 Task: Look for Airbnb properties in Mitha Tiwana, Pakistan from 9th December, 2023 to 16th December, 2023 for 2 adults, 1 child. Place can be entire room with 2 bedrooms having 2 beds and 1 bathroom. Property type can be flat.
Action: Mouse moved to (426, 93)
Screenshot: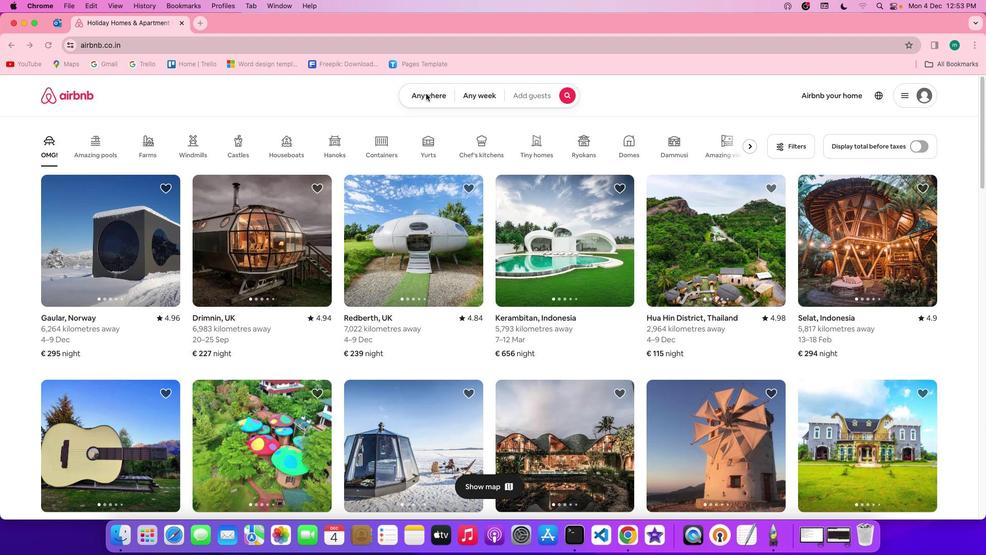 
Action: Mouse pressed left at (426, 93)
Screenshot: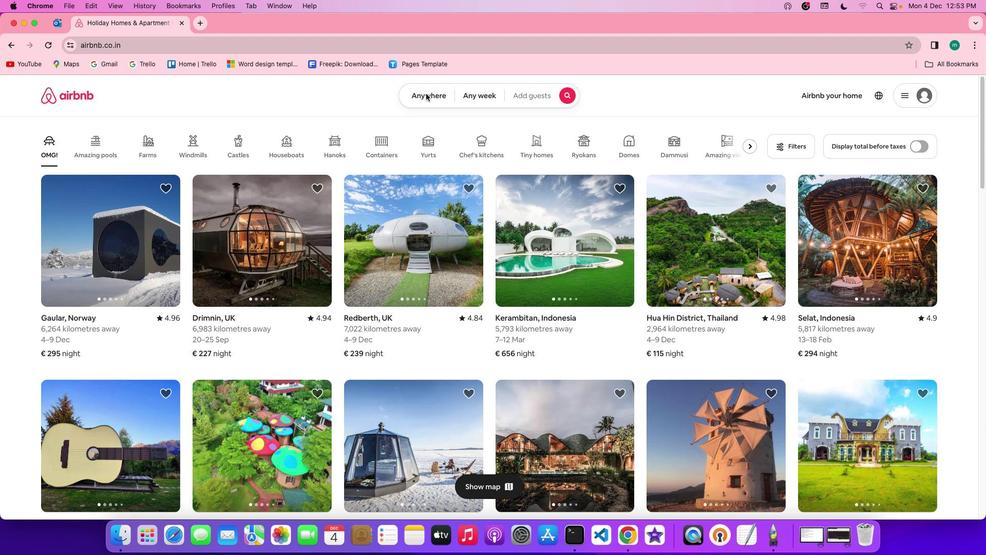 
Action: Mouse pressed left at (426, 93)
Screenshot: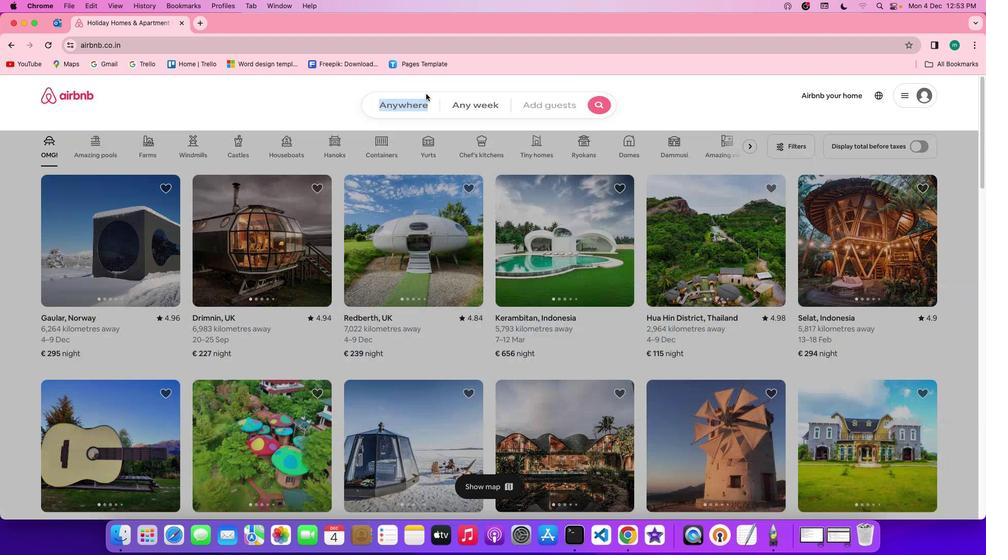 
Action: Mouse moved to (386, 138)
Screenshot: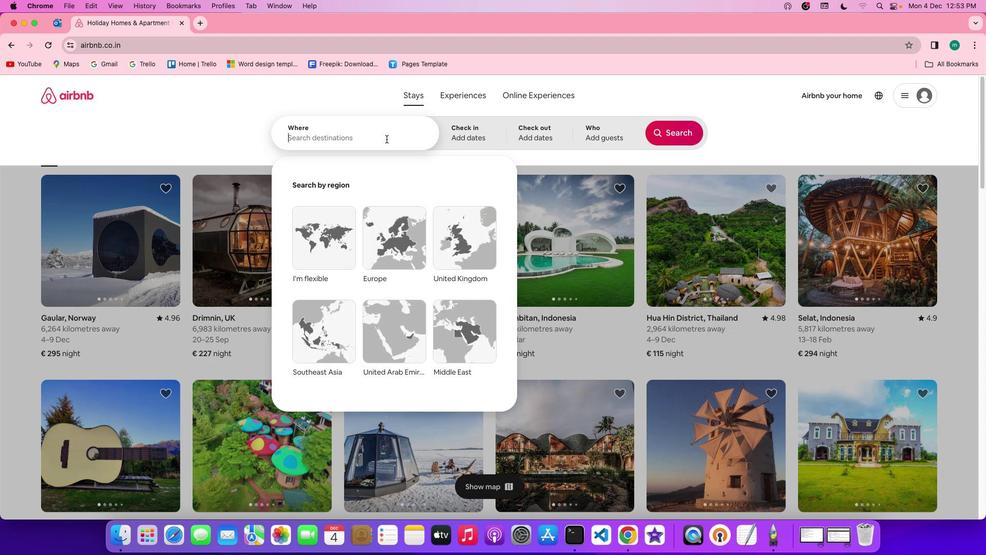 
Action: Mouse pressed left at (386, 138)
Screenshot: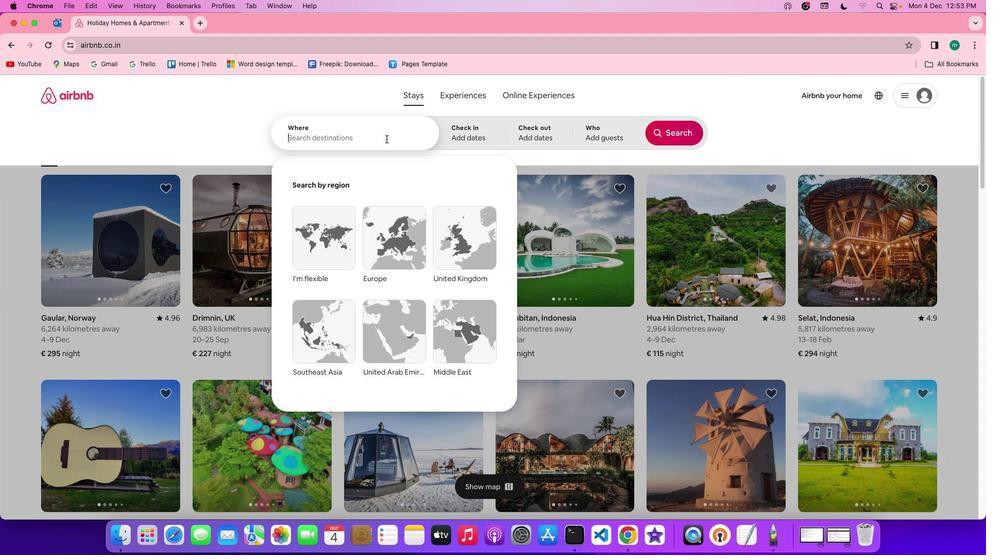 
Action: Key pressed Key.shift'M''I''T''H''A'Key.spaceKey.shift'T''I''W''A''N''A'','Key.spaceKey.shift'P''A''K''I''S''T''A''N'
Screenshot: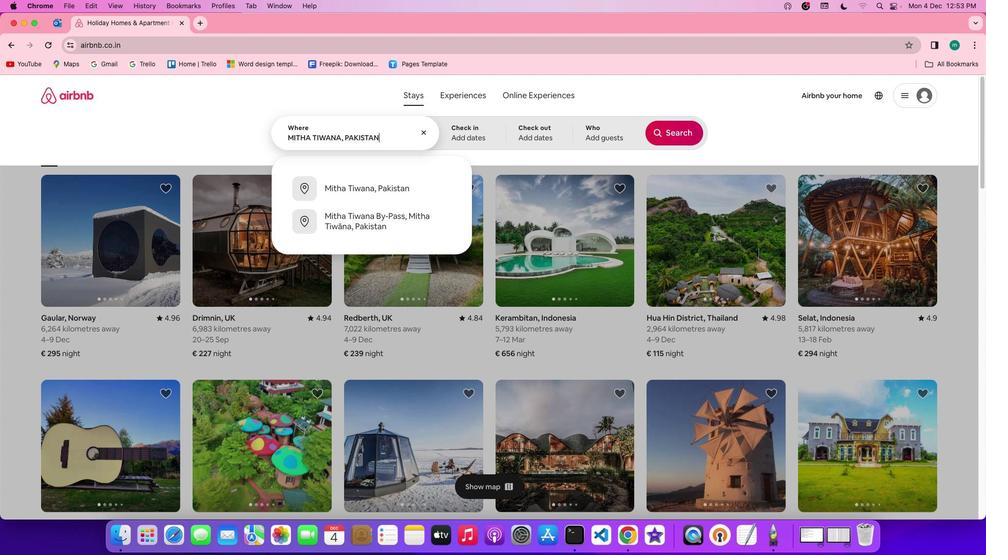 
Action: Mouse moved to (462, 130)
Screenshot: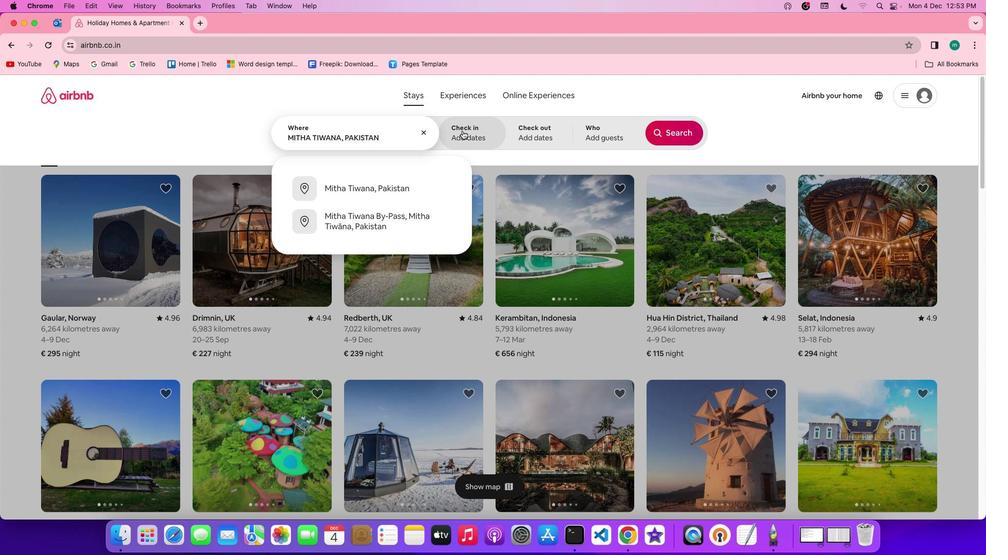 
Action: Mouse pressed left at (462, 130)
Screenshot: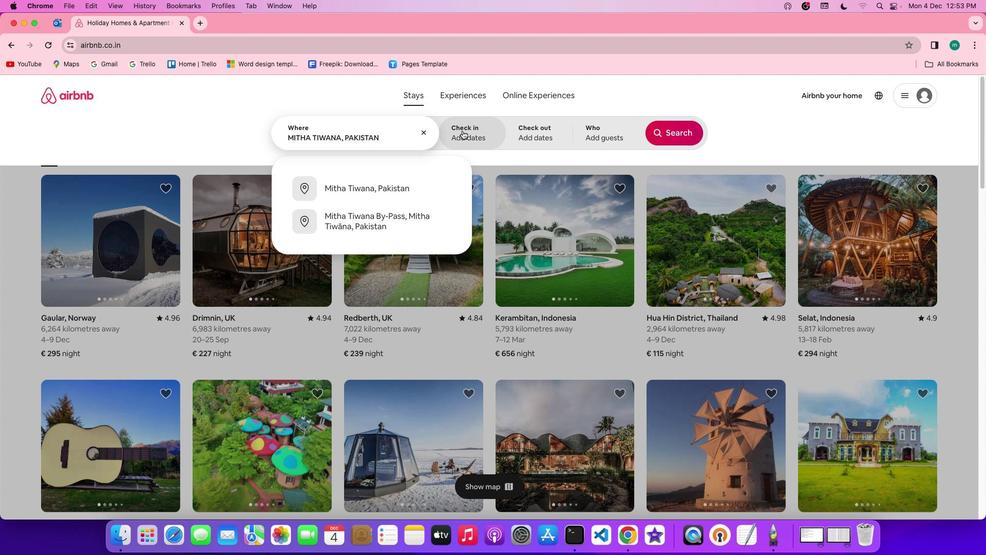
Action: Mouse moved to (463, 289)
Screenshot: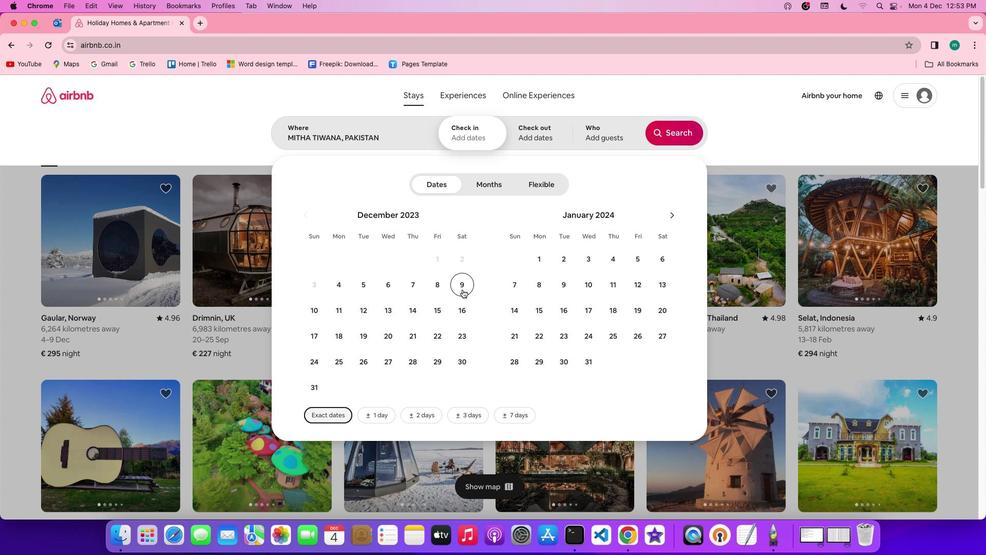 
Action: Mouse pressed left at (463, 289)
Screenshot: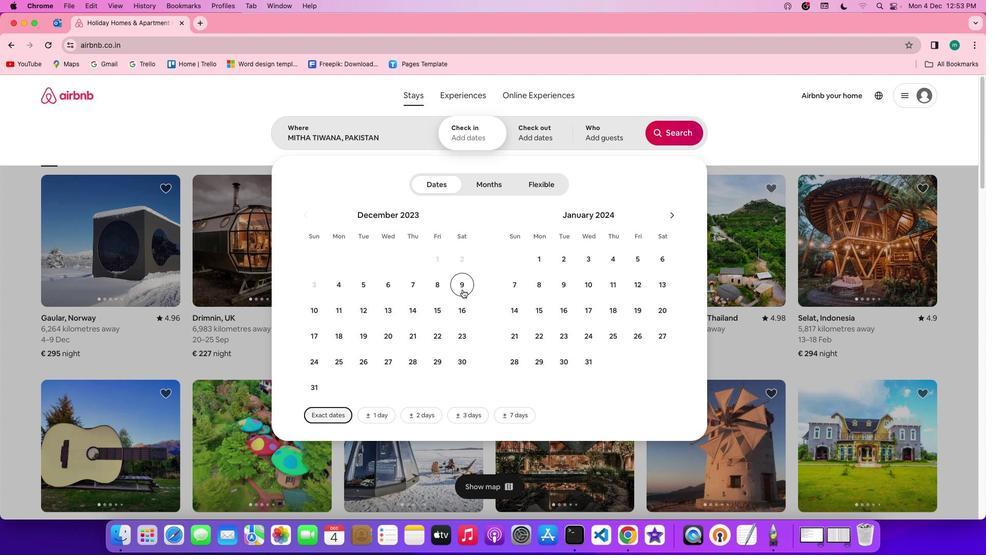 
Action: Mouse moved to (467, 303)
Screenshot: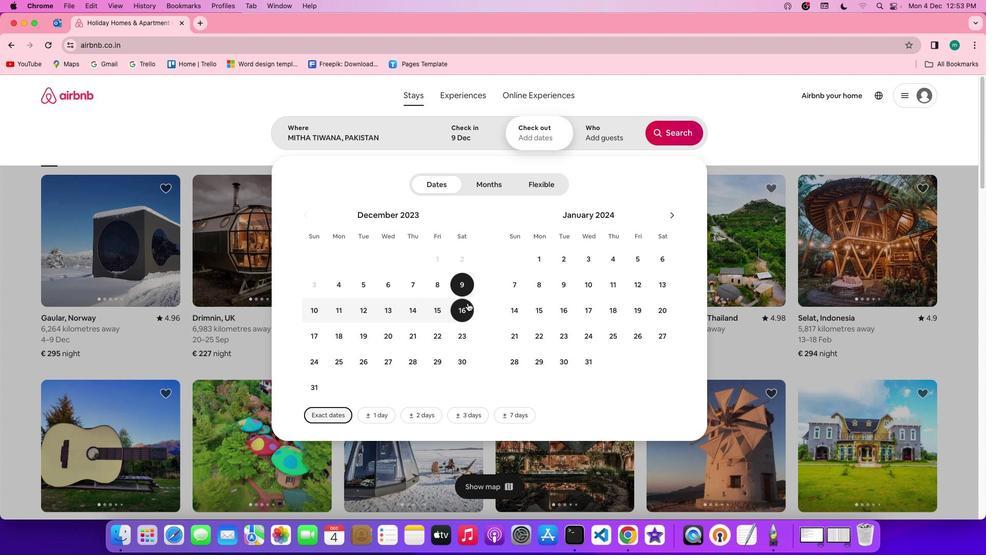 
Action: Mouse pressed left at (467, 303)
Screenshot: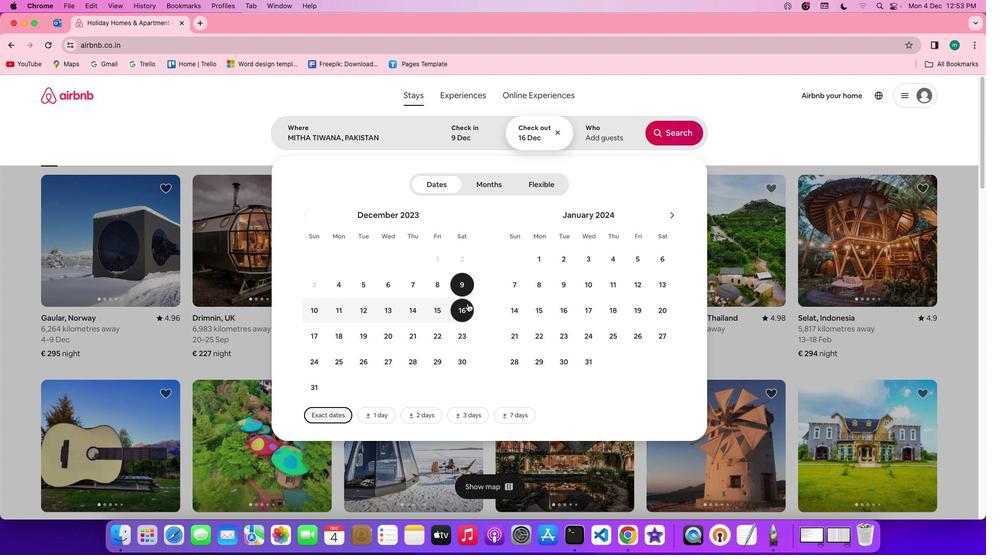 
Action: Mouse moved to (620, 131)
Screenshot: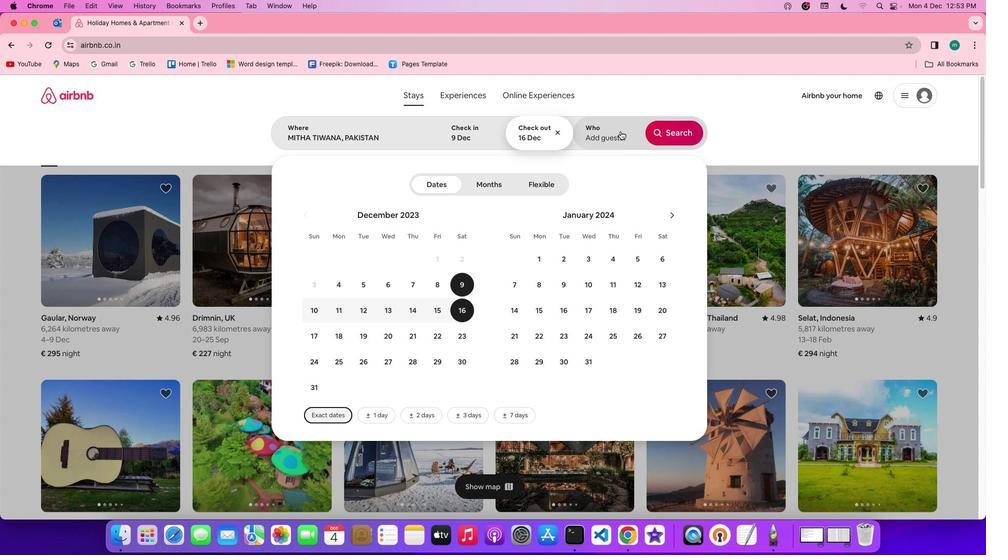 
Action: Mouse pressed left at (620, 131)
Screenshot: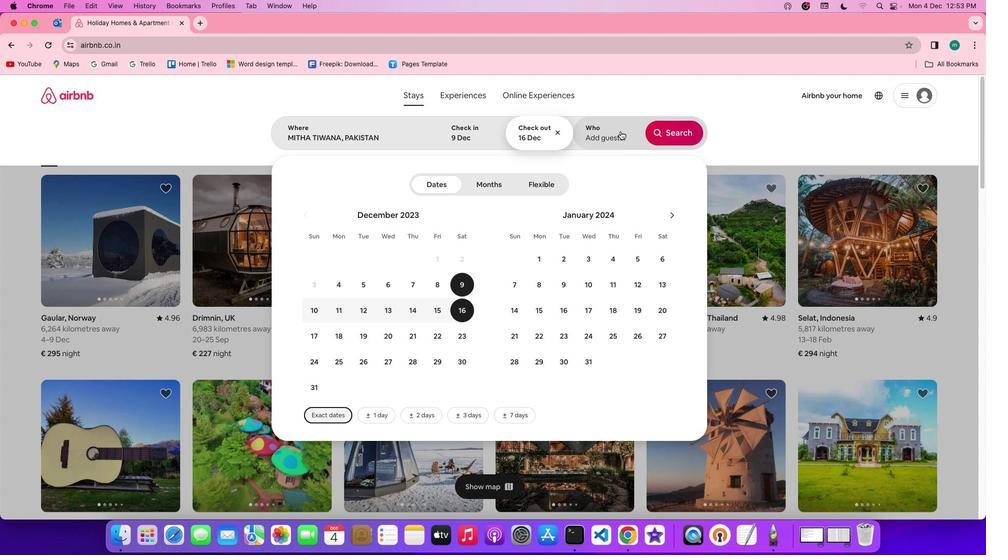 
Action: Mouse moved to (680, 185)
Screenshot: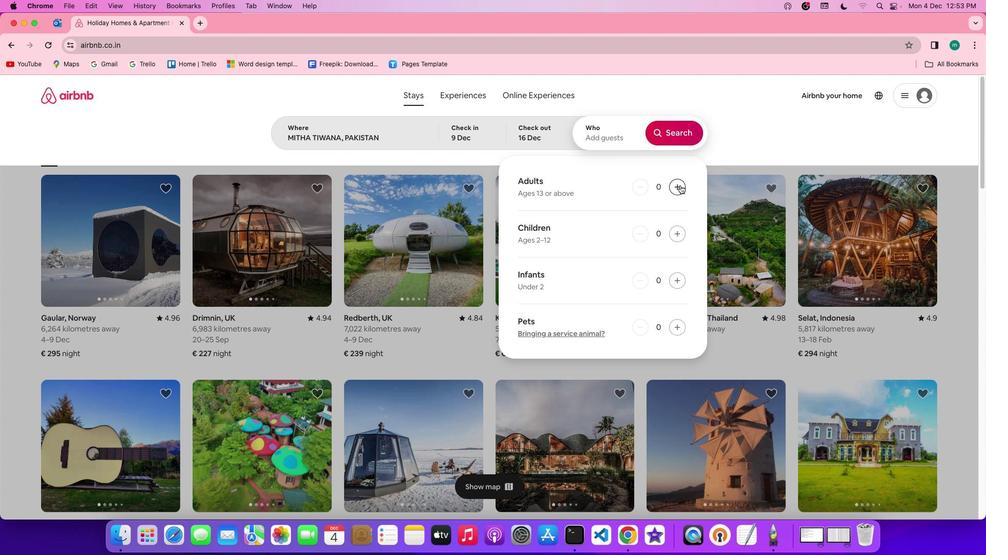 
Action: Mouse pressed left at (680, 185)
Screenshot: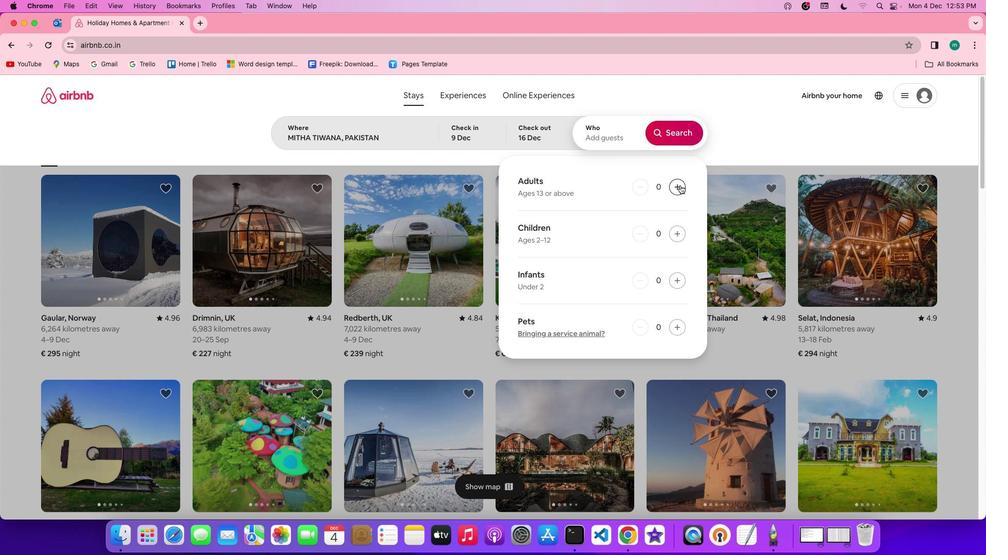 
Action: Mouse pressed left at (680, 185)
Screenshot: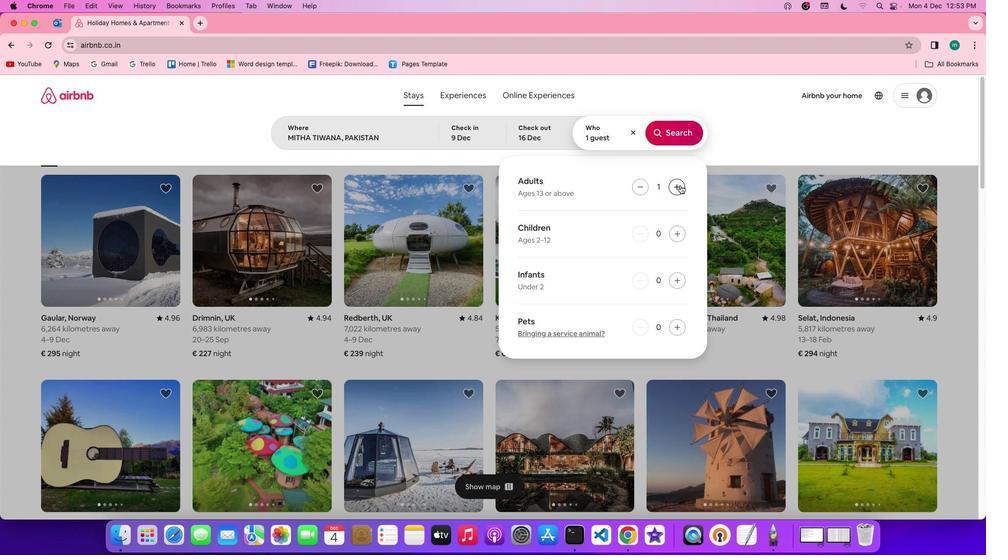 
Action: Mouse moved to (675, 236)
Screenshot: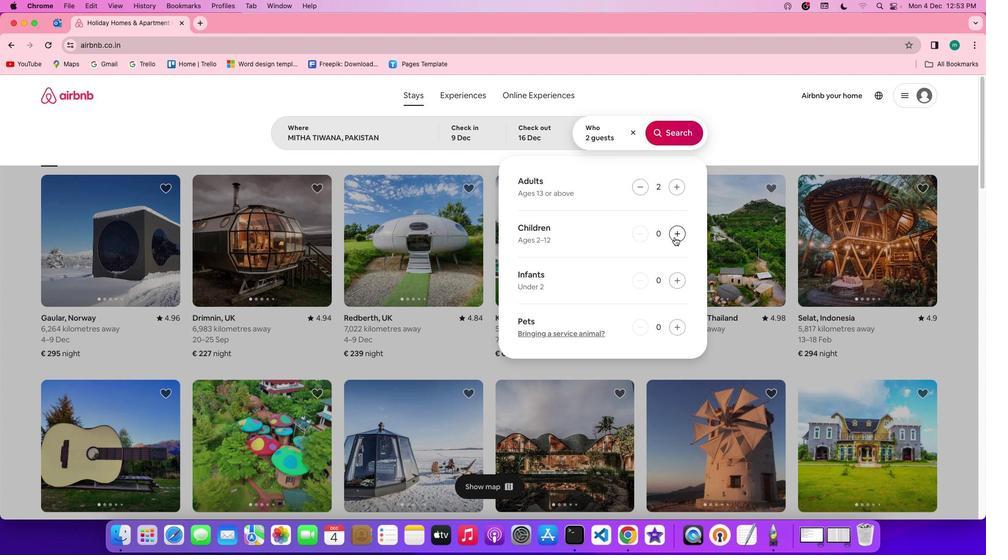 
Action: Mouse pressed left at (675, 236)
Screenshot: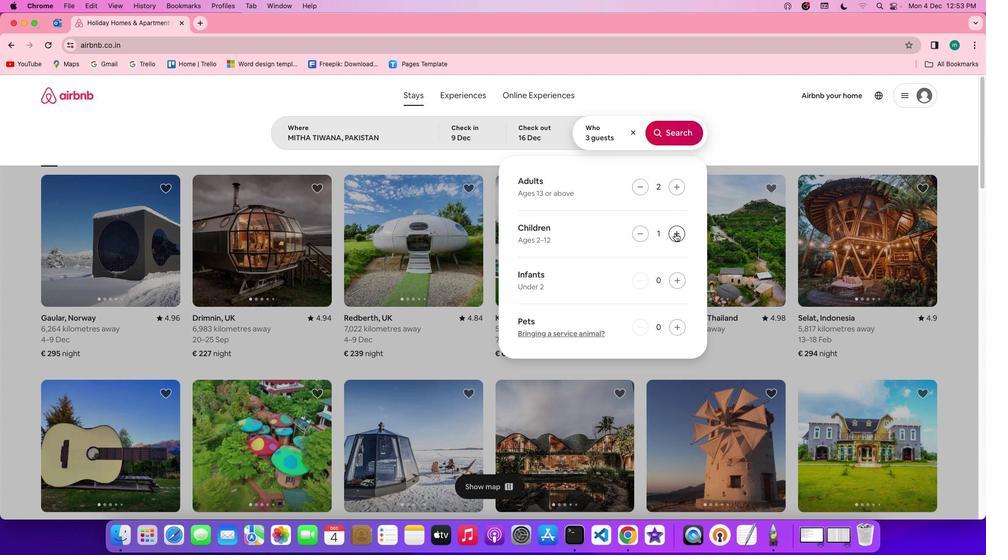 
Action: Mouse moved to (675, 132)
Screenshot: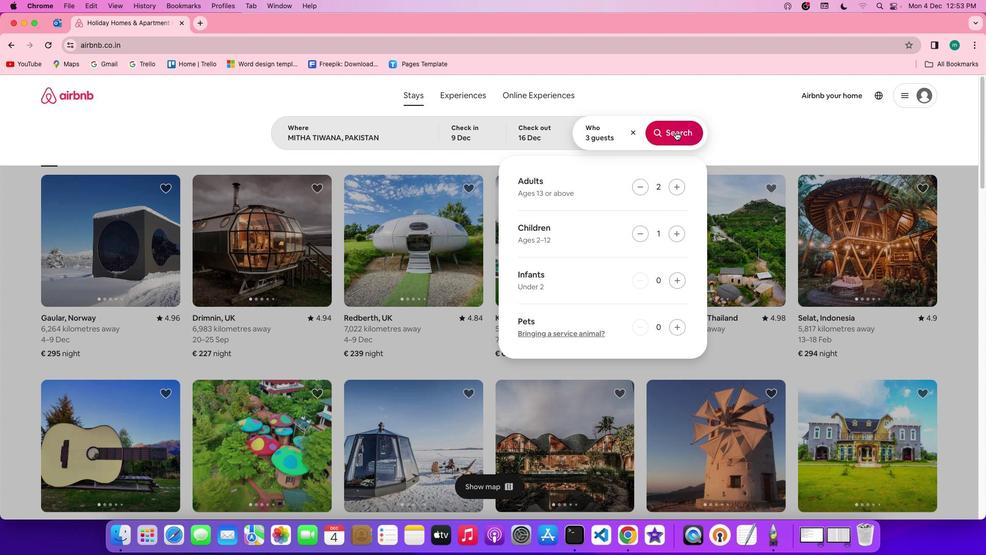 
Action: Mouse pressed left at (675, 132)
Screenshot: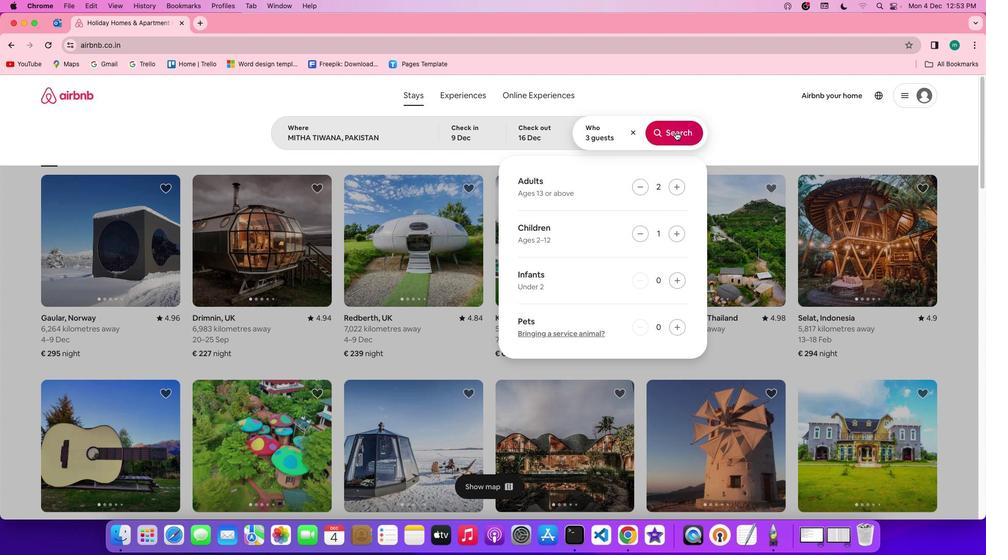 
Action: Mouse moved to (818, 135)
Screenshot: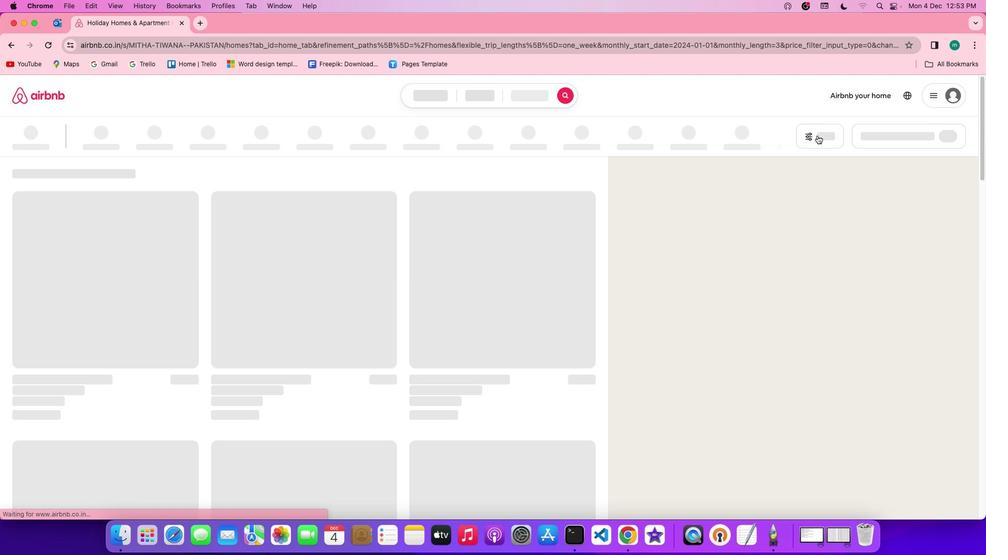 
Action: Mouse pressed left at (818, 135)
Screenshot: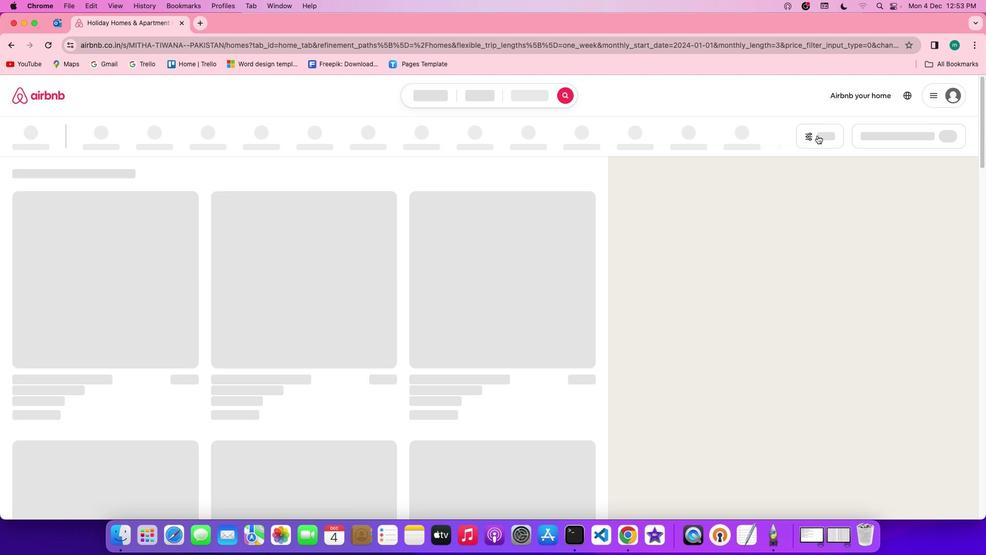
Action: Mouse moved to (511, 314)
Screenshot: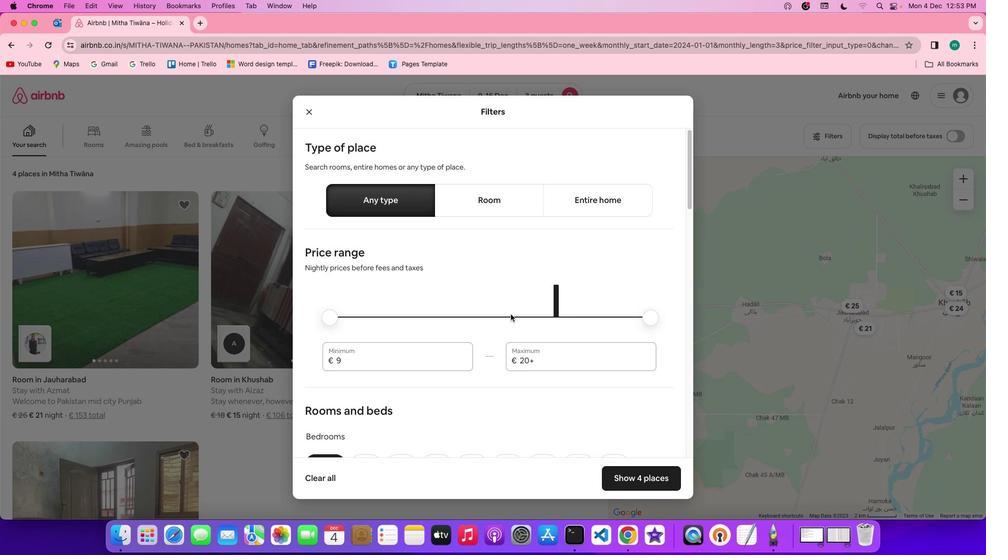 
Action: Mouse scrolled (511, 314) with delta (0, 0)
Screenshot: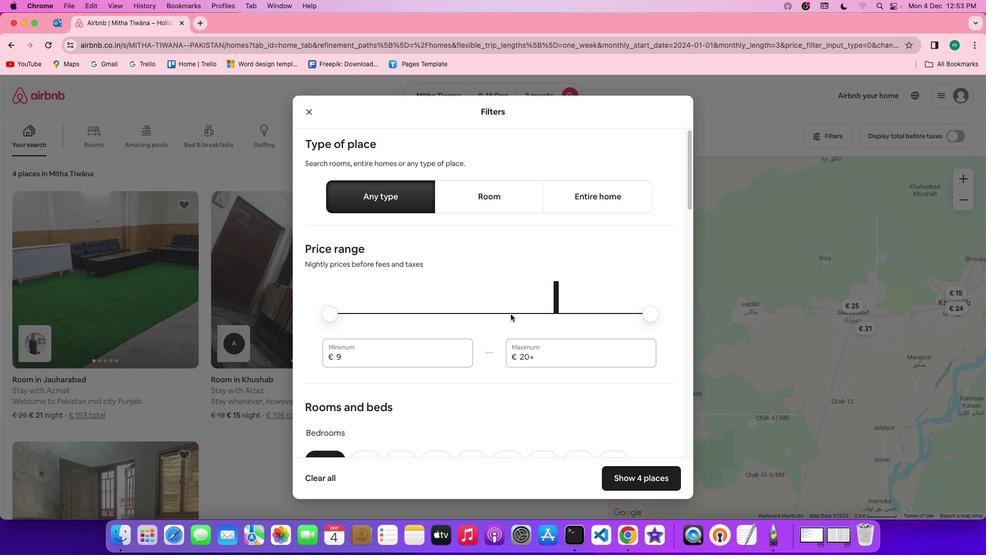 
Action: Mouse scrolled (511, 314) with delta (0, 0)
Screenshot: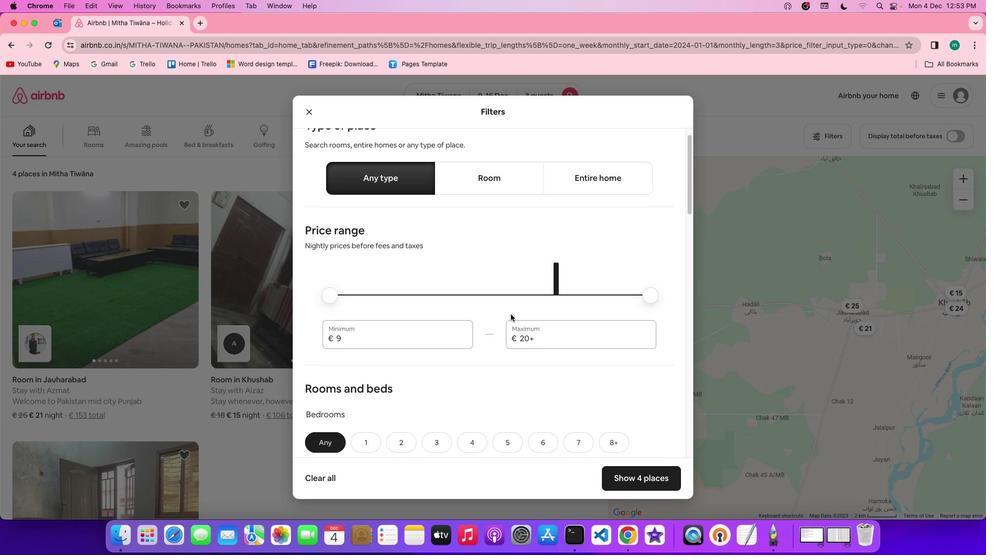 
Action: Mouse scrolled (511, 314) with delta (0, -1)
Screenshot: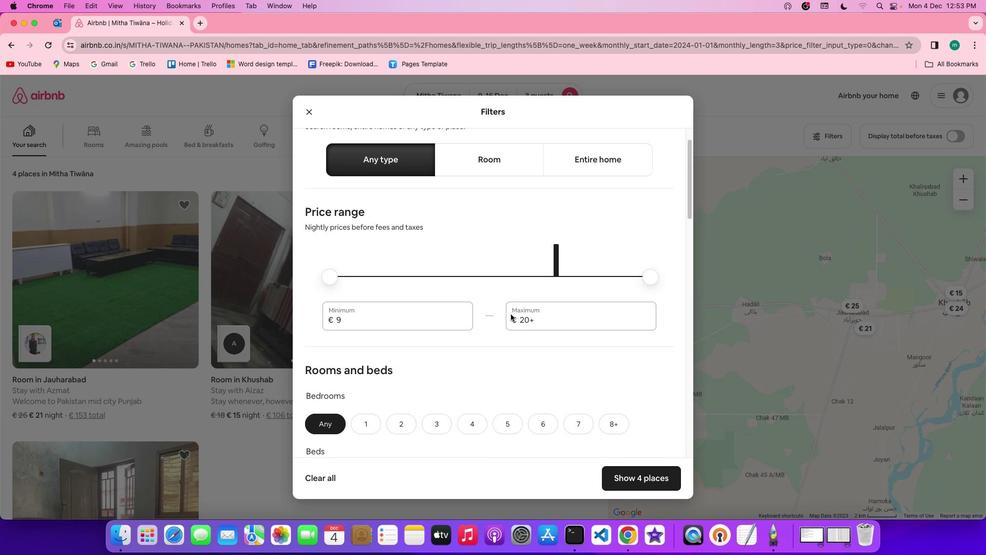 
Action: Mouse scrolled (511, 314) with delta (0, -1)
Screenshot: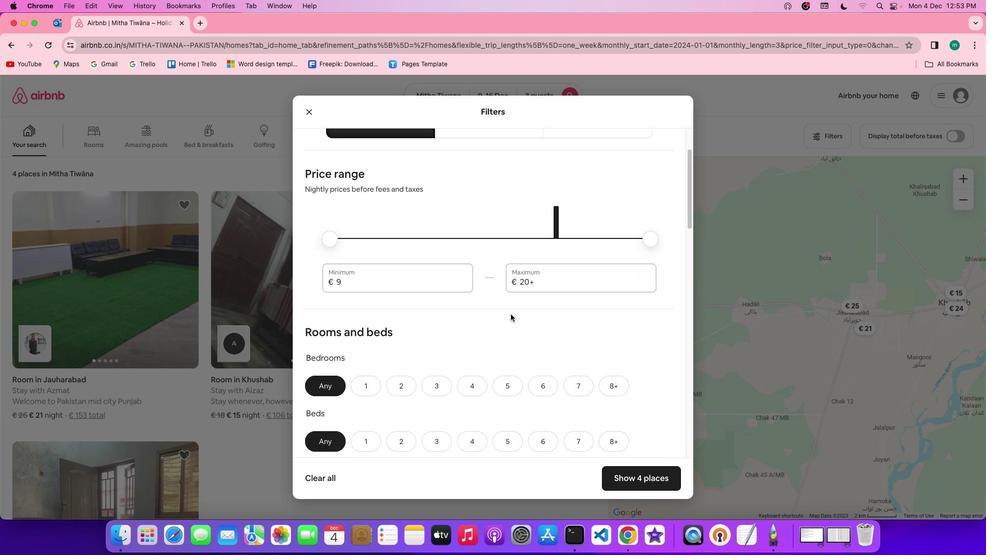 
Action: Mouse scrolled (511, 314) with delta (0, 0)
Screenshot: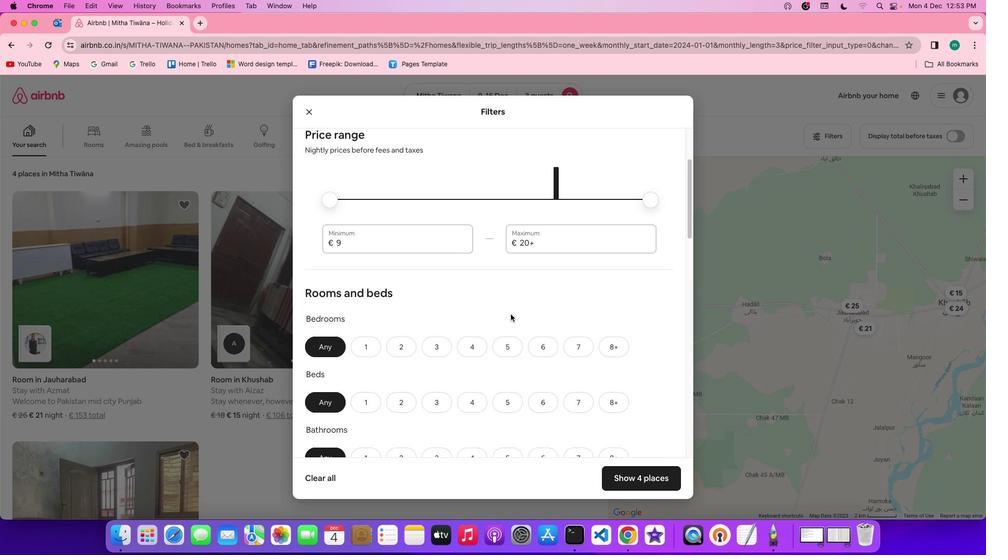 
Action: Mouse scrolled (511, 314) with delta (0, 0)
Screenshot: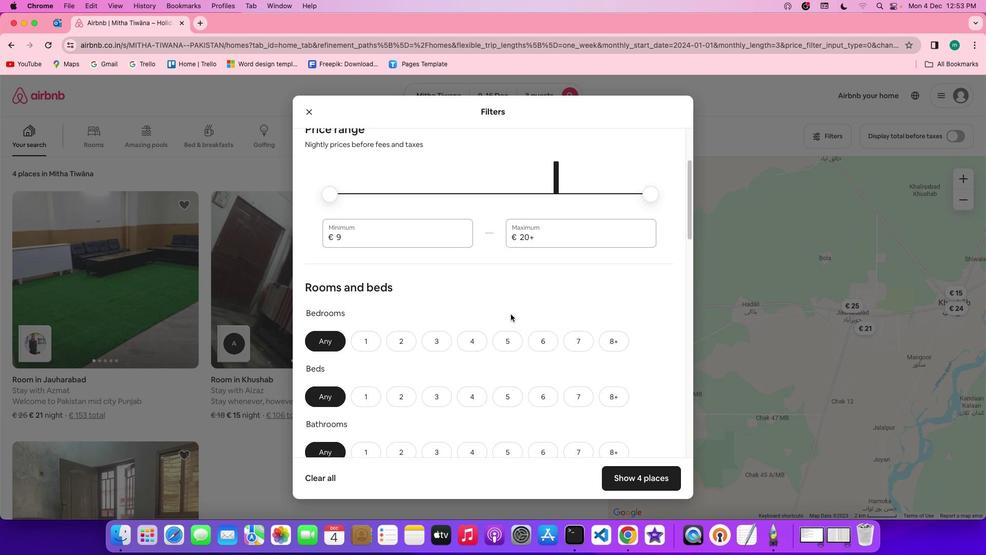 
Action: Mouse scrolled (511, 314) with delta (0, 0)
Screenshot: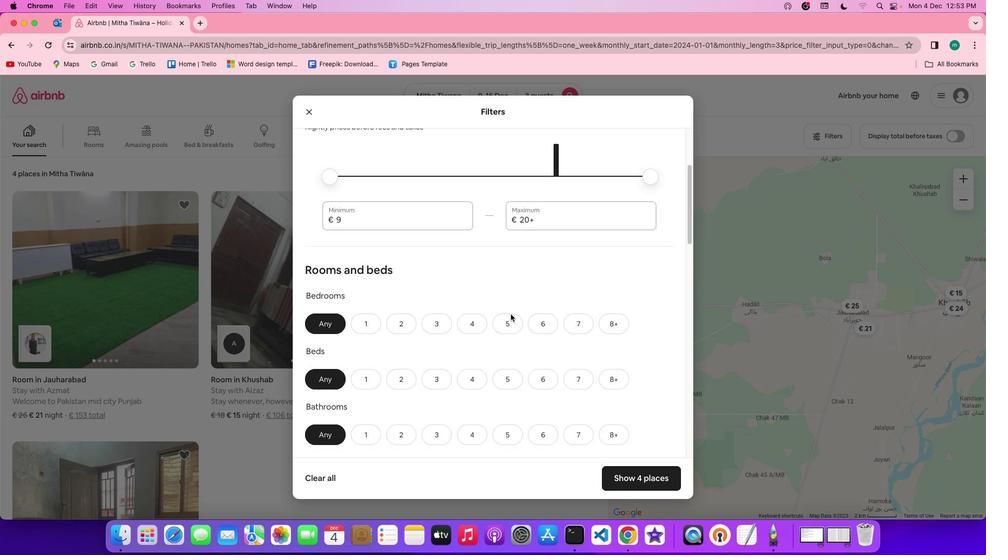 
Action: Mouse scrolled (511, 314) with delta (0, 0)
Screenshot: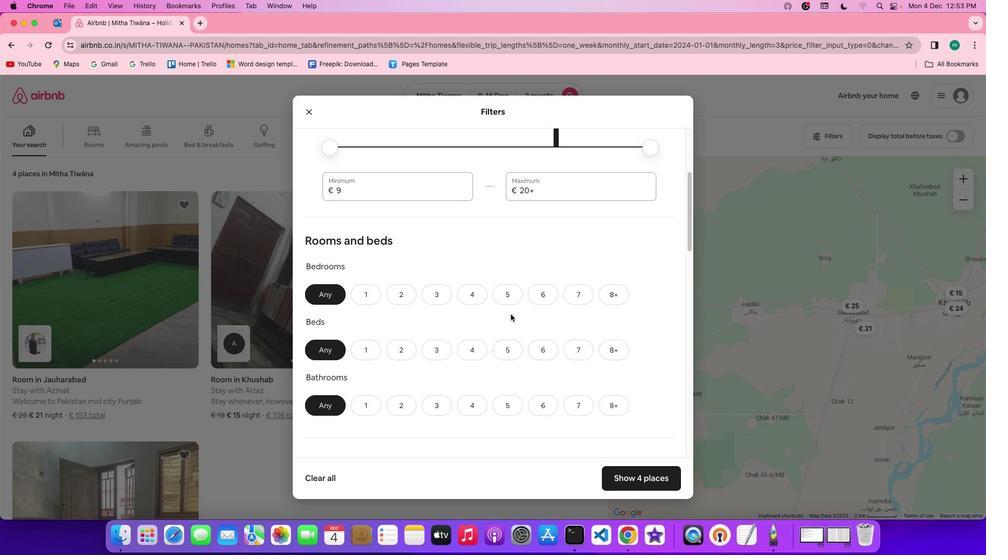 
Action: Mouse scrolled (511, 314) with delta (0, 0)
Screenshot: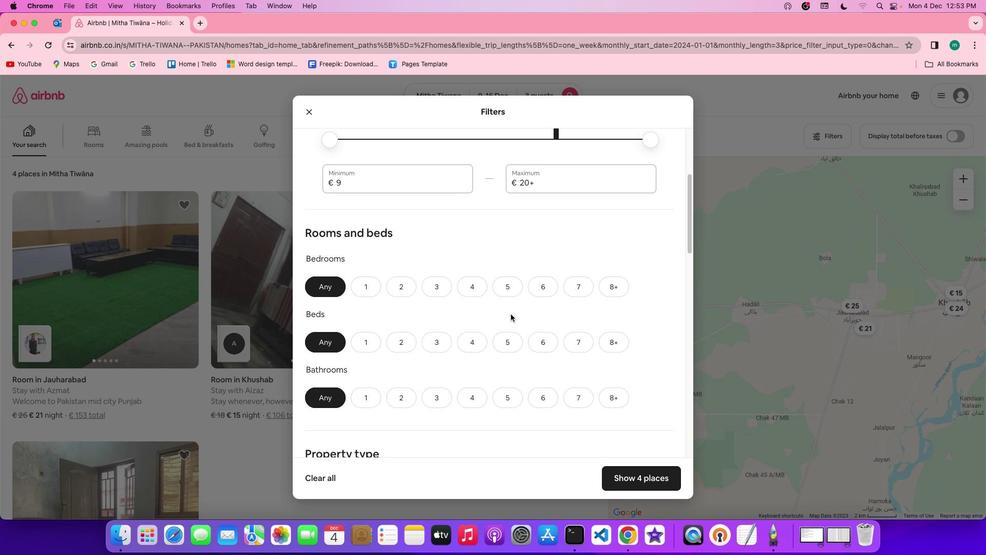 
Action: Mouse scrolled (511, 314) with delta (0, 0)
Screenshot: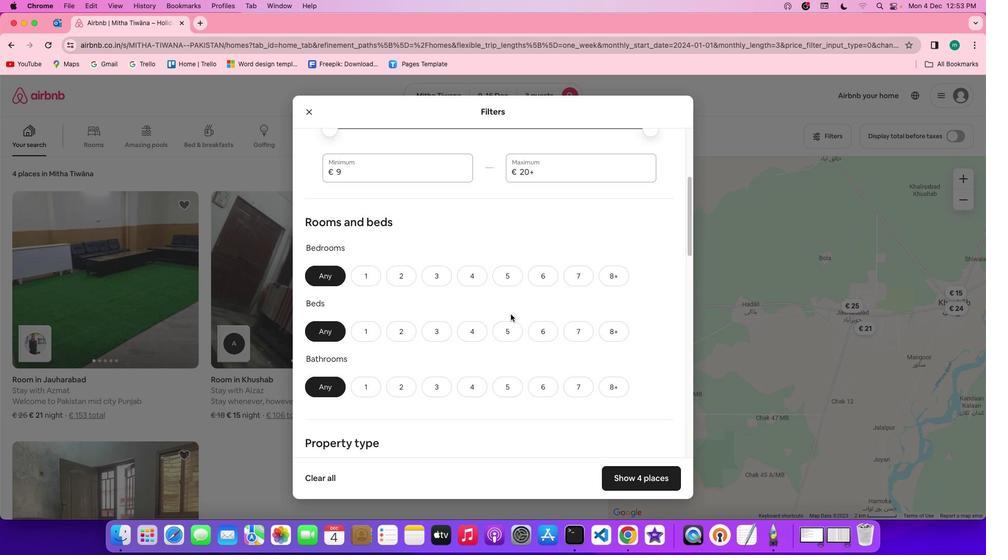 
Action: Mouse scrolled (511, 314) with delta (0, 0)
Screenshot: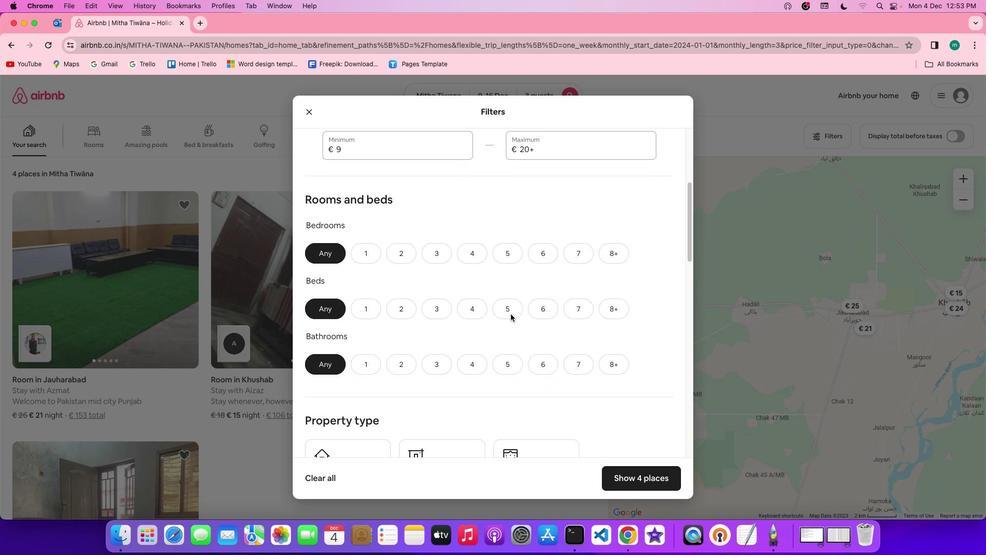 
Action: Mouse moved to (390, 239)
Screenshot: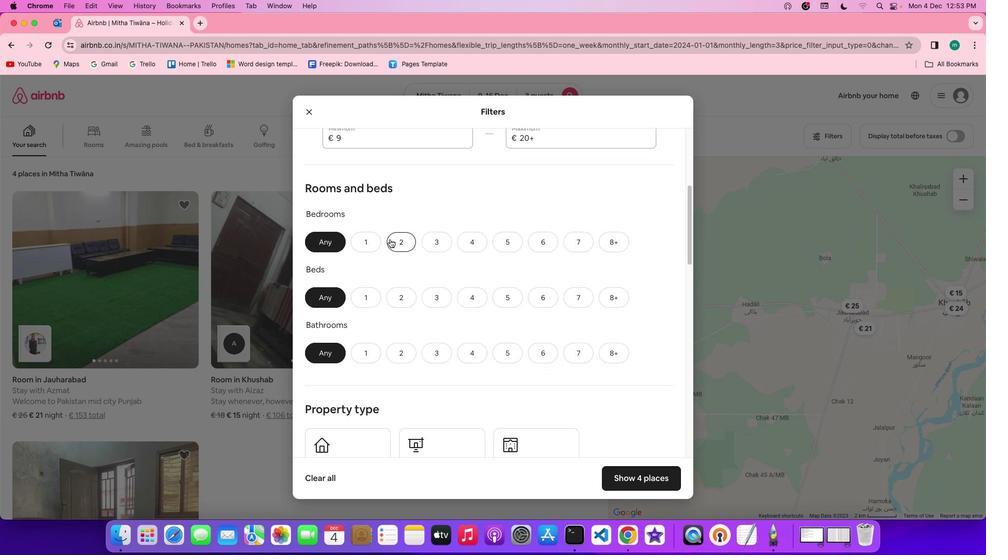 
Action: Mouse pressed left at (390, 239)
Screenshot: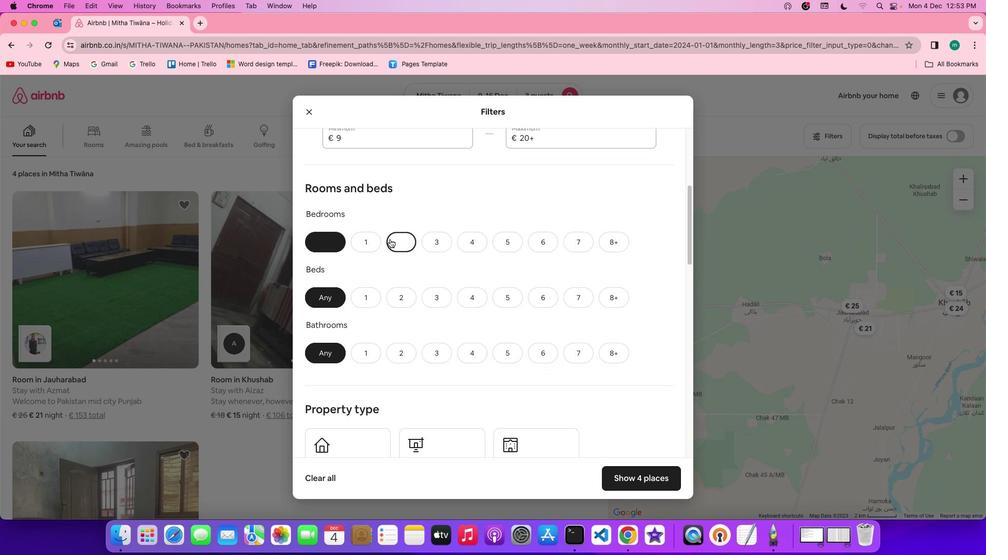 
Action: Mouse moved to (399, 295)
Screenshot: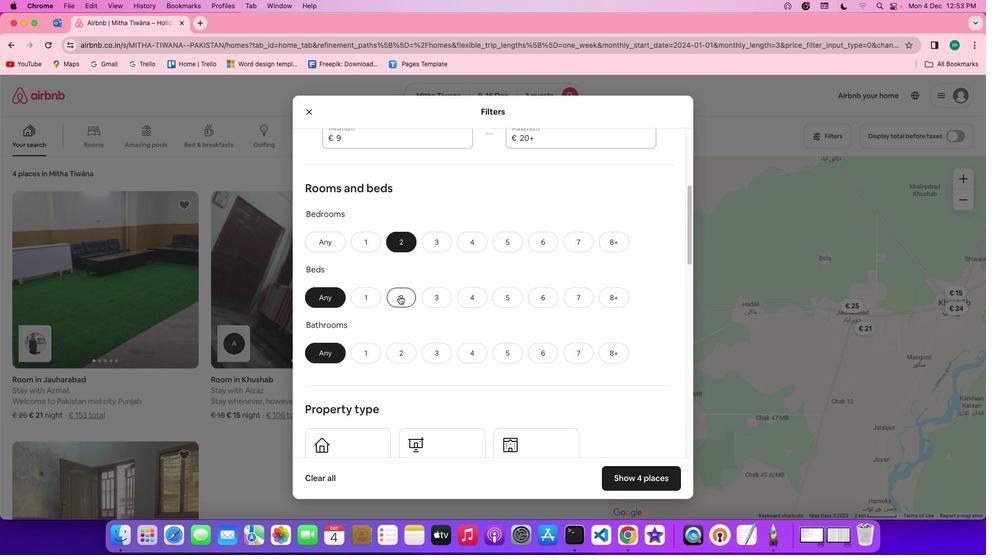 
Action: Mouse pressed left at (399, 295)
Screenshot: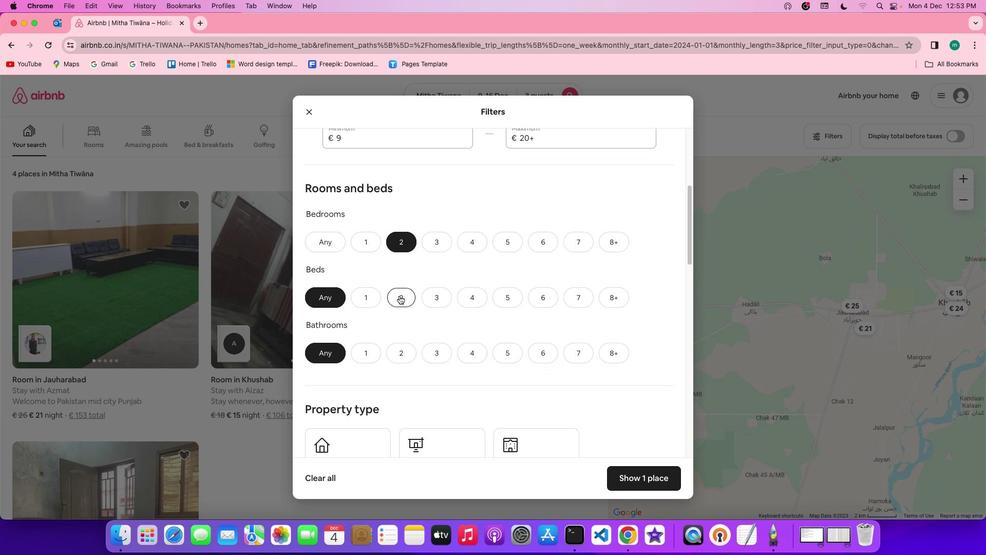 
Action: Mouse moved to (374, 349)
Screenshot: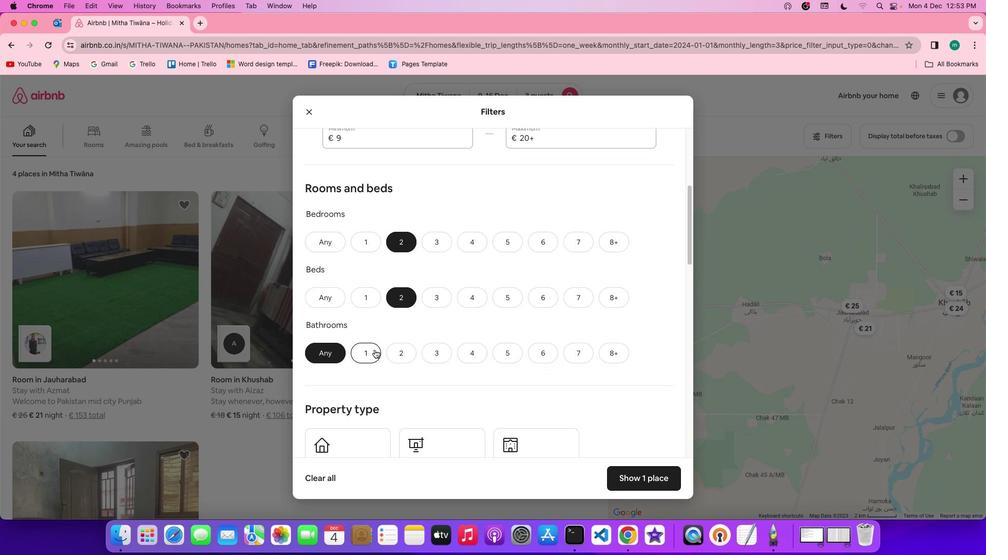 
Action: Mouse pressed left at (374, 349)
Screenshot: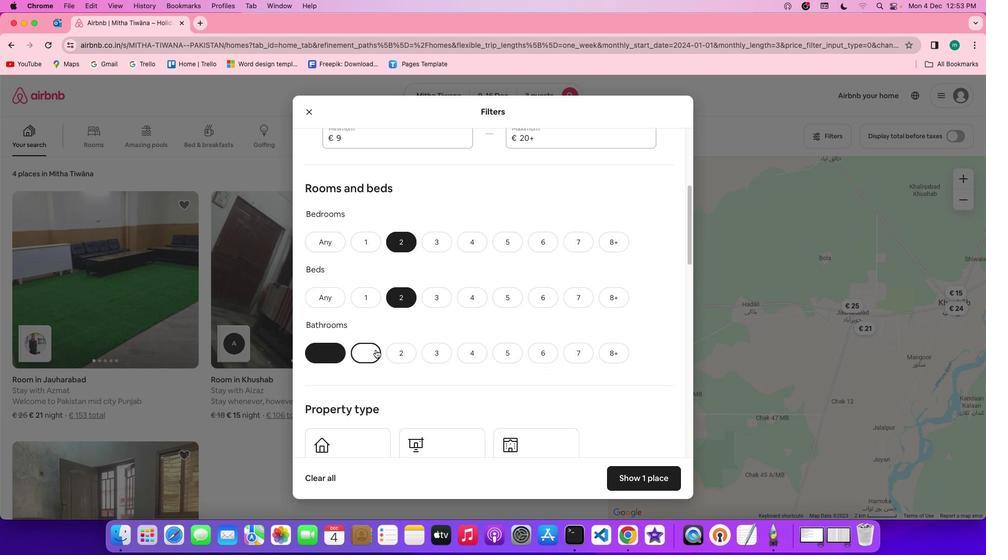 
Action: Mouse moved to (529, 366)
Screenshot: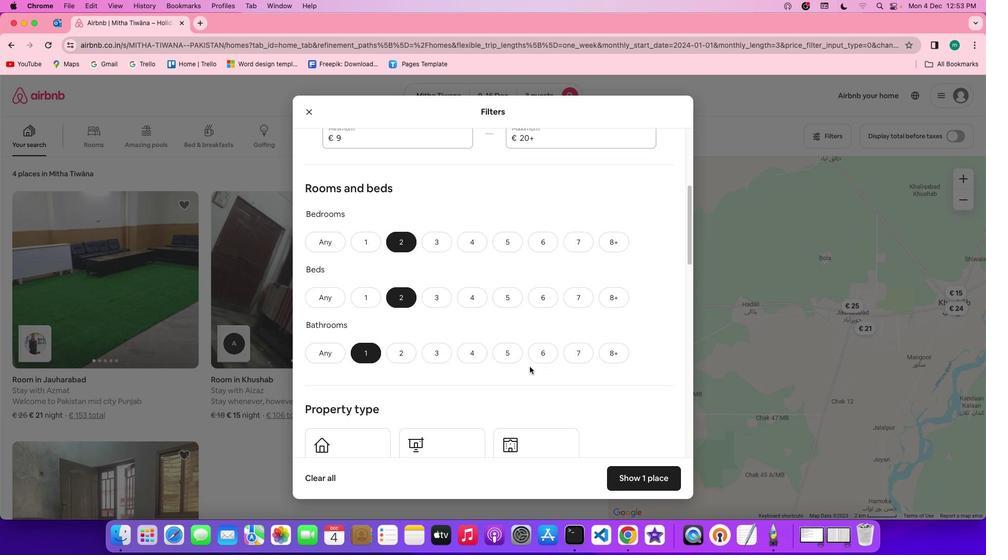 
Action: Mouse scrolled (529, 366) with delta (0, 0)
Screenshot: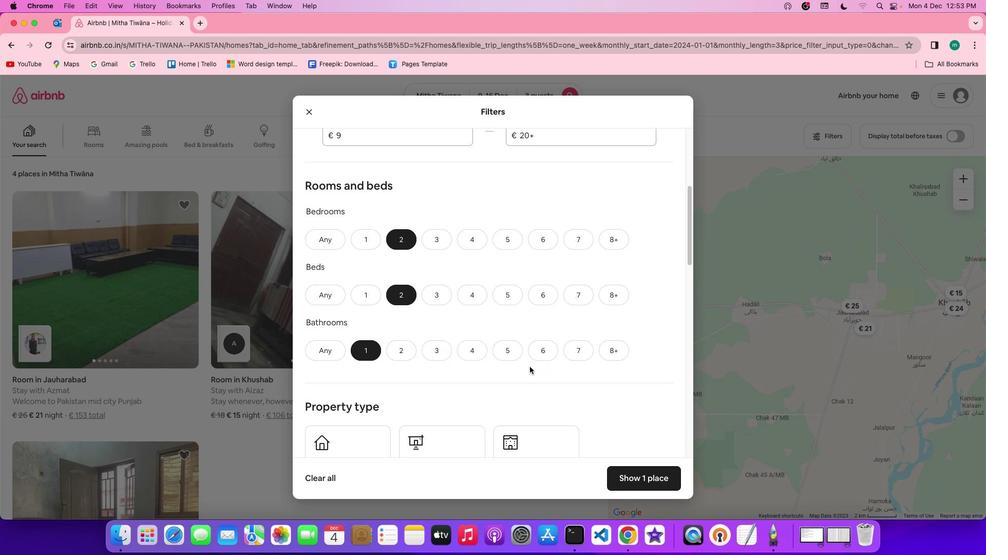 
Action: Mouse scrolled (529, 366) with delta (0, 0)
Screenshot: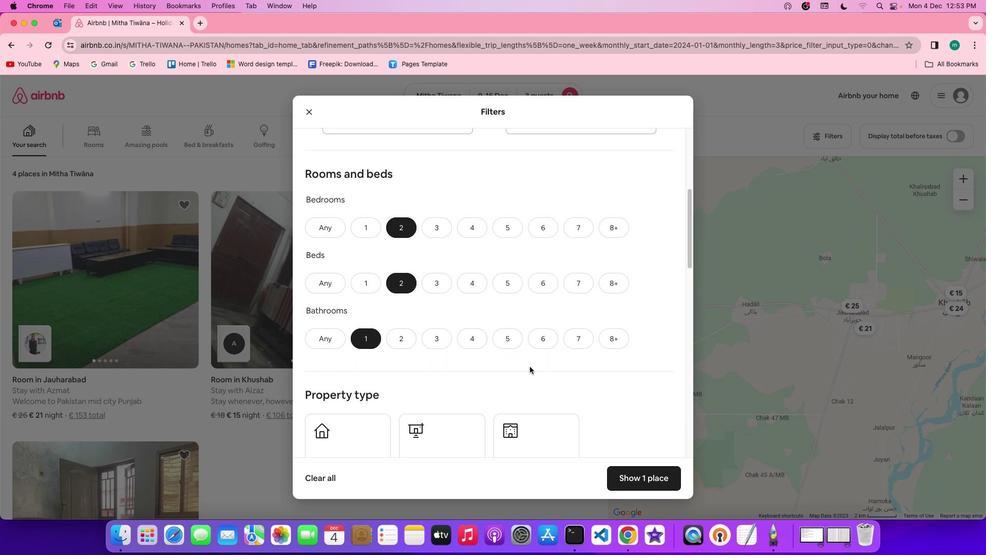 
Action: Mouse scrolled (529, 366) with delta (0, 0)
Screenshot: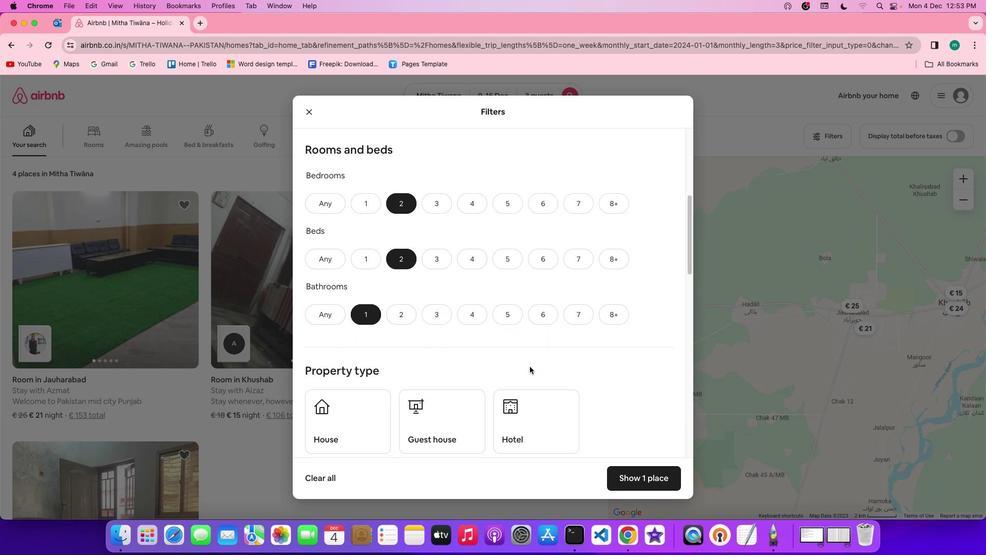 
Action: Mouse scrolled (529, 366) with delta (0, 0)
Screenshot: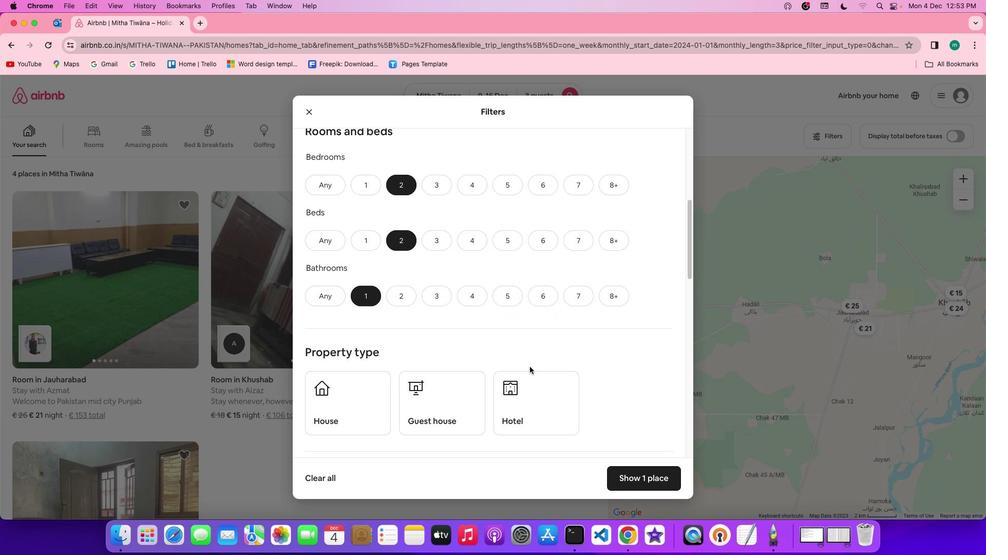 
Action: Mouse scrolled (529, 366) with delta (0, 0)
Screenshot: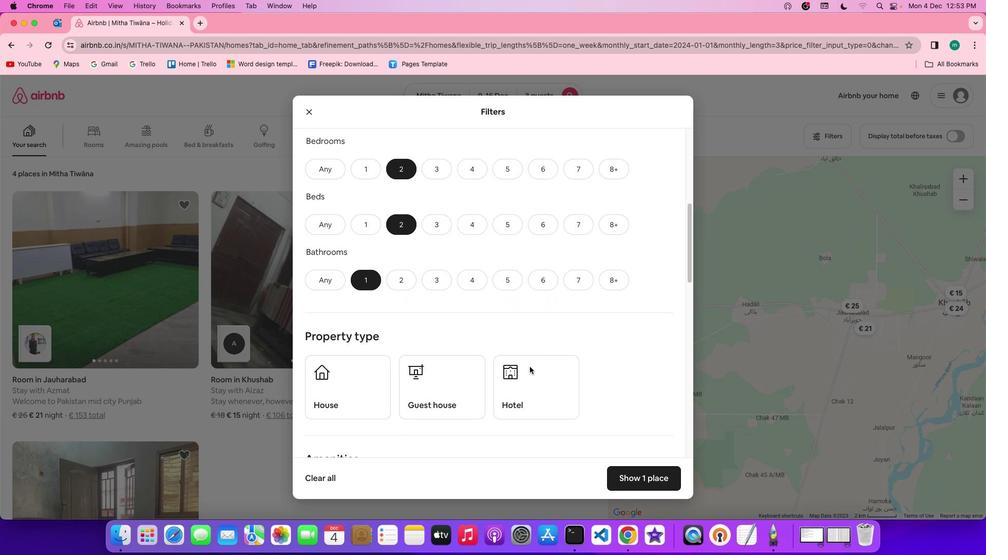 
Action: Mouse scrolled (529, 366) with delta (0, 0)
Screenshot: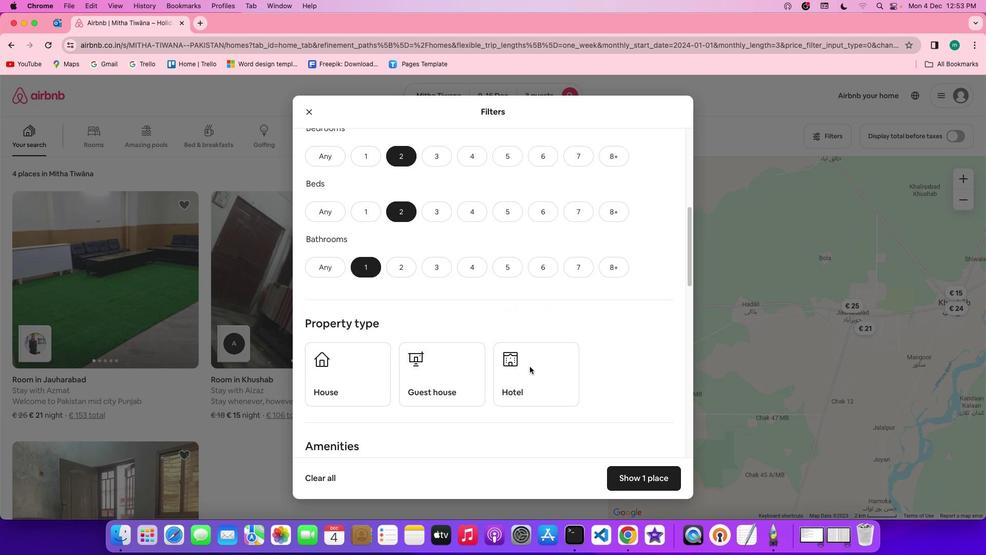 
Action: Mouse scrolled (529, 366) with delta (0, 0)
Screenshot: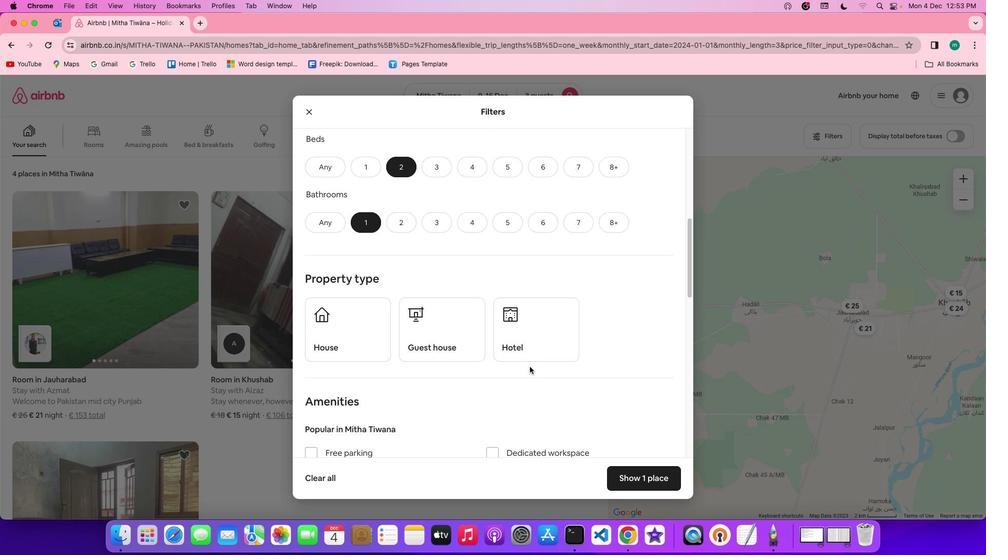 
Action: Mouse scrolled (529, 366) with delta (0, 0)
Screenshot: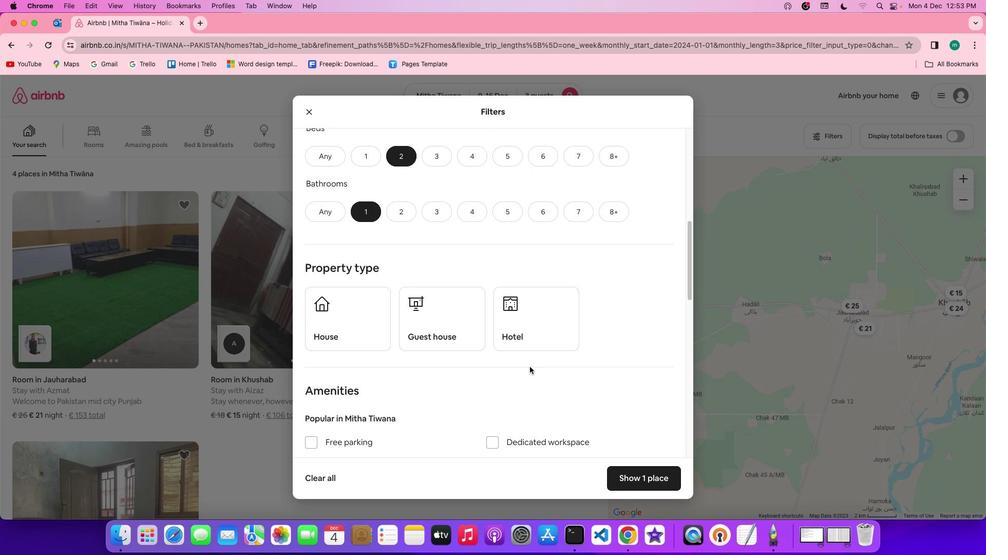 
Action: Mouse scrolled (529, 366) with delta (0, 0)
Screenshot: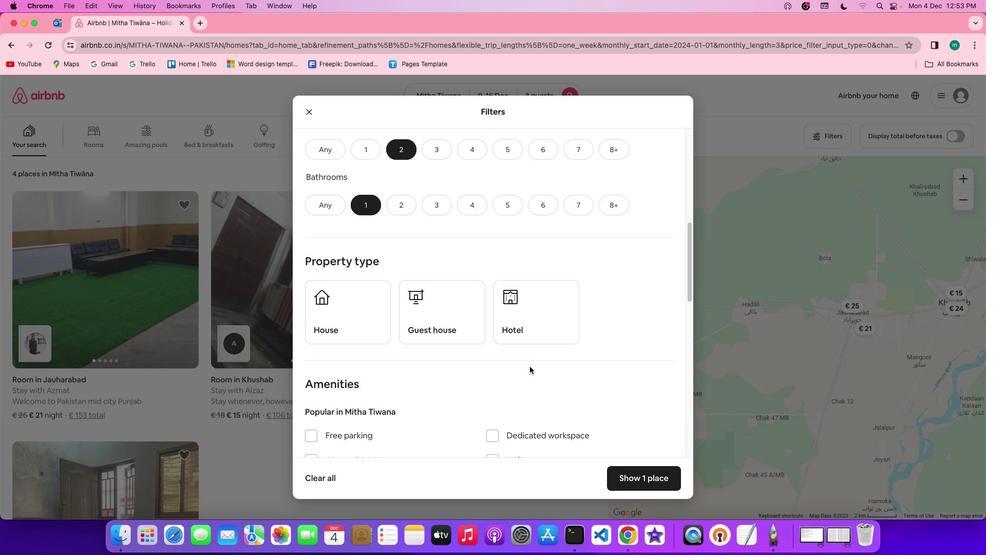 
Action: Mouse scrolled (529, 366) with delta (0, 0)
Screenshot: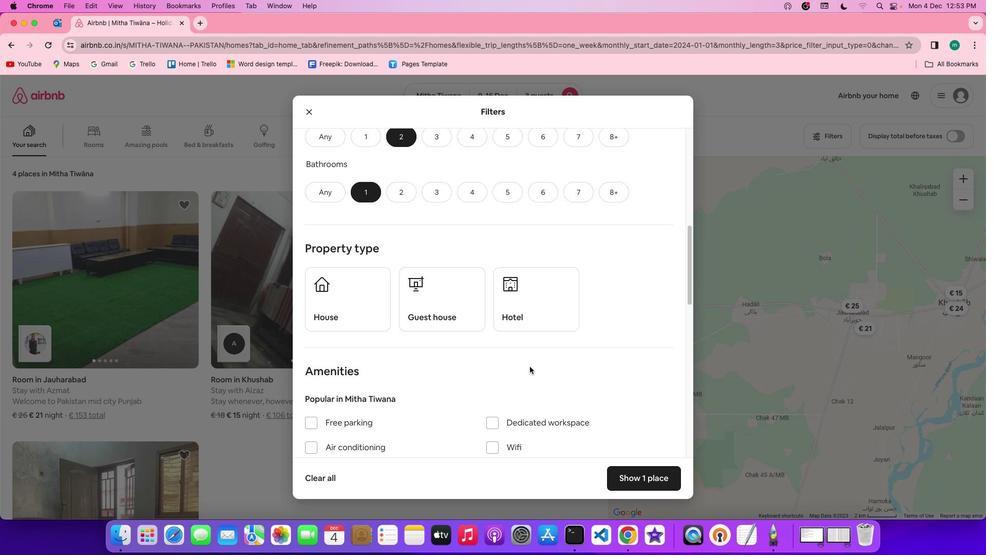 
Action: Mouse scrolled (529, 366) with delta (0, 0)
Screenshot: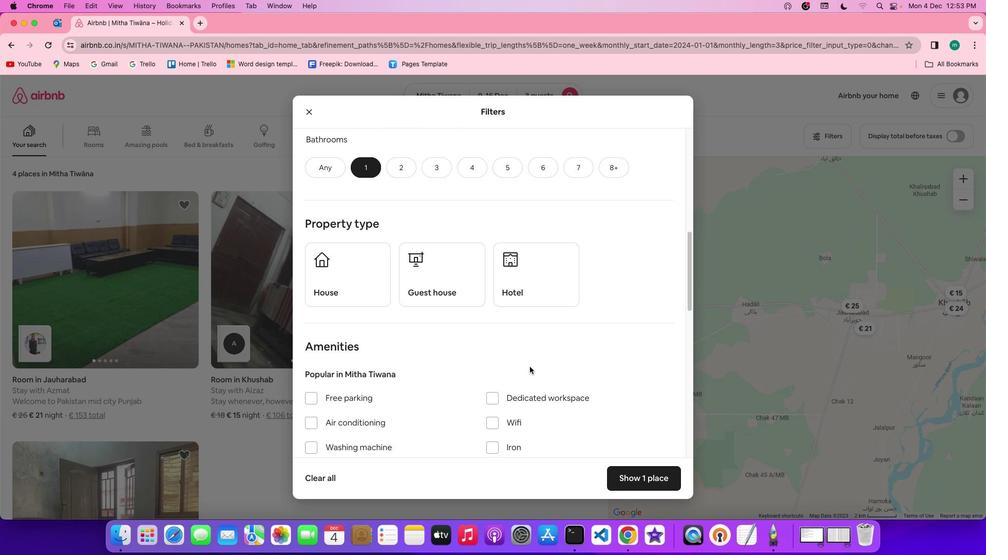 
Action: Mouse moved to (534, 345)
Screenshot: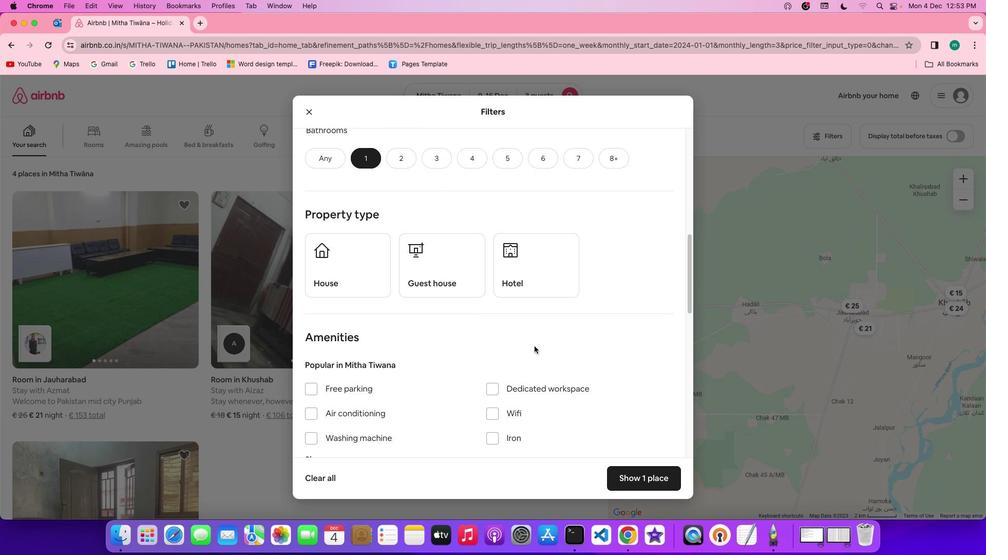 
Action: Mouse scrolled (534, 345) with delta (0, 0)
Screenshot: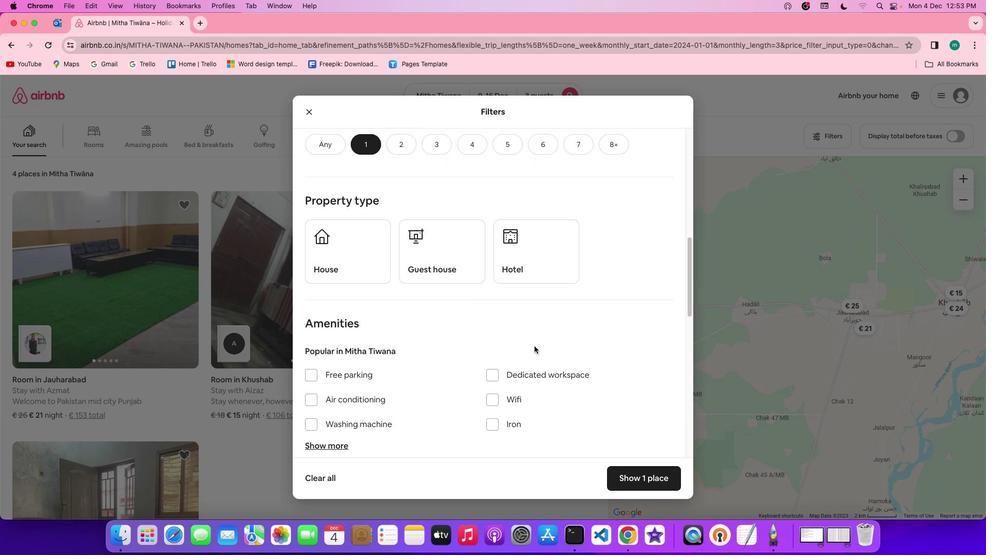 
Action: Mouse moved to (534, 345)
Screenshot: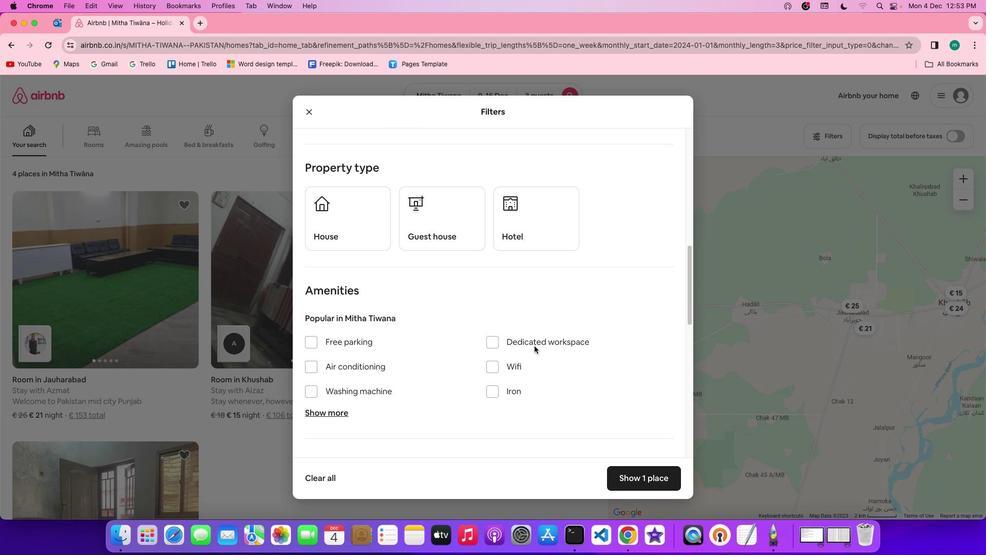 
Action: Mouse scrolled (534, 345) with delta (0, 0)
Screenshot: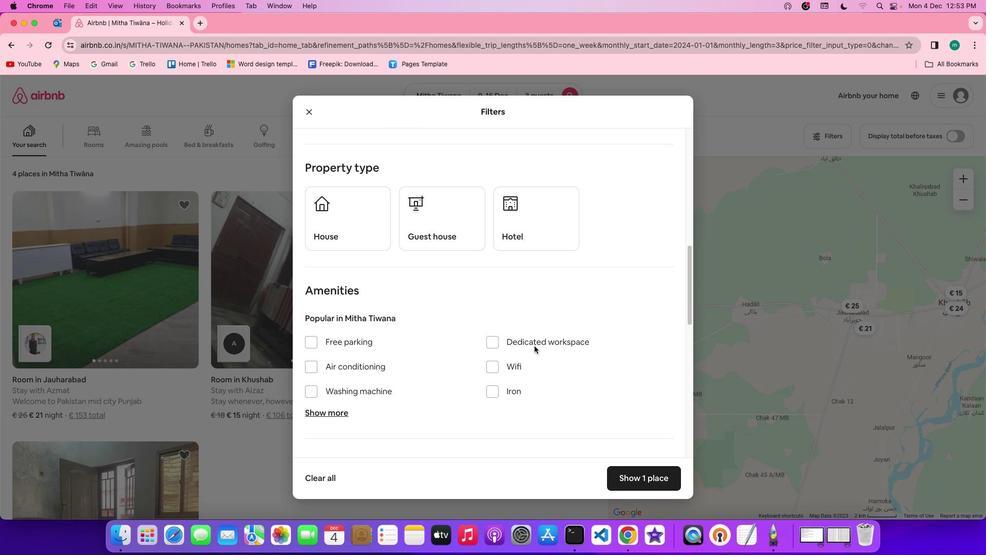 
Action: Mouse scrolled (534, 345) with delta (0, -1)
Screenshot: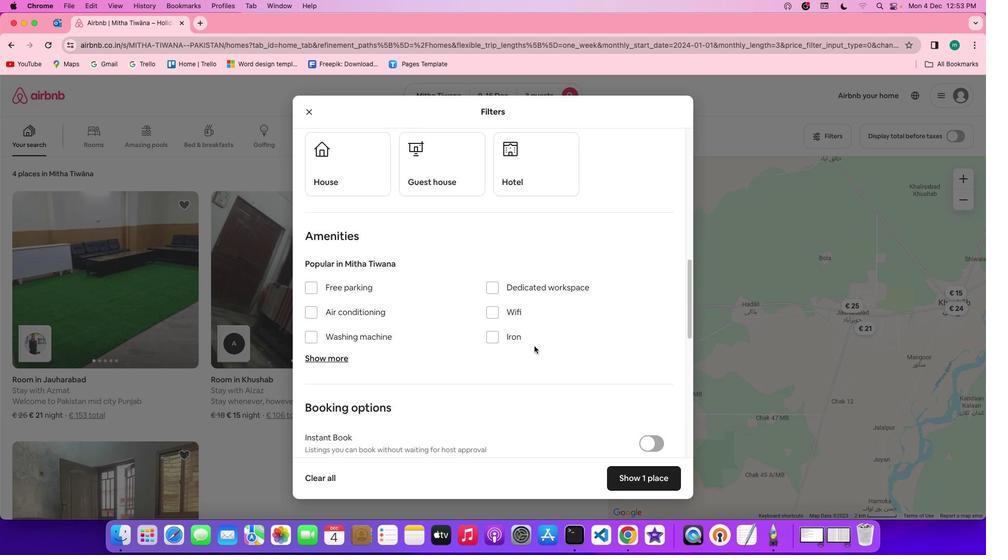 
Action: Mouse scrolled (534, 345) with delta (0, -2)
Screenshot: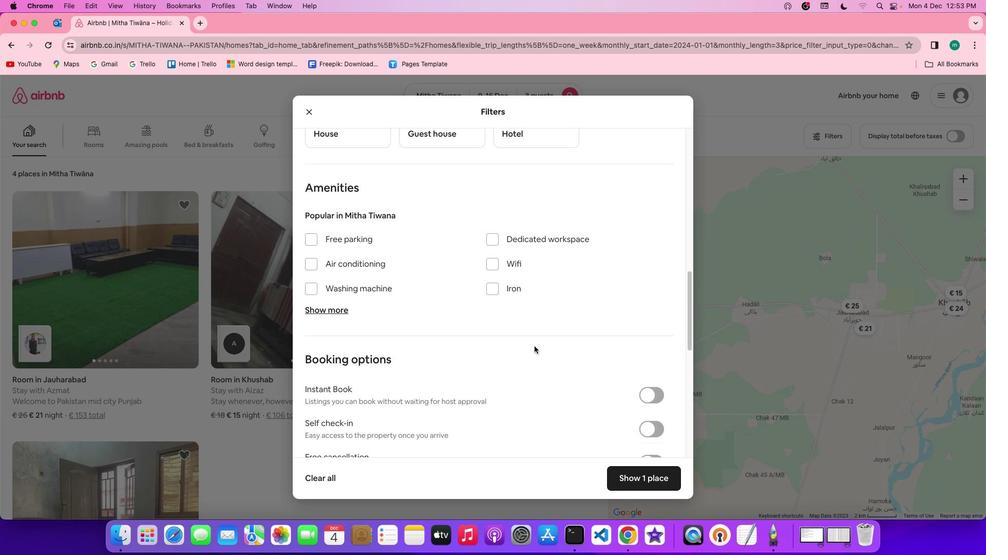 
Action: Mouse moved to (542, 359)
Screenshot: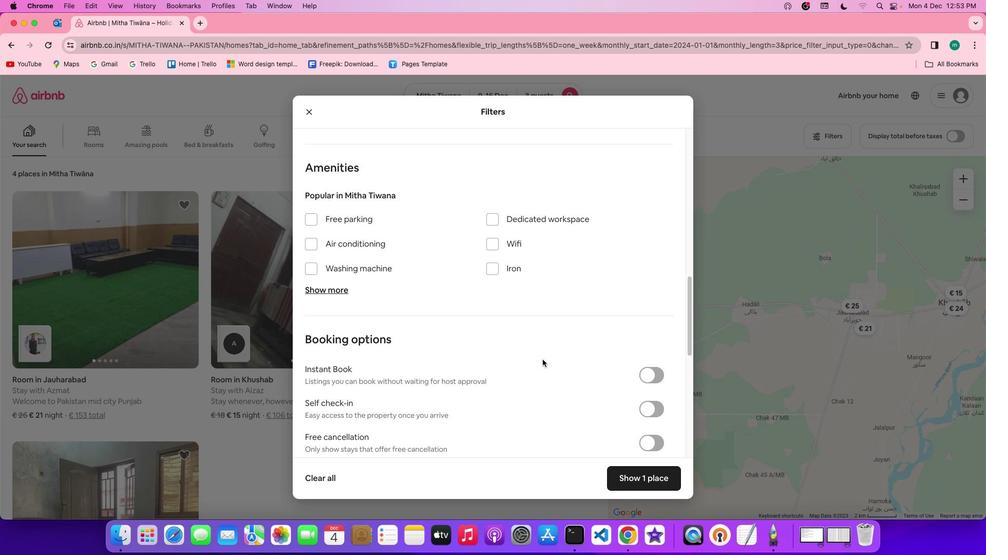 
Action: Mouse scrolled (542, 359) with delta (0, 0)
Screenshot: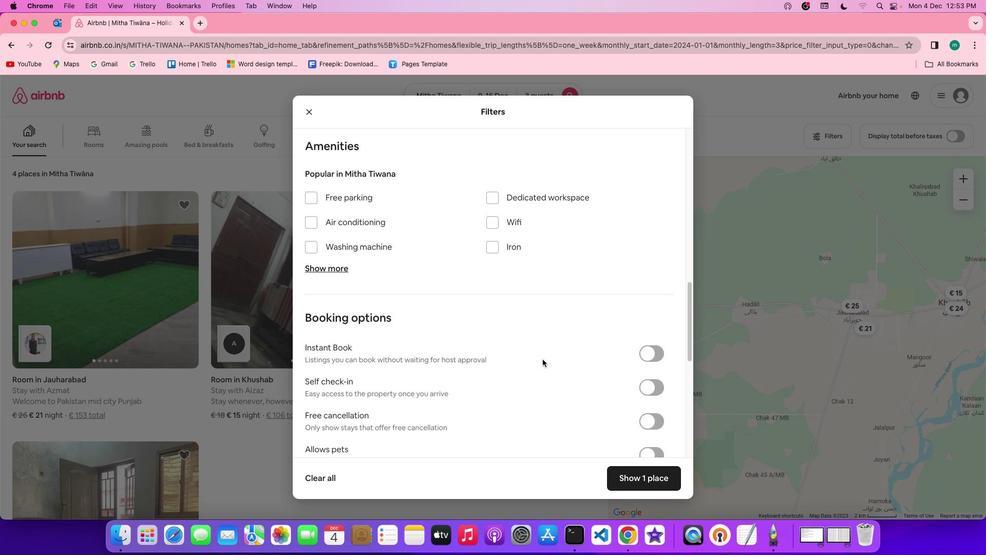 
Action: Mouse scrolled (542, 359) with delta (0, 0)
Screenshot: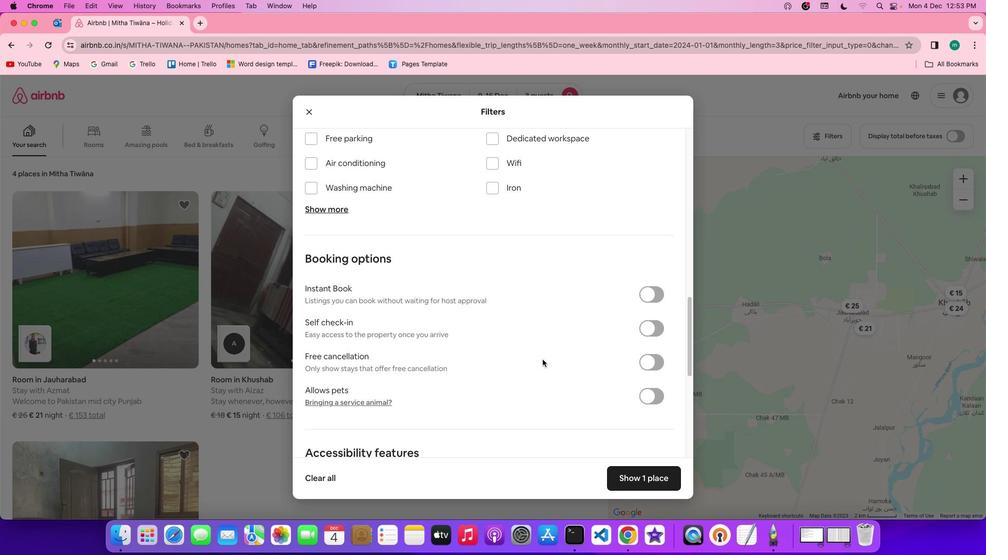 
Action: Mouse scrolled (542, 359) with delta (0, -1)
Screenshot: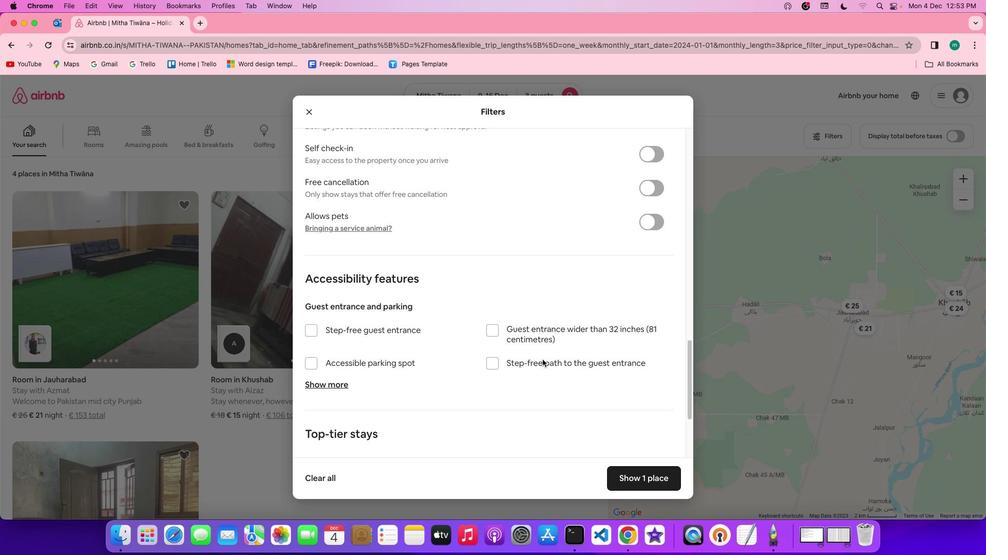 
Action: Mouse scrolled (542, 359) with delta (0, -2)
Screenshot: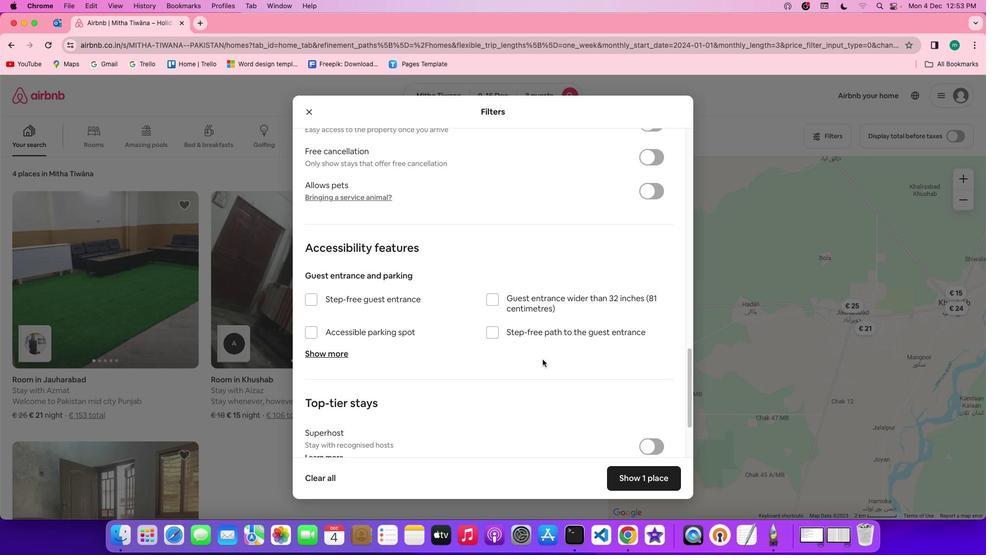 
Action: Mouse scrolled (542, 359) with delta (0, -2)
Screenshot: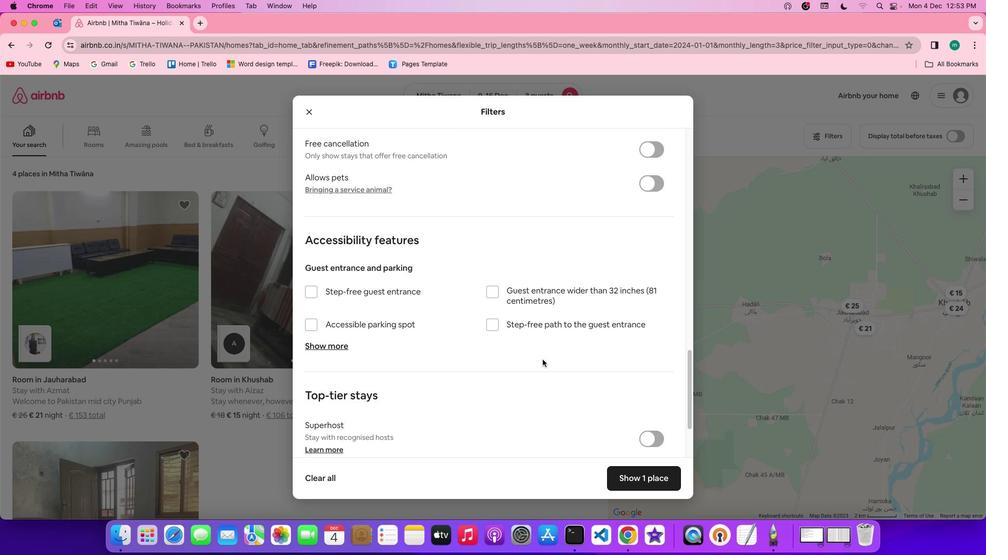 
Action: Mouse scrolled (542, 359) with delta (0, 0)
Screenshot: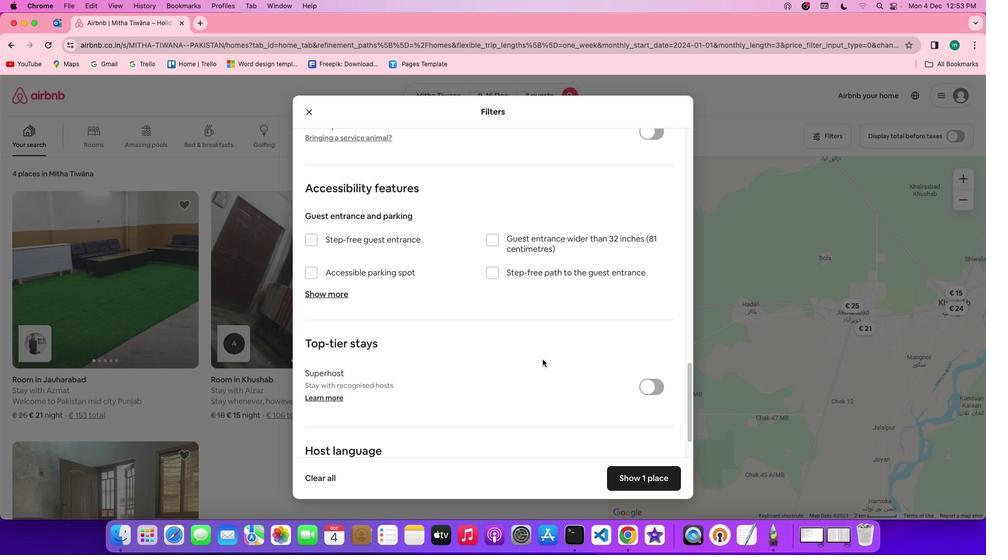 
Action: Mouse scrolled (542, 359) with delta (0, 0)
Screenshot: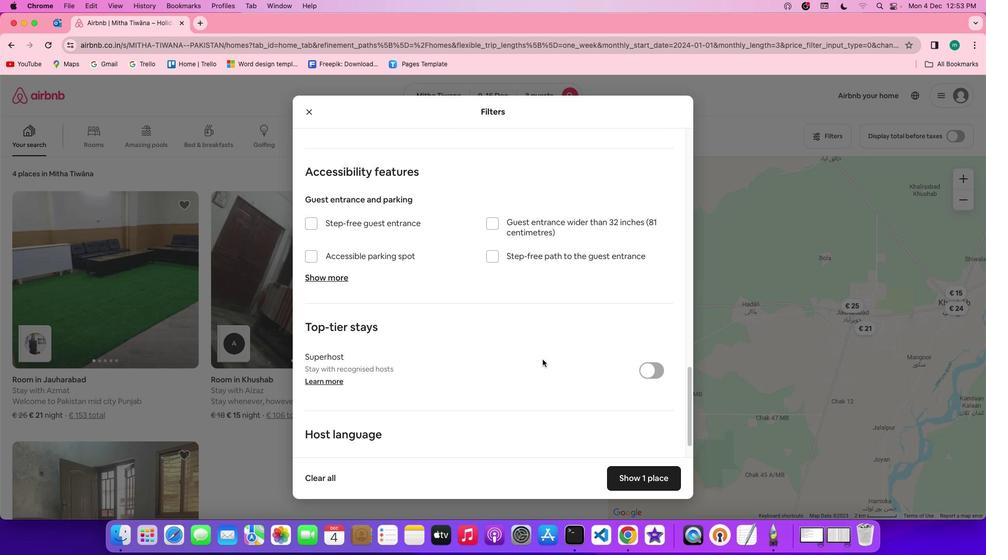 
Action: Mouse scrolled (542, 359) with delta (0, -1)
Screenshot: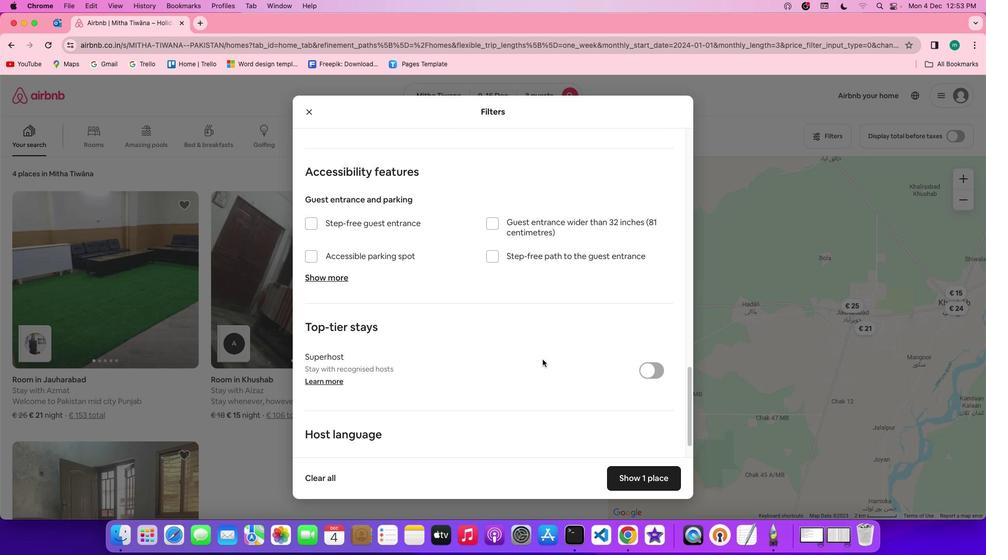 
Action: Mouse scrolled (542, 359) with delta (0, -2)
Screenshot: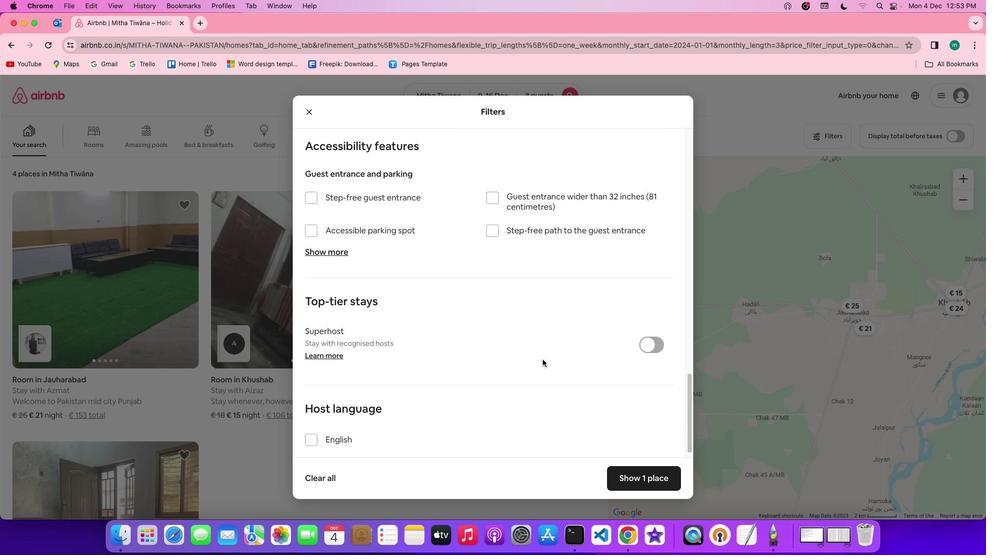 
Action: Mouse scrolled (542, 359) with delta (0, -3)
Screenshot: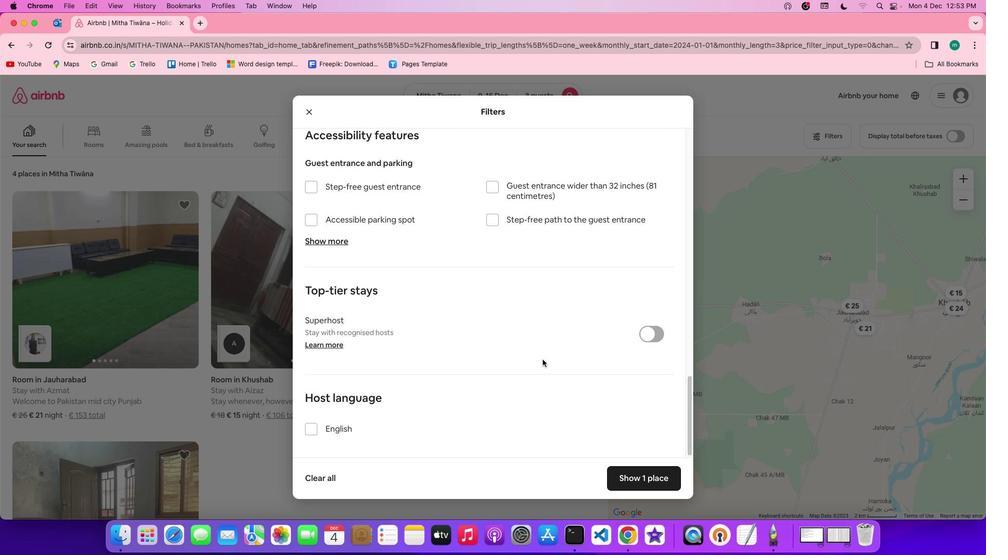 
Action: Mouse scrolled (542, 359) with delta (0, -3)
Screenshot: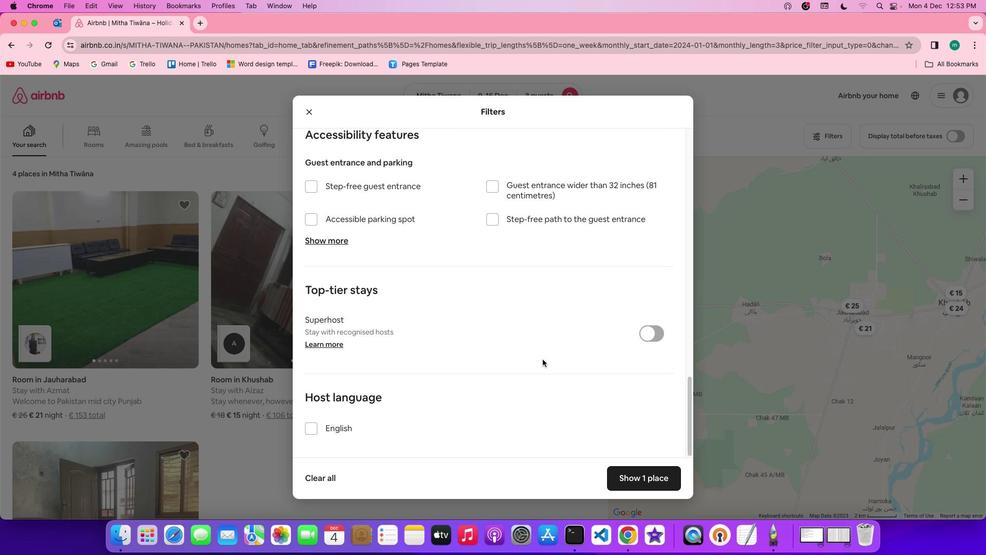 
Action: Mouse scrolled (542, 359) with delta (0, 0)
Screenshot: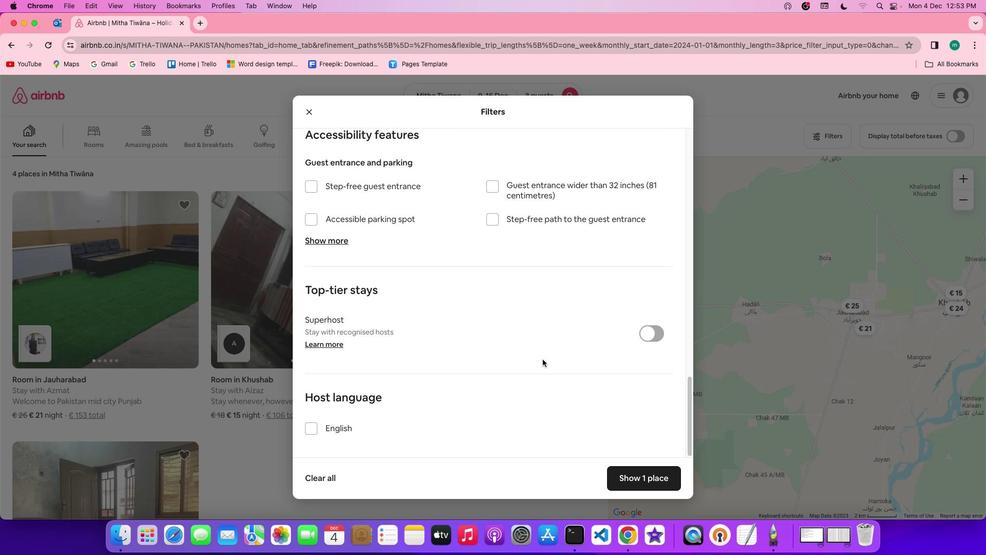 
Action: Mouse scrolled (542, 359) with delta (0, 0)
Screenshot: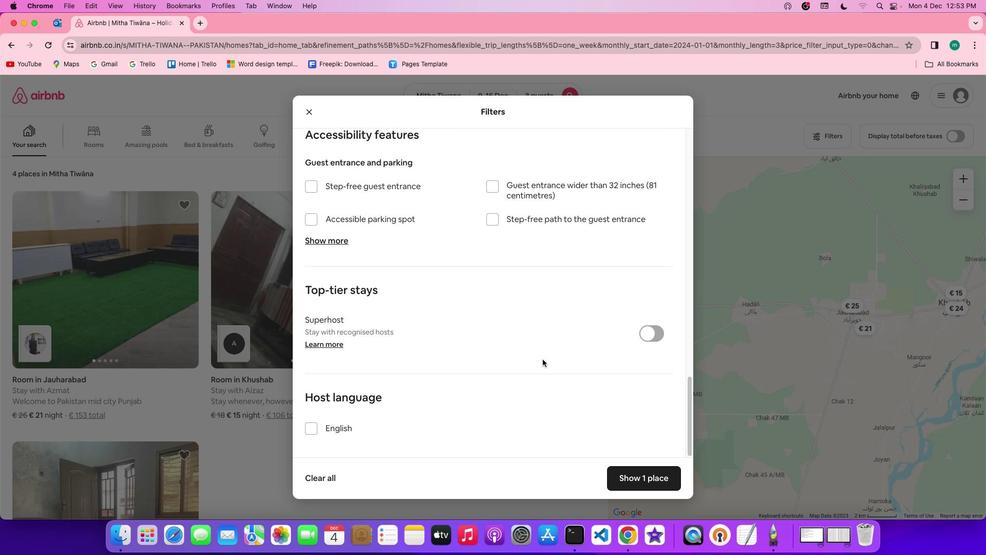 
Action: Mouse scrolled (542, 359) with delta (0, -1)
Screenshot: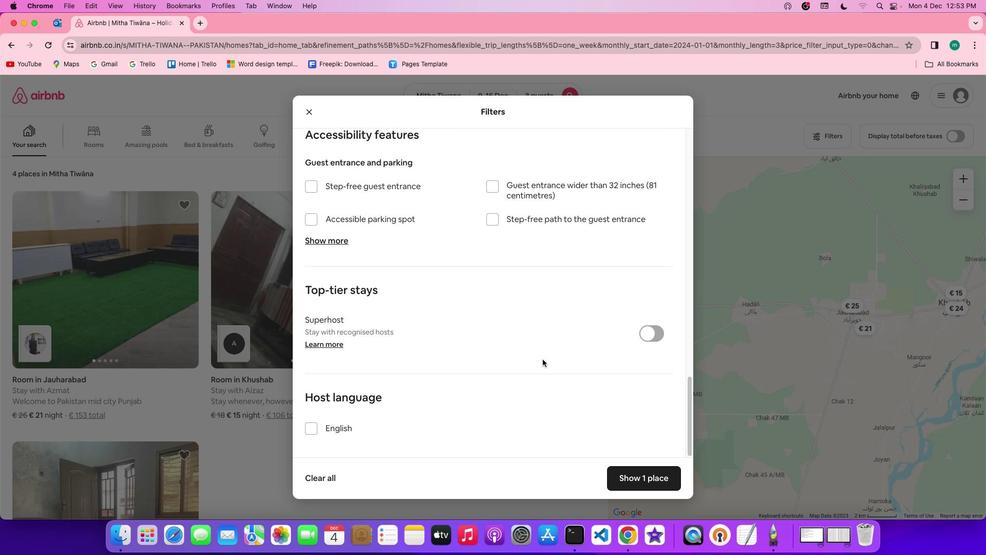
Action: Mouse scrolled (542, 359) with delta (0, -2)
Screenshot: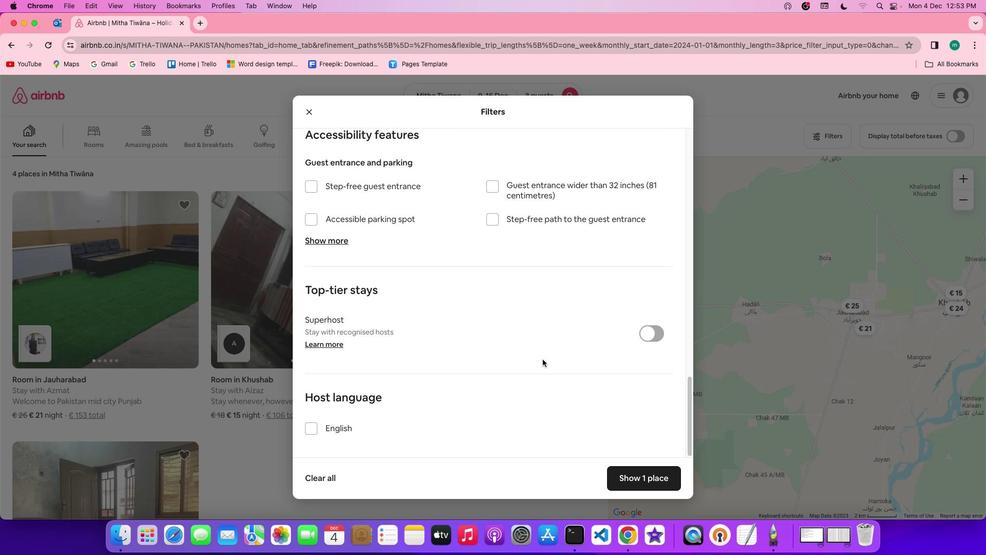 
Action: Mouse scrolled (542, 359) with delta (0, -3)
Screenshot: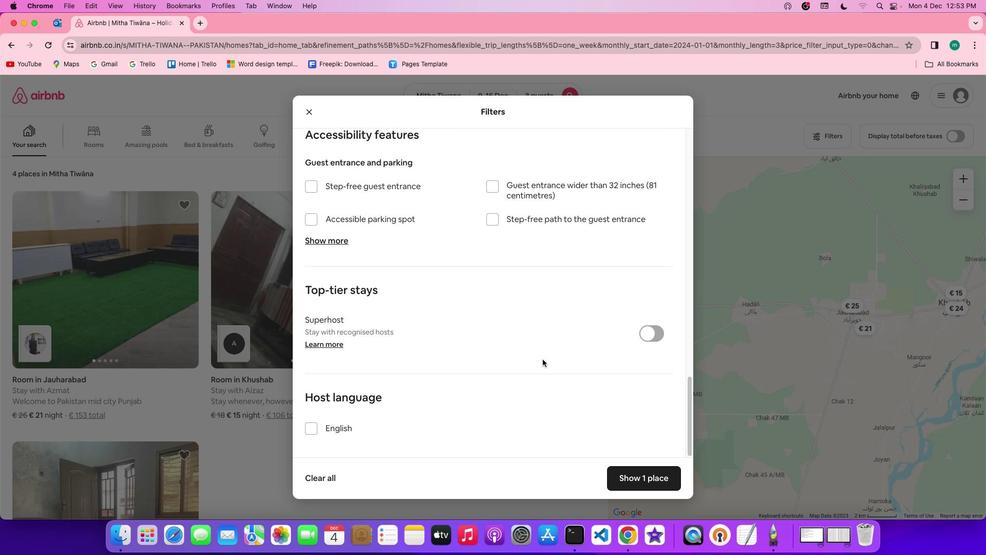 
Action: Mouse scrolled (542, 359) with delta (0, -3)
Screenshot: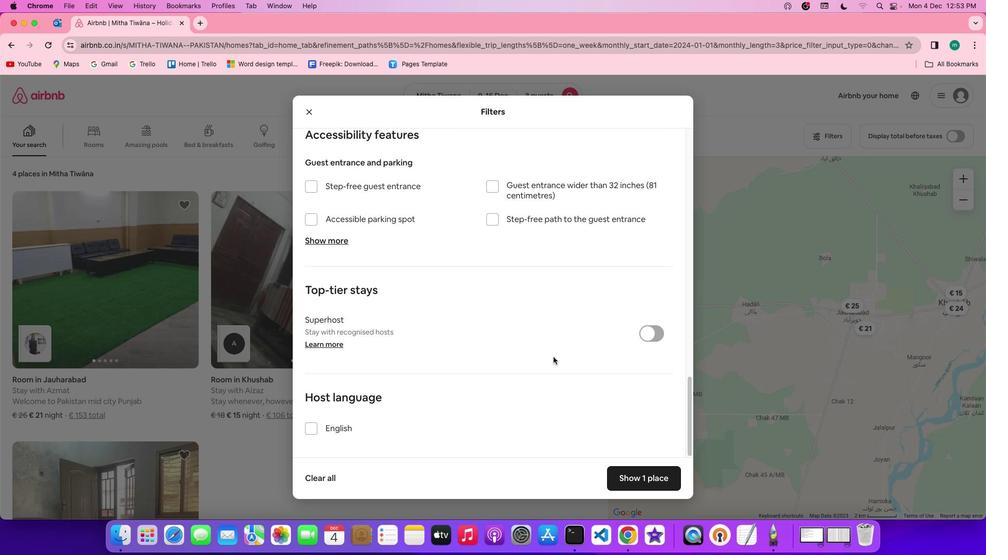 
Action: Mouse moved to (656, 475)
Screenshot: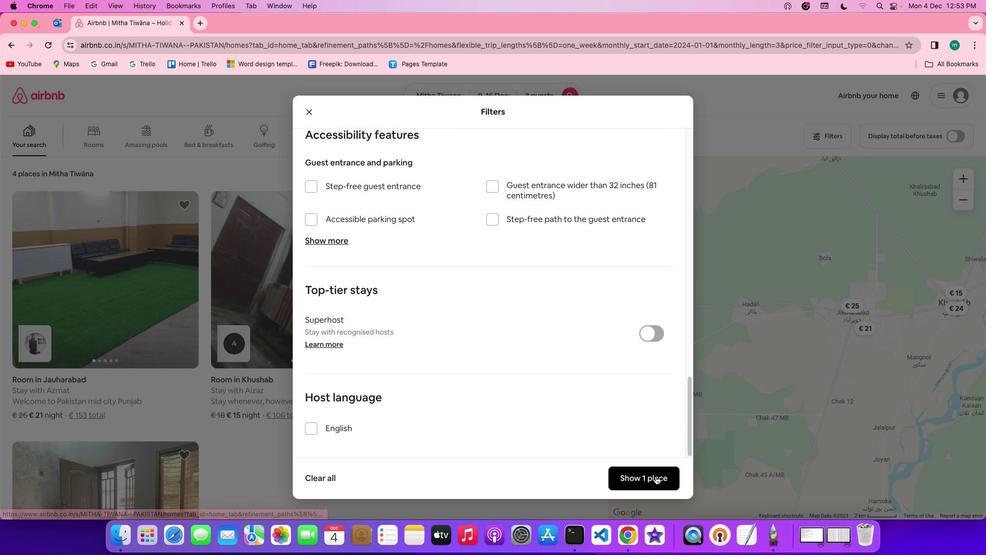 
Action: Mouse pressed left at (656, 475)
Screenshot: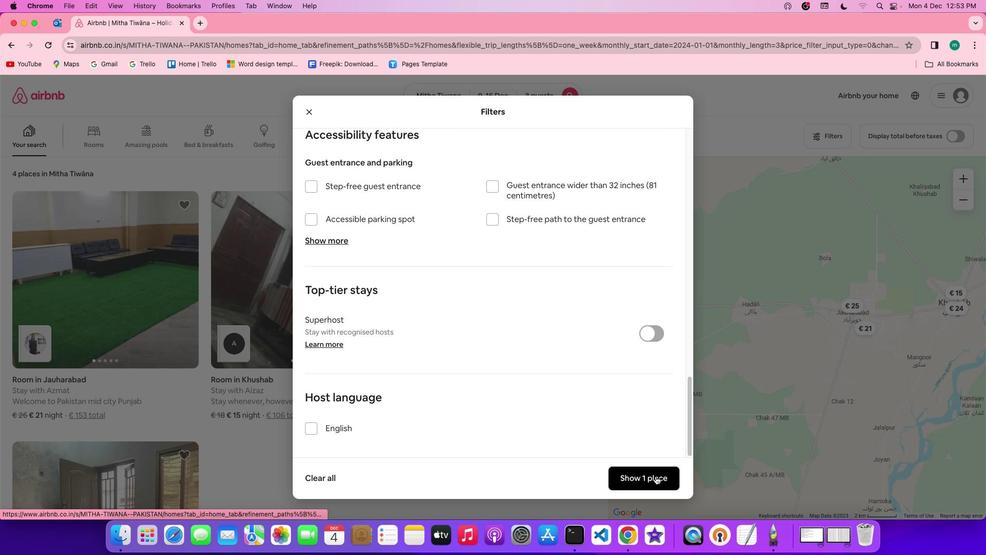 
Action: Mouse moved to (64, 283)
Screenshot: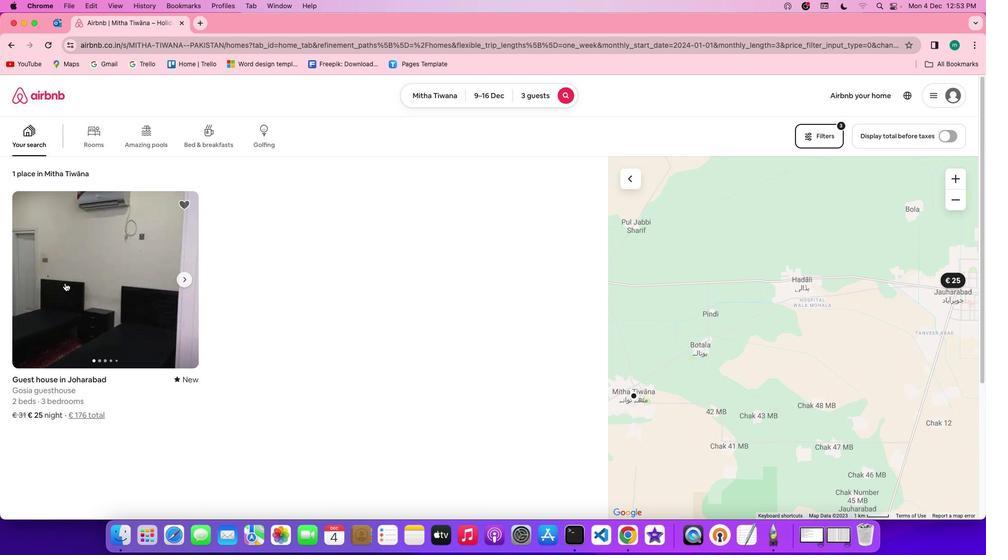 
Action: Mouse pressed left at (64, 283)
Screenshot: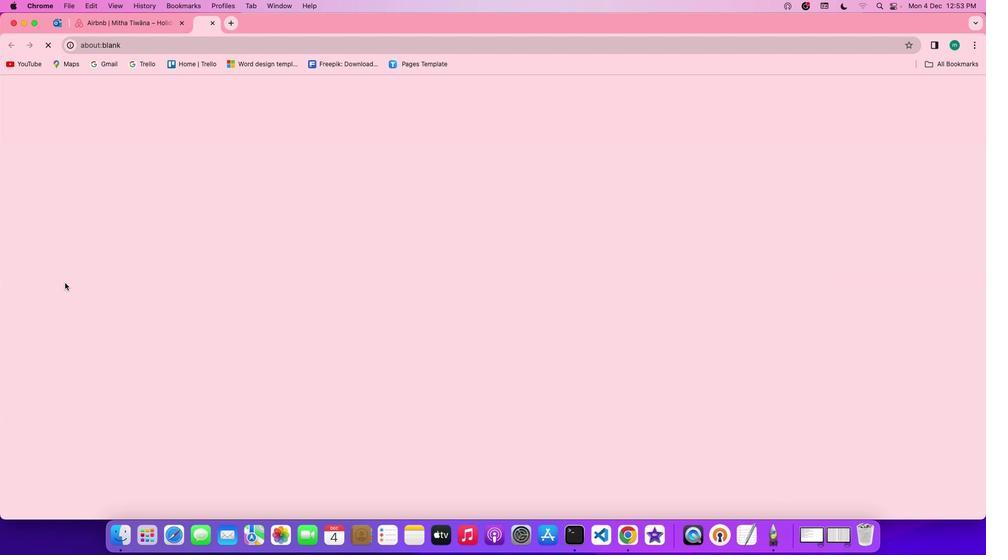 
Action: Mouse moved to (742, 381)
Screenshot: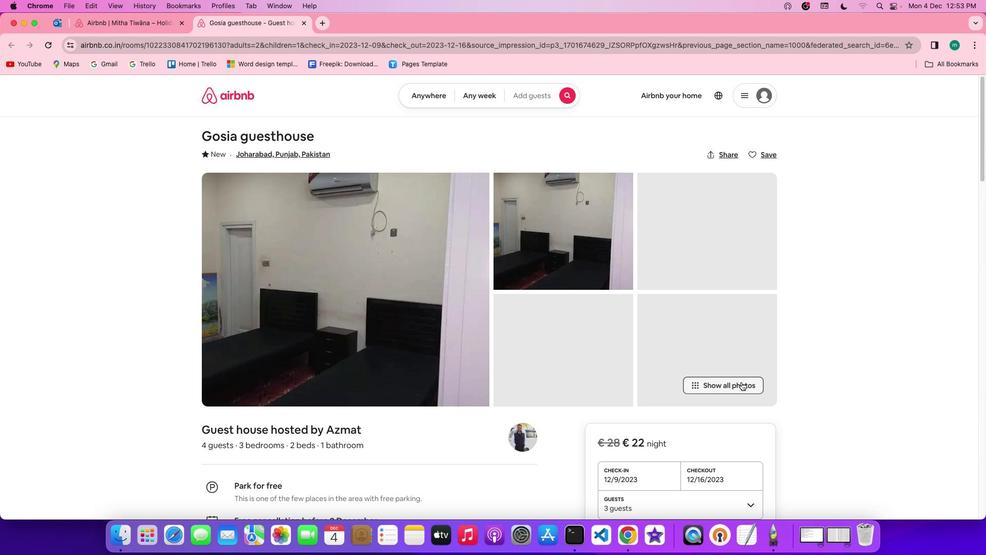 
Action: Mouse pressed left at (742, 381)
Screenshot: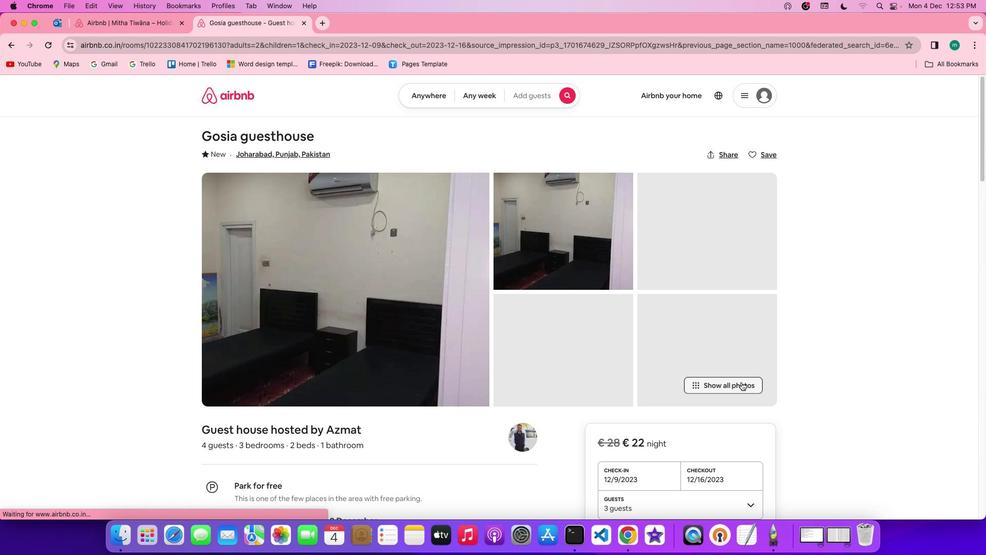 
Action: Mouse moved to (540, 370)
Screenshot: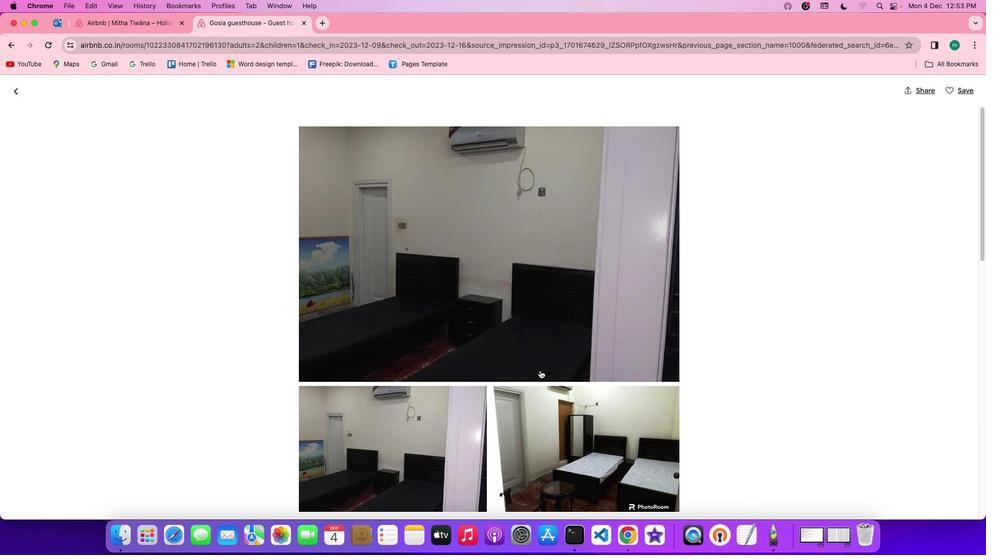 
Action: Mouse scrolled (540, 370) with delta (0, 0)
Screenshot: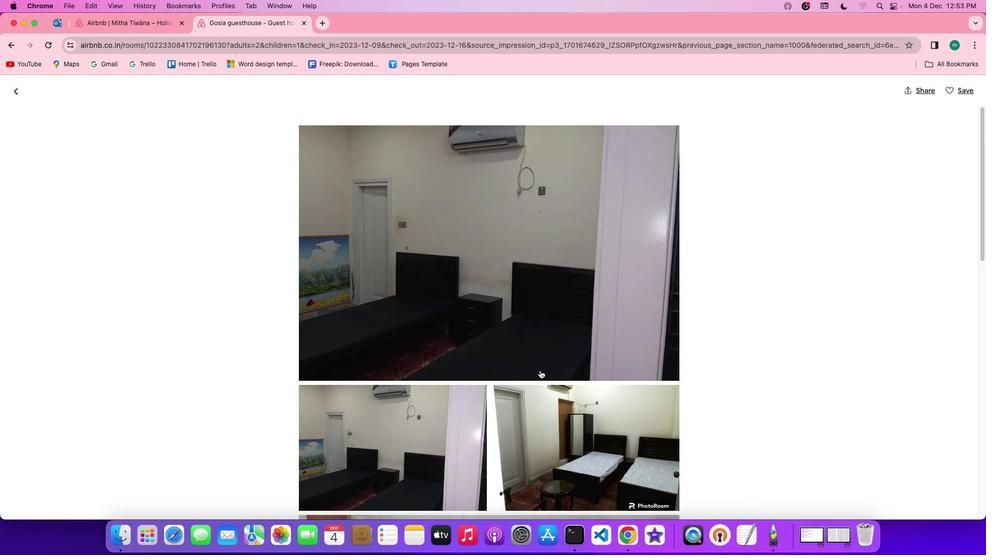 
Action: Mouse scrolled (540, 370) with delta (0, 0)
Screenshot: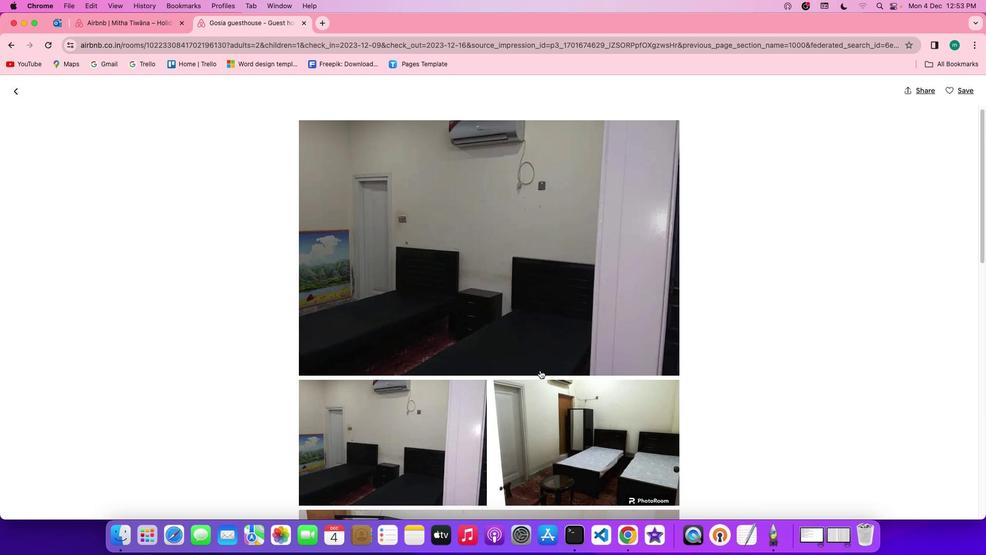
Action: Mouse scrolled (540, 370) with delta (0, 0)
Screenshot: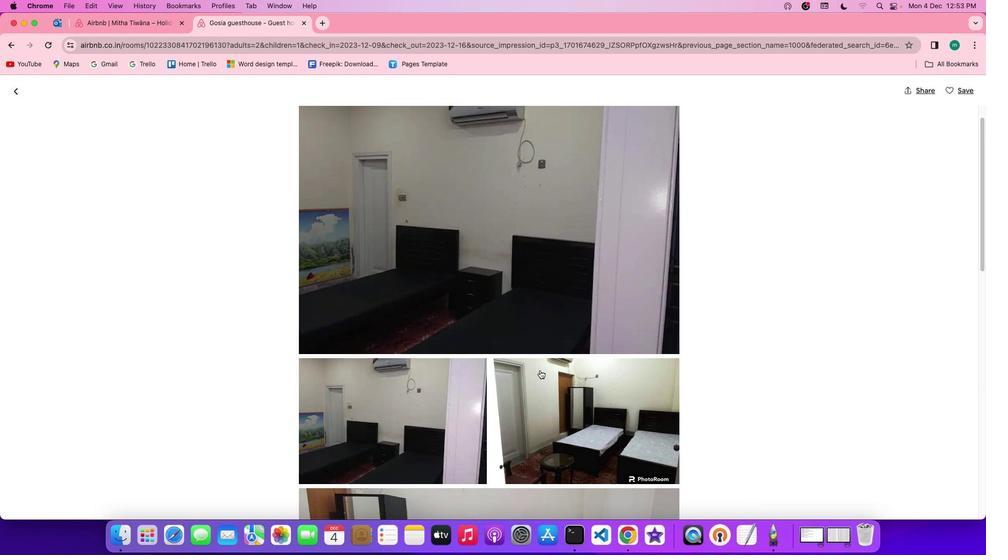 
Action: Mouse scrolled (540, 370) with delta (0, -1)
Screenshot: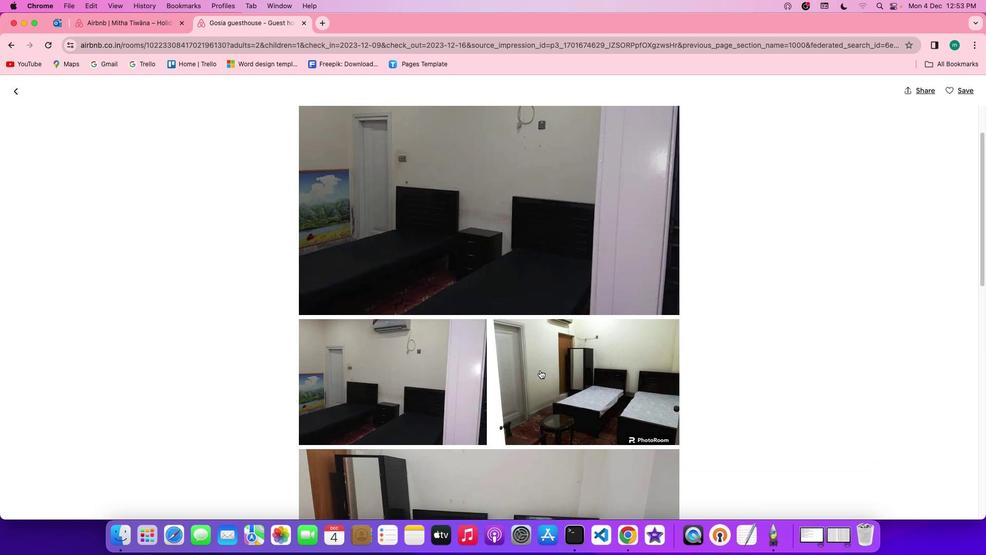 
Action: Mouse scrolled (540, 370) with delta (0, 0)
Screenshot: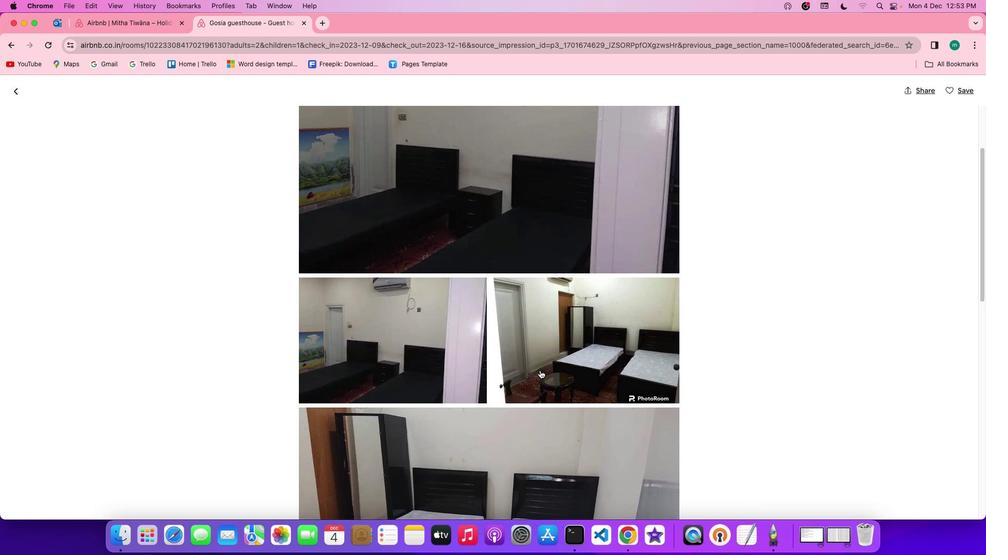 
Action: Mouse scrolled (540, 370) with delta (0, 0)
Screenshot: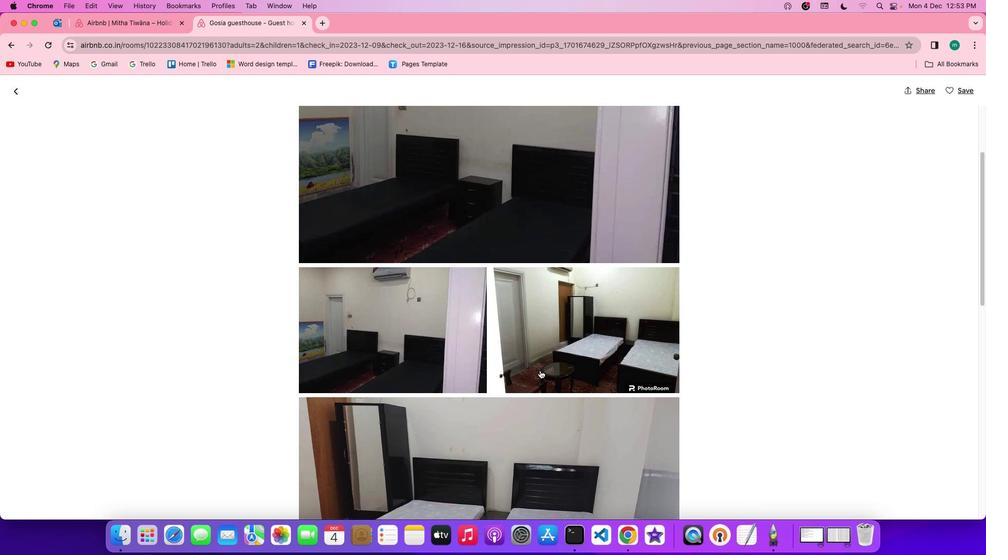 
Action: Mouse scrolled (540, 370) with delta (0, -1)
Screenshot: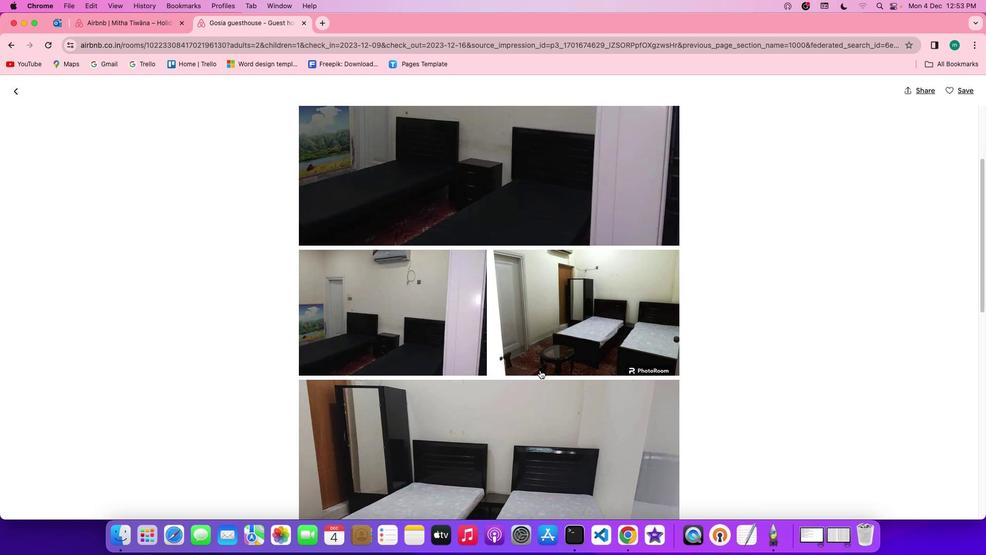 
Action: Mouse scrolled (540, 370) with delta (0, 0)
Screenshot: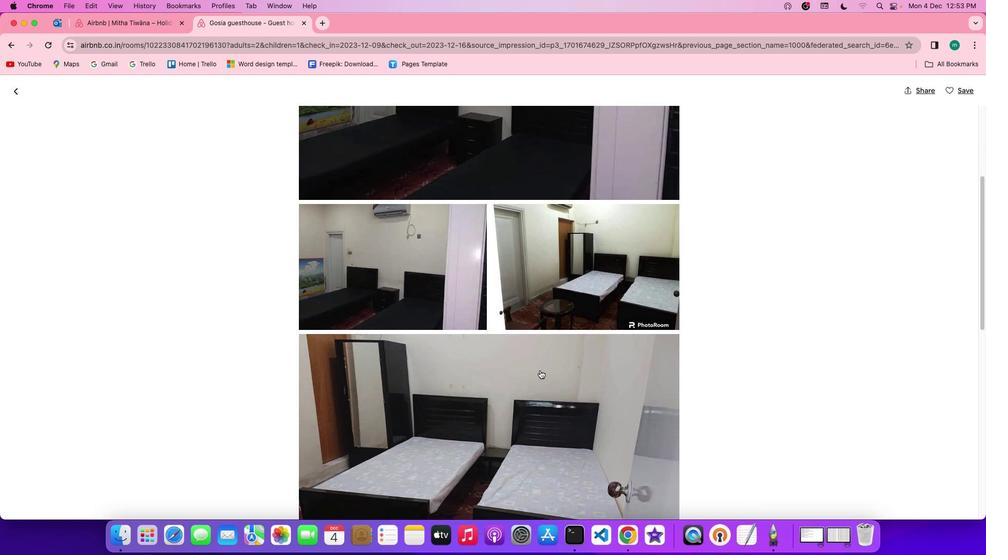 
Action: Mouse scrolled (540, 370) with delta (0, 0)
Screenshot: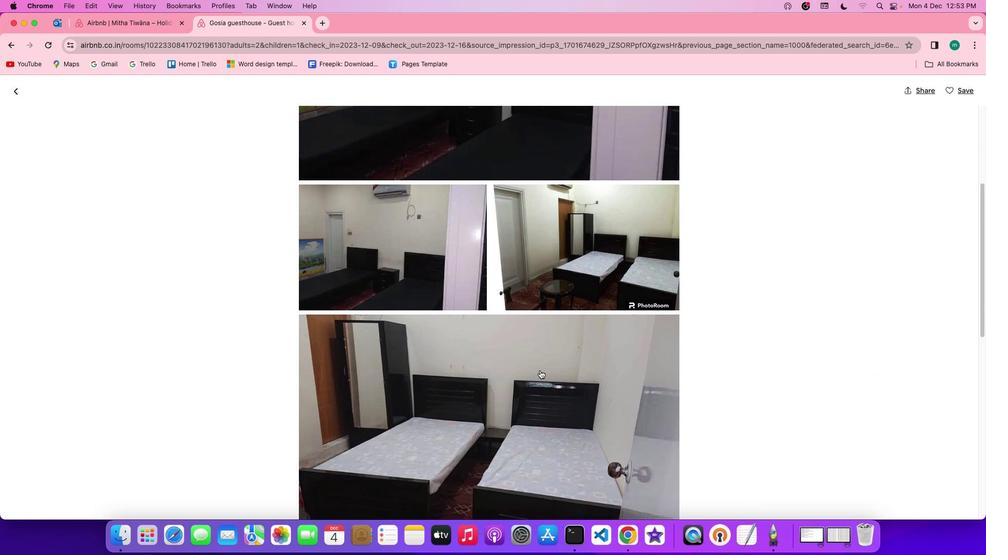 
Action: Mouse scrolled (540, 370) with delta (0, -1)
Screenshot: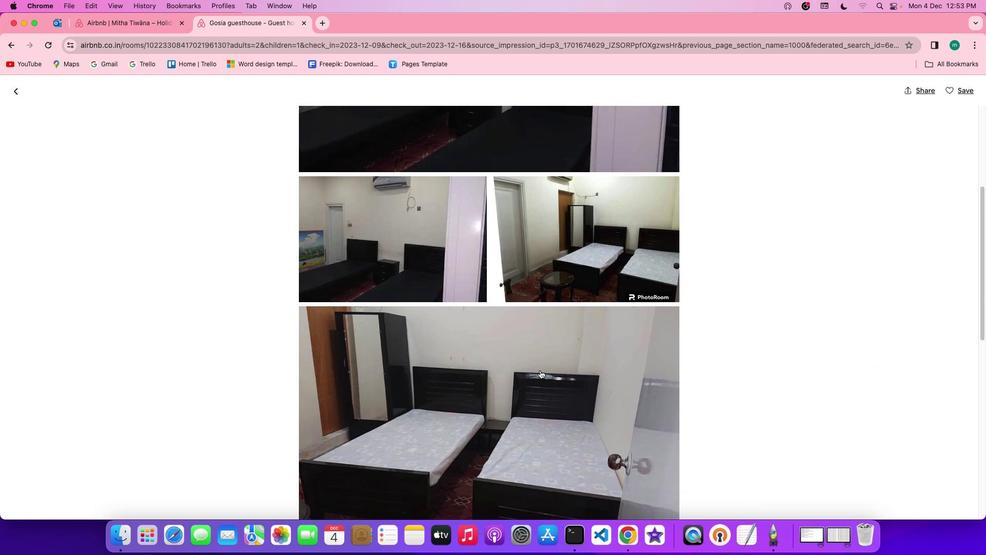
Action: Mouse scrolled (540, 370) with delta (0, -1)
Screenshot: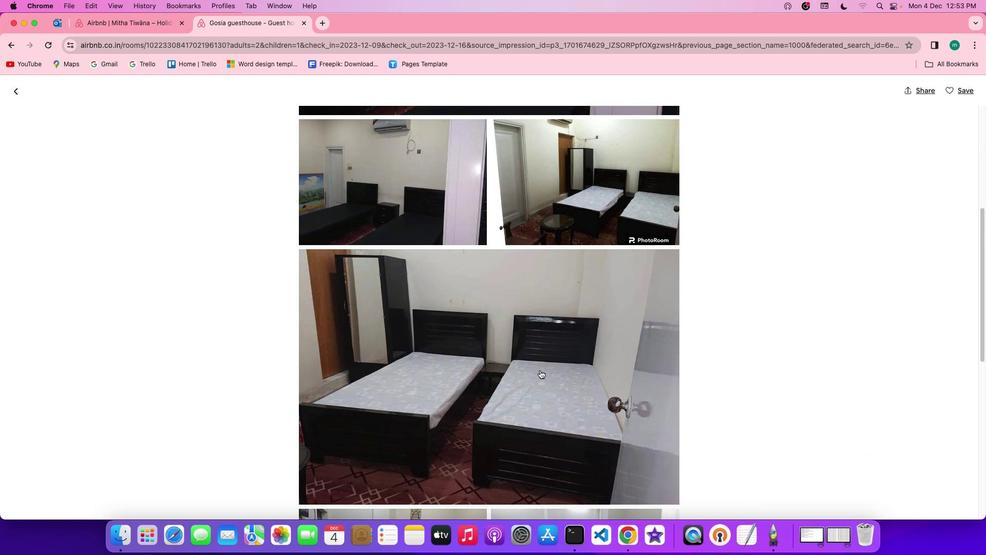 
Action: Mouse scrolled (540, 370) with delta (0, 0)
Screenshot: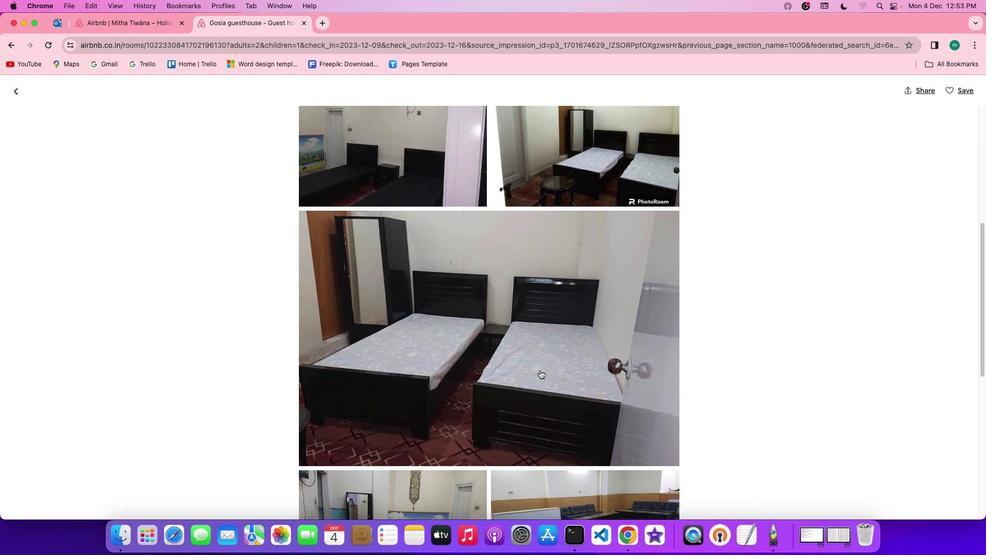 
Action: Mouse scrolled (540, 370) with delta (0, 0)
Screenshot: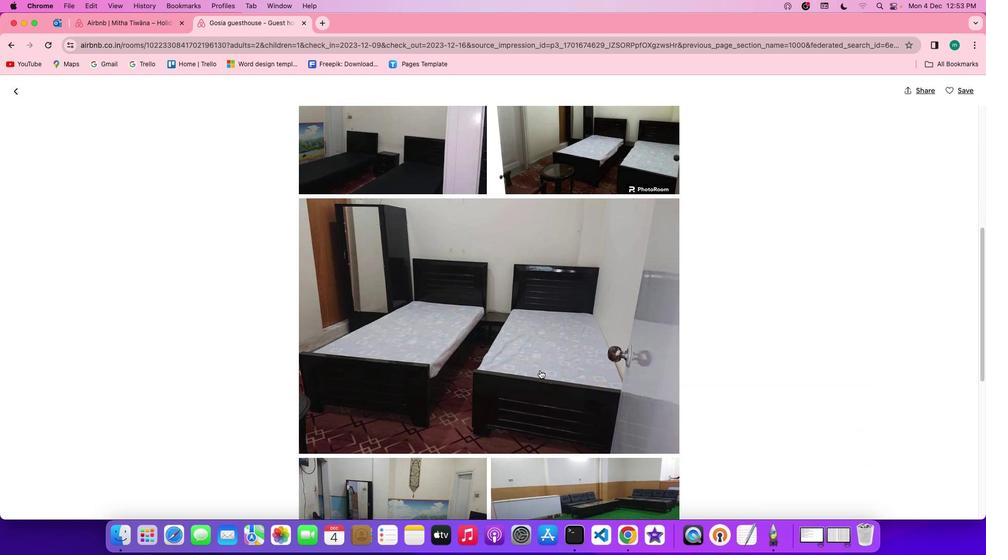 
Action: Mouse scrolled (540, 370) with delta (0, -1)
Screenshot: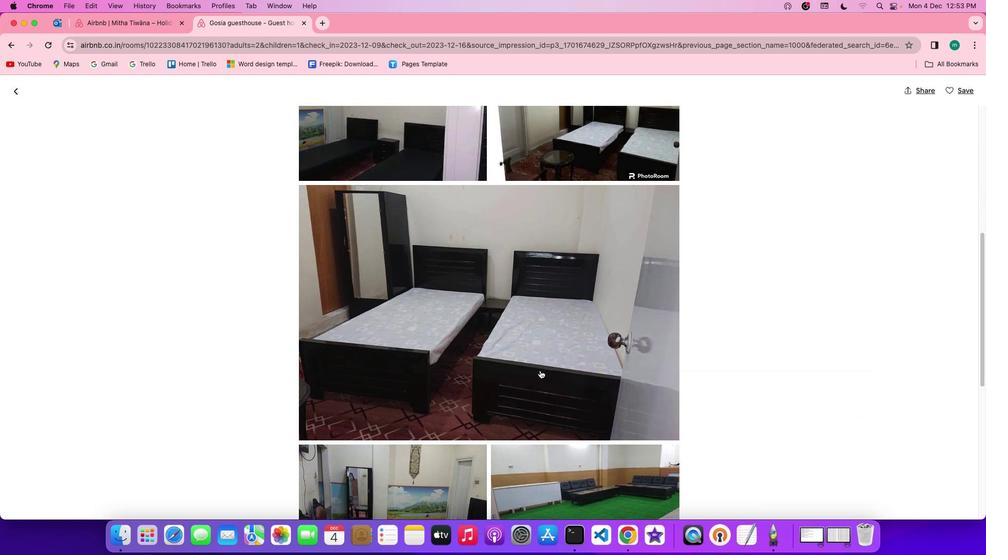
Action: Mouse scrolled (540, 370) with delta (0, 0)
Screenshot: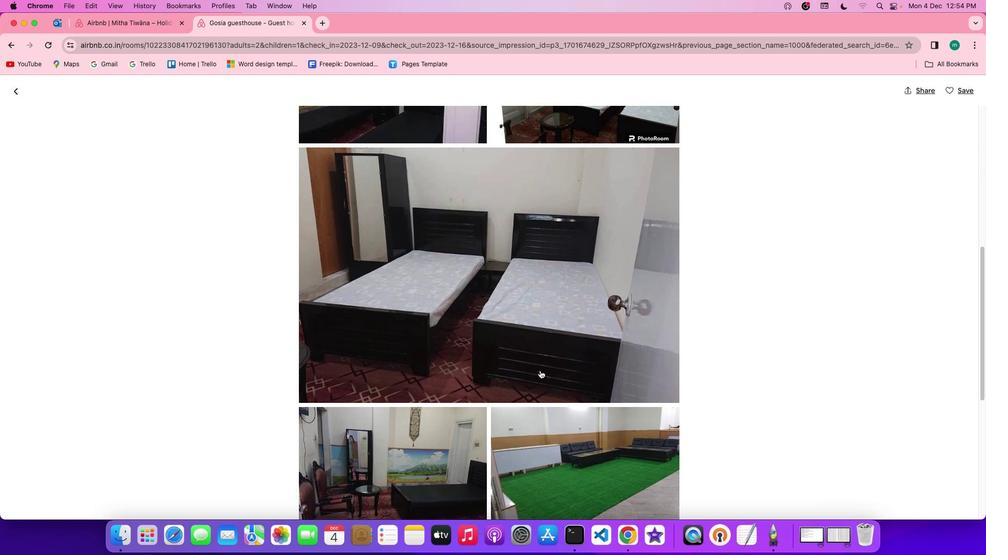 
Action: Mouse scrolled (540, 370) with delta (0, 0)
Screenshot: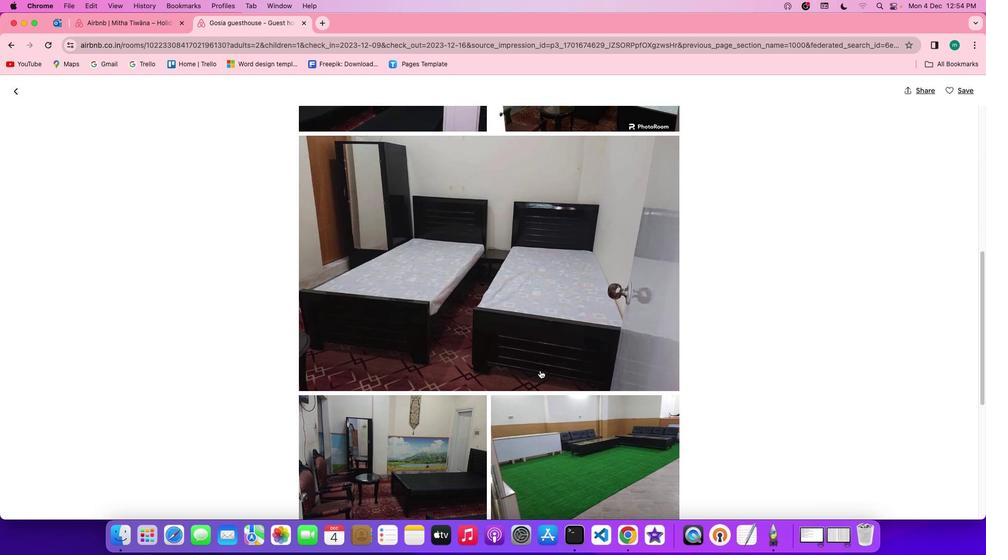 
Action: Mouse scrolled (540, 370) with delta (0, 0)
Screenshot: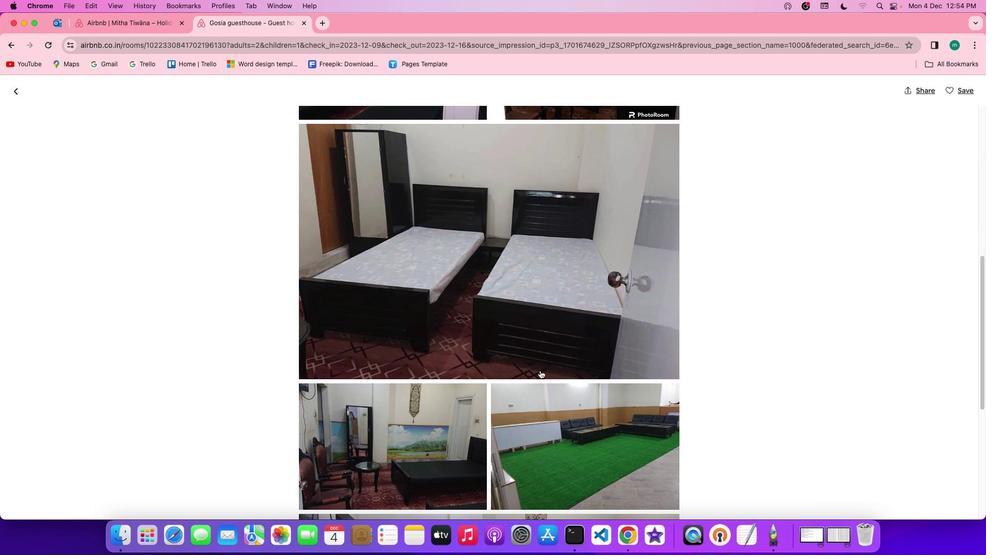
Action: Mouse scrolled (540, 370) with delta (0, 0)
Screenshot: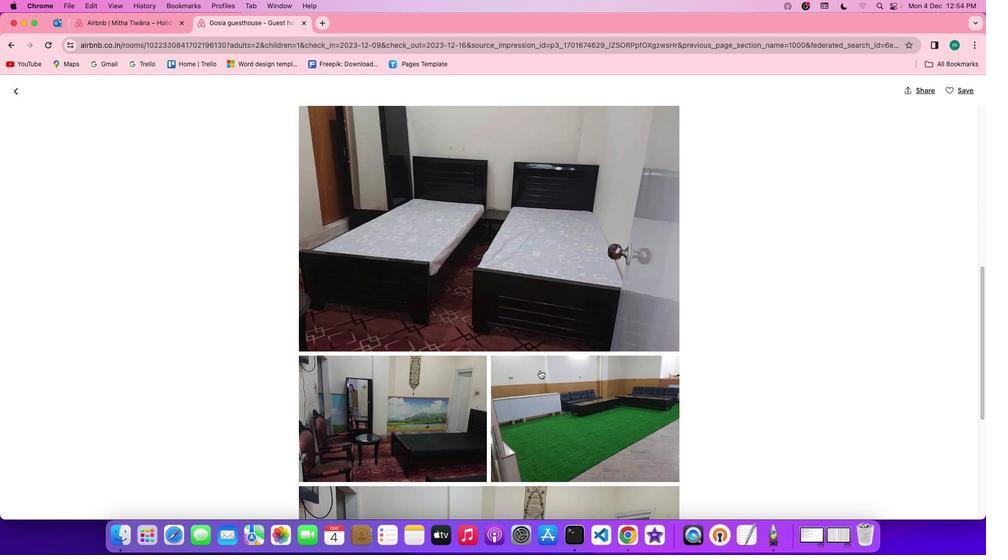 
Action: Mouse scrolled (540, 370) with delta (0, 0)
Screenshot: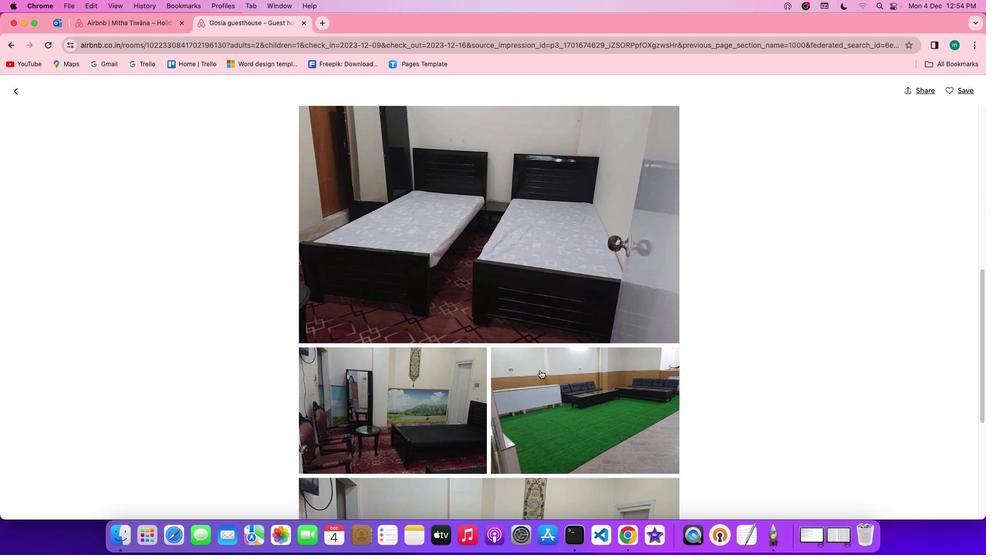 
Action: Mouse scrolled (540, 370) with delta (0, 0)
Screenshot: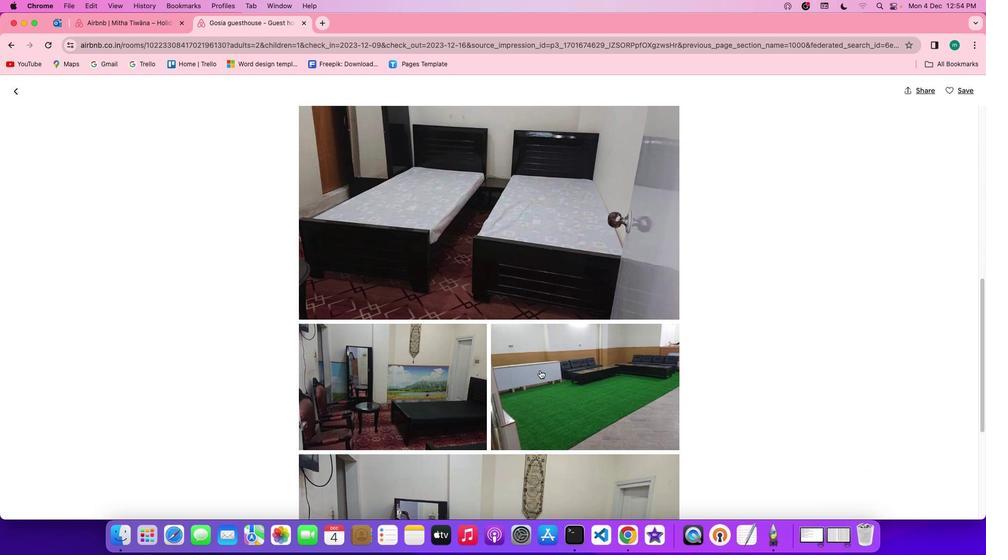 
Action: Mouse scrolled (540, 370) with delta (0, 0)
Screenshot: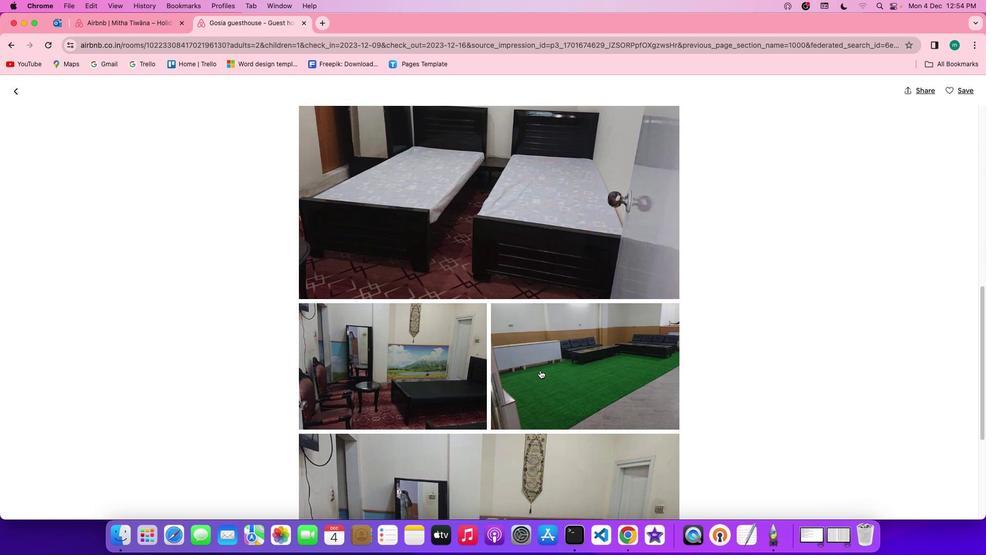 
Action: Mouse scrolled (540, 370) with delta (0, 0)
Screenshot: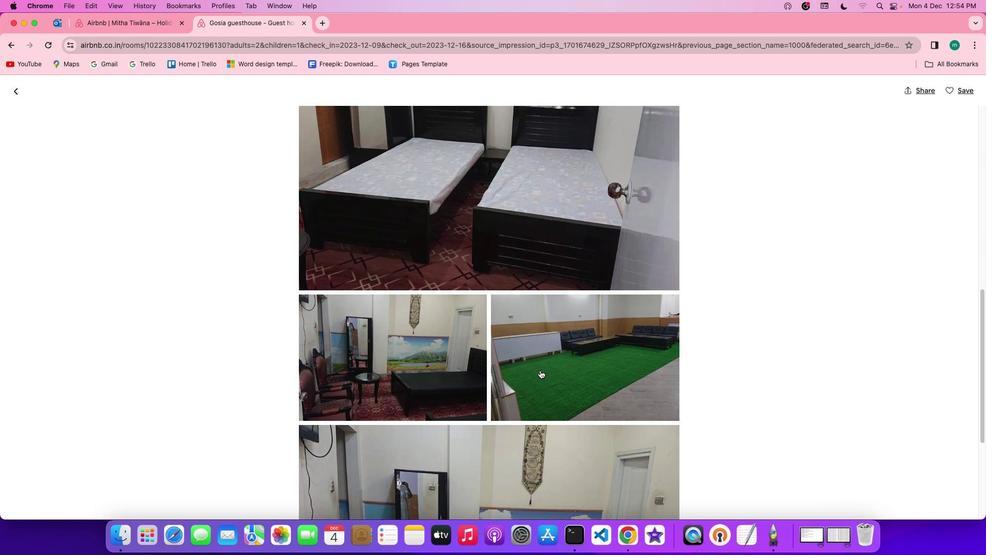 
Action: Mouse scrolled (540, 370) with delta (0, 0)
Screenshot: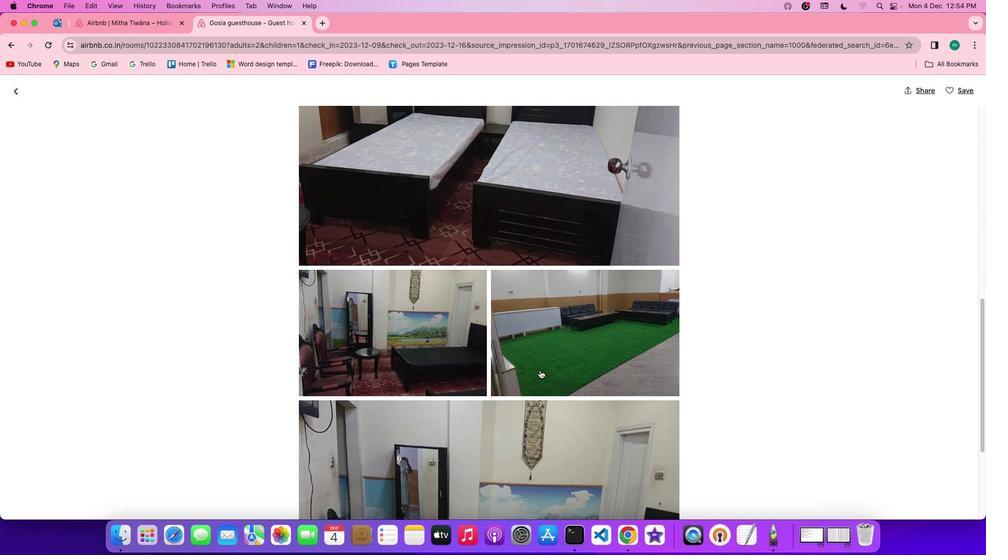 
Action: Mouse scrolled (540, 370) with delta (0, -1)
Screenshot: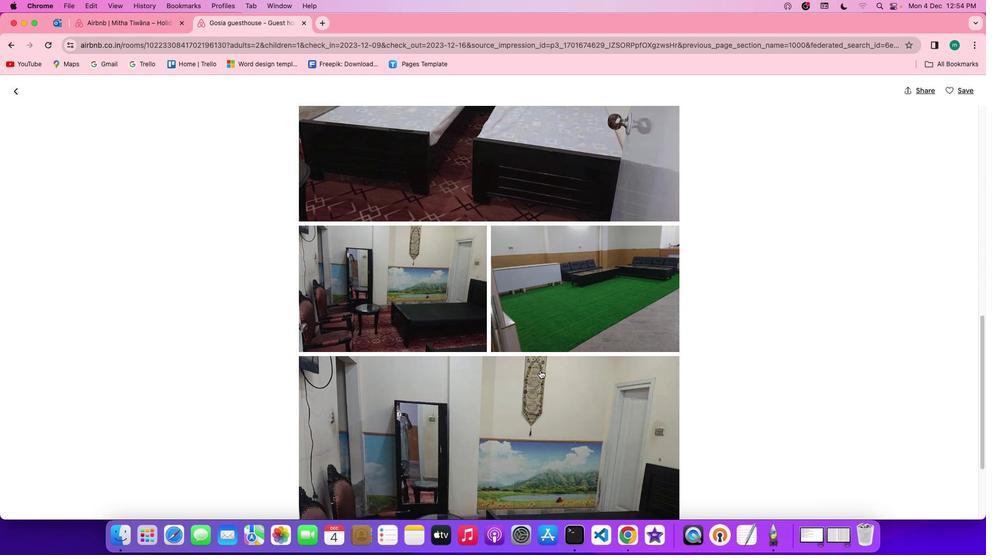 
Action: Mouse scrolled (540, 370) with delta (0, 0)
Screenshot: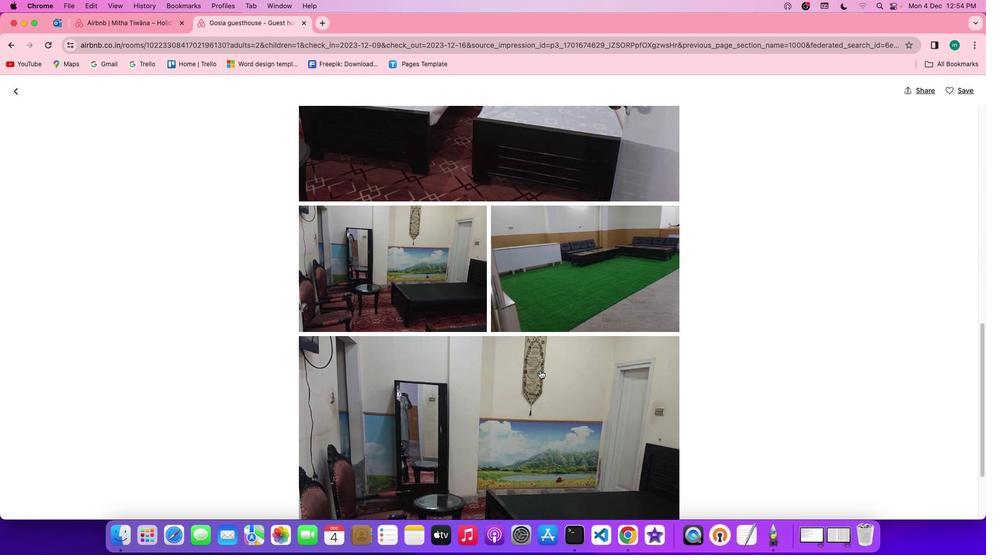 
Action: Mouse scrolled (540, 370) with delta (0, 0)
Screenshot: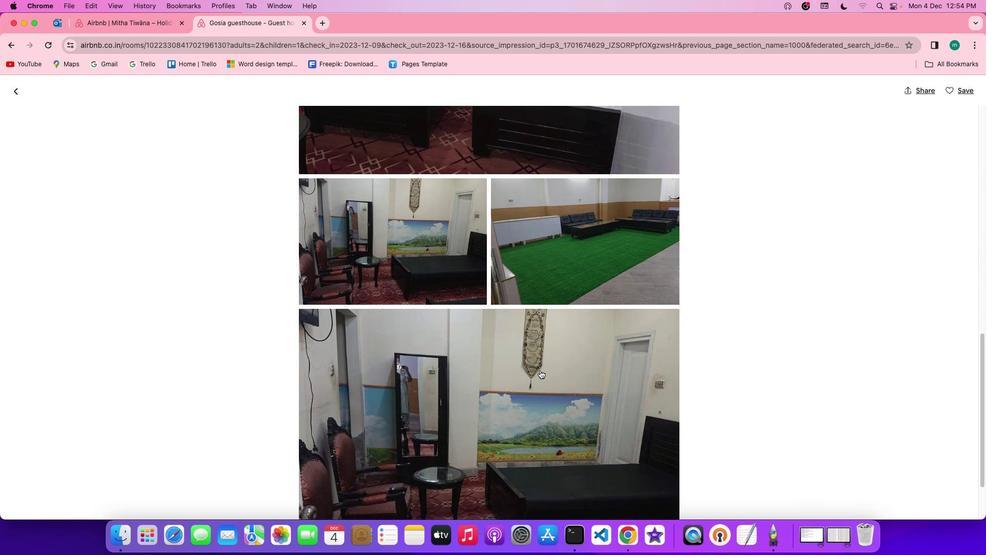 
Action: Mouse scrolled (540, 370) with delta (0, -1)
Screenshot: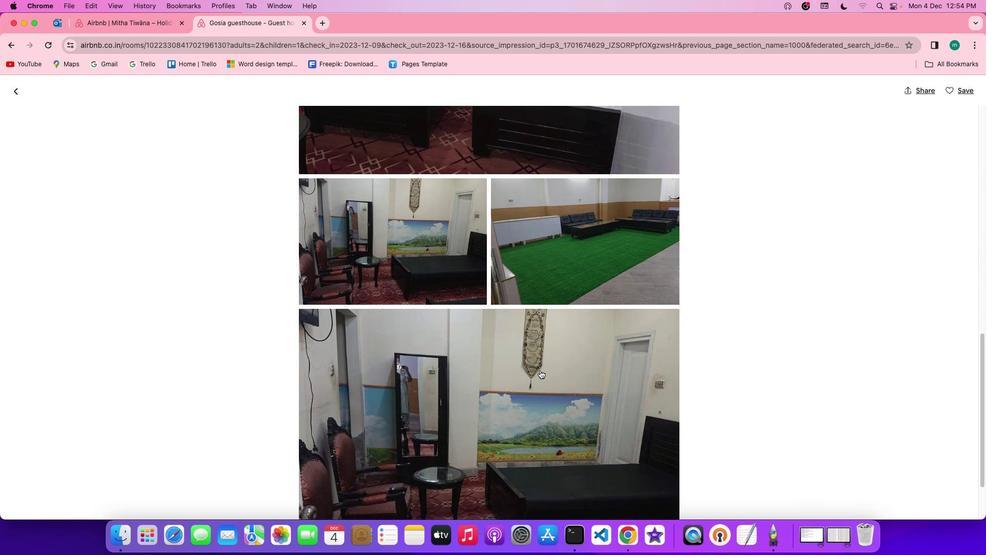 
Action: Mouse scrolled (540, 370) with delta (0, -1)
Screenshot: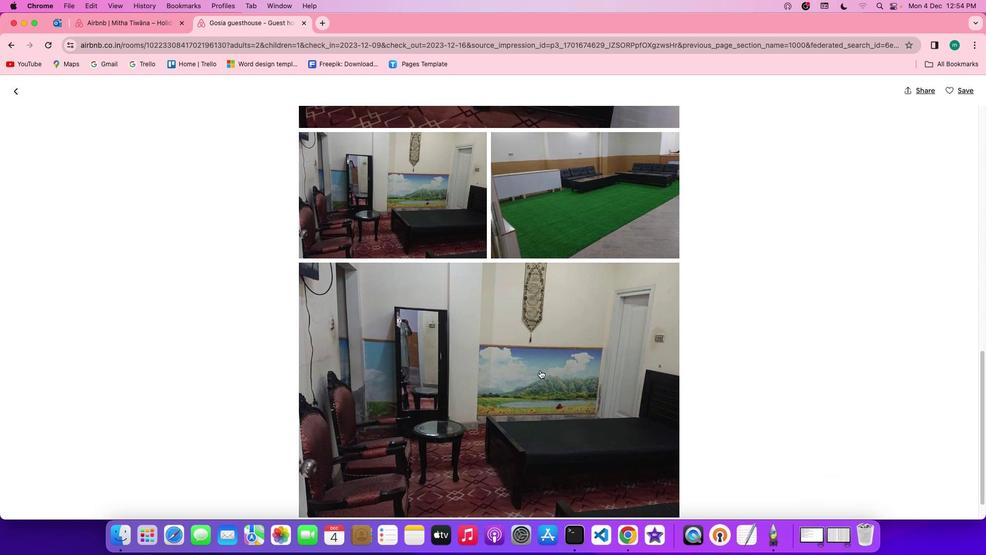
Action: Mouse scrolled (540, 370) with delta (0, 0)
Screenshot: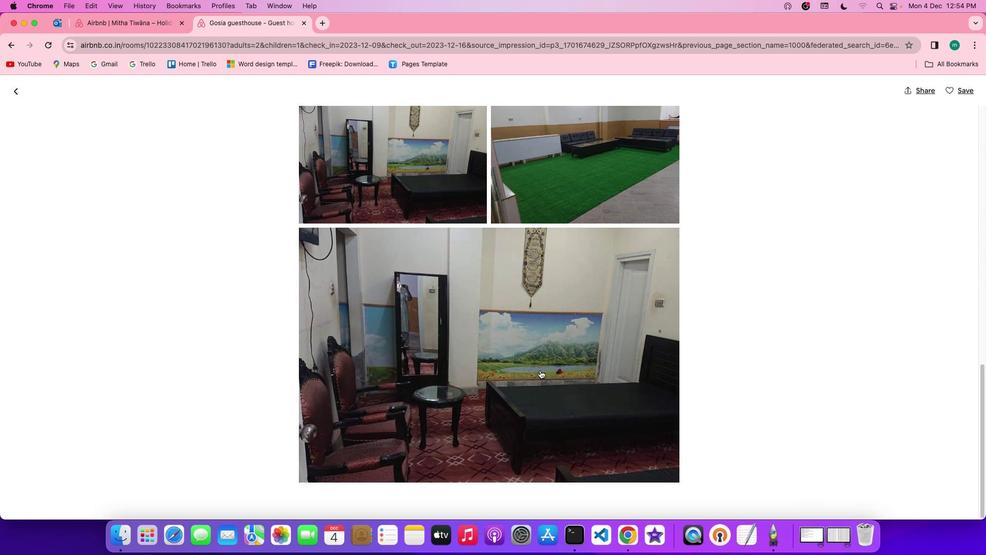 
Action: Mouse scrolled (540, 370) with delta (0, 0)
Screenshot: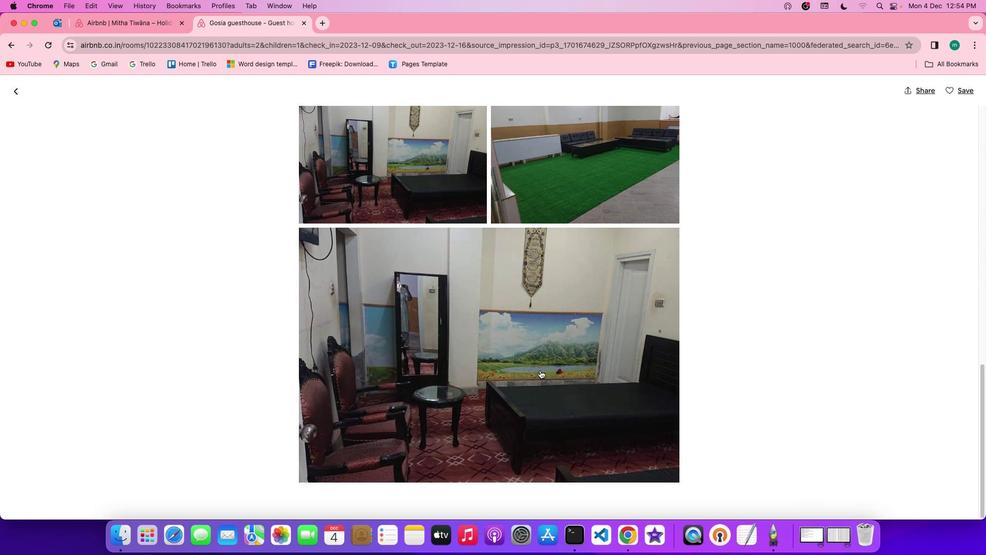 
Action: Mouse scrolled (540, 370) with delta (0, -1)
Screenshot: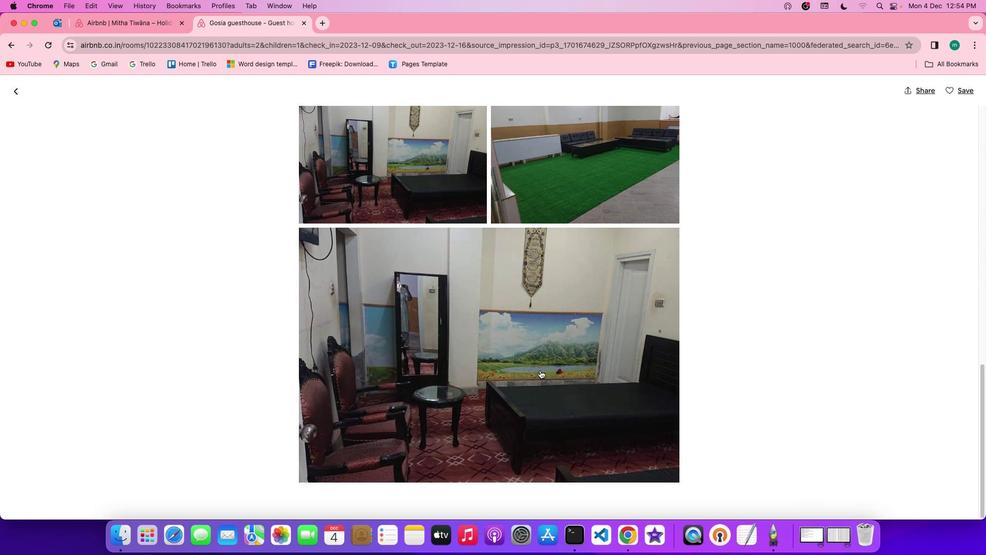 
Action: Mouse scrolled (540, 370) with delta (0, -1)
Screenshot: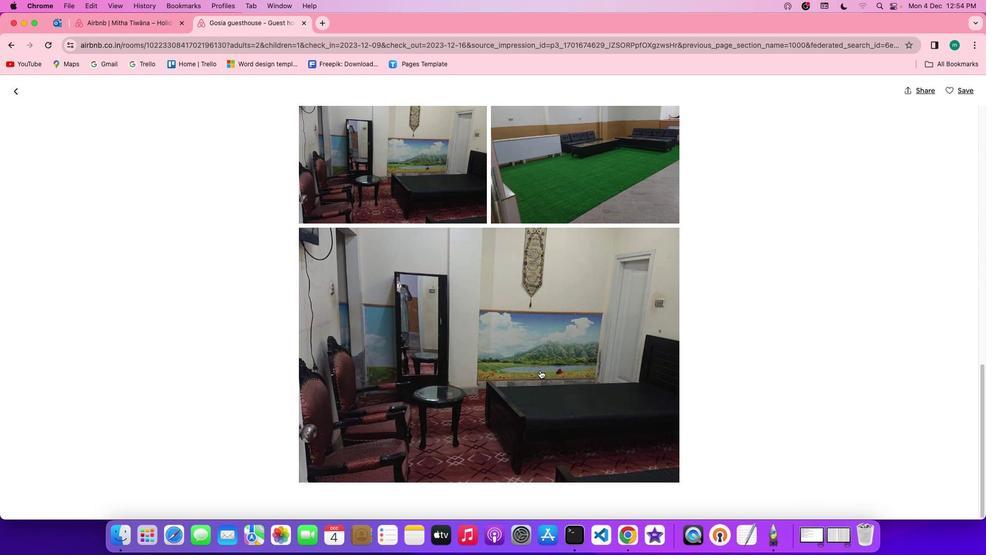 
Action: Mouse scrolled (540, 370) with delta (0, 0)
Screenshot: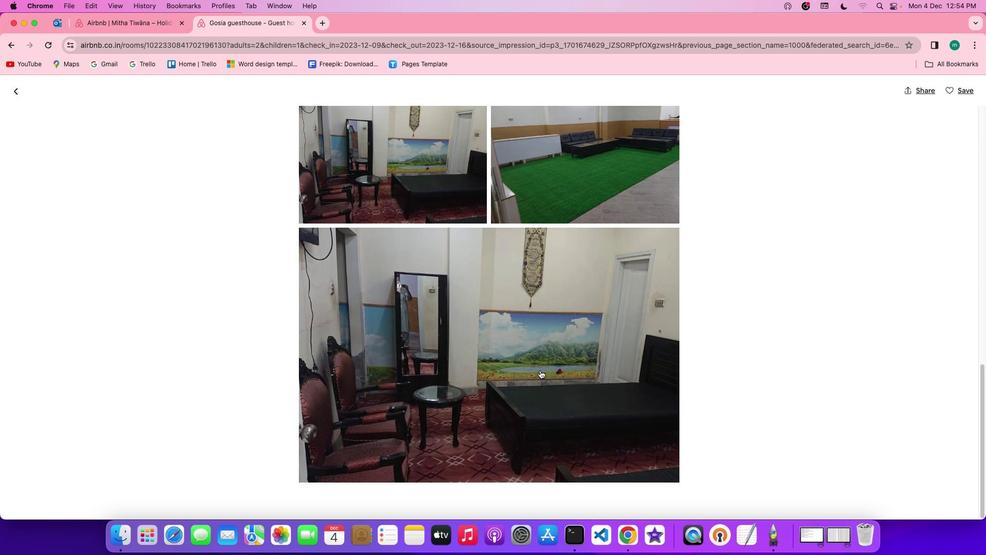 
Action: Mouse scrolled (540, 370) with delta (0, 0)
Screenshot: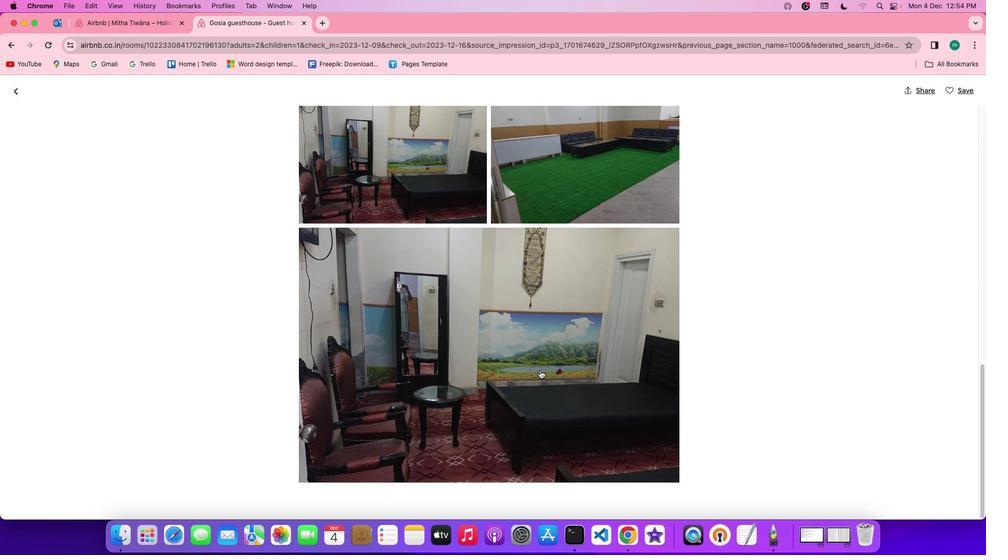 
Action: Mouse scrolled (540, 370) with delta (0, -1)
Screenshot: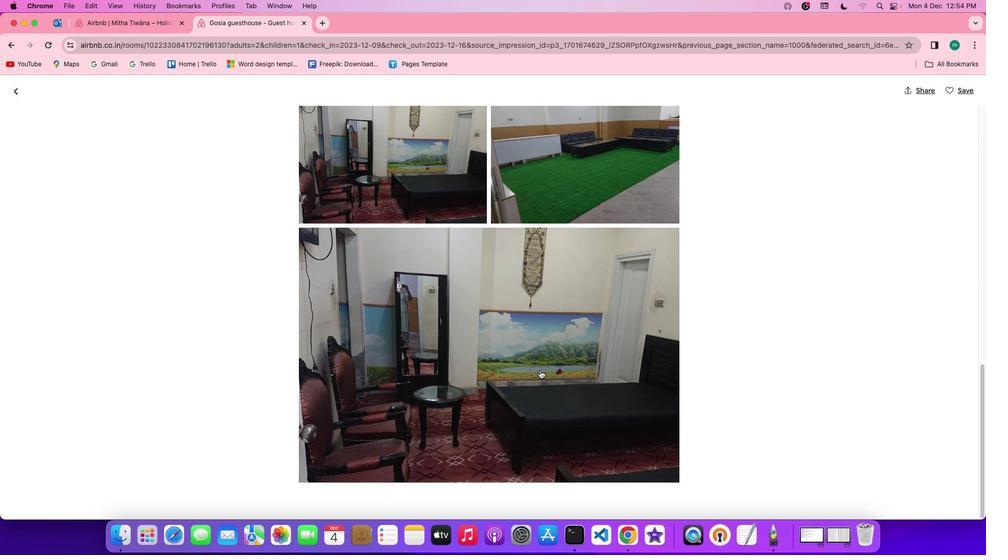 
Action: Mouse scrolled (540, 370) with delta (0, -2)
Screenshot: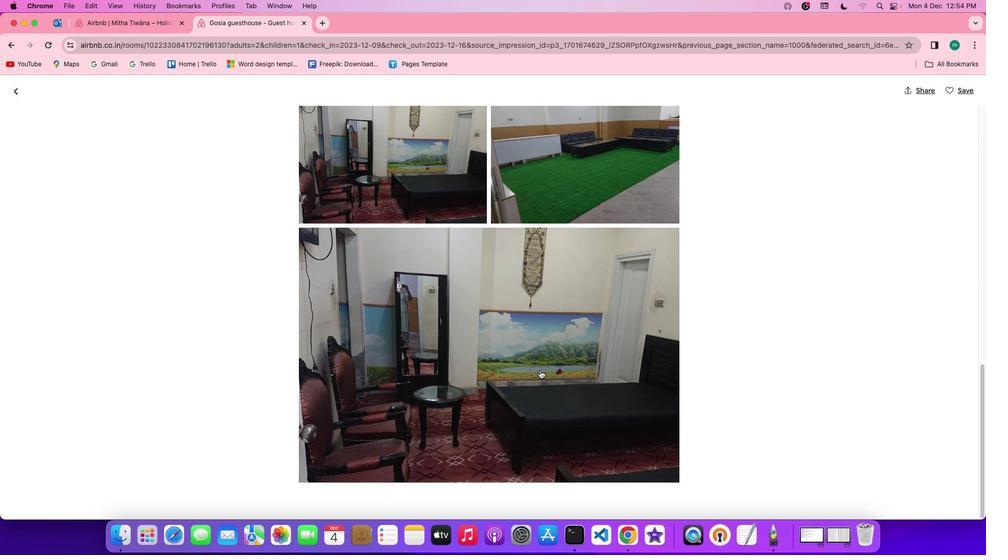 
Action: Mouse scrolled (540, 370) with delta (0, -2)
Screenshot: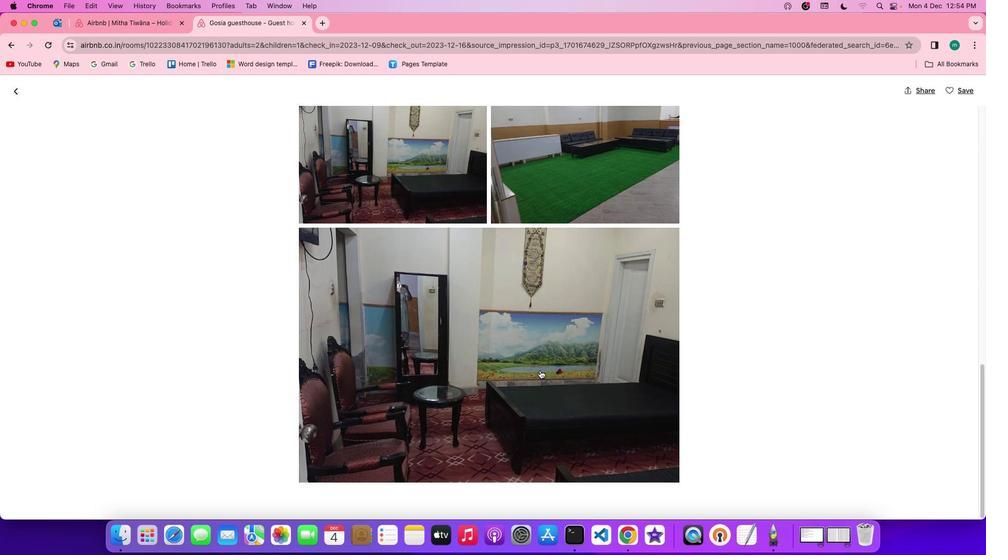 
Action: Mouse scrolled (540, 370) with delta (0, 0)
Screenshot: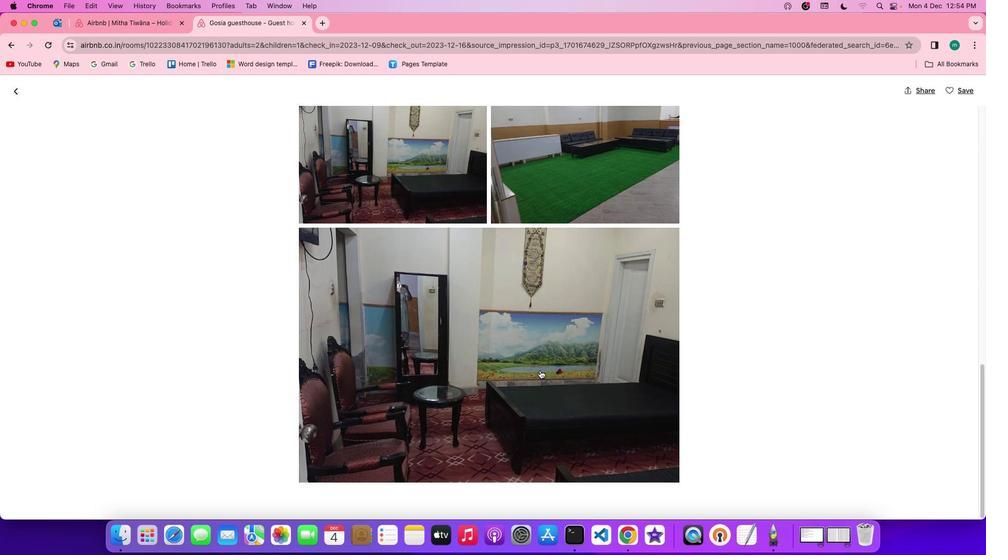 
Action: Mouse scrolled (540, 370) with delta (0, 0)
Screenshot: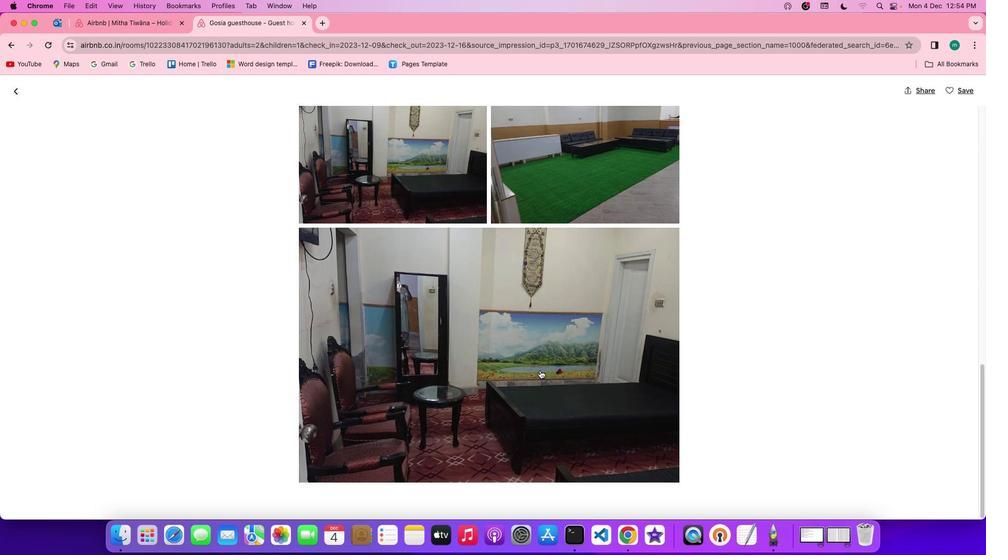 
Action: Mouse scrolled (540, 370) with delta (0, -1)
Screenshot: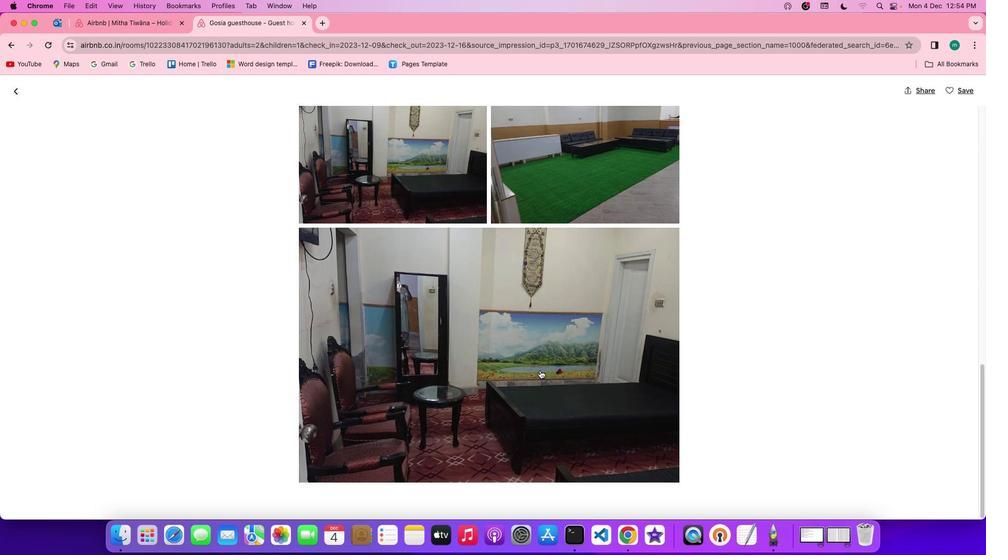 
Action: Mouse scrolled (540, 370) with delta (0, -2)
Screenshot: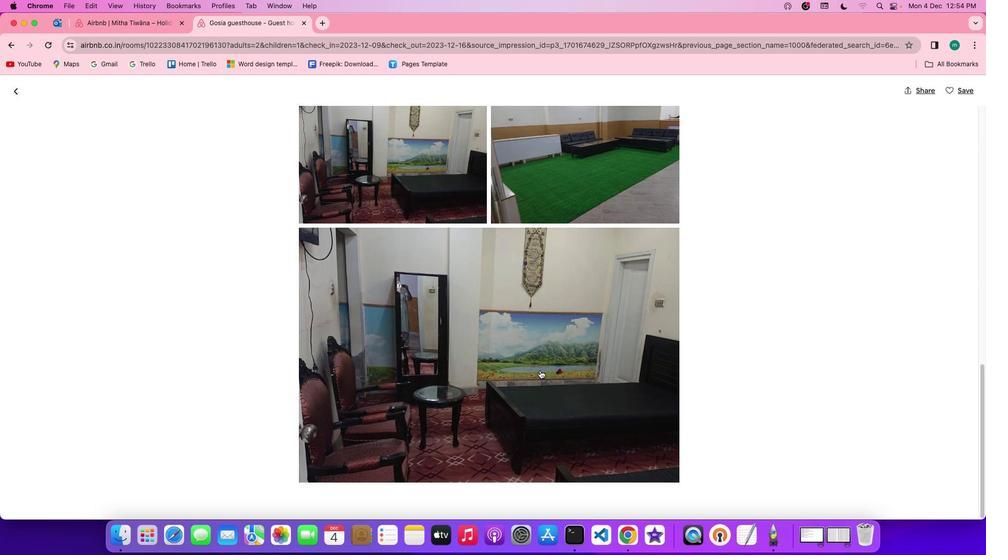 
Action: Mouse moved to (21, 93)
Screenshot: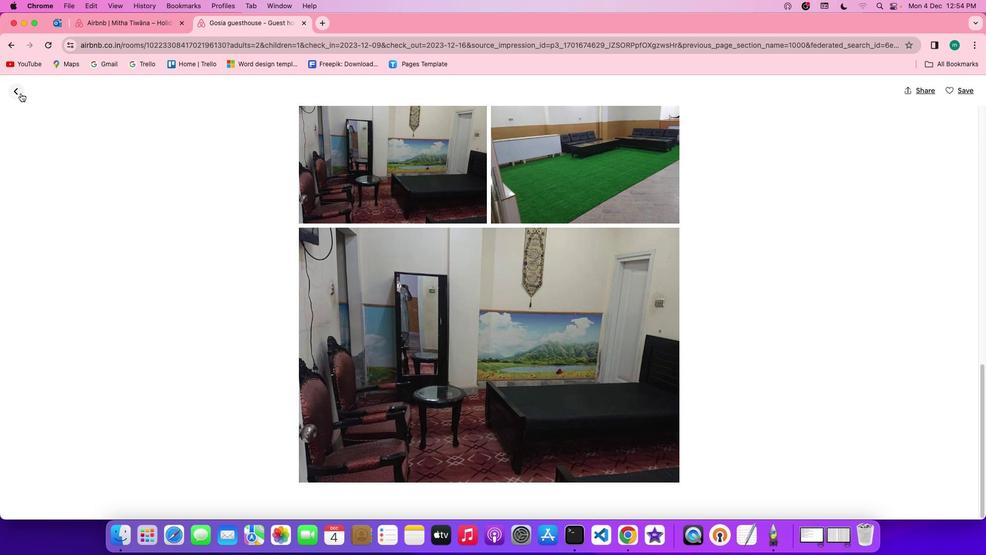 
Action: Mouse pressed left at (21, 93)
Screenshot: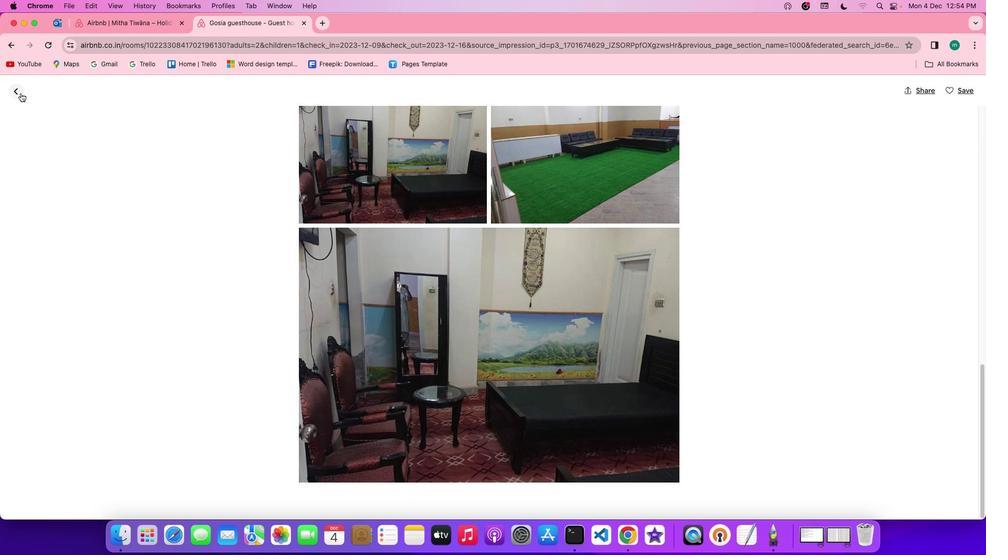 
Action: Mouse moved to (503, 343)
Screenshot: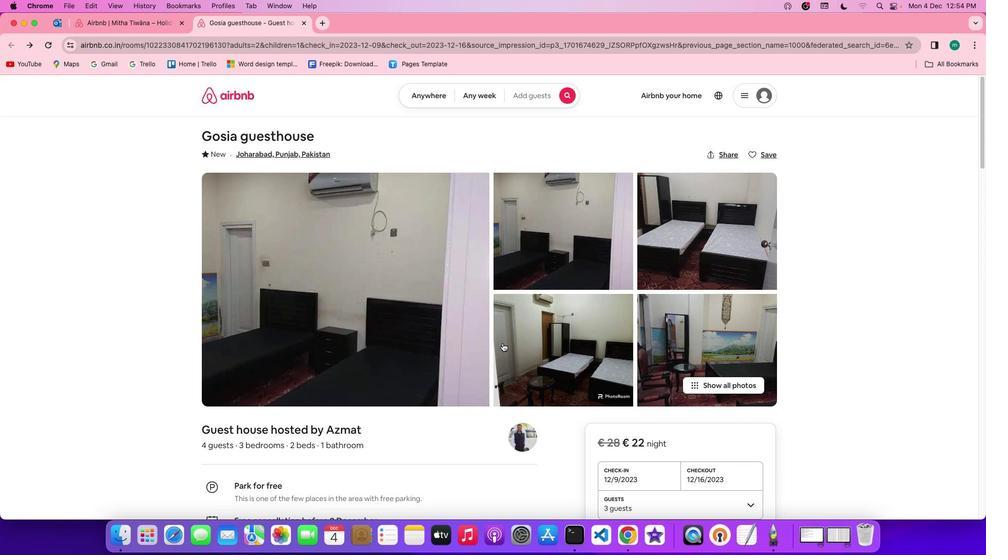 
Action: Mouse scrolled (503, 343) with delta (0, 0)
Screenshot: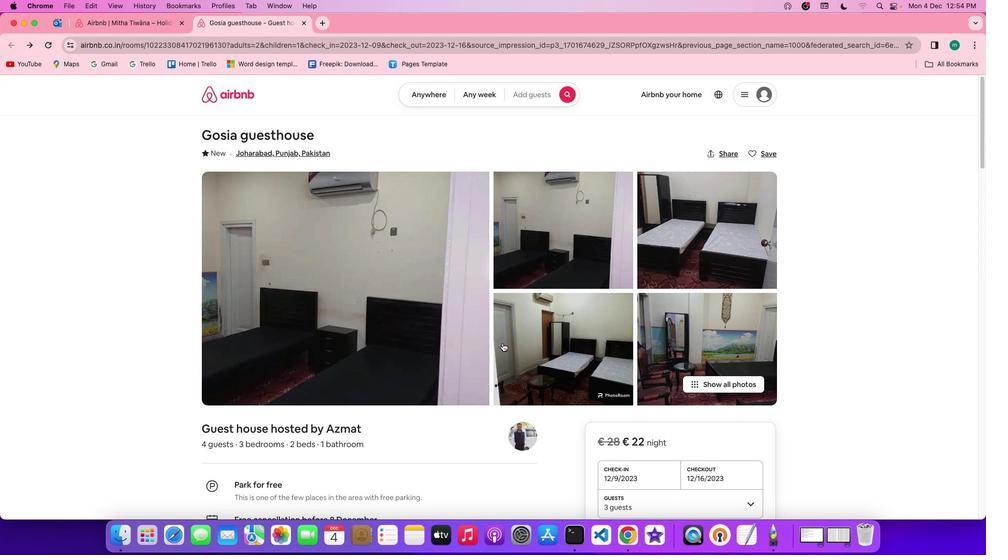 
Action: Mouse scrolled (503, 343) with delta (0, 0)
Screenshot: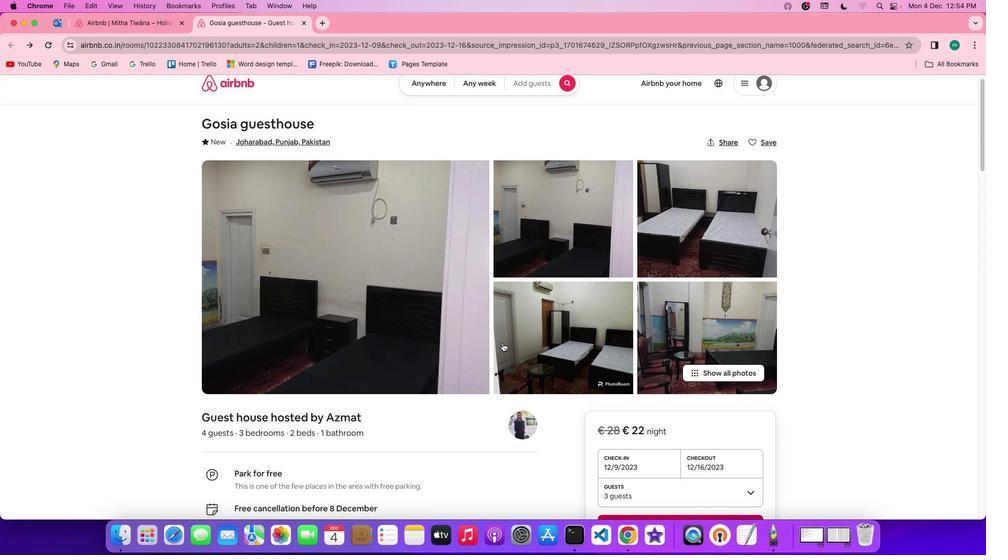 
Action: Mouse scrolled (503, 343) with delta (0, 0)
Screenshot: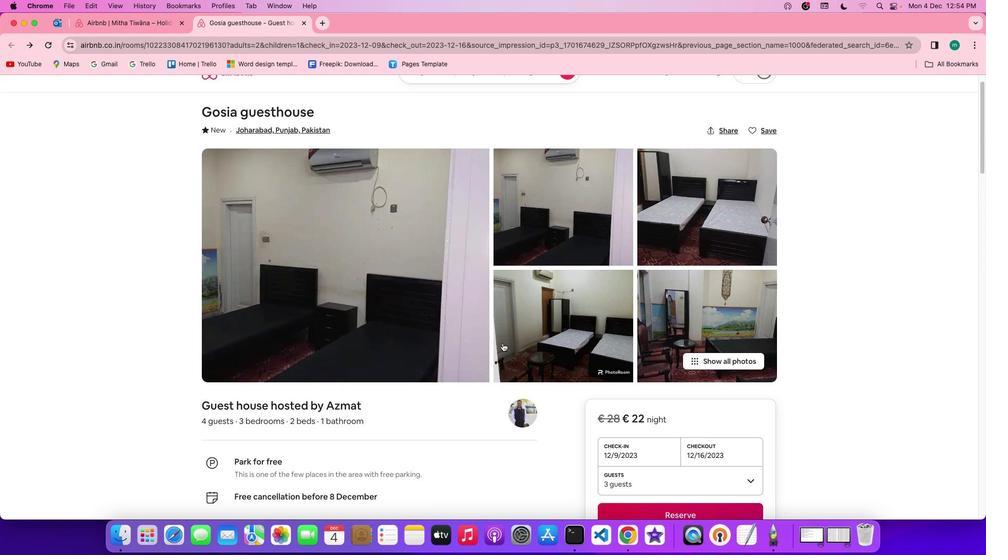 
Action: Mouse scrolled (503, 343) with delta (0, 0)
Screenshot: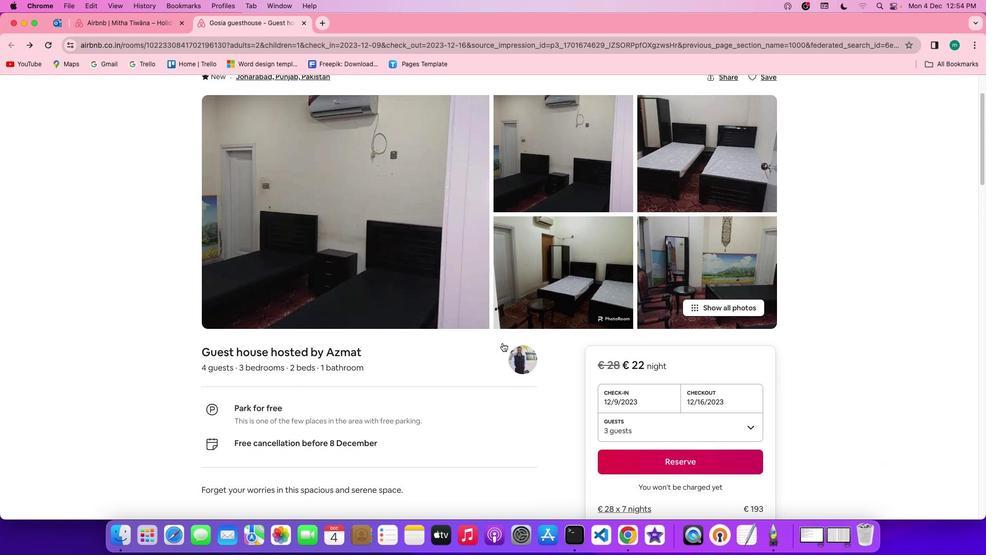
Action: Mouse scrolled (503, 343) with delta (0, 0)
Screenshot: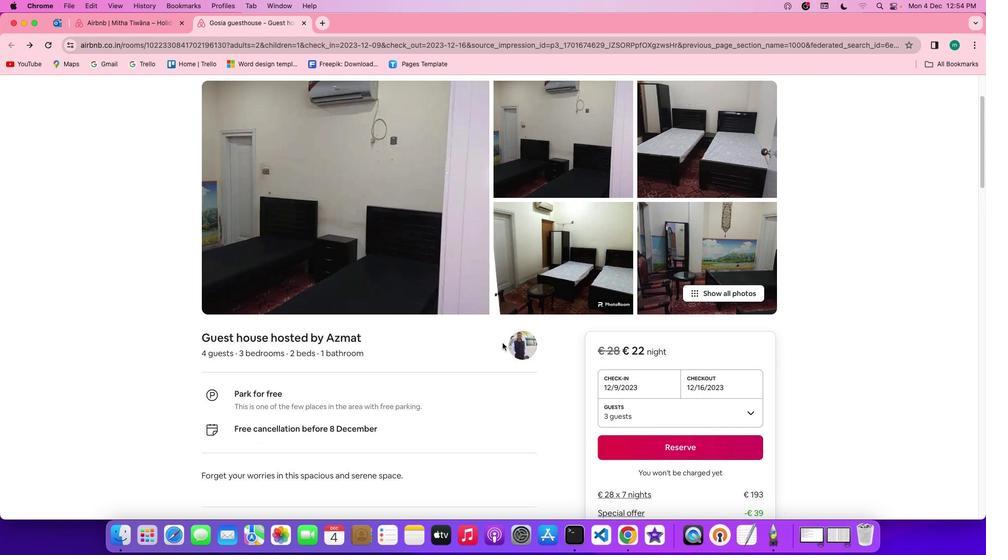 
Action: Mouse scrolled (503, 343) with delta (0, 0)
Screenshot: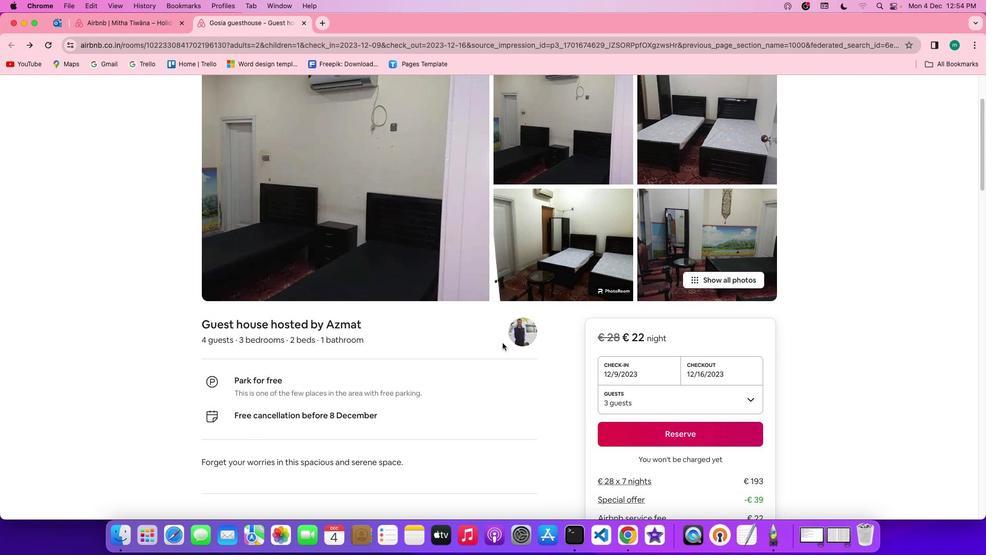 
Action: Mouse scrolled (503, 343) with delta (0, 0)
Screenshot: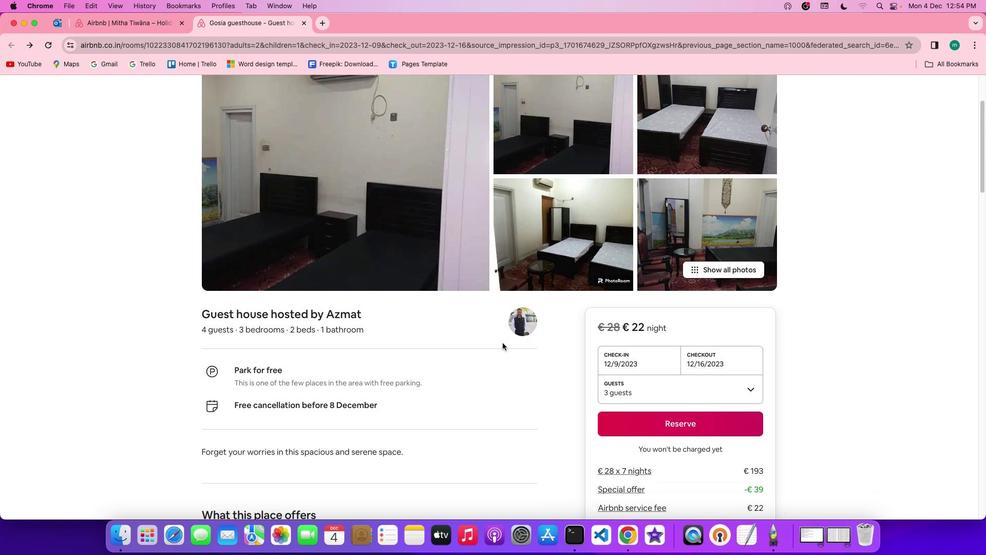 
Action: Mouse scrolled (503, 343) with delta (0, 0)
Screenshot: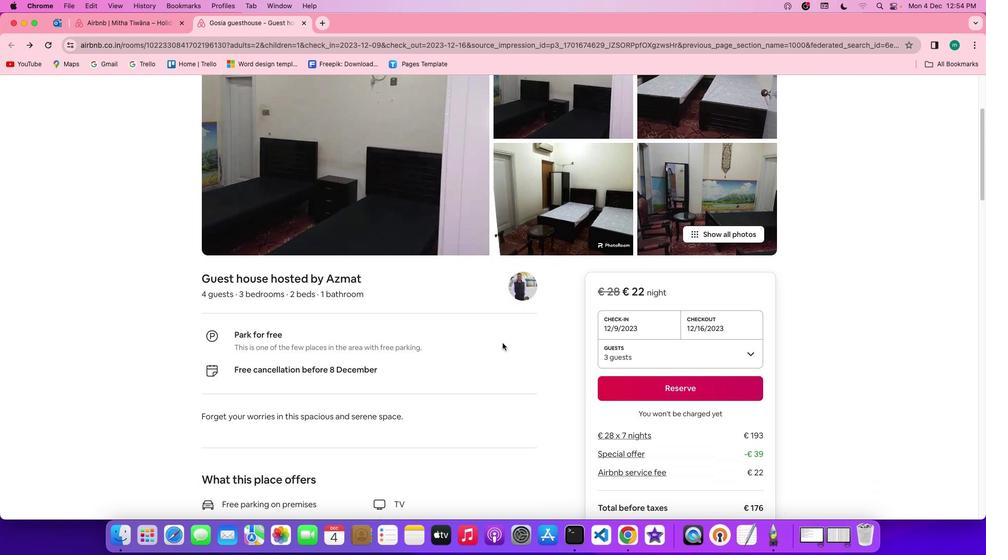 
Action: Mouse scrolled (503, 343) with delta (0, 0)
Screenshot: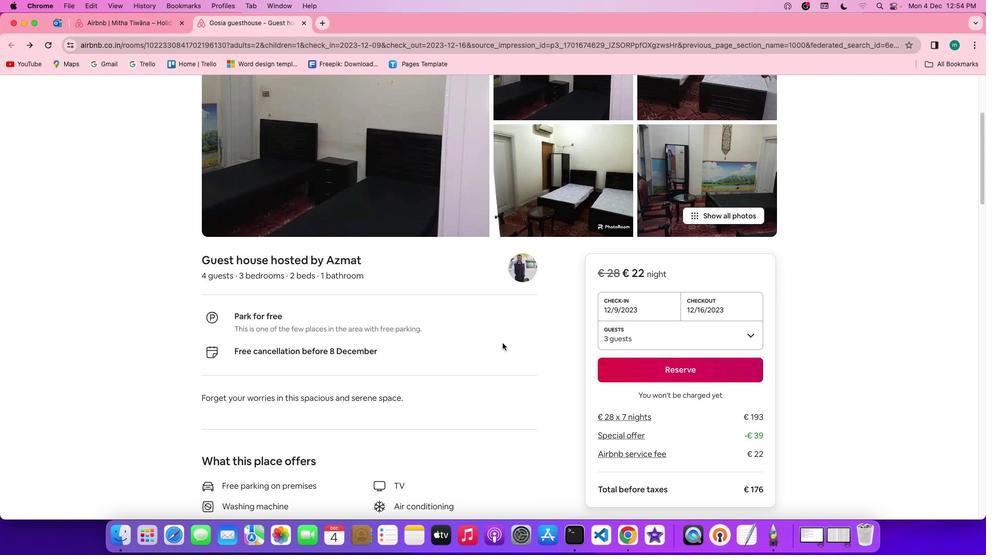 
Action: Mouse scrolled (503, 343) with delta (0, 0)
Screenshot: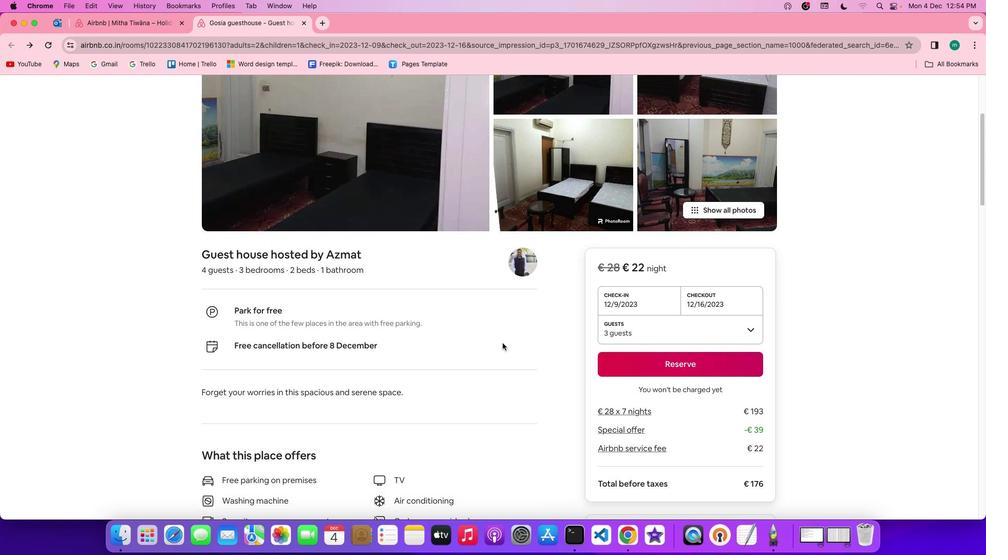 
Action: Mouse scrolled (503, 343) with delta (0, 0)
Screenshot: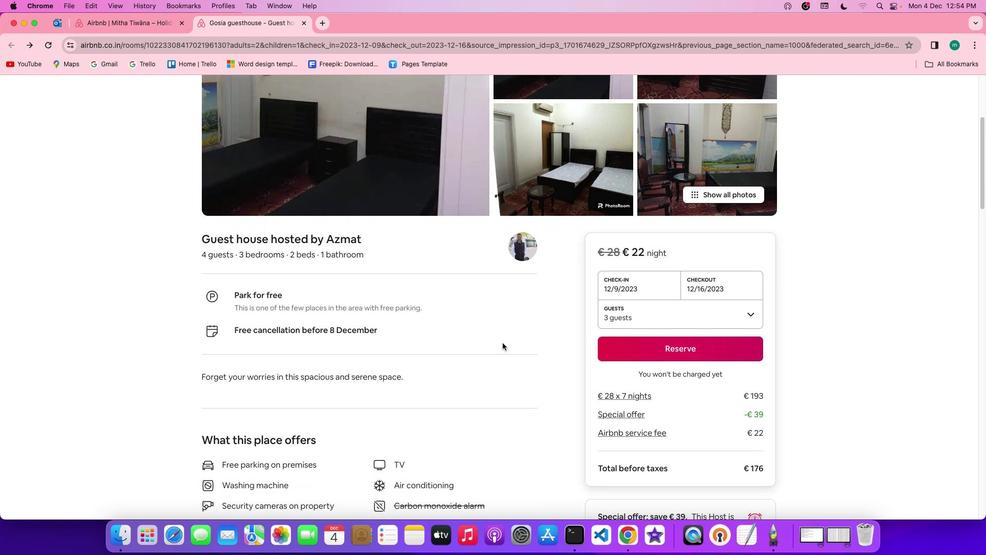 
Action: Mouse scrolled (503, 343) with delta (0, 0)
Screenshot: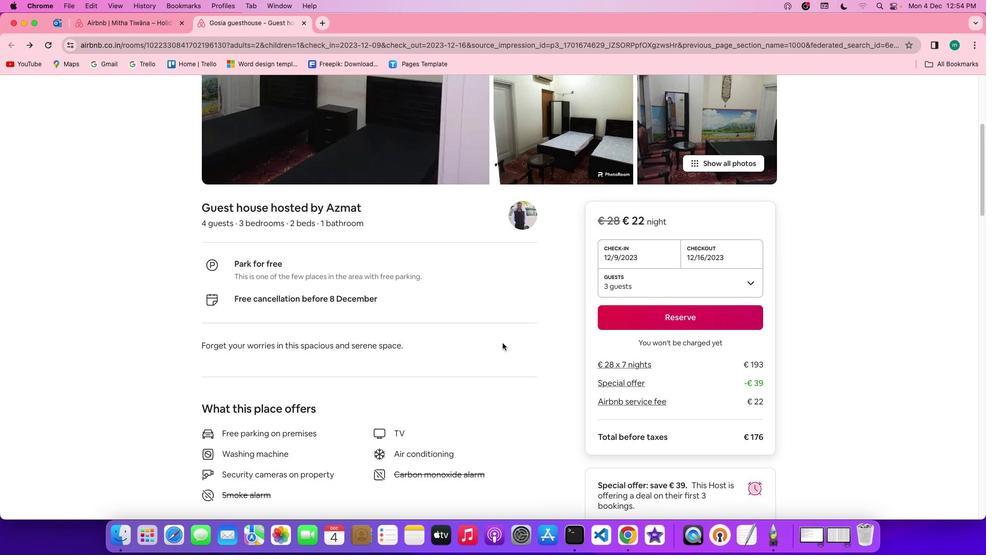 
Action: Mouse scrolled (503, 343) with delta (0, 0)
Screenshot: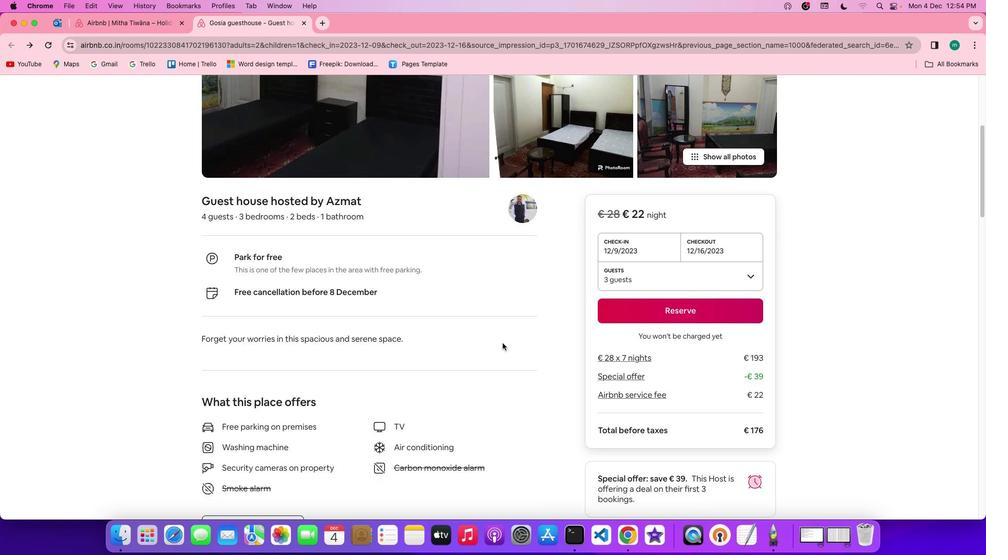 
Action: Mouse scrolled (503, 343) with delta (0, 0)
Screenshot: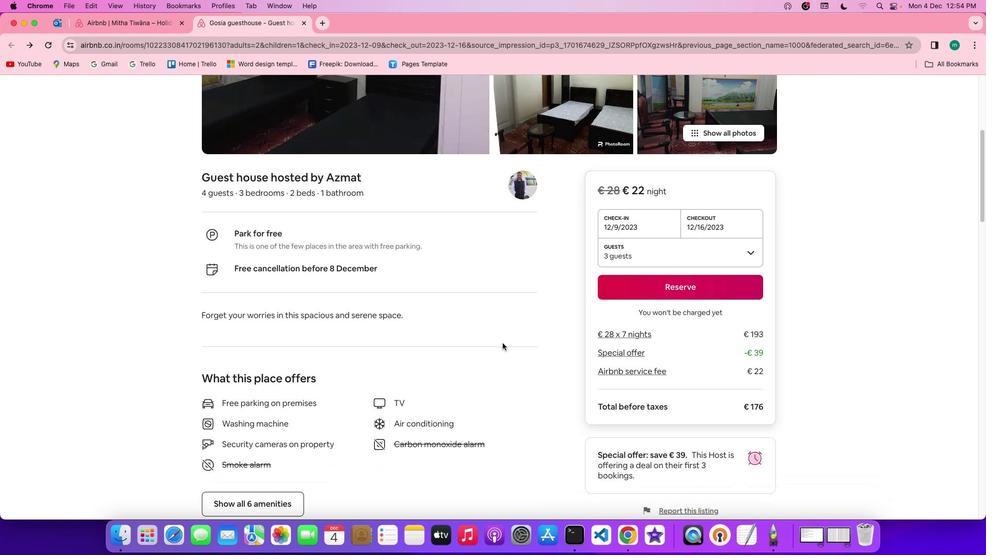 
Action: Mouse scrolled (503, 343) with delta (0, 0)
Screenshot: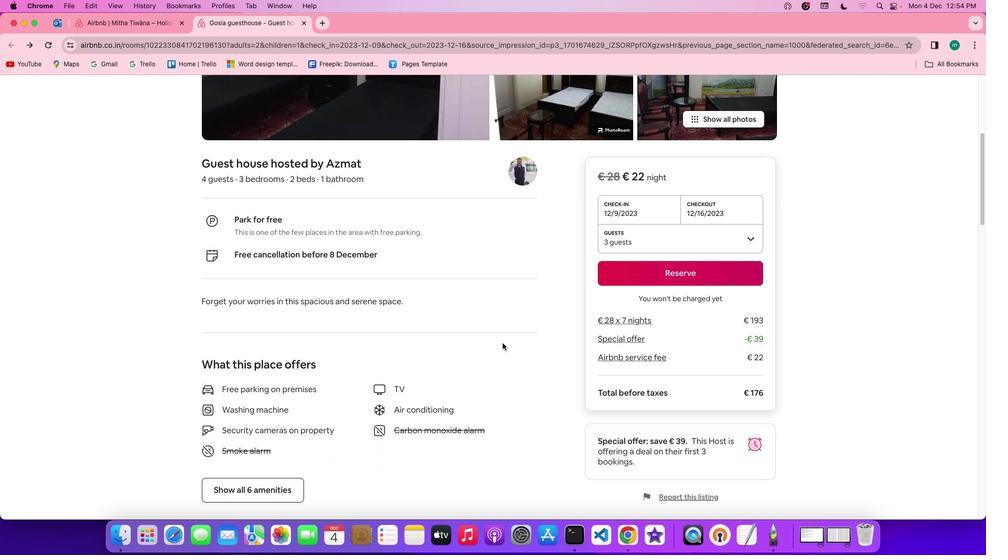 
Action: Mouse scrolled (503, 343) with delta (0, 0)
Screenshot: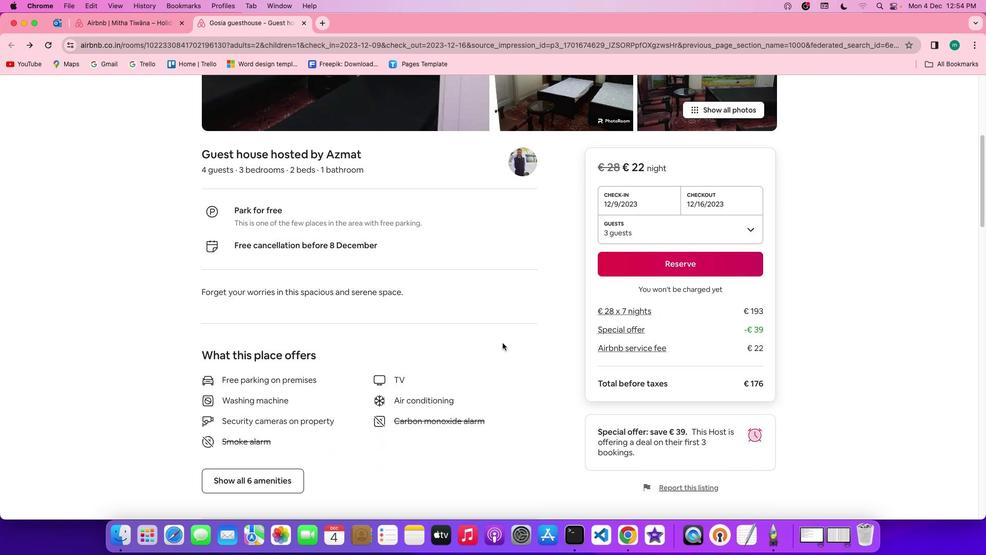
Action: Mouse scrolled (503, 343) with delta (0, 0)
Screenshot: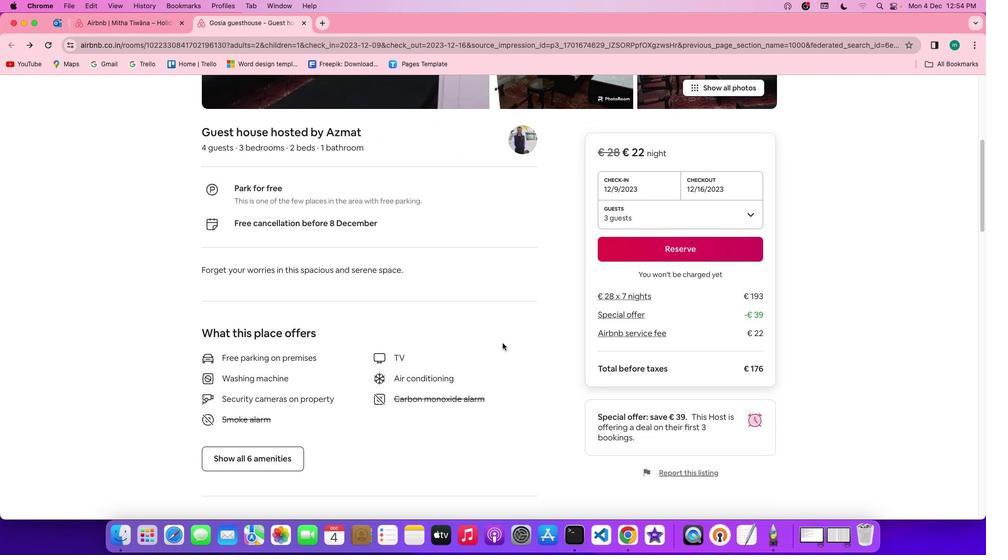 
Action: Mouse scrolled (503, 343) with delta (0, -1)
Screenshot: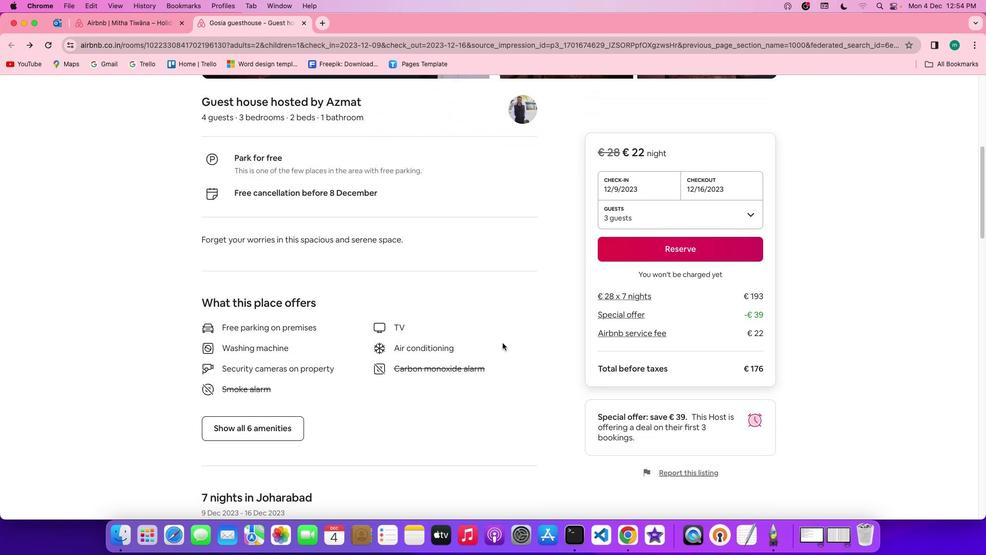
Action: Mouse scrolled (503, 343) with delta (0, 0)
Screenshot: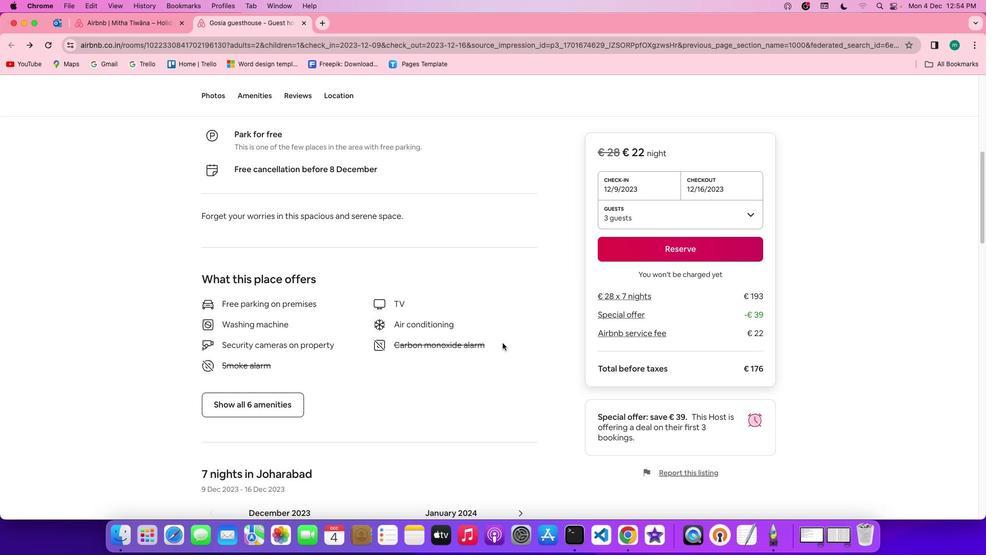 
Action: Mouse scrolled (503, 343) with delta (0, 0)
Screenshot: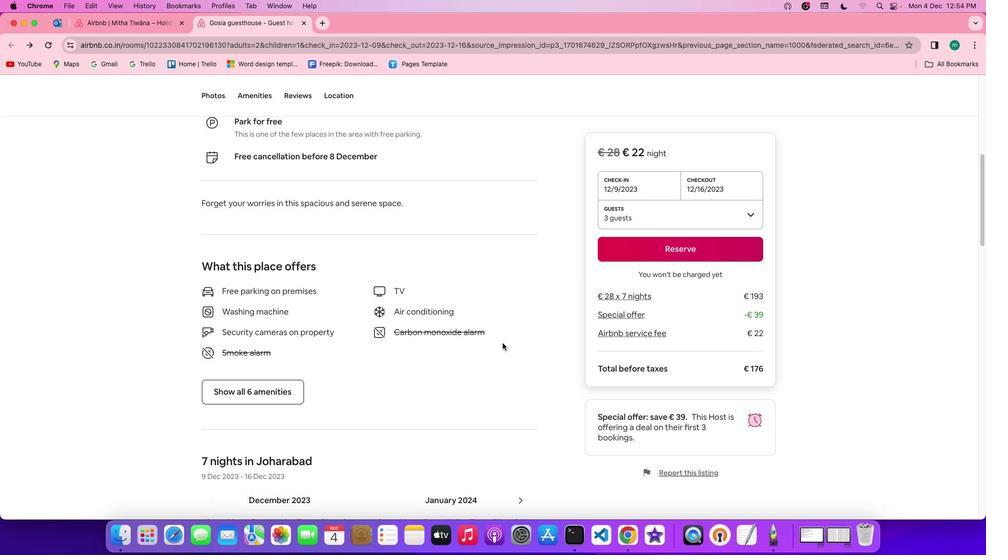 
Action: Mouse scrolled (503, 343) with delta (0, -1)
Screenshot: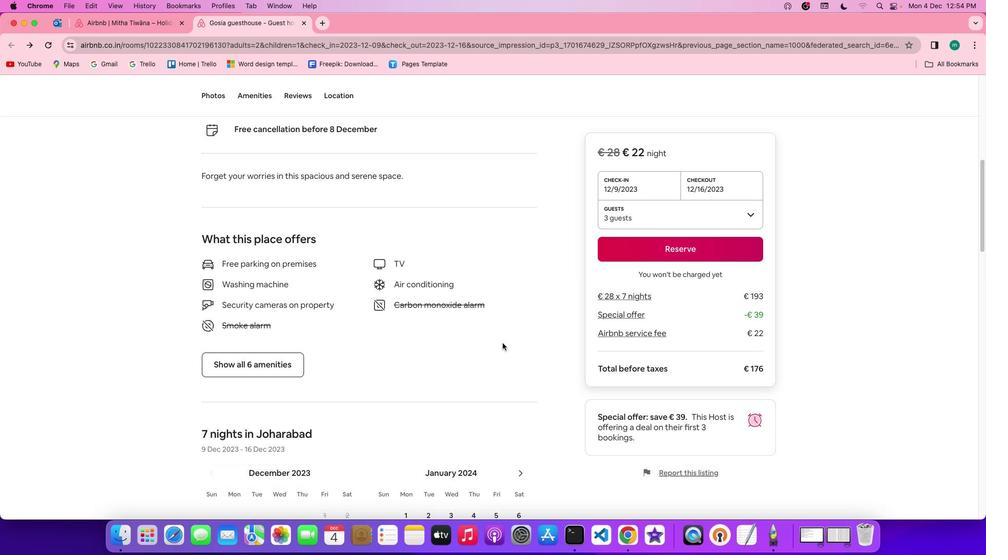 
Action: Mouse scrolled (503, 343) with delta (0, 0)
Screenshot: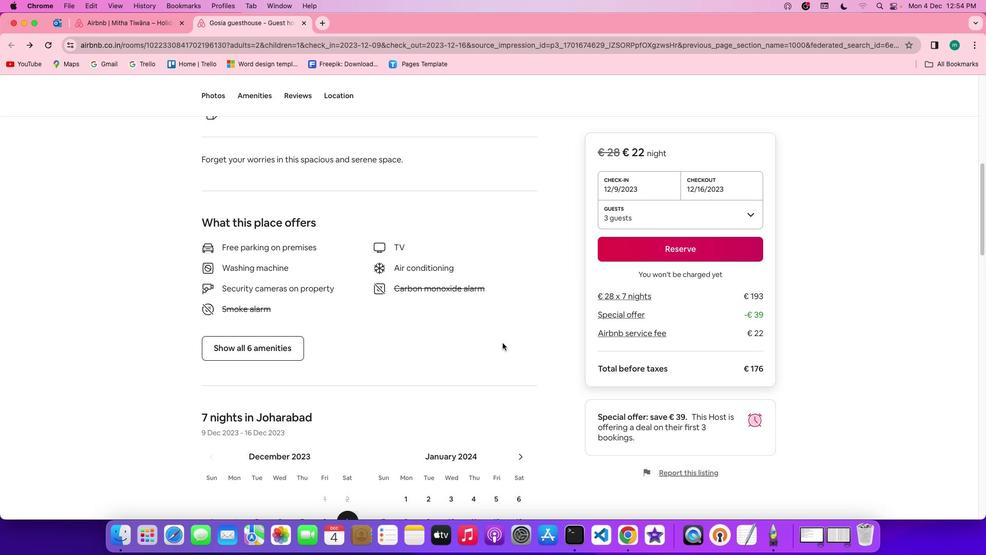 
Action: Mouse scrolled (503, 343) with delta (0, 0)
Screenshot: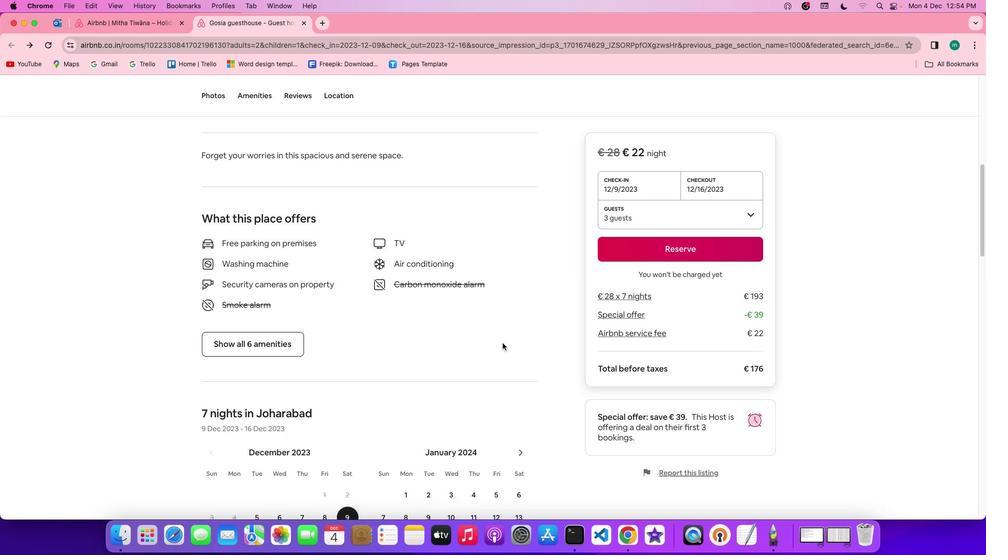 
Action: Mouse scrolled (503, 343) with delta (0, 0)
Screenshot: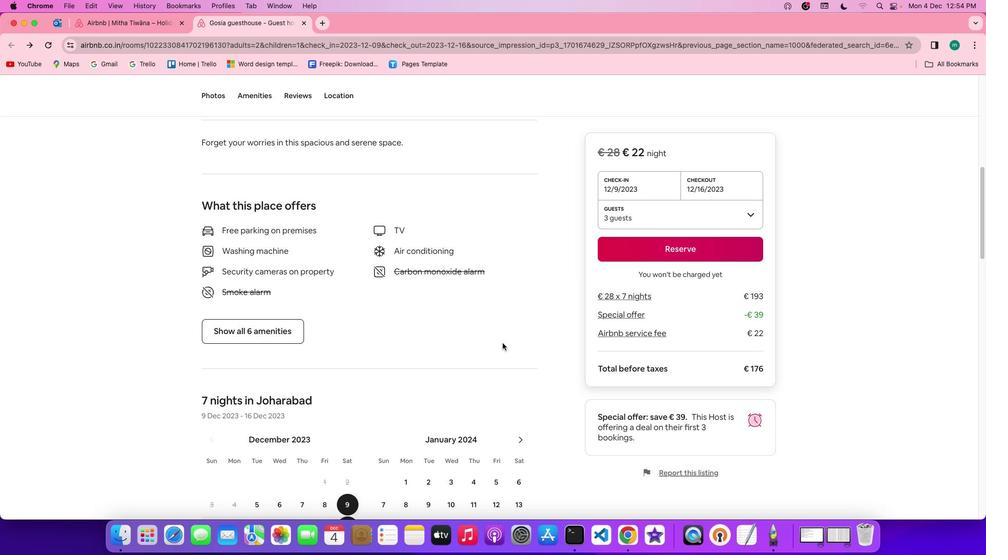 
Action: Mouse moved to (258, 322)
Screenshot: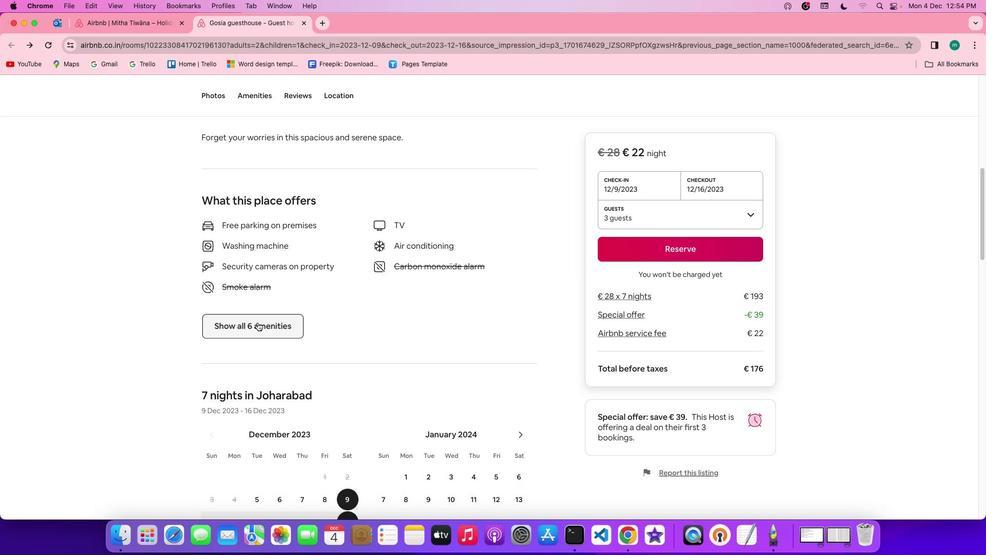 
Action: Mouse pressed left at (258, 322)
Screenshot: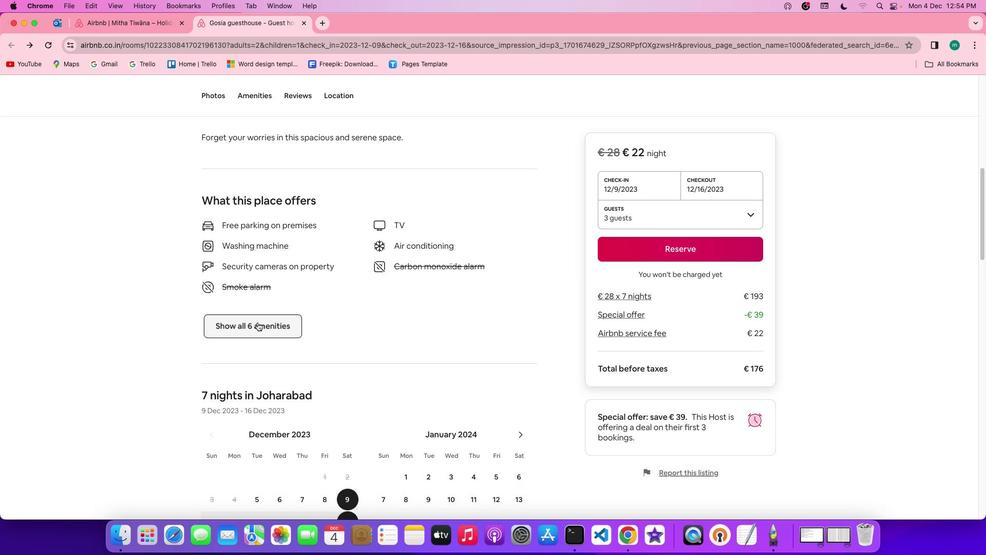 
Action: Mouse moved to (433, 362)
Screenshot: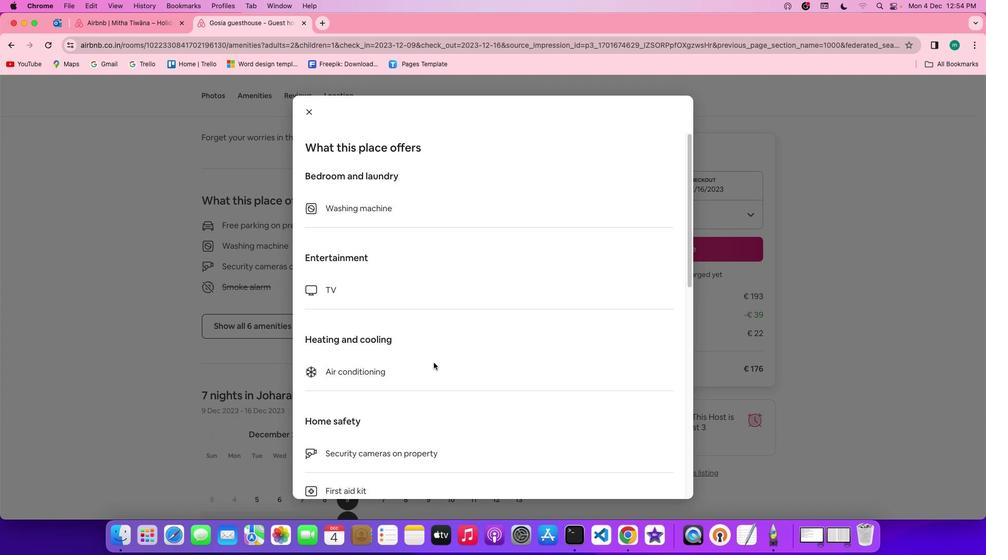 
Action: Mouse scrolled (433, 362) with delta (0, 0)
Screenshot: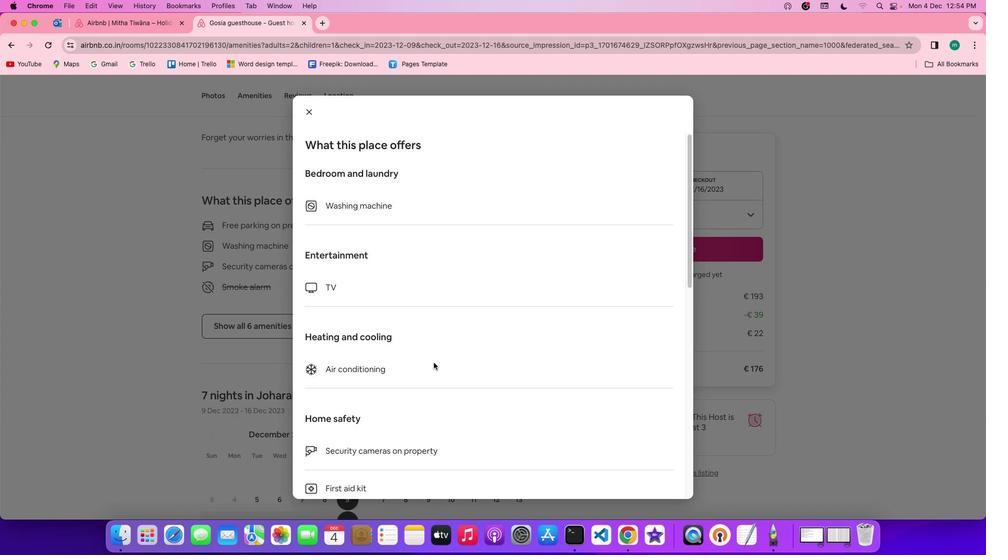 
Action: Mouse scrolled (433, 362) with delta (0, 0)
Screenshot: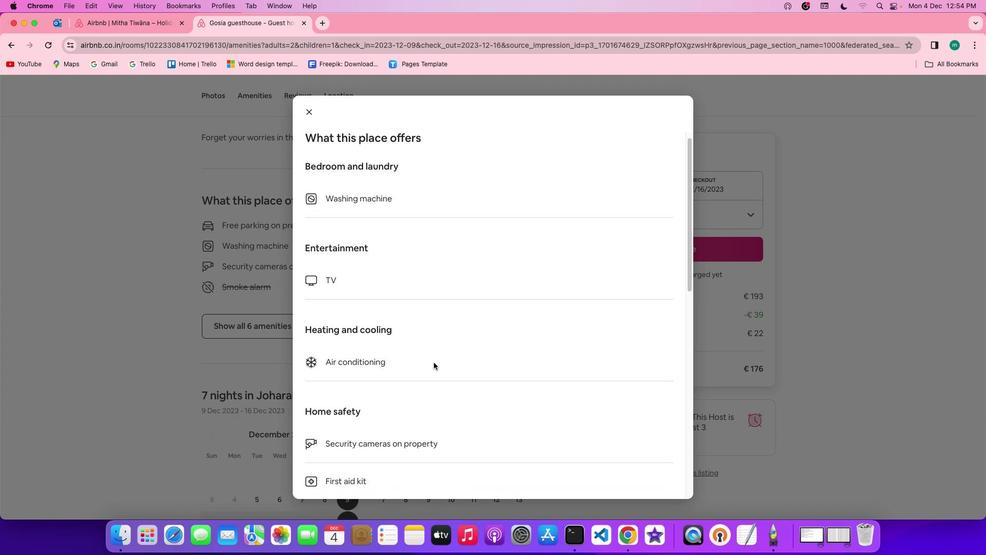 
Action: Mouse scrolled (433, 362) with delta (0, 0)
Screenshot: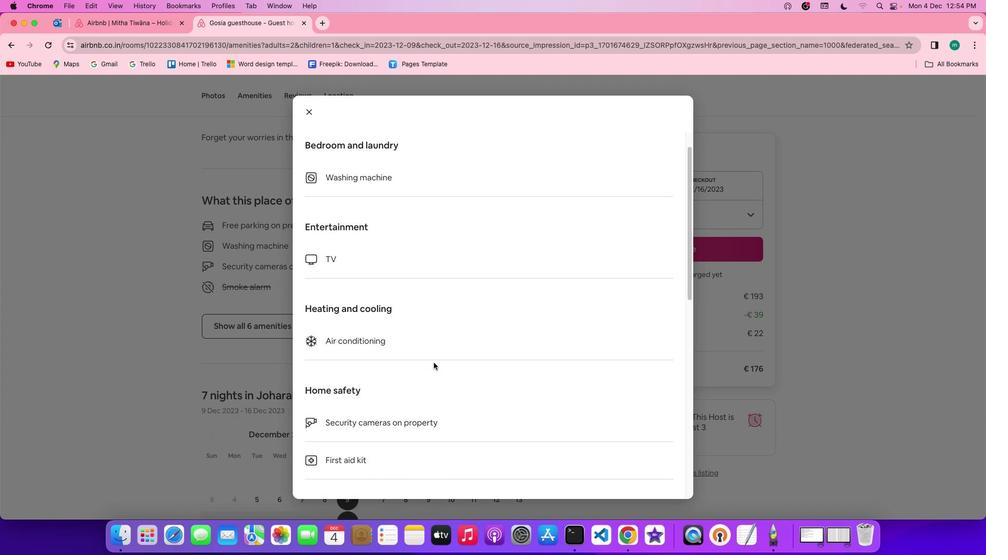 
Action: Mouse scrolled (433, 362) with delta (0, 0)
Screenshot: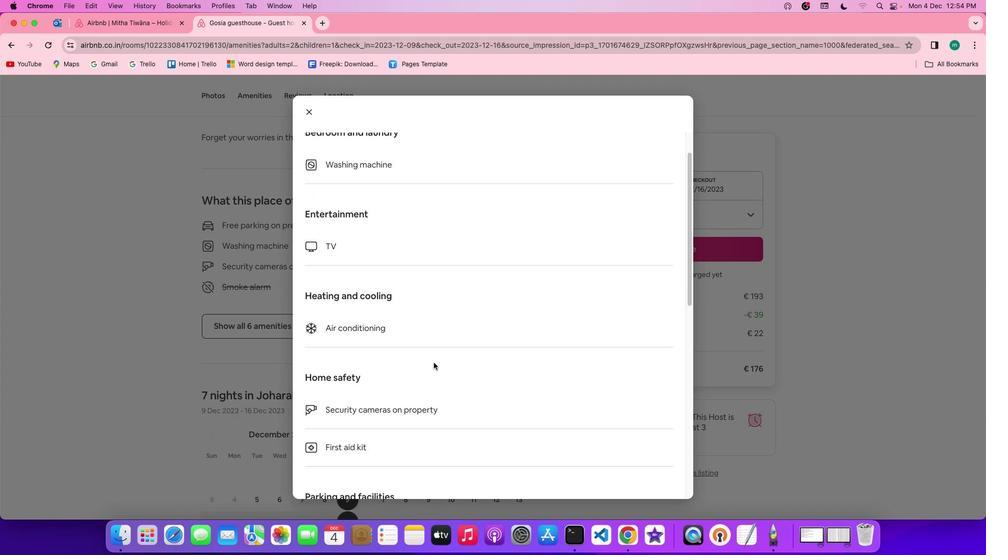 
Action: Mouse scrolled (433, 362) with delta (0, 0)
Screenshot: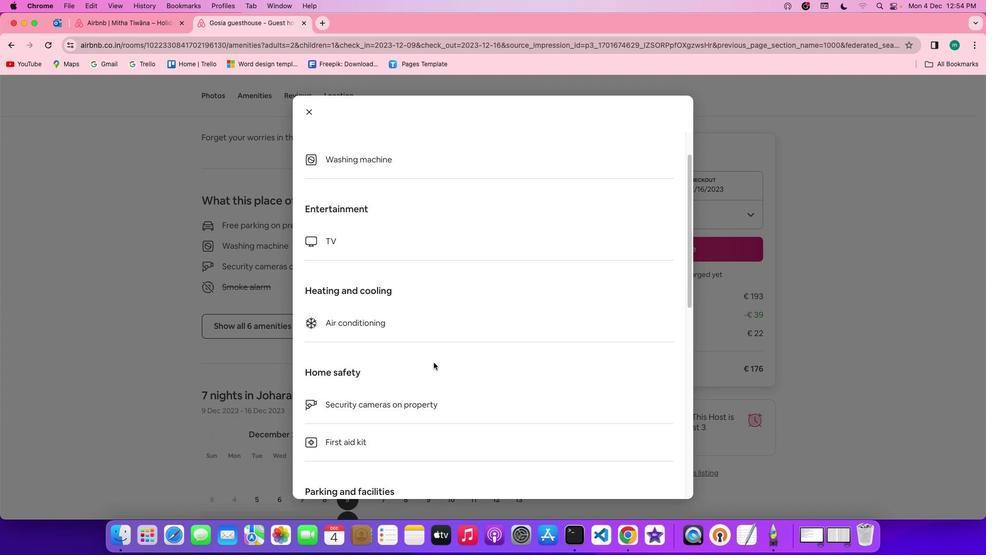 
Action: Mouse scrolled (433, 362) with delta (0, 0)
Screenshot: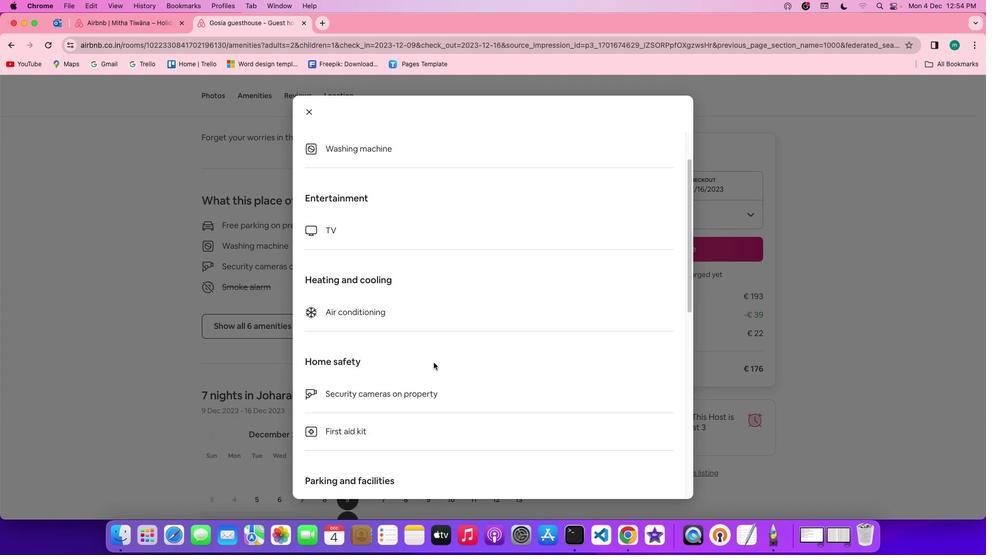 
Action: Mouse scrolled (433, 362) with delta (0, 0)
Screenshot: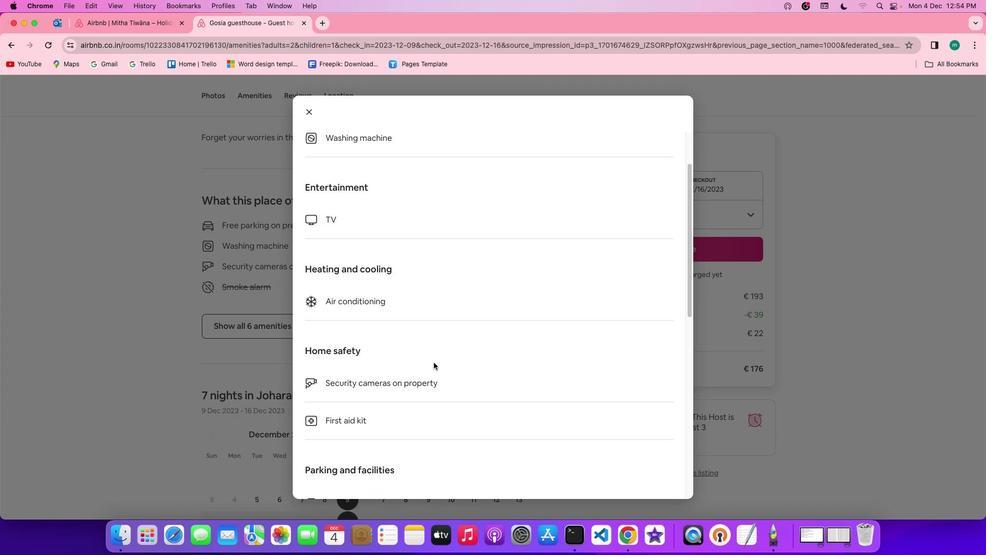 
Action: Mouse scrolled (433, 362) with delta (0, 0)
Screenshot: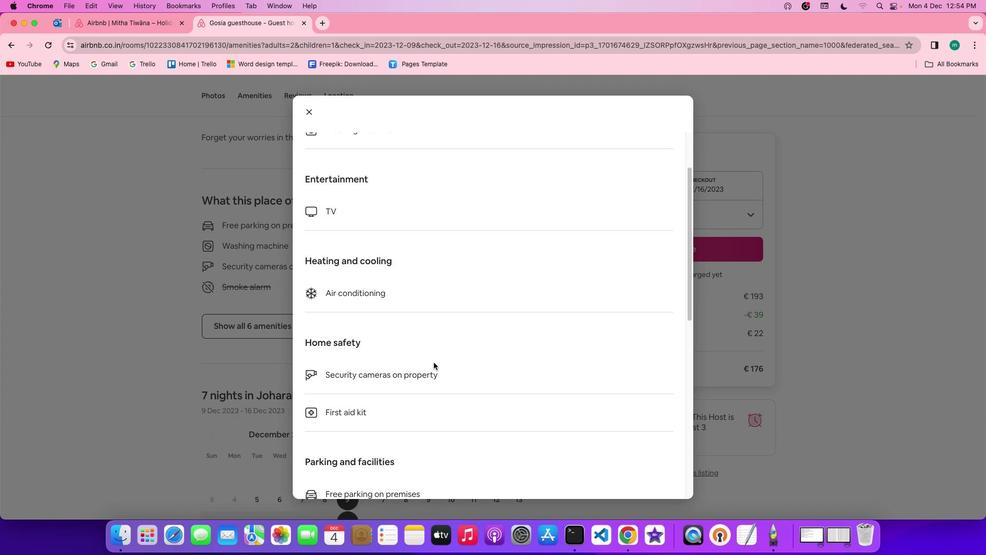 
Action: Mouse scrolled (433, 362) with delta (0, 0)
Screenshot: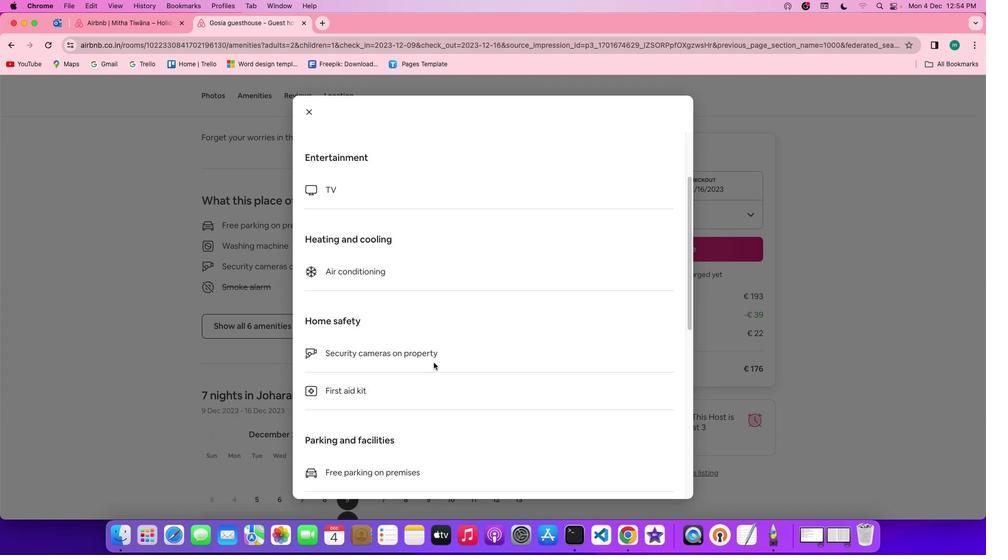 
Action: Mouse scrolled (433, 362) with delta (0, 0)
Screenshot: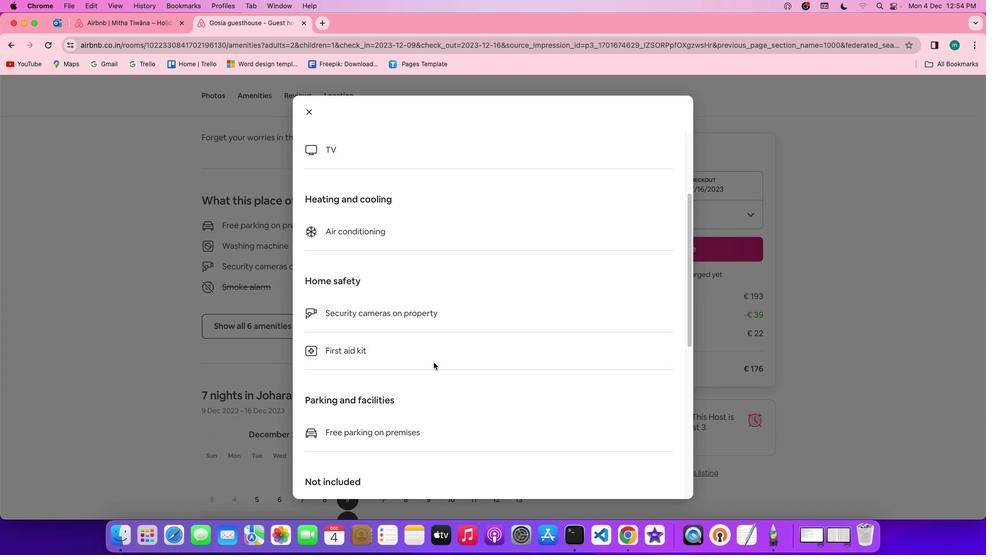 
Action: Mouse scrolled (433, 362) with delta (0, 0)
Screenshot: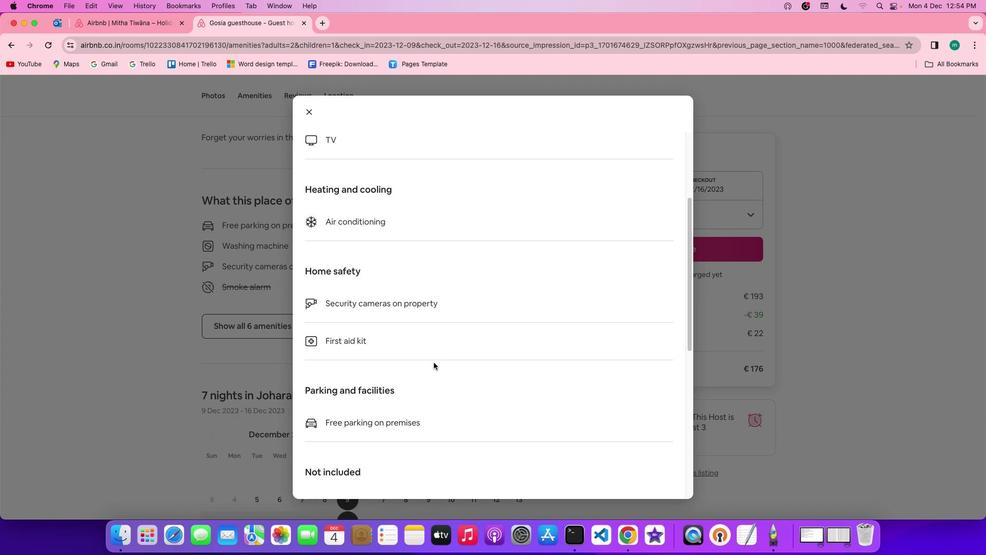 
Action: Mouse scrolled (433, 362) with delta (0, 0)
Screenshot: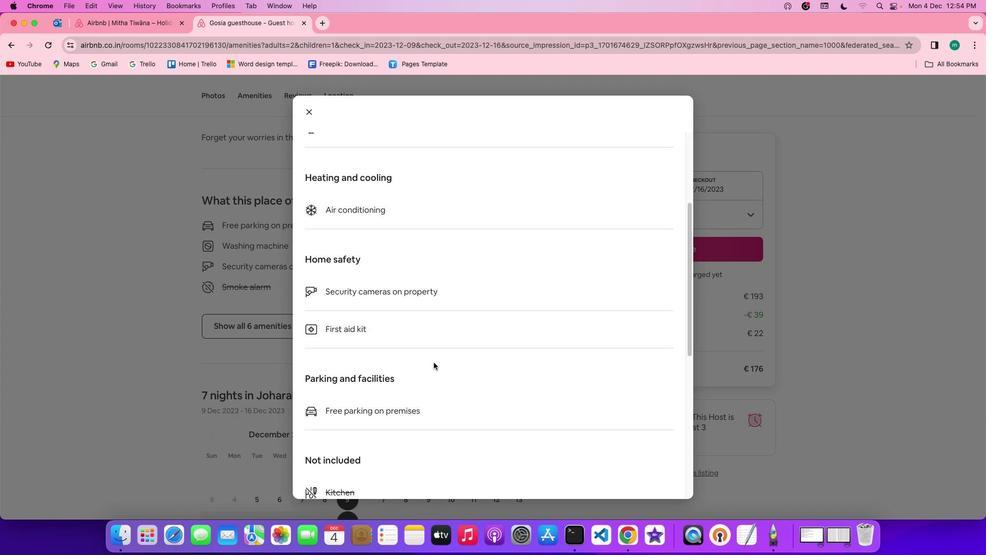 
Action: Mouse scrolled (433, 362) with delta (0, -1)
Screenshot: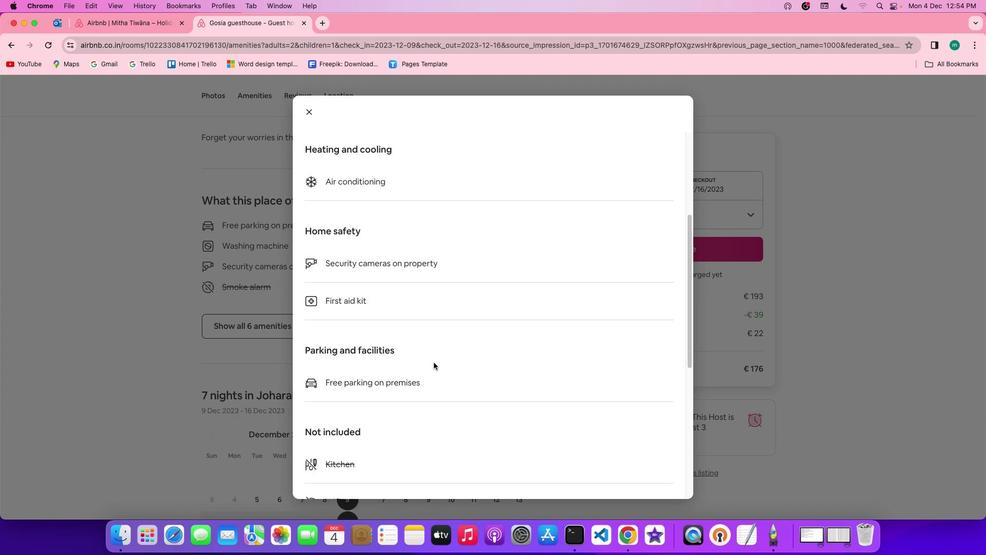 
Action: Mouse scrolled (433, 362) with delta (0, -1)
Screenshot: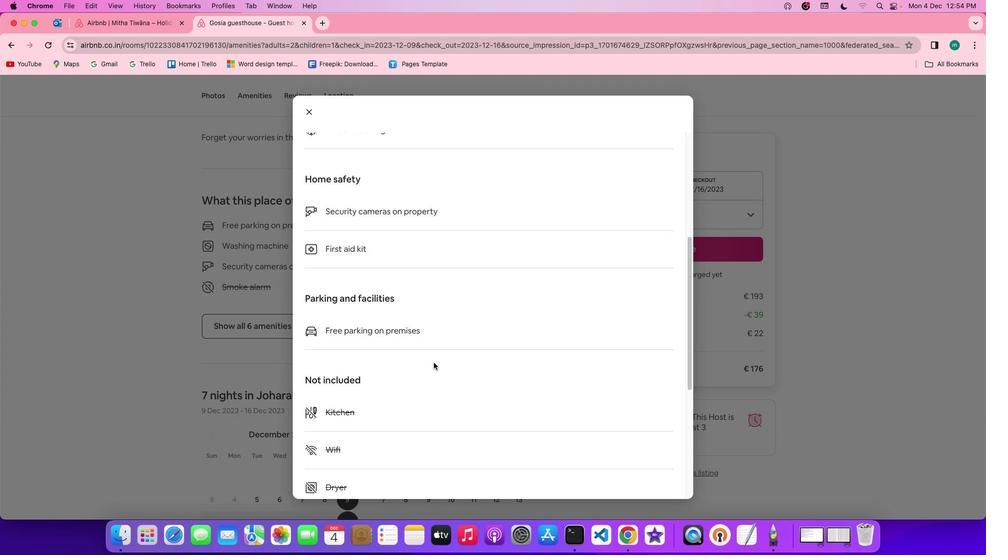 
Action: Mouse scrolled (433, 362) with delta (0, 0)
Screenshot: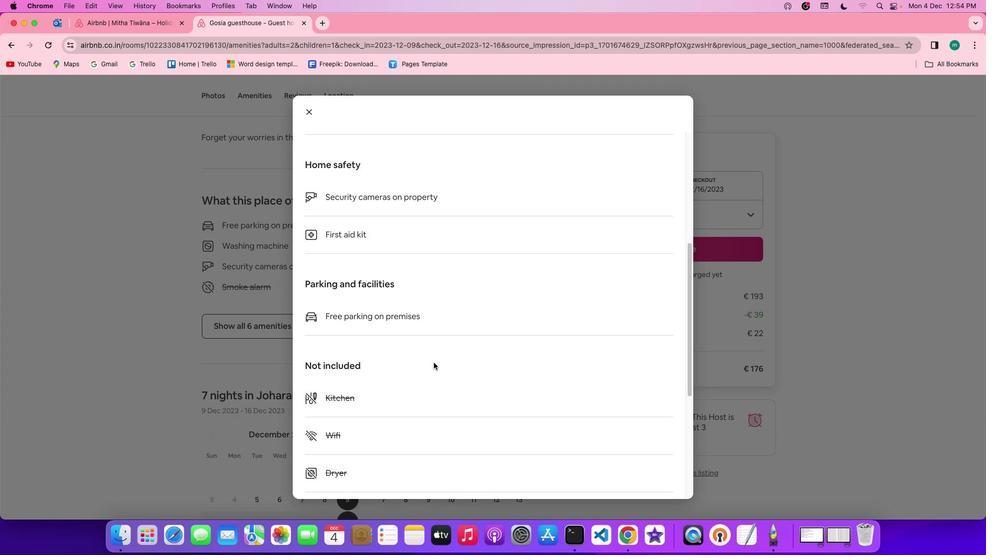 
Action: Mouse scrolled (433, 362) with delta (0, 0)
Screenshot: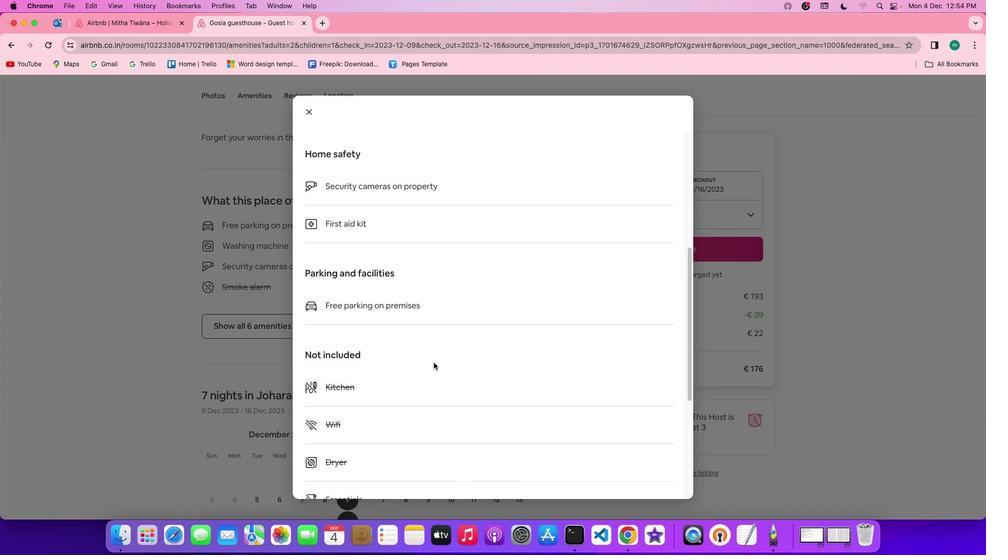 
Action: Mouse scrolled (433, 362) with delta (0, 0)
Screenshot: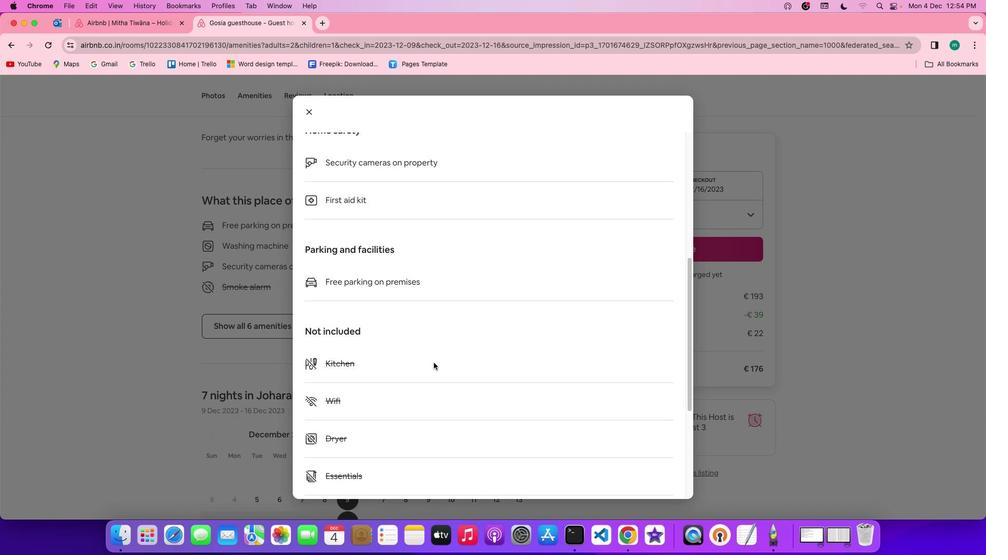 
Action: Mouse scrolled (433, 362) with delta (0, 0)
Screenshot: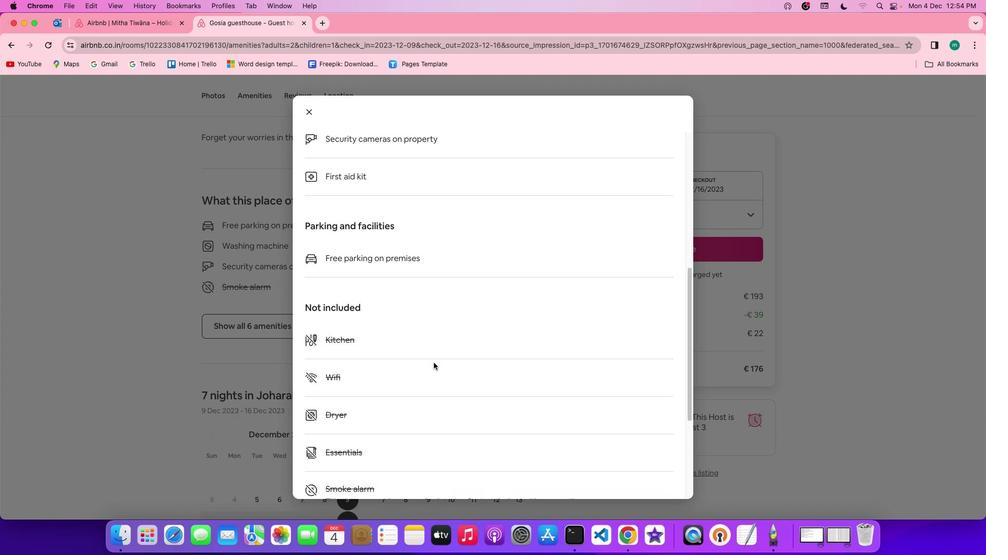 
Action: Mouse scrolled (433, 362) with delta (0, 0)
Screenshot: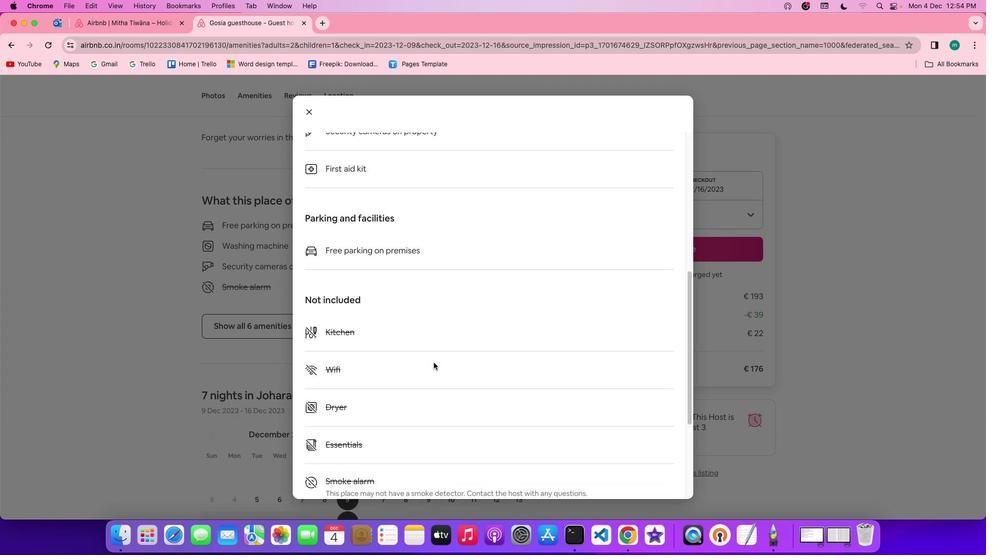 
Action: Mouse scrolled (433, 362) with delta (0, -1)
Screenshot: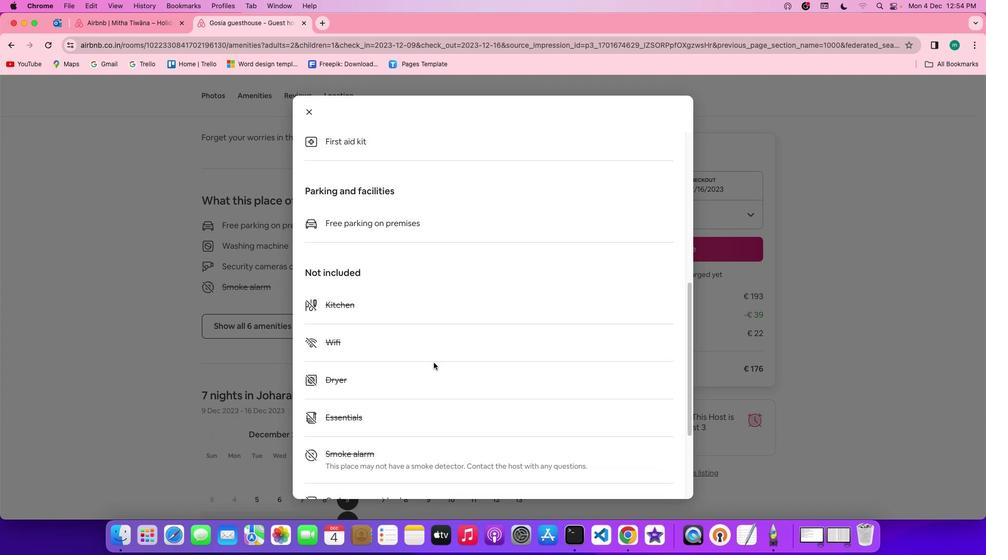
Action: Mouse scrolled (433, 362) with delta (0, 0)
Screenshot: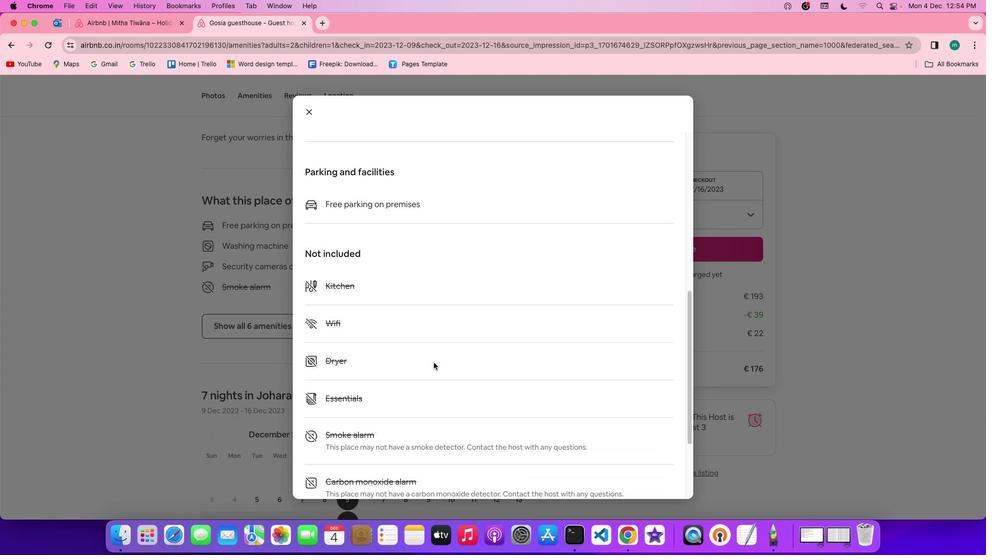
Action: Mouse scrolled (433, 362) with delta (0, 0)
Screenshot: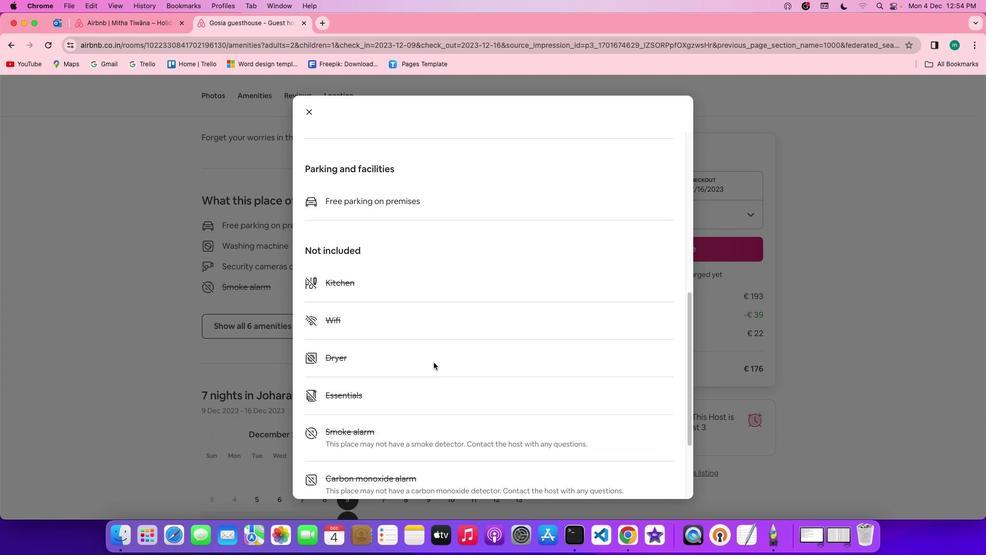 
Action: Mouse scrolled (433, 362) with delta (0, 0)
Screenshot: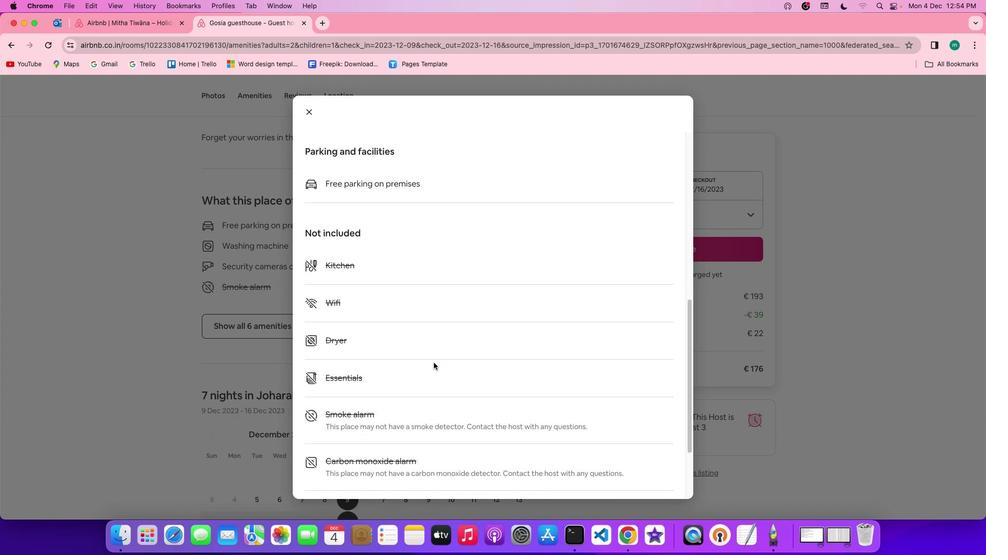 
Action: Mouse scrolled (433, 362) with delta (0, -1)
Screenshot: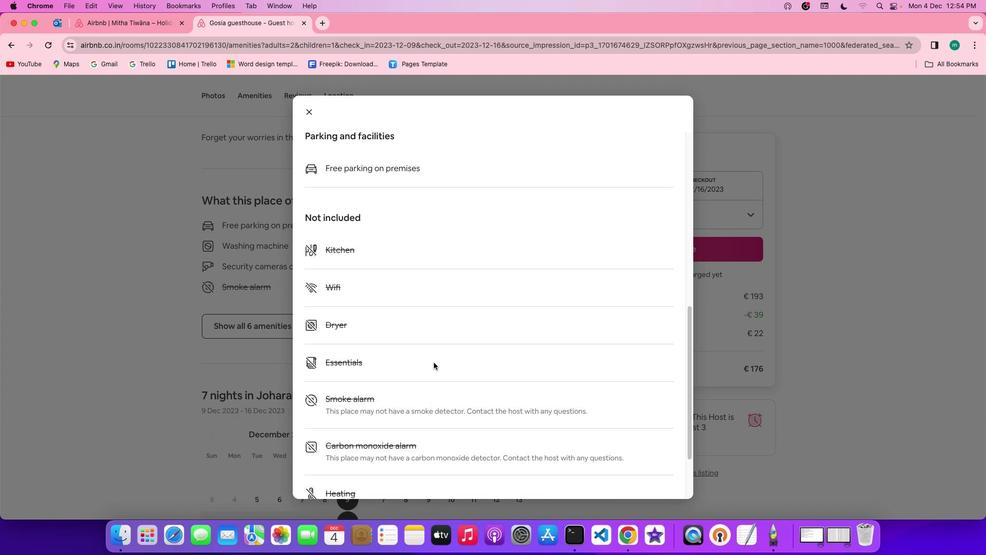 
Action: Mouse scrolled (433, 362) with delta (0, -1)
Screenshot: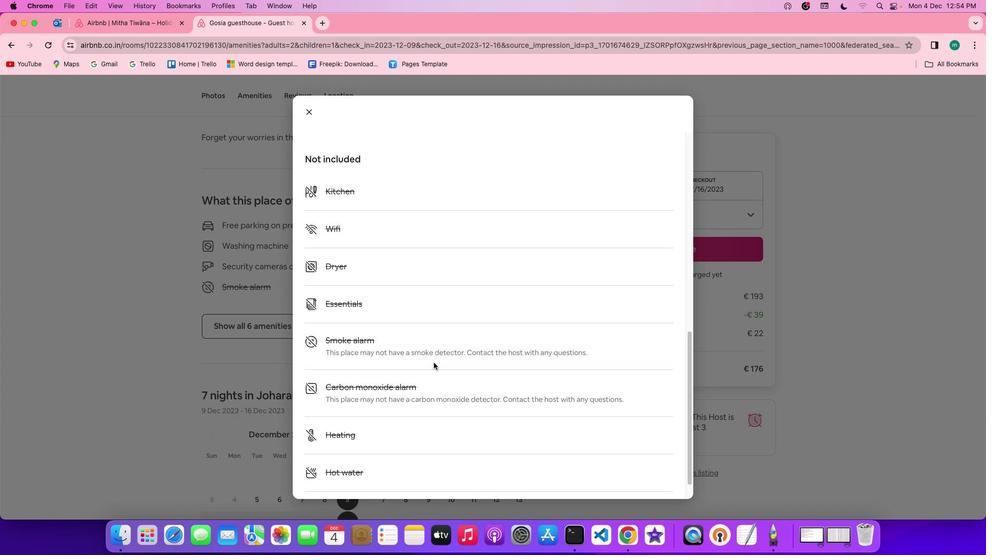 
Action: Mouse scrolled (433, 362) with delta (0, 0)
Screenshot: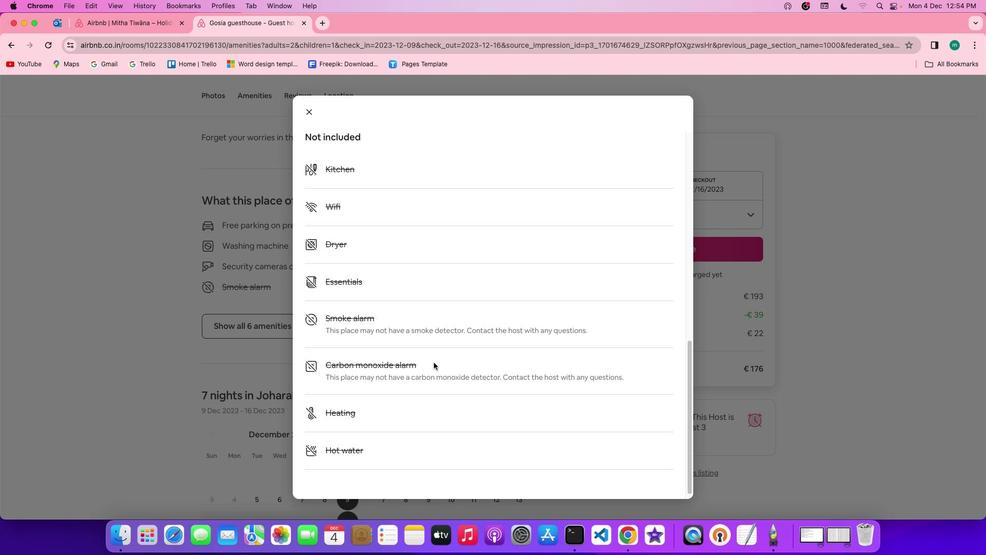 
Action: Mouse scrolled (433, 362) with delta (0, 0)
Screenshot: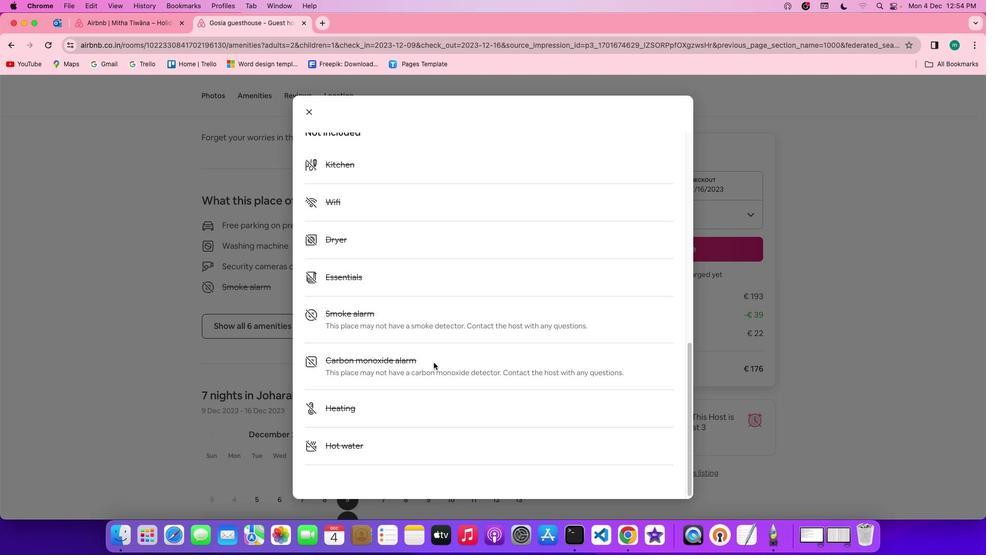 
Action: Mouse scrolled (433, 362) with delta (0, -1)
Screenshot: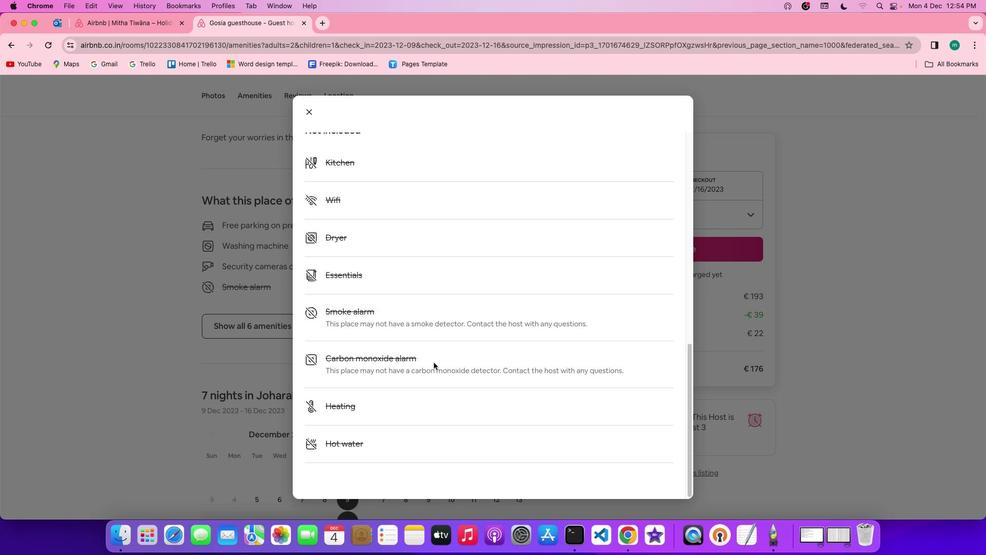 
Action: Mouse scrolled (433, 362) with delta (0, -1)
Screenshot: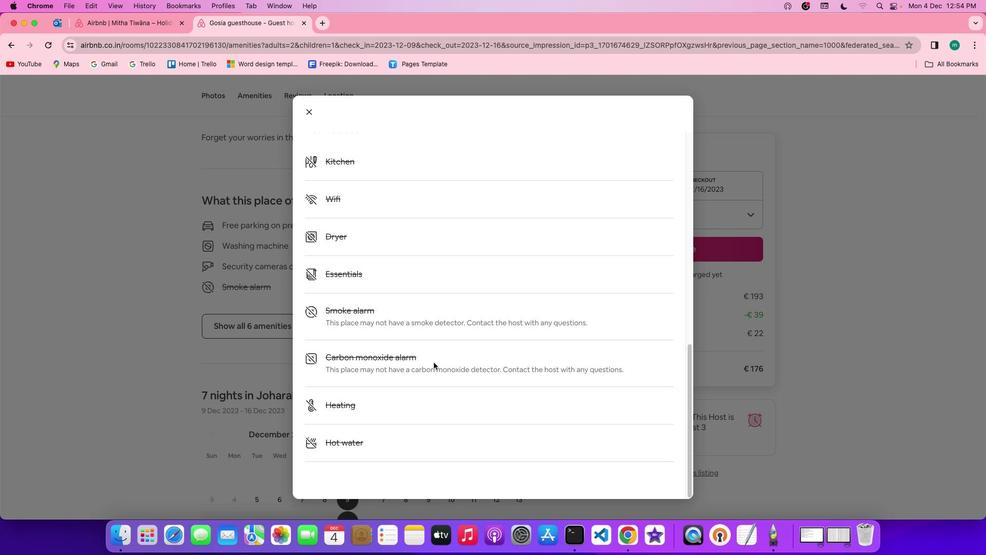 
Action: Mouse scrolled (433, 362) with delta (0, 0)
Screenshot: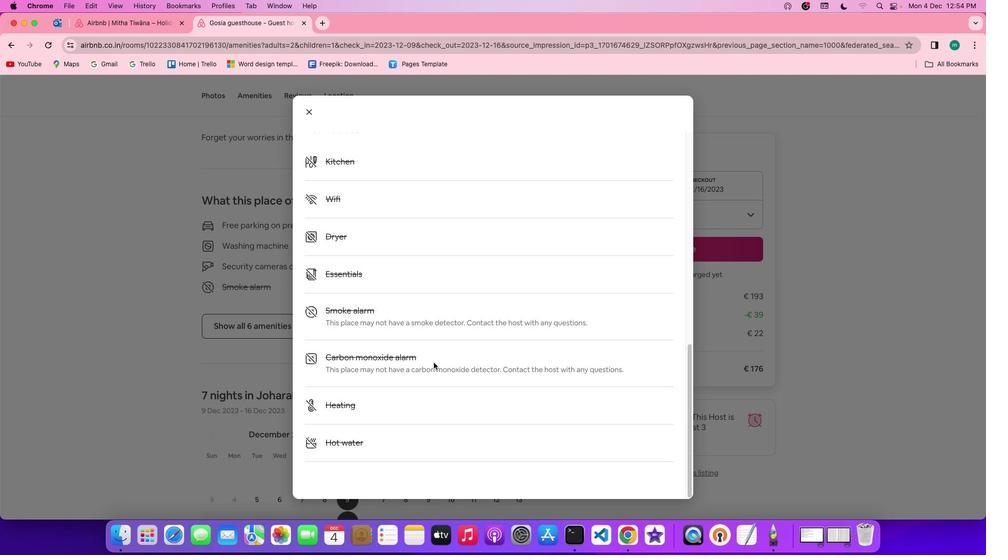 
Action: Mouse scrolled (433, 362) with delta (0, 0)
Screenshot: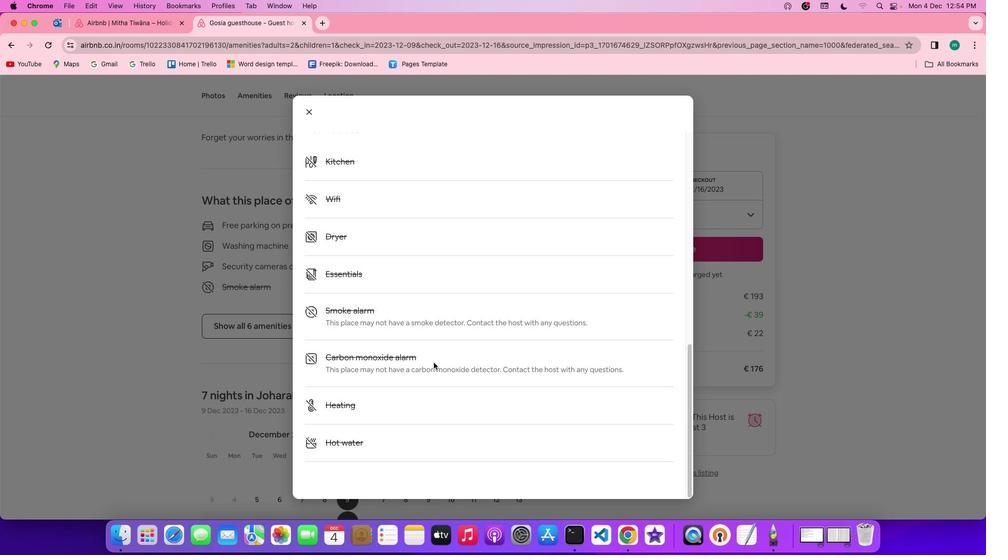 
Action: Mouse scrolled (433, 362) with delta (0, -1)
Screenshot: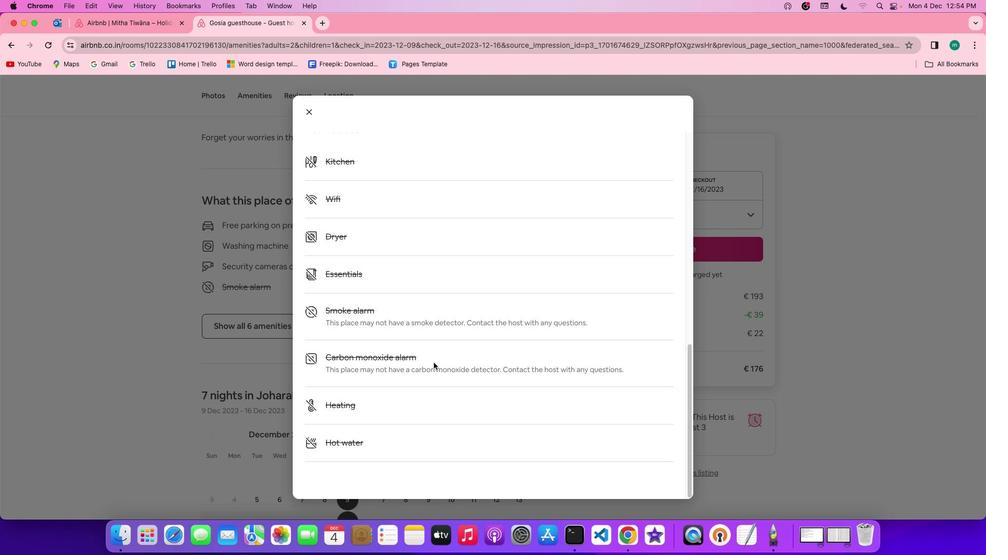 
Action: Mouse scrolled (433, 362) with delta (0, -2)
Screenshot: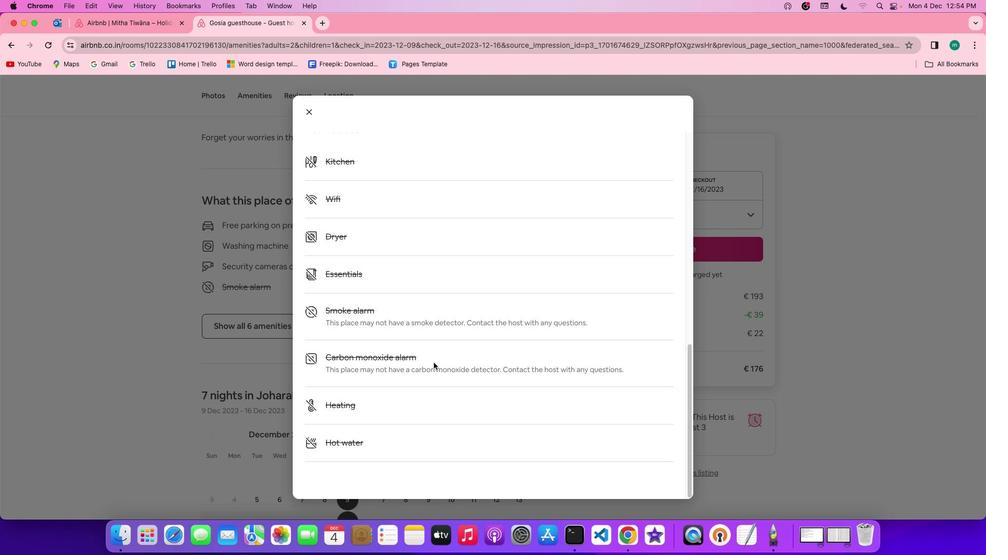 
Action: Mouse scrolled (433, 362) with delta (0, 0)
Screenshot: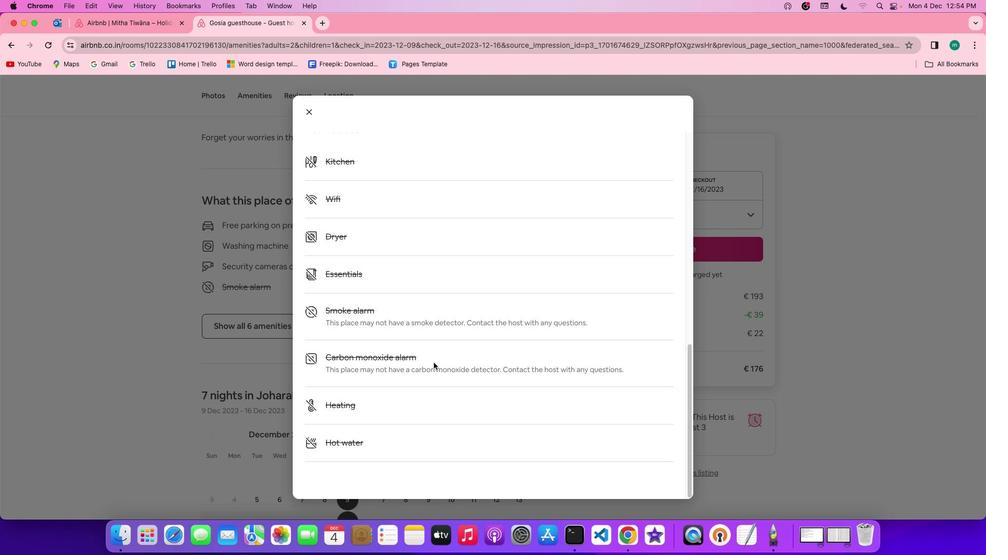
Action: Mouse scrolled (433, 362) with delta (0, 0)
Screenshot: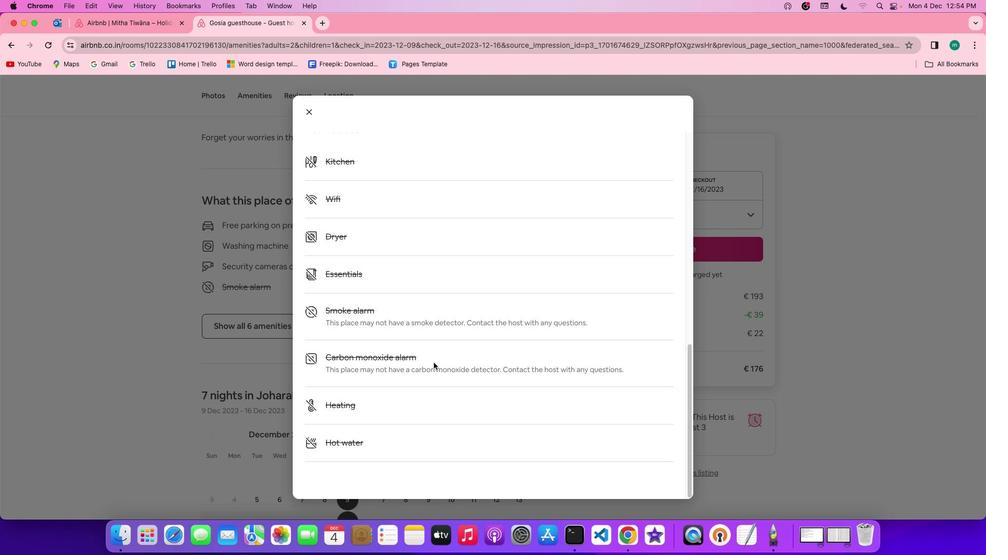 
Action: Mouse scrolled (433, 362) with delta (0, -1)
Screenshot: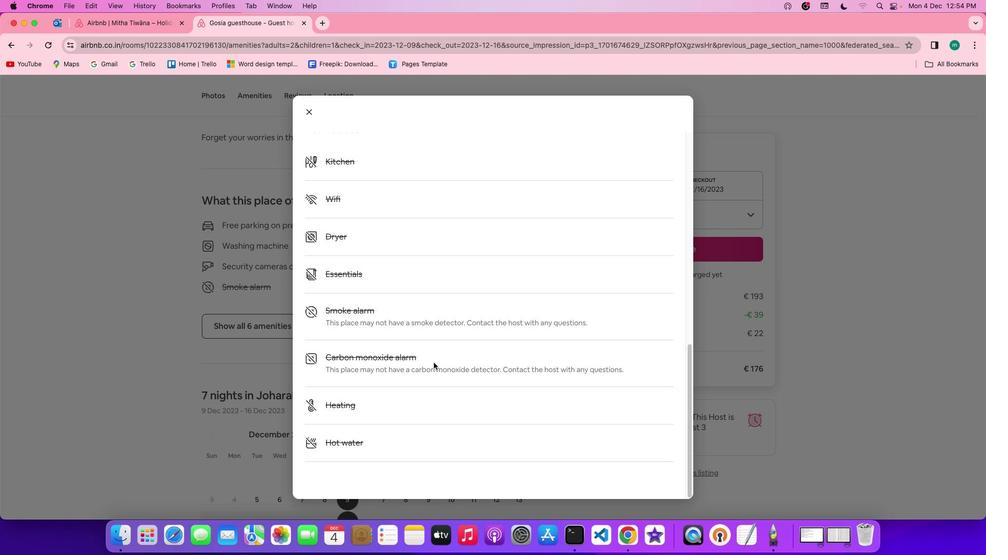 
Action: Mouse scrolled (433, 362) with delta (0, -2)
Screenshot: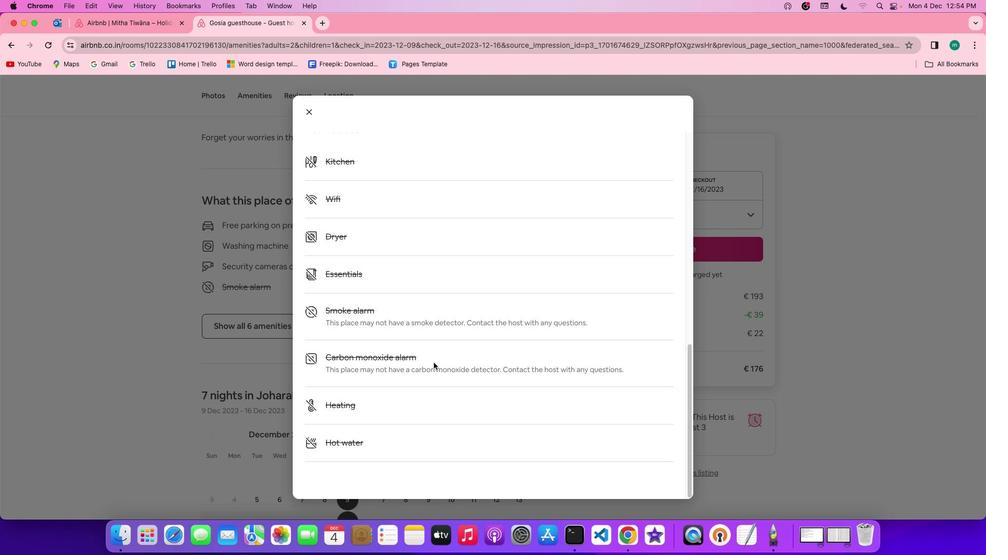 
Action: Mouse scrolled (433, 362) with delta (0, 0)
Screenshot: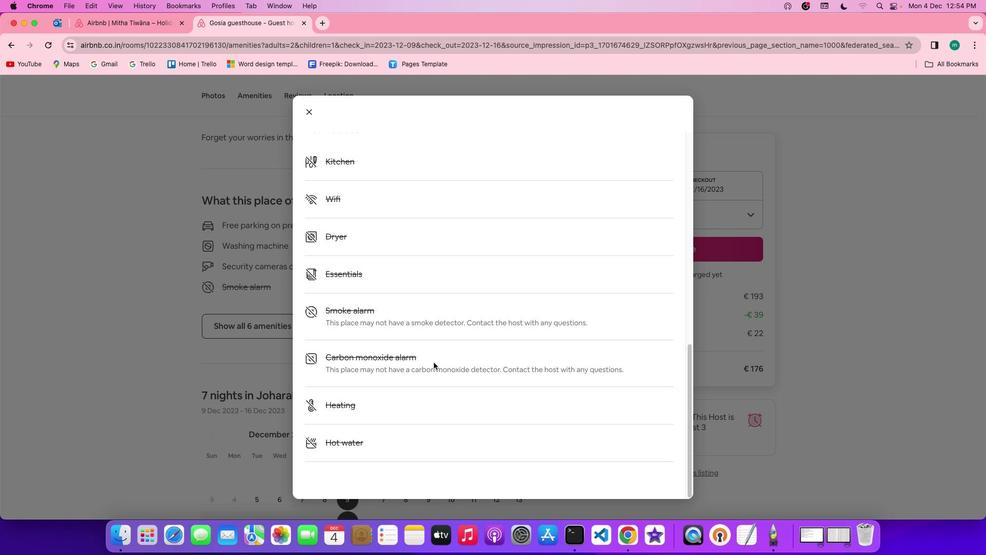 
Action: Mouse scrolled (433, 362) with delta (0, 0)
Screenshot: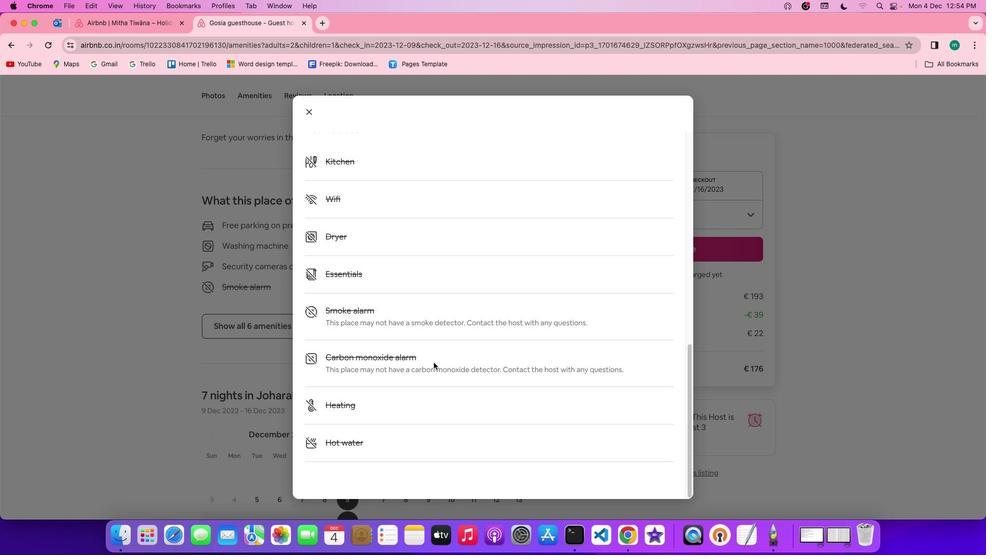 
Action: Mouse scrolled (433, 362) with delta (0, -1)
Screenshot: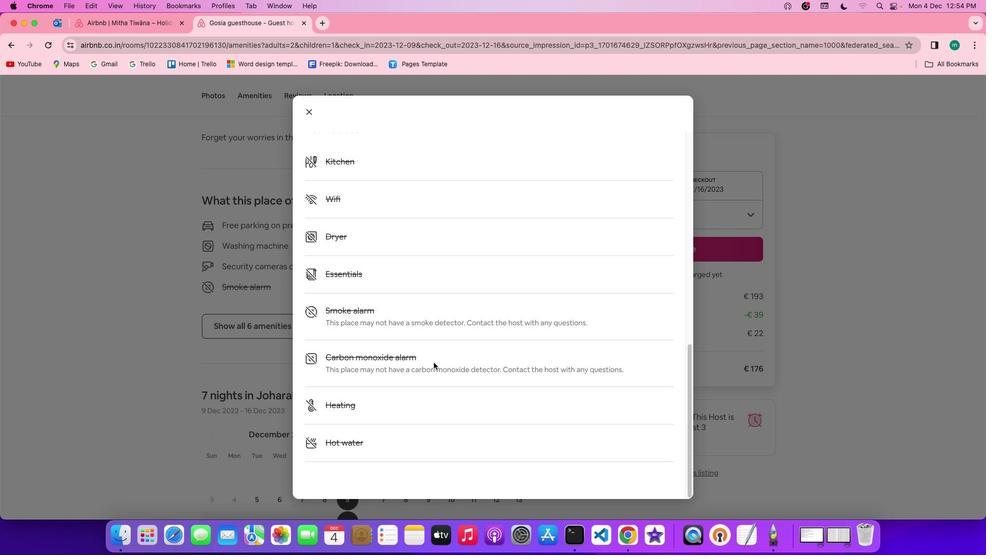 
Action: Mouse scrolled (433, 362) with delta (0, -1)
Screenshot: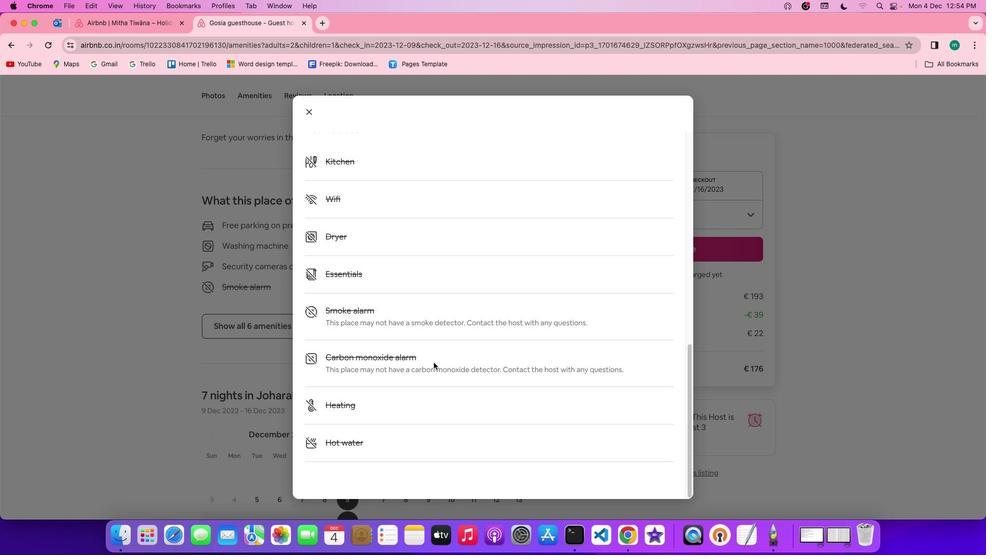 
Action: Mouse scrolled (433, 362) with delta (0, 0)
Screenshot: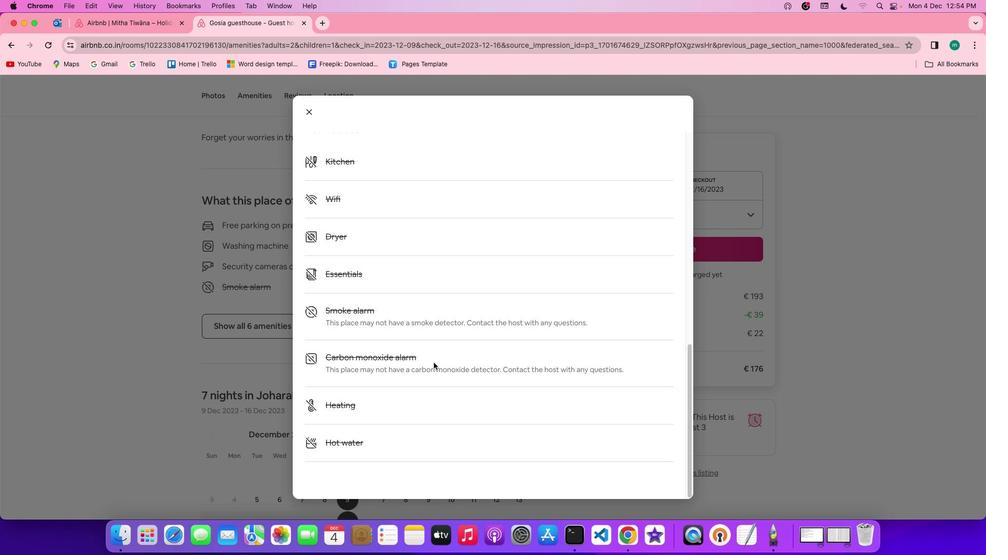 
Action: Mouse scrolled (433, 362) with delta (0, 0)
Screenshot: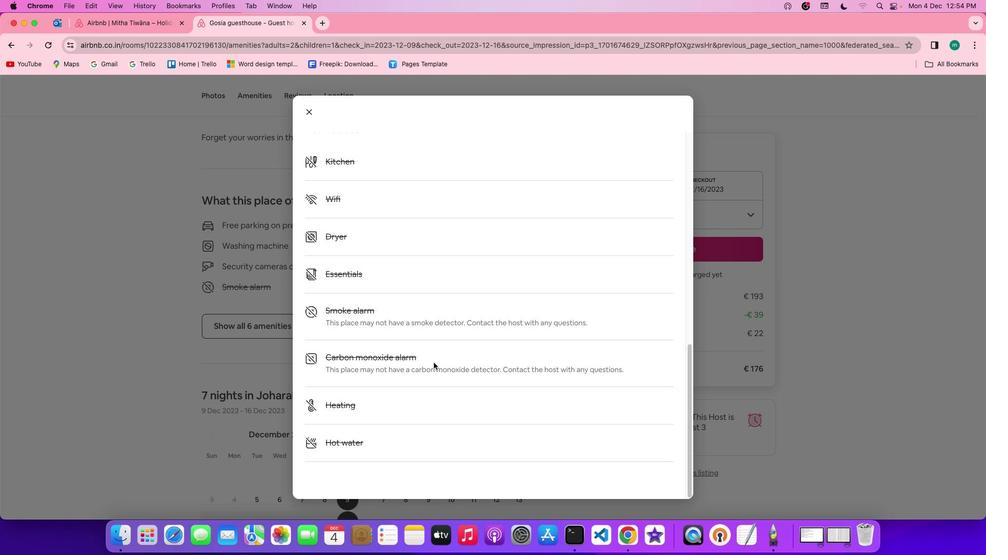 
Action: Mouse scrolled (433, 362) with delta (0, -1)
Screenshot: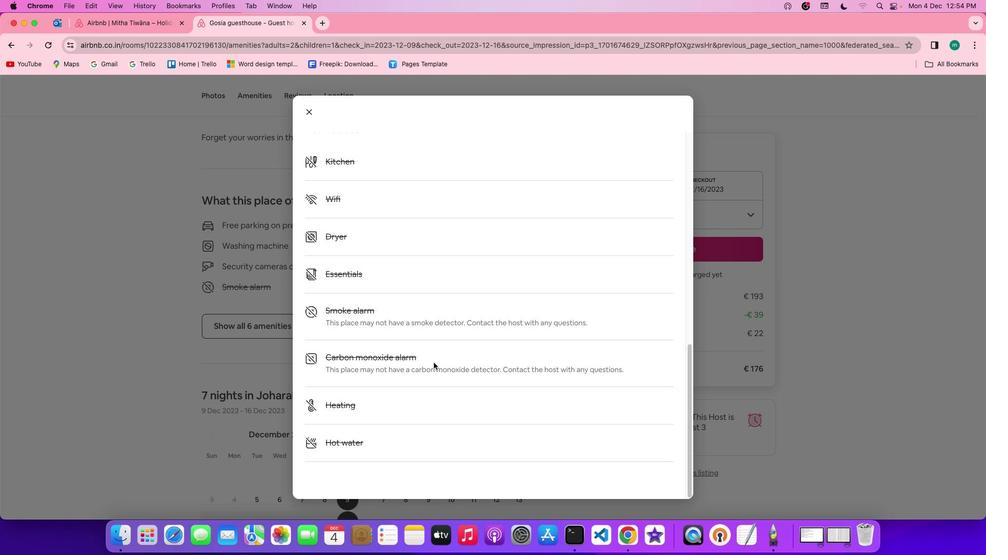 
Action: Mouse scrolled (433, 362) with delta (0, -1)
Screenshot: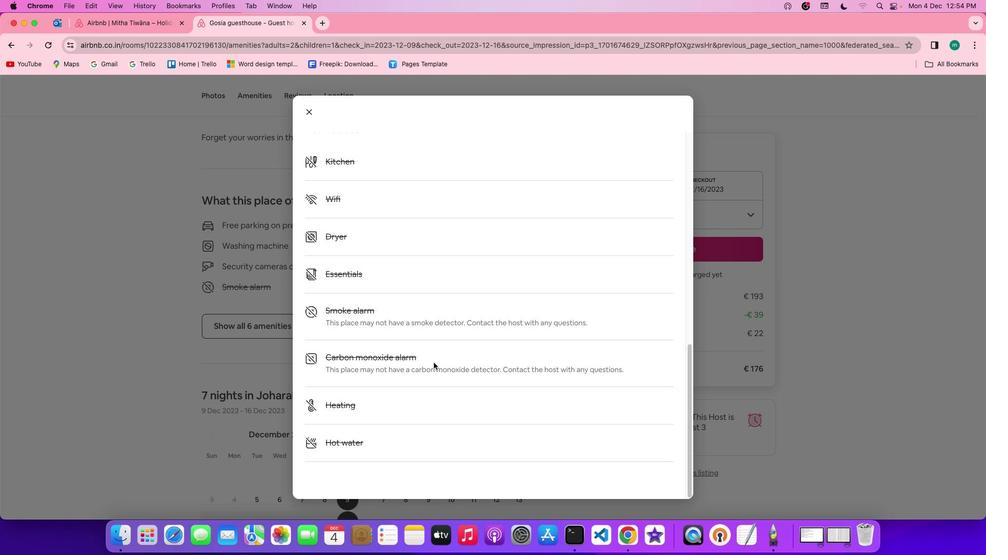 
Action: Mouse scrolled (433, 362) with delta (0, 0)
Screenshot: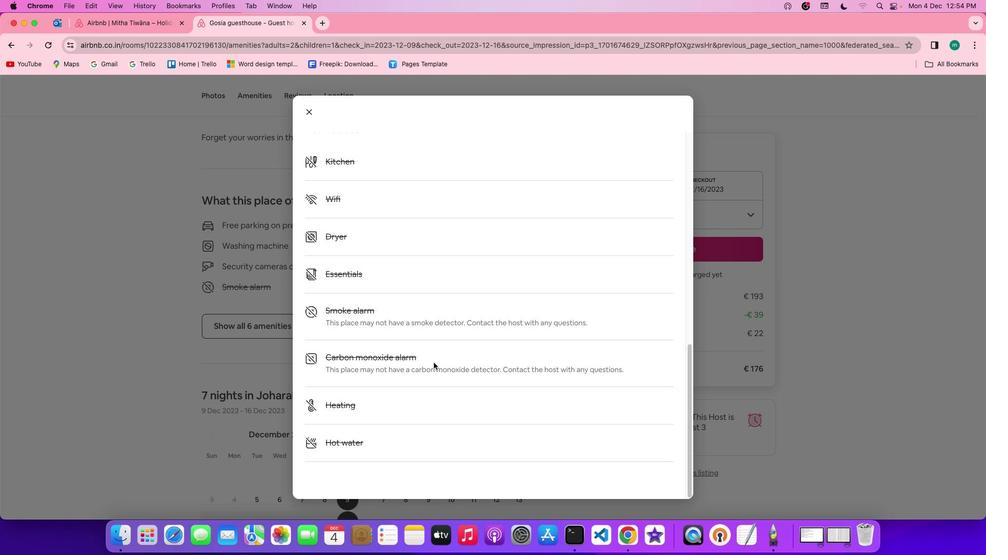 
Action: Mouse scrolled (433, 362) with delta (0, 0)
Screenshot: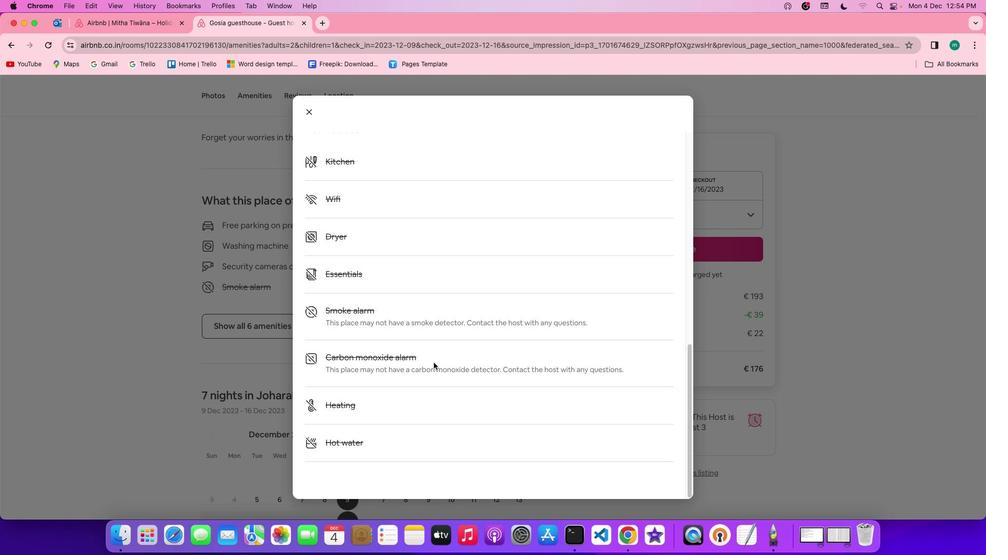 
Action: Mouse scrolled (433, 362) with delta (0, -1)
Screenshot: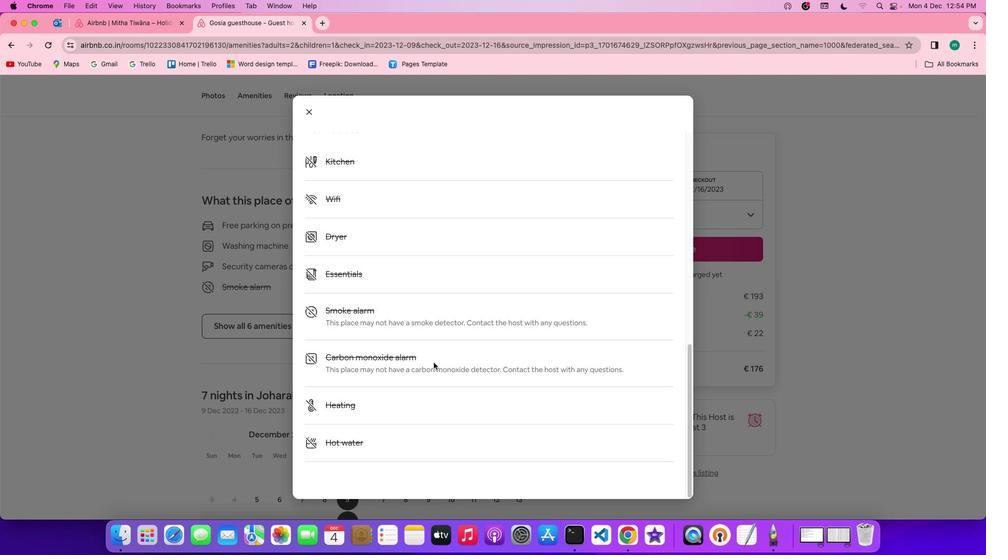 
Action: Mouse scrolled (433, 362) with delta (0, -1)
Screenshot: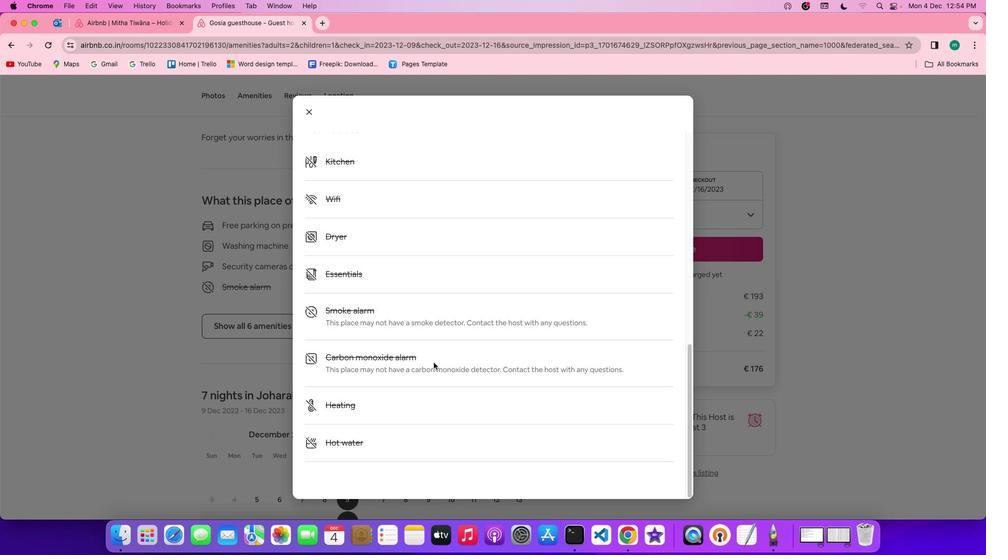
Action: Mouse scrolled (433, 362) with delta (0, 0)
Screenshot: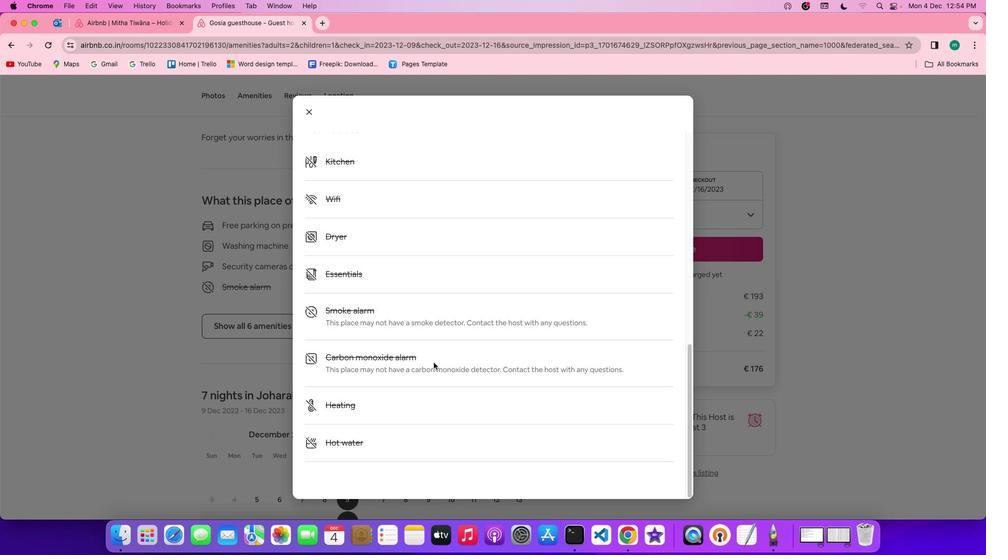 
Action: Mouse moved to (307, 112)
Screenshot: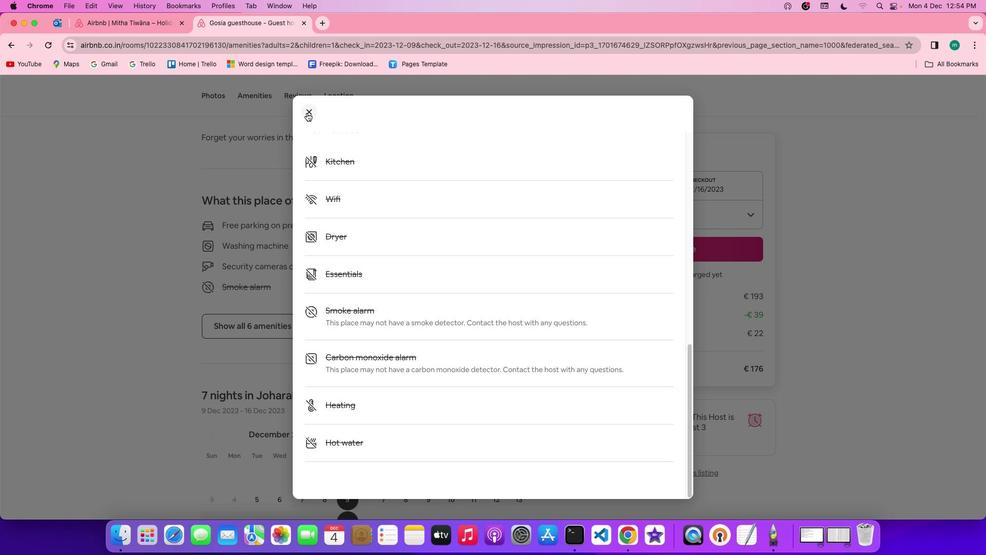 
Action: Mouse pressed left at (307, 112)
Screenshot: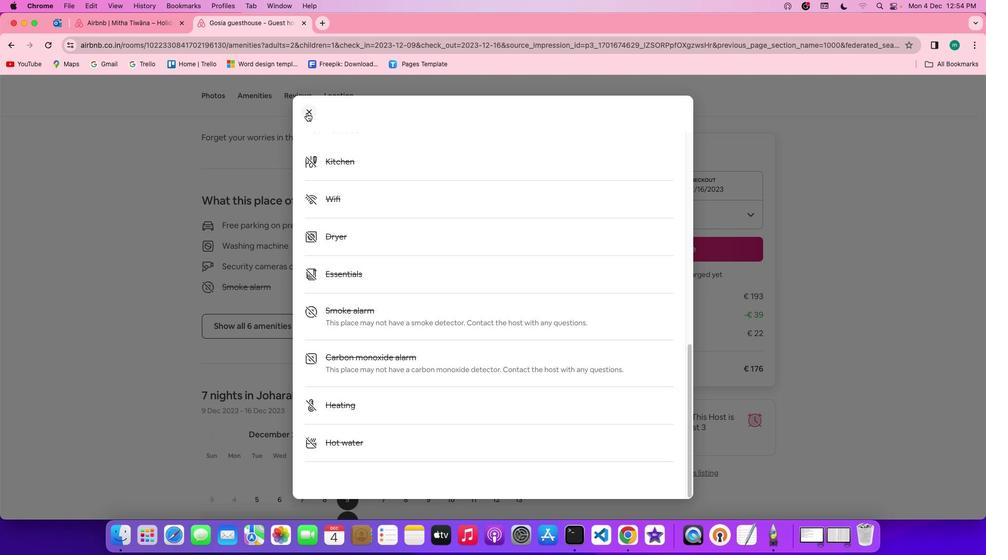 
Action: Mouse moved to (433, 292)
Screenshot: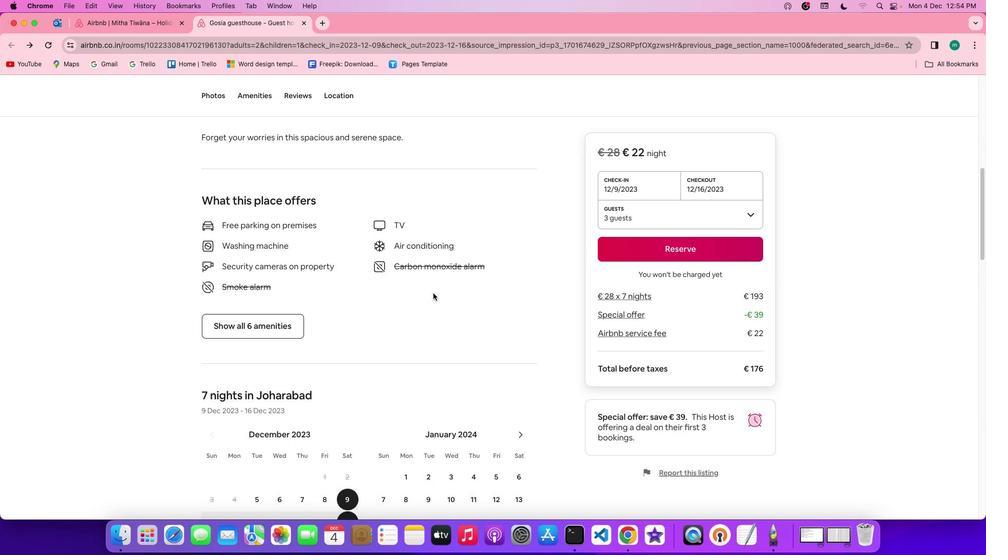 
Action: Mouse scrolled (433, 292) with delta (0, 0)
Screenshot: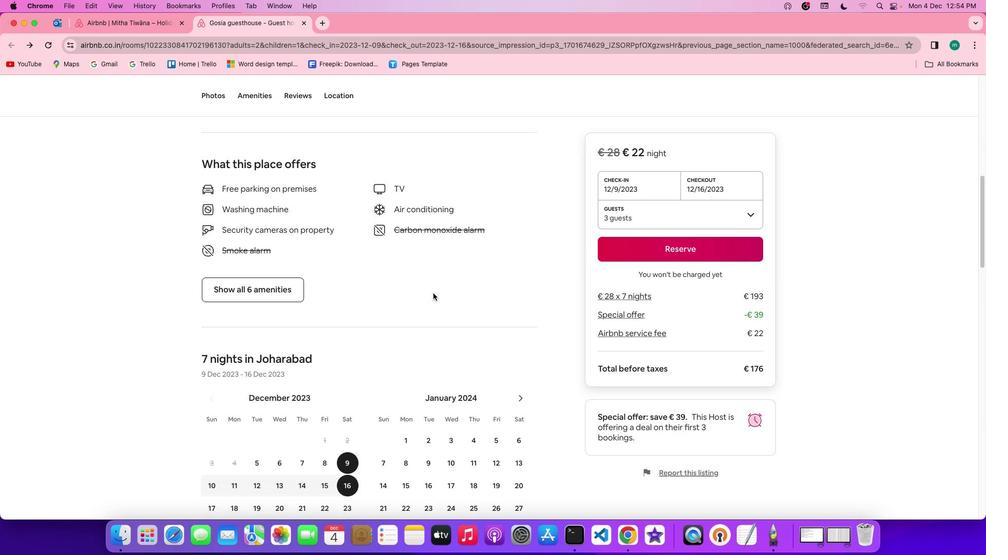 
Action: Mouse scrolled (433, 292) with delta (0, 0)
Screenshot: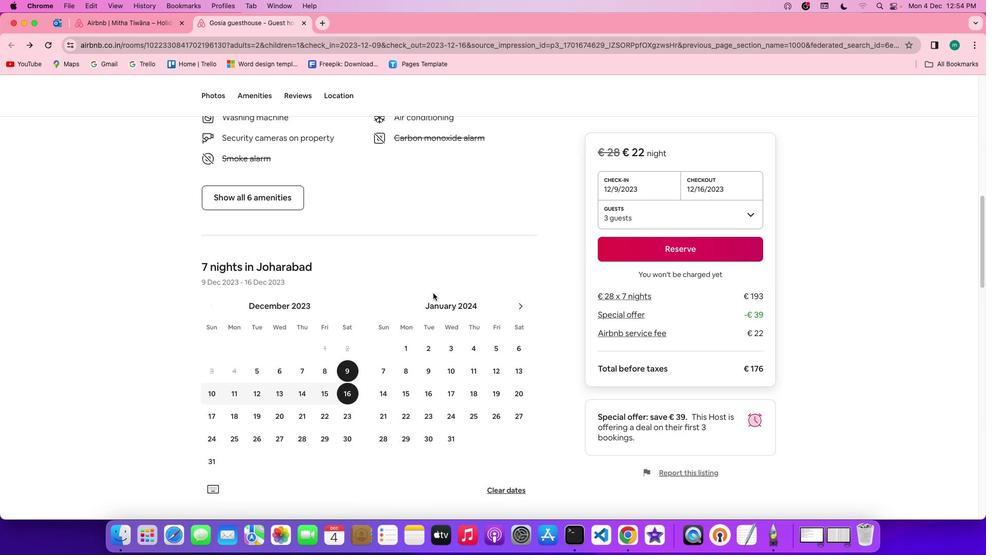 
Action: Mouse scrolled (433, 292) with delta (0, -1)
Screenshot: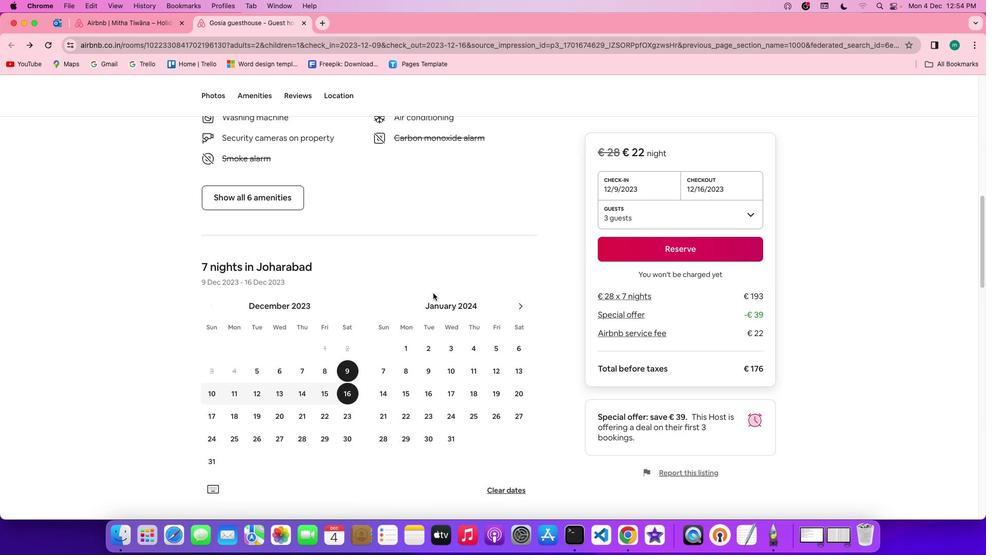 
Action: Mouse scrolled (433, 292) with delta (0, -2)
Screenshot: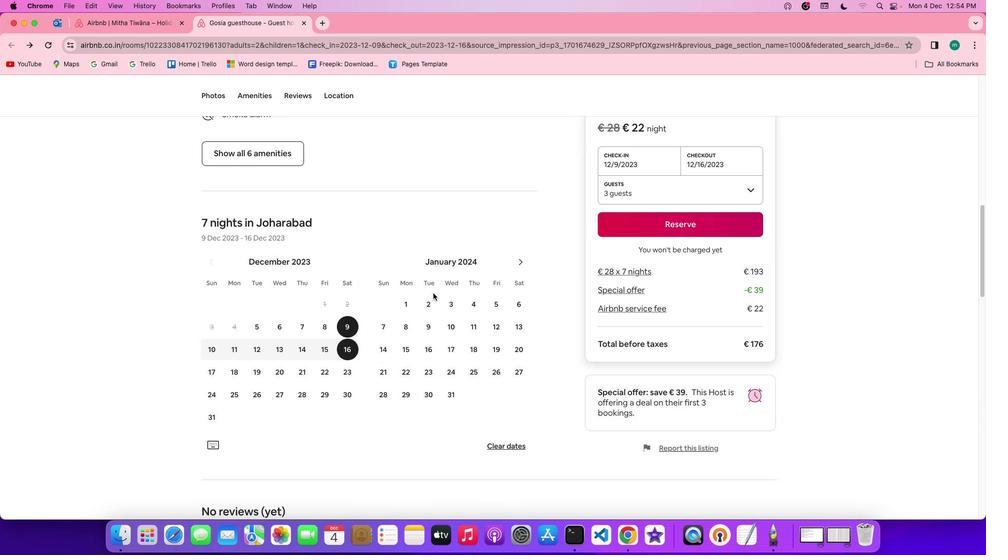 
Action: Mouse scrolled (433, 292) with delta (0, 0)
Screenshot: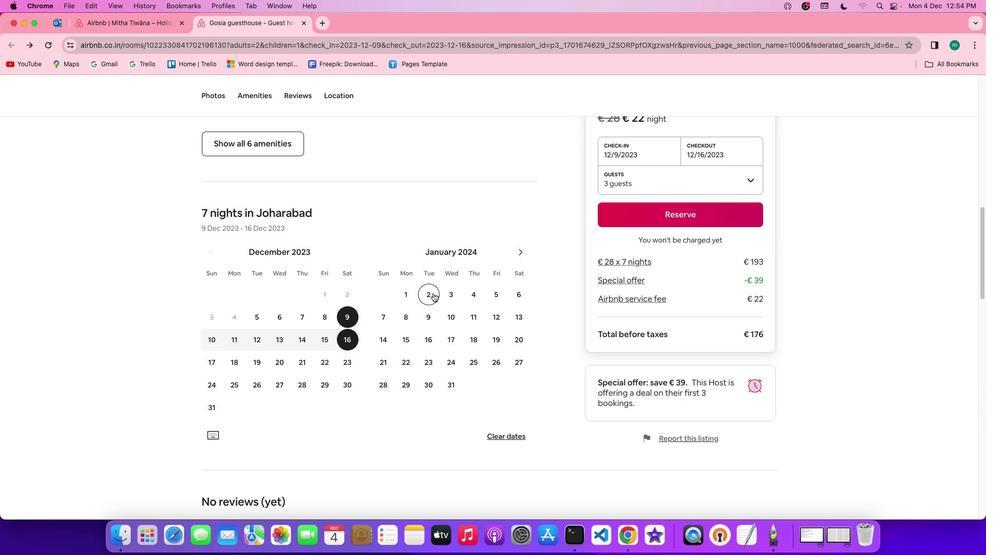 
Action: Mouse scrolled (433, 292) with delta (0, 0)
Screenshot: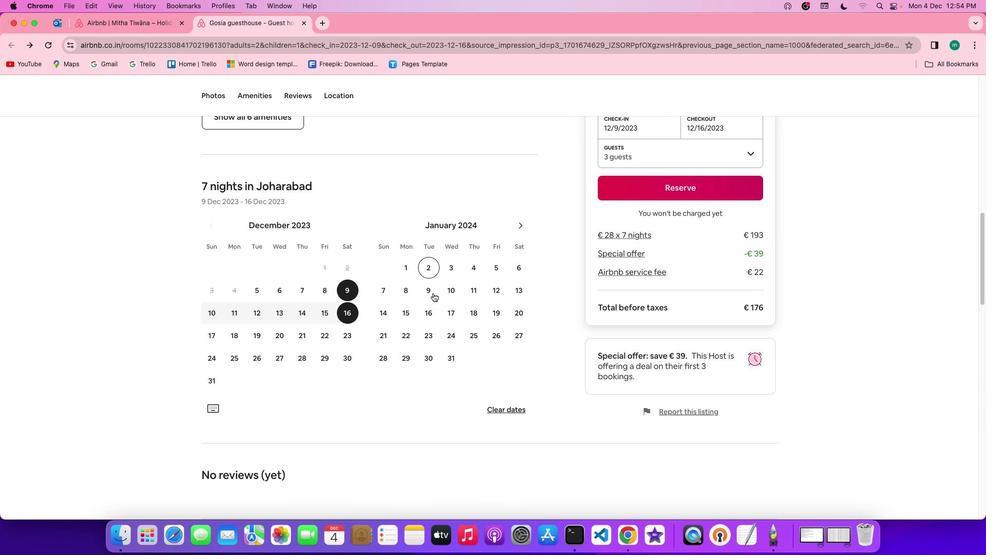
Action: Mouse scrolled (433, 292) with delta (0, 0)
Screenshot: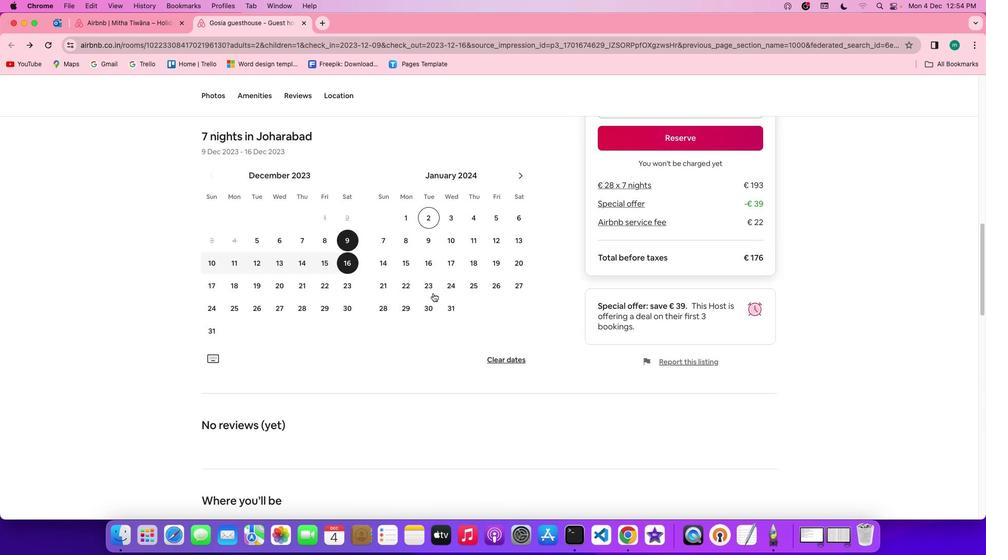 
Action: Mouse scrolled (433, 292) with delta (0, -1)
Screenshot: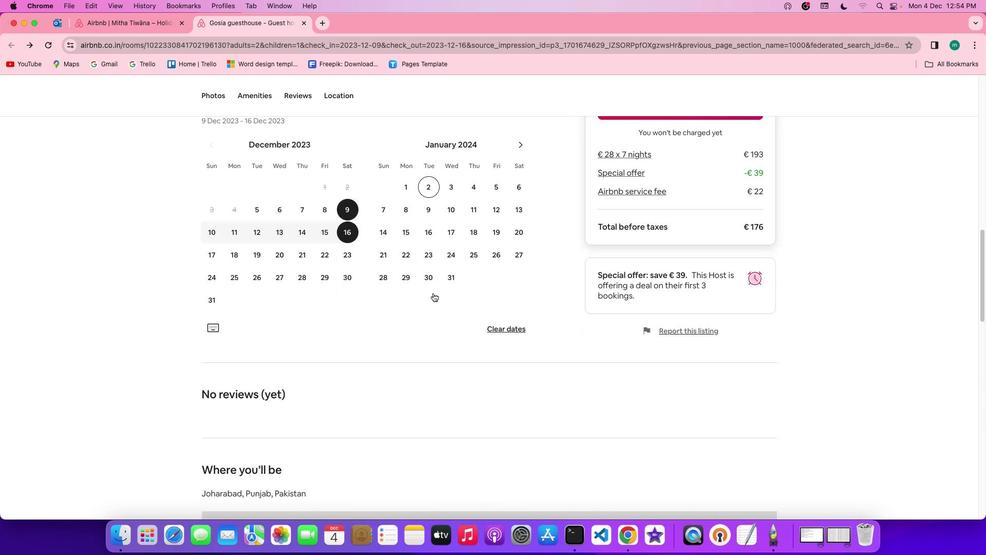 
Action: Mouse scrolled (433, 292) with delta (0, -2)
Screenshot: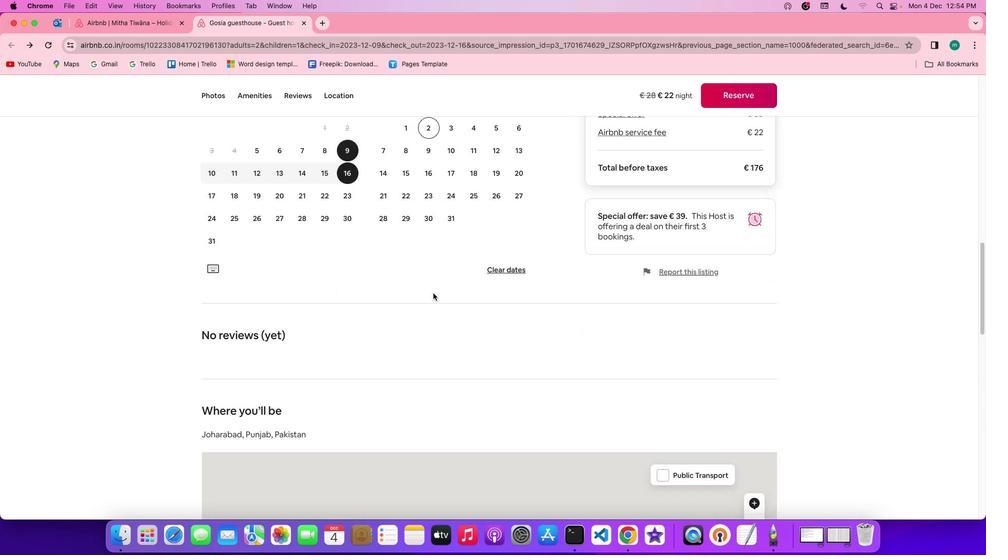 
Action: Mouse scrolled (433, 292) with delta (0, -2)
Screenshot: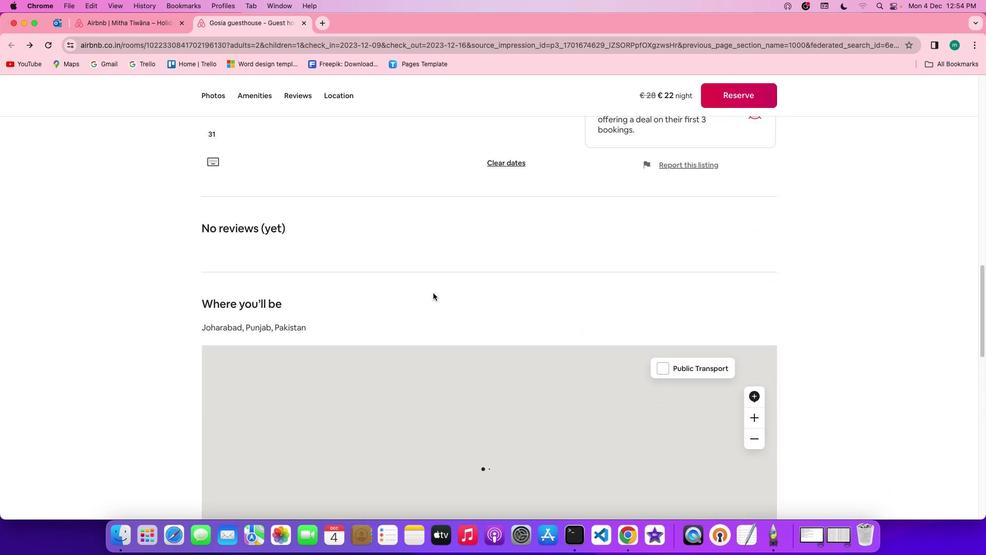 
Action: Mouse scrolled (433, 292) with delta (0, 0)
Screenshot: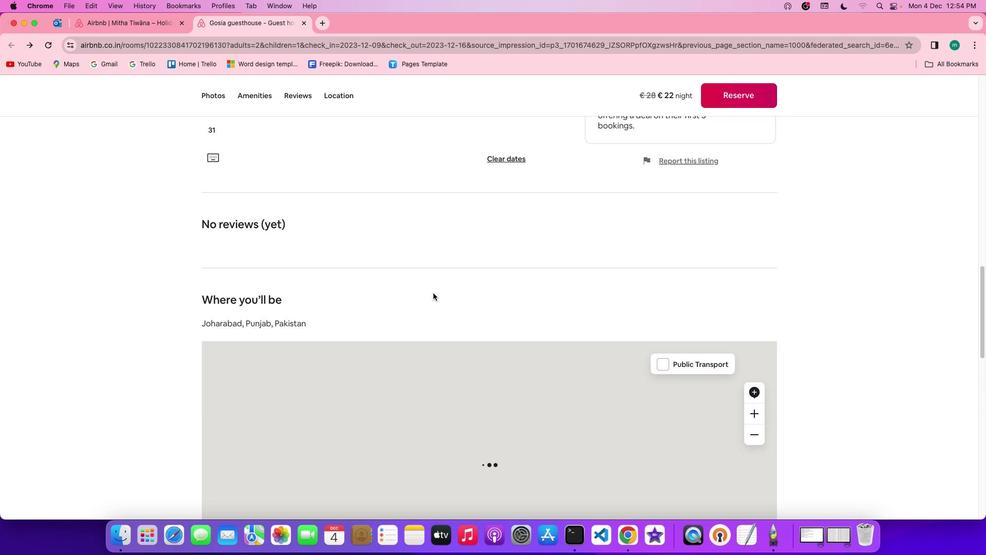 
Action: Mouse scrolled (433, 292) with delta (0, 0)
Screenshot: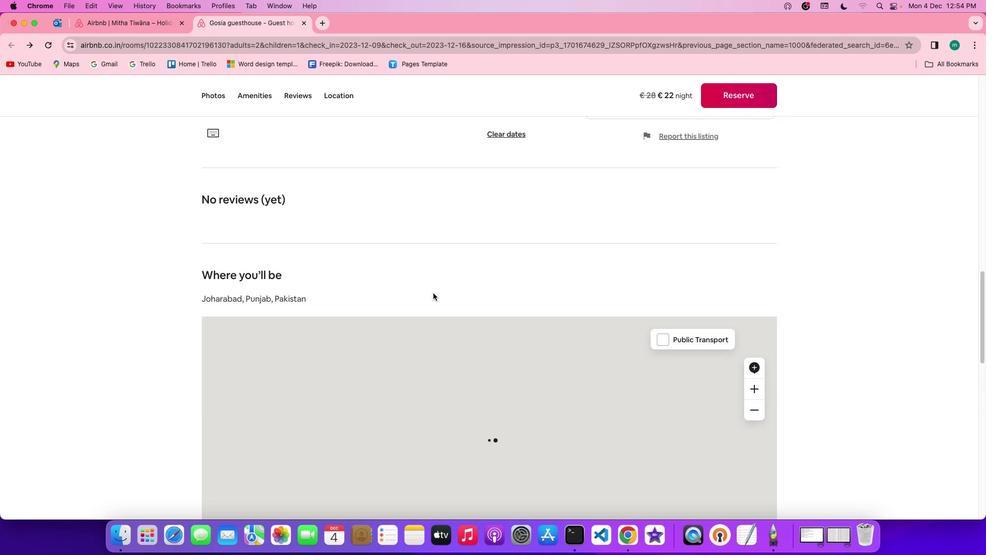 
Action: Mouse scrolled (433, 292) with delta (0, 0)
Screenshot: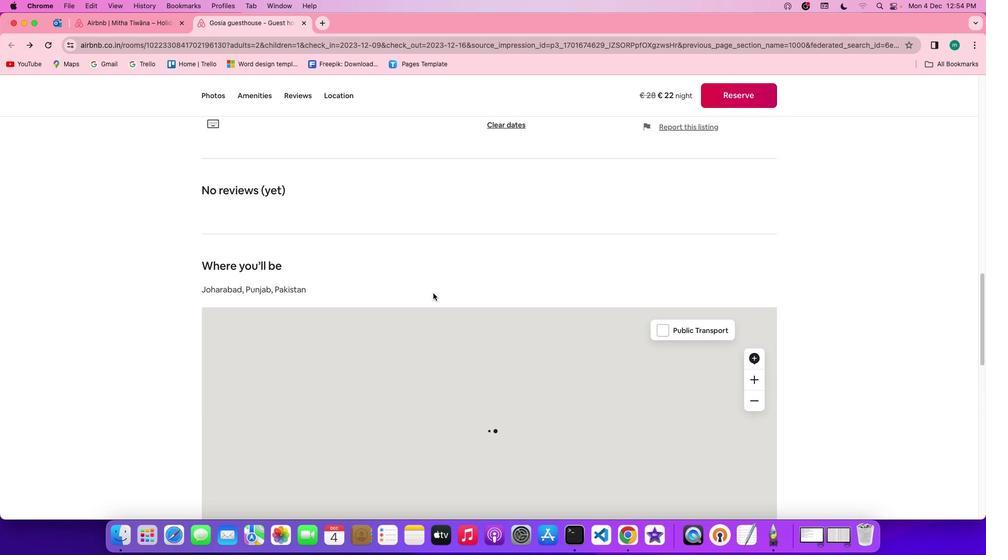 
Action: Mouse scrolled (433, 292) with delta (0, -1)
Screenshot: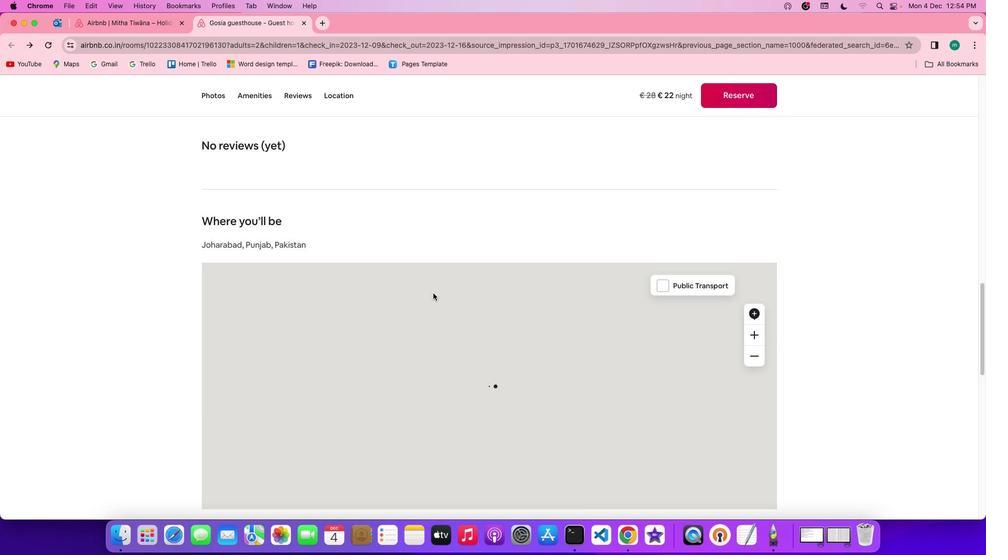 
Action: Mouse scrolled (433, 292) with delta (0, 0)
Screenshot: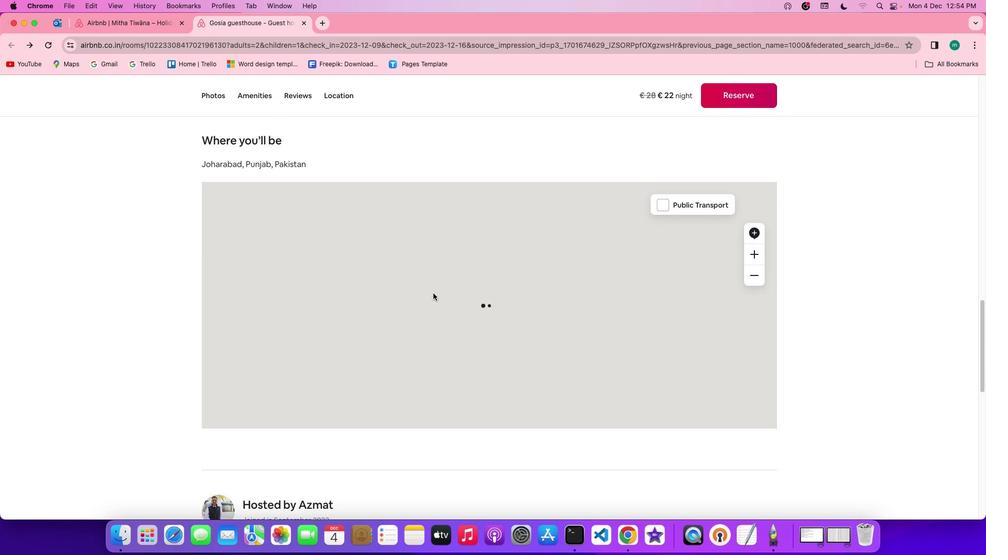 
Action: Mouse scrolled (433, 292) with delta (0, 0)
Screenshot: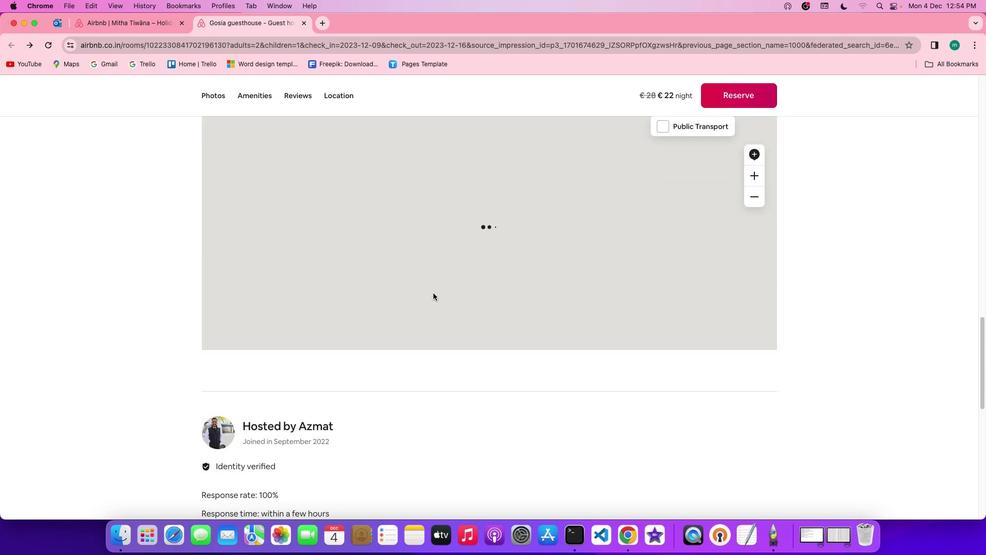
Action: Mouse scrolled (433, 292) with delta (0, -1)
Screenshot: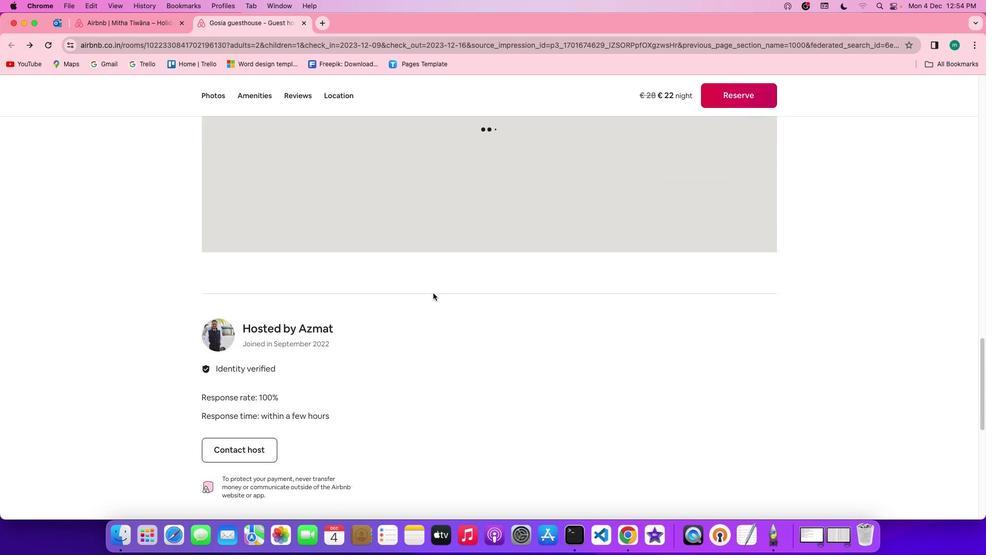 
Action: Mouse scrolled (433, 292) with delta (0, -2)
Screenshot: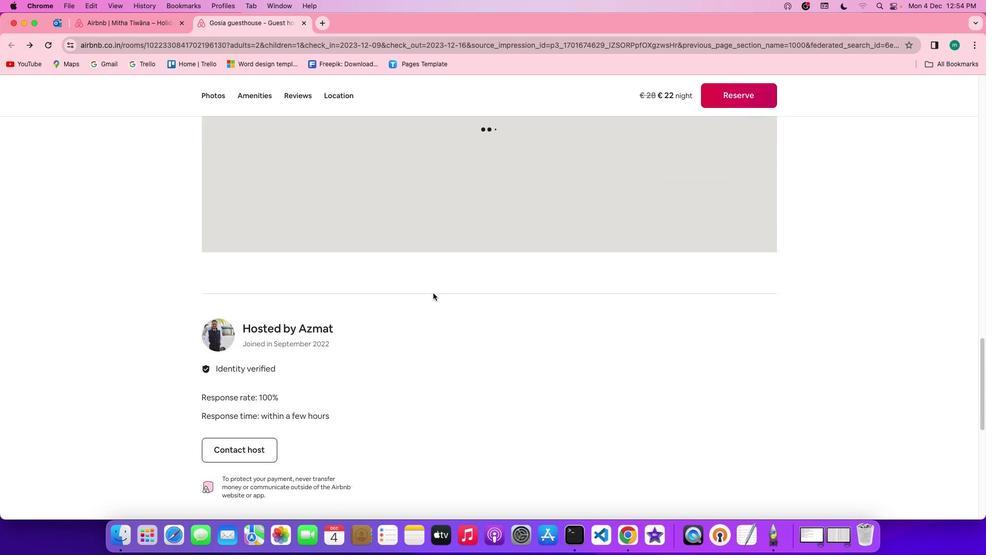 
Action: Mouse scrolled (433, 292) with delta (0, -2)
Screenshot: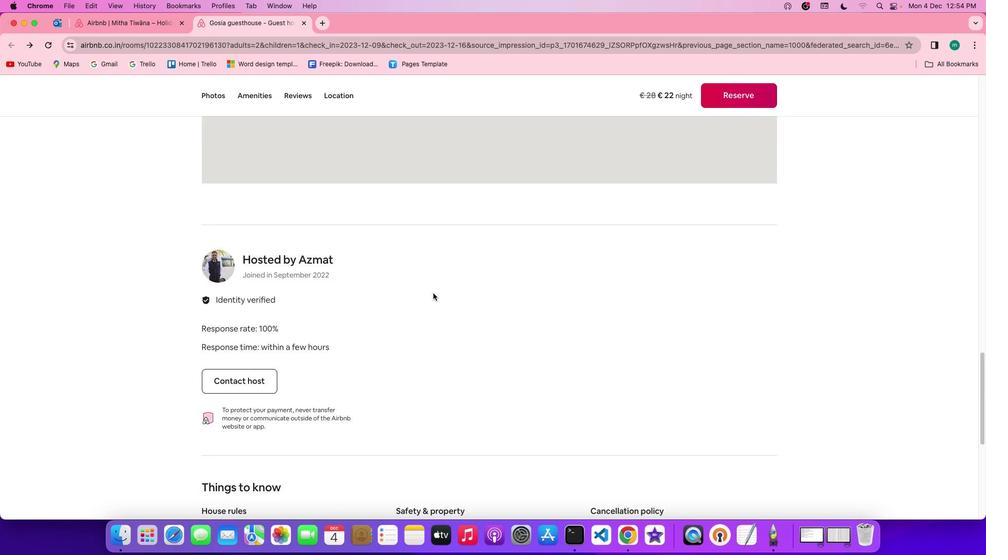 
Action: Mouse scrolled (433, 292) with delta (0, 0)
Screenshot: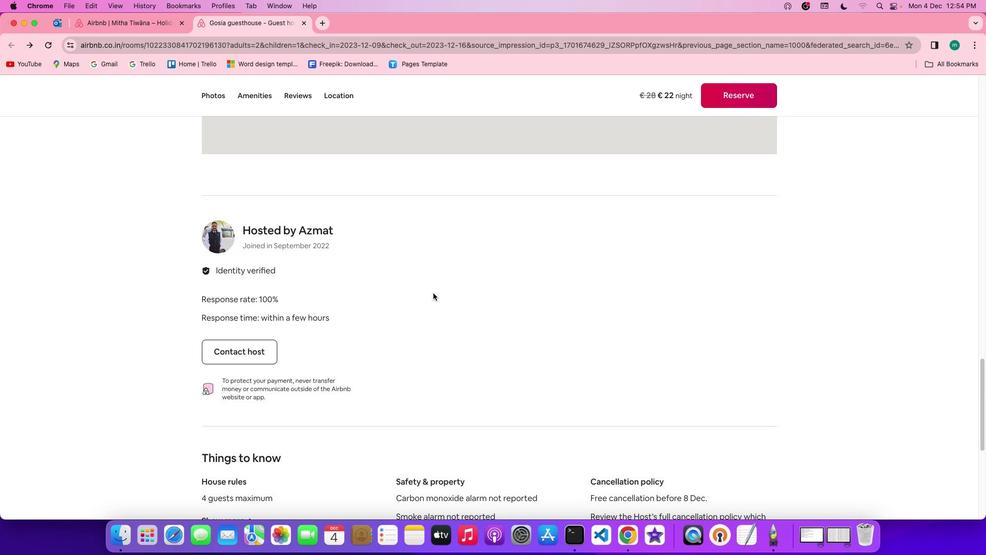 
Action: Mouse scrolled (433, 292) with delta (0, 0)
Screenshot: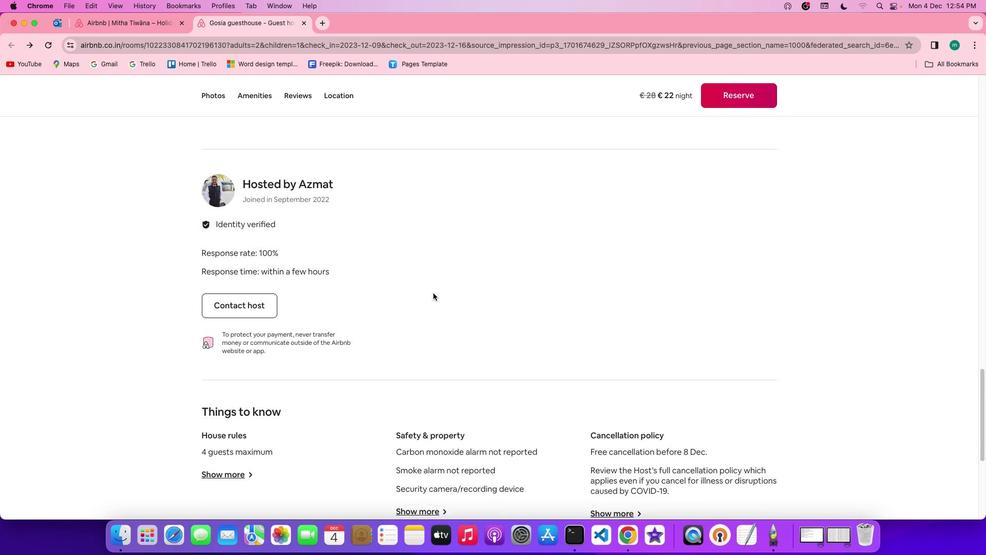 
Action: Mouse scrolled (433, 292) with delta (0, -1)
Screenshot: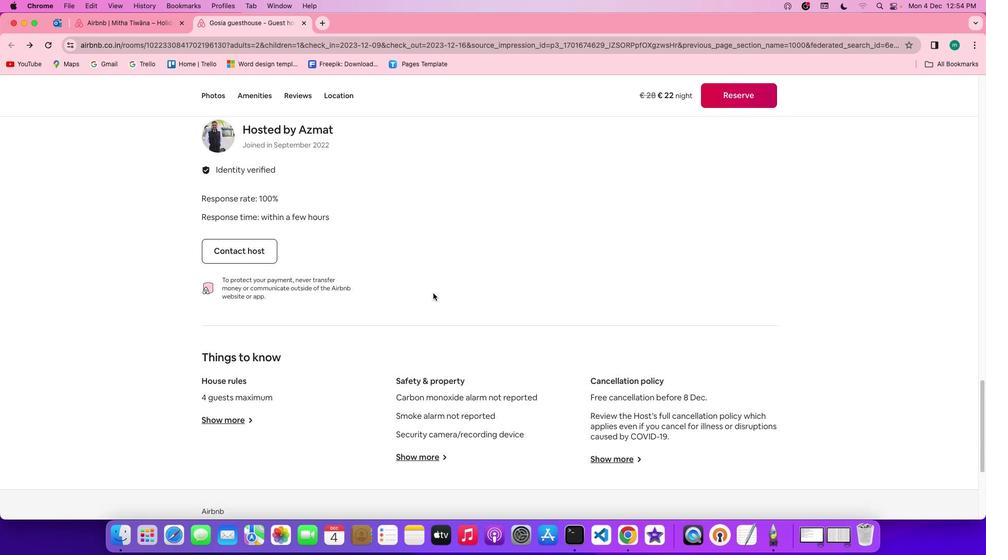
Action: Mouse scrolled (433, 292) with delta (0, -2)
Screenshot: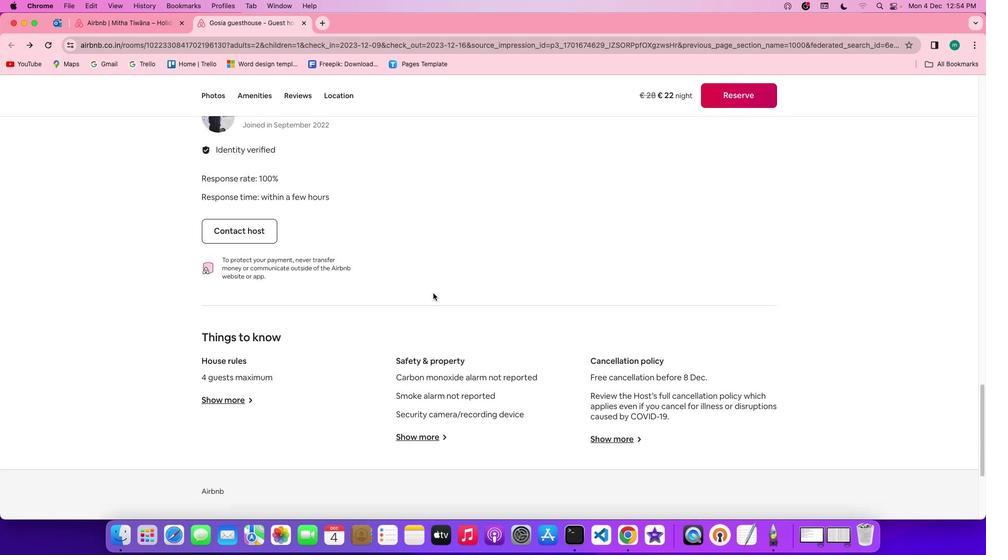 
Action: Mouse scrolled (433, 292) with delta (0, 0)
Screenshot: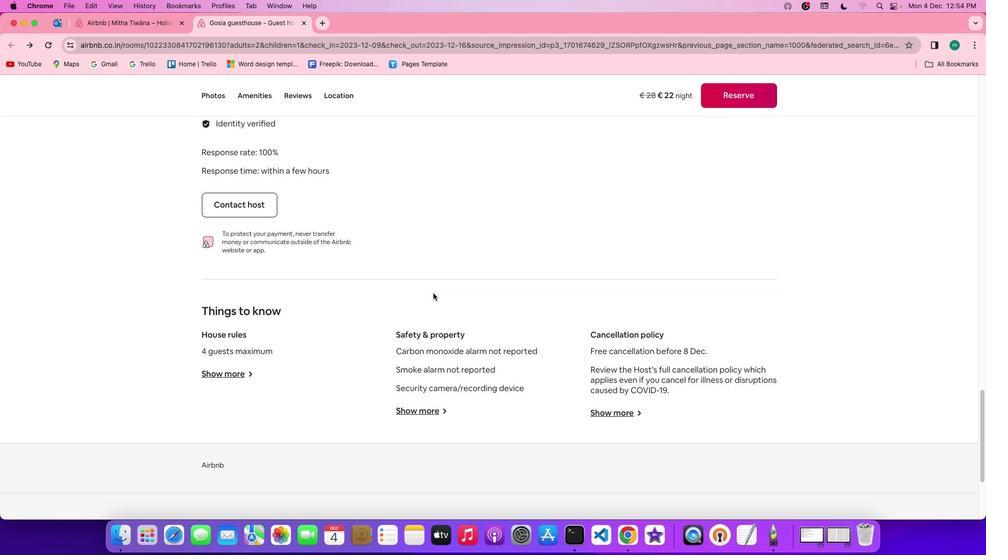 
Action: Mouse scrolled (433, 292) with delta (0, 0)
Screenshot: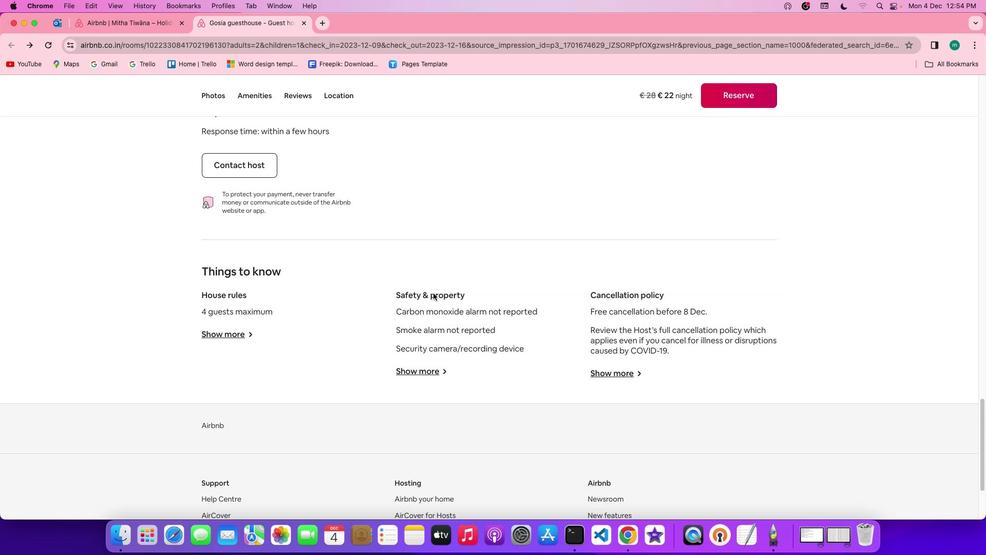 
Action: Mouse scrolled (433, 292) with delta (0, -1)
Screenshot: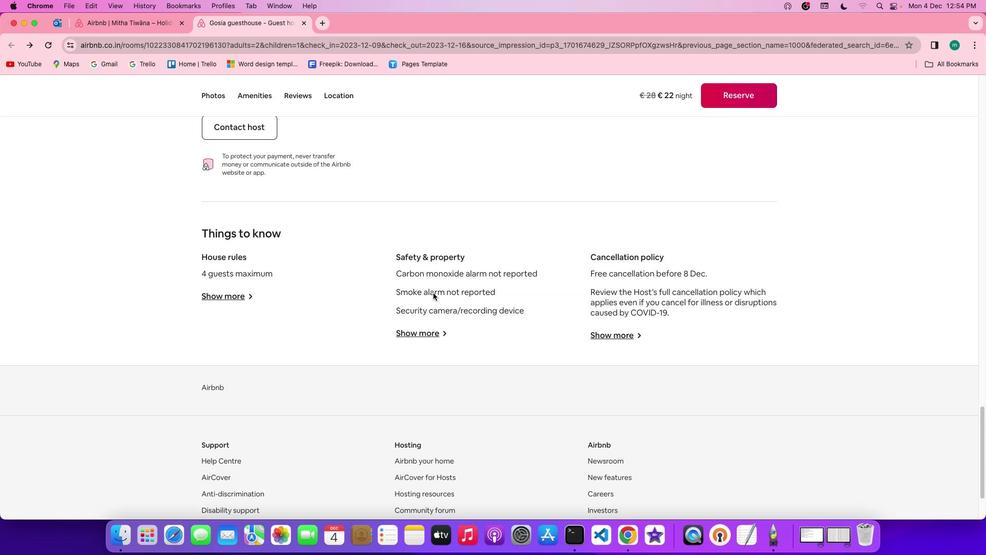 
Action: Mouse scrolled (433, 292) with delta (0, -1)
Screenshot: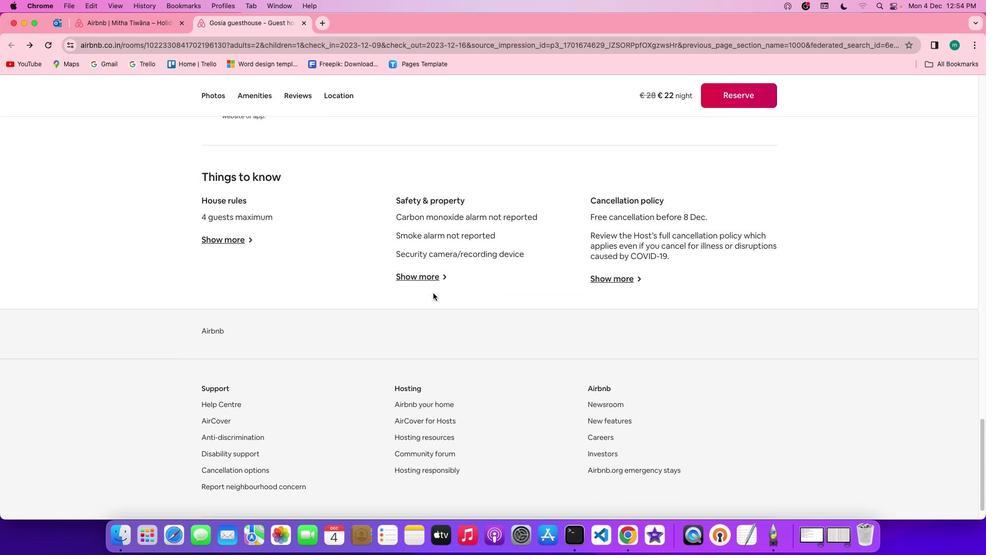 
Action: Mouse scrolled (433, 292) with delta (0, 0)
Screenshot: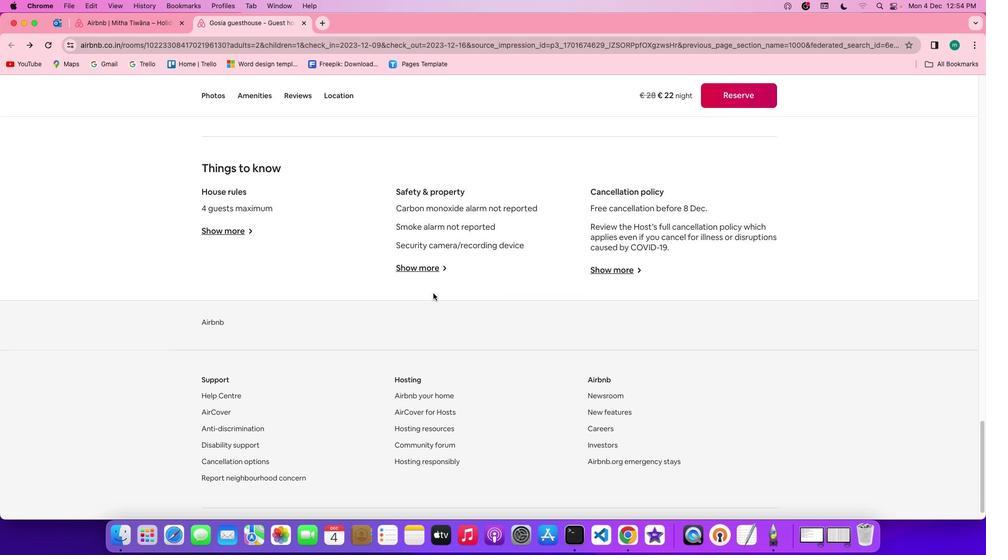 
Action: Mouse scrolled (433, 292) with delta (0, 0)
Screenshot: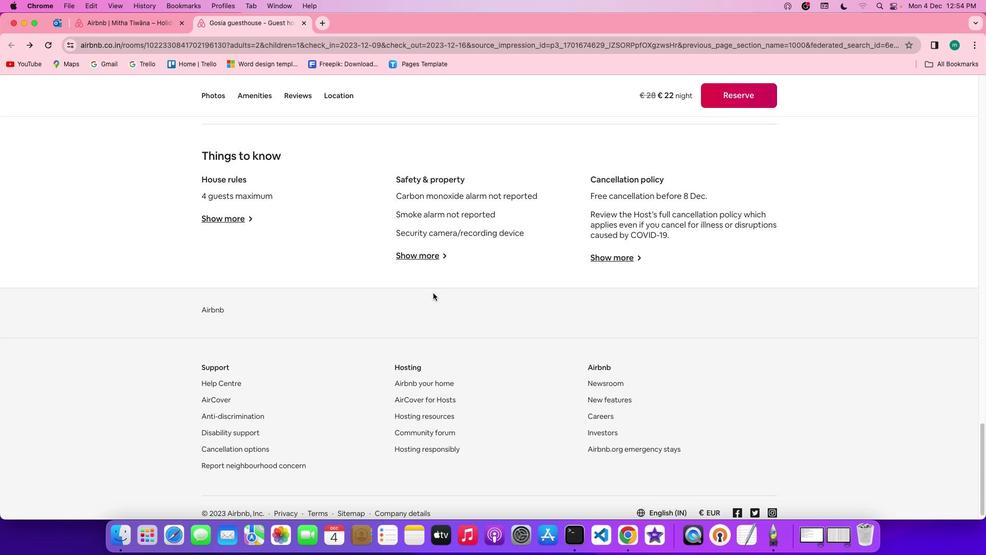 
Action: Mouse scrolled (433, 292) with delta (0, -1)
Screenshot: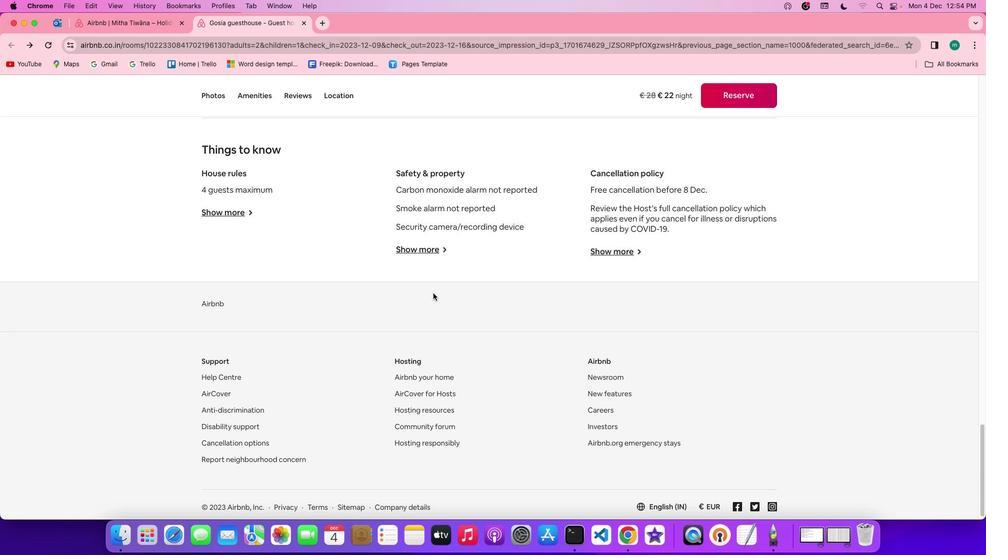 
Action: Mouse scrolled (433, 292) with delta (0, -2)
Screenshot: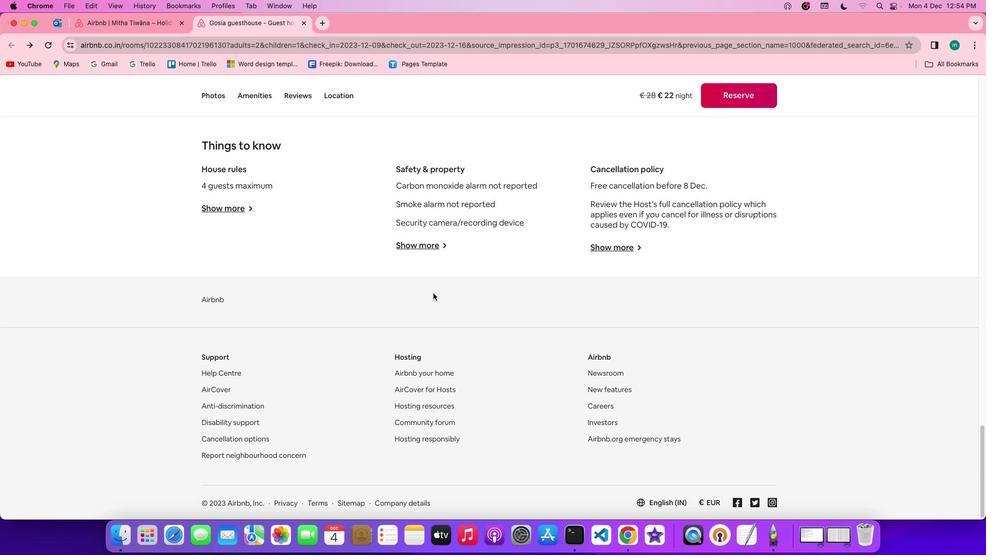 
Action: Mouse scrolled (433, 292) with delta (0, 0)
Screenshot: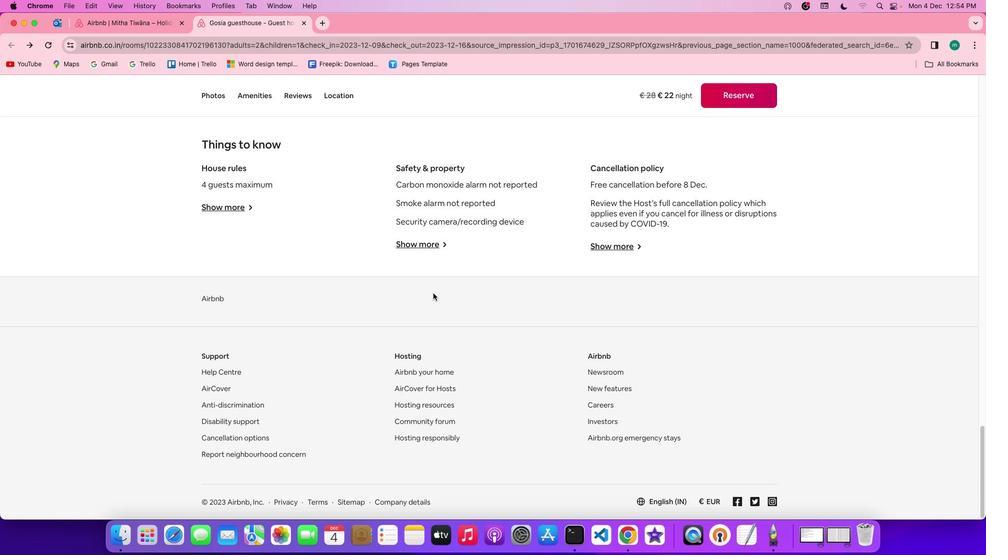 
Action: Mouse moved to (230, 204)
Screenshot: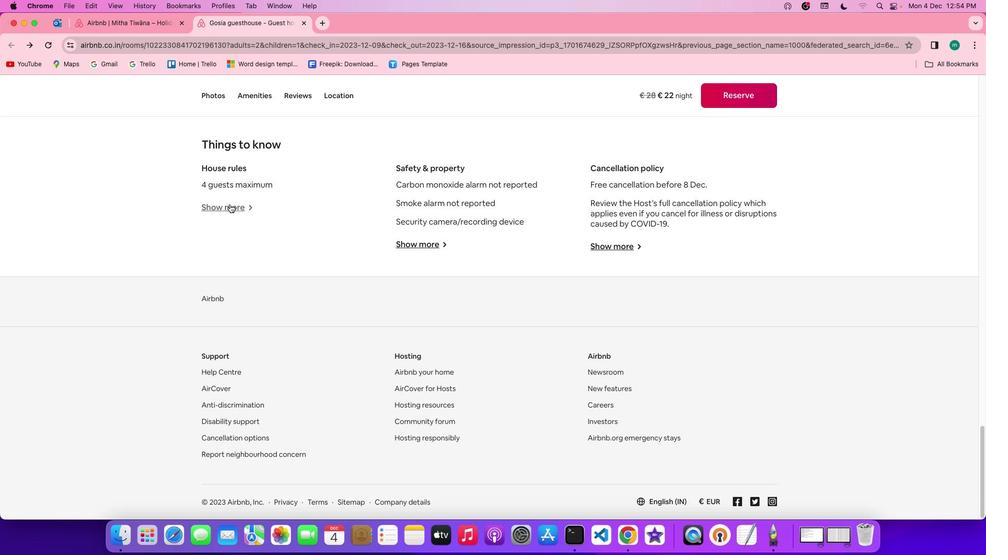 
Action: Mouse pressed left at (230, 204)
Screenshot: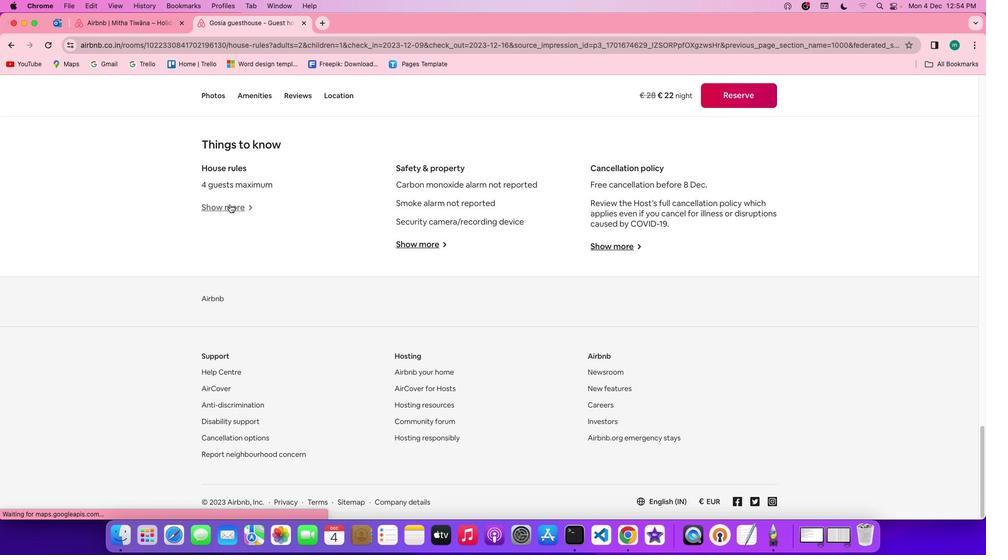 
Action: Mouse moved to (392, 289)
Screenshot: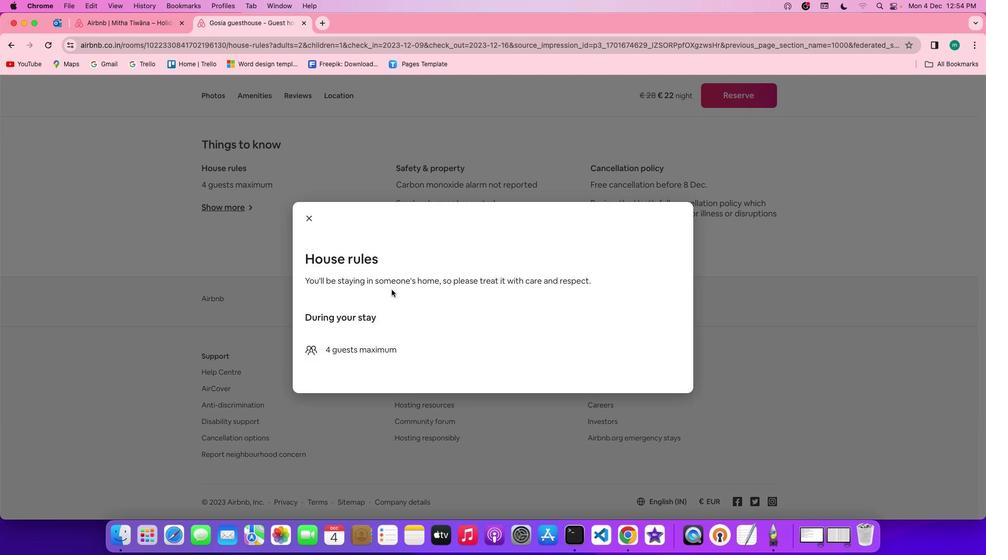 
Action: Mouse scrolled (392, 289) with delta (0, 0)
Screenshot: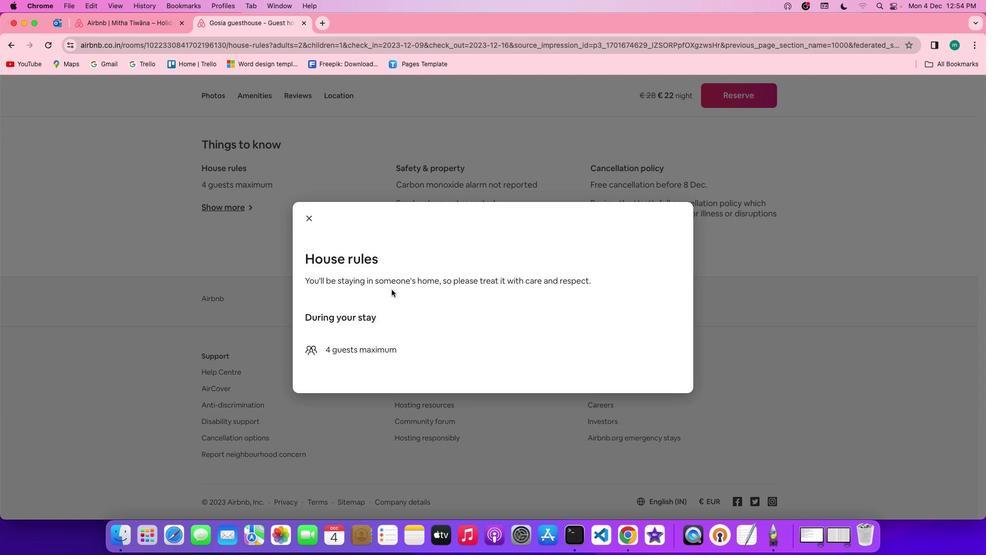 
Action: Mouse scrolled (392, 289) with delta (0, 0)
Screenshot: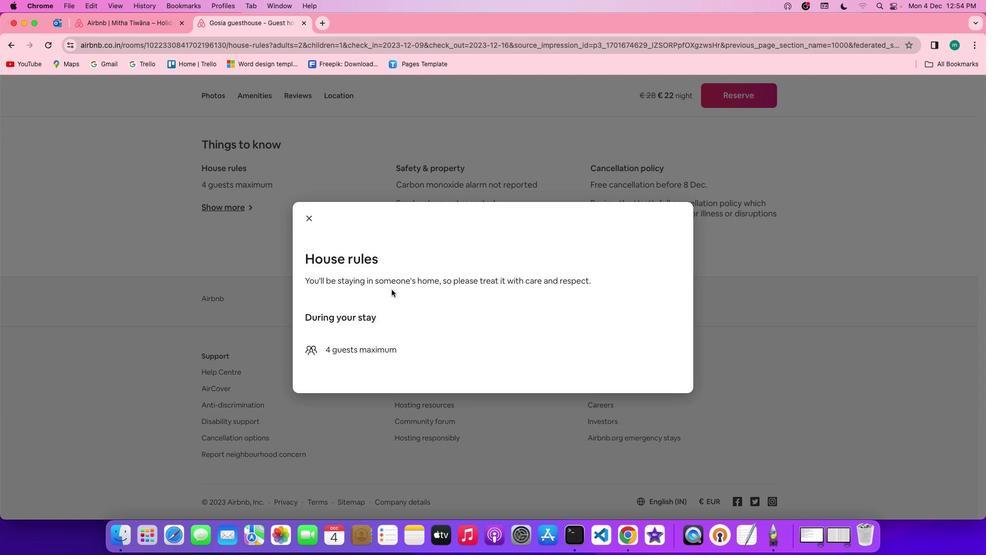 
Action: Mouse scrolled (392, 289) with delta (0, -1)
Screenshot: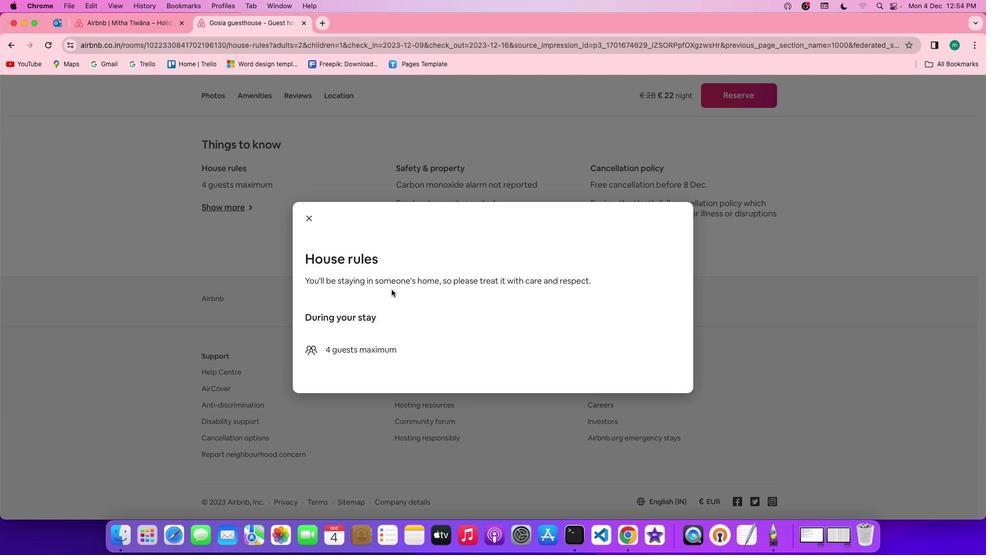 
Action: Mouse scrolled (392, 289) with delta (0, -2)
Screenshot: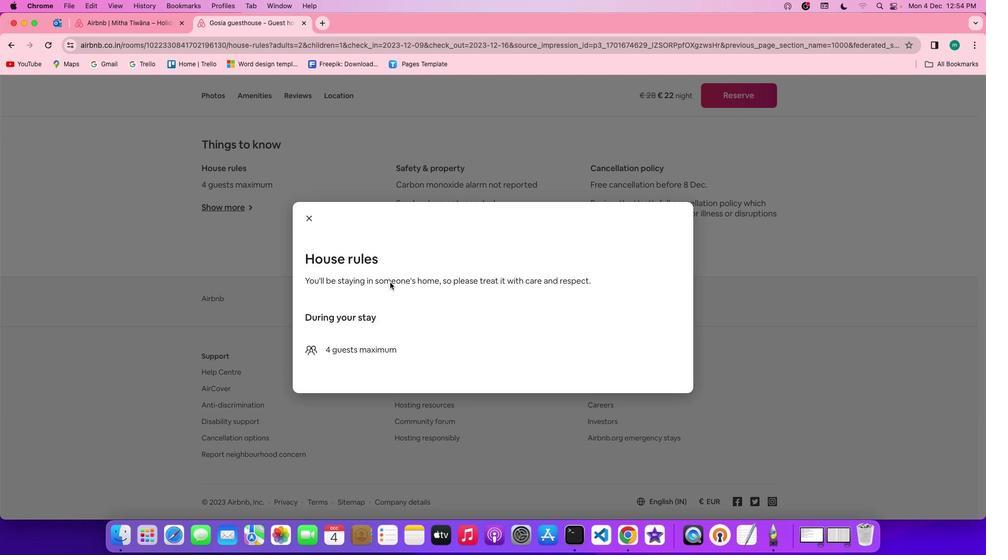 
Action: Mouse scrolled (392, 289) with delta (0, -2)
Screenshot: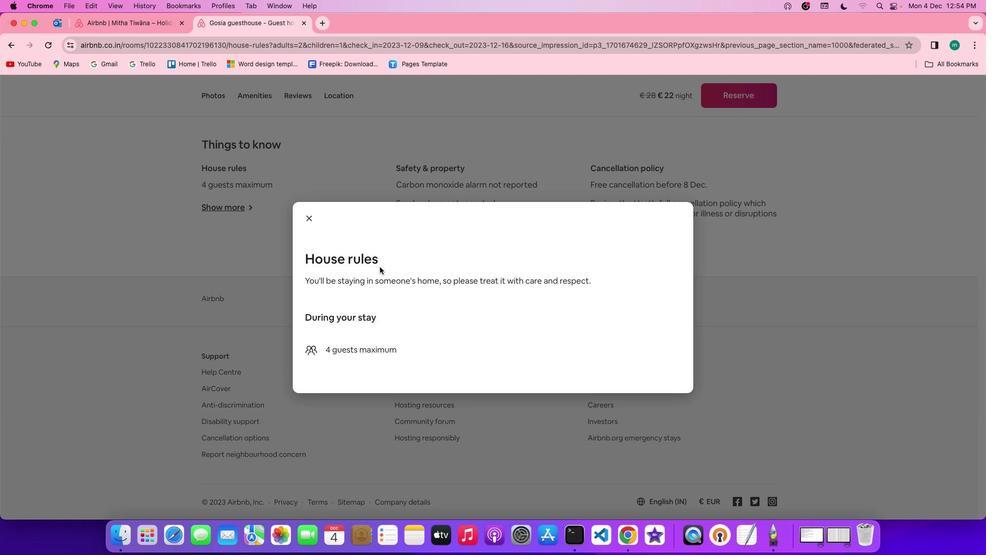 
Action: Mouse moved to (308, 221)
Screenshot: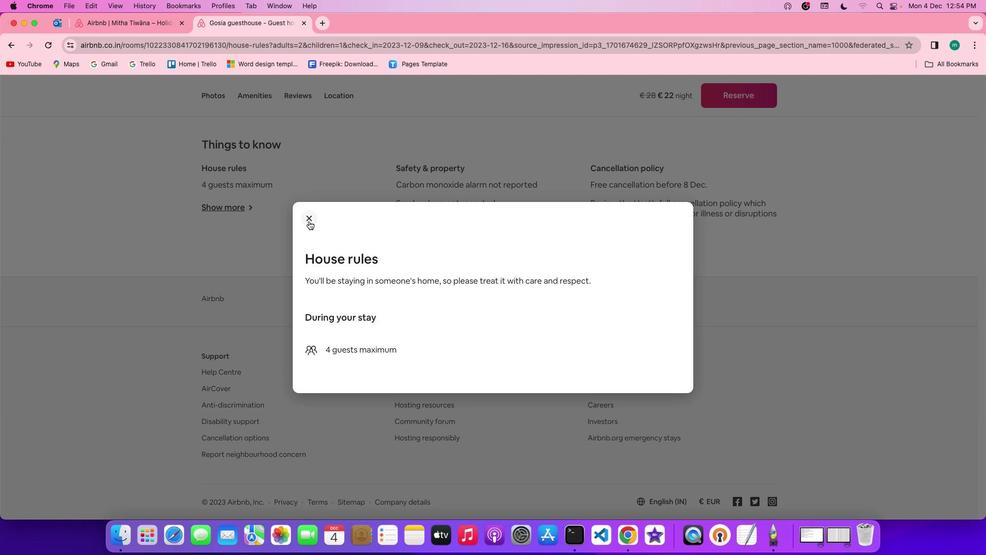 
Action: Mouse pressed left at (308, 221)
